 Task: Add a timeline in the project AgileJump for the epic 'Website redesign' from 2023/05/24 to 2025/11/05. Add a timeline in the project AgileJump for the epic 'Virtual desktop infrastructure (VDI) implementation' from 2023/04/20 to 2024/08/05. Add a timeline in the project AgileJump for the epic 'Cybersecurity enhancement' from 2023/06/14 to 2024/11/17
Action: Mouse moved to (227, 63)
Screenshot: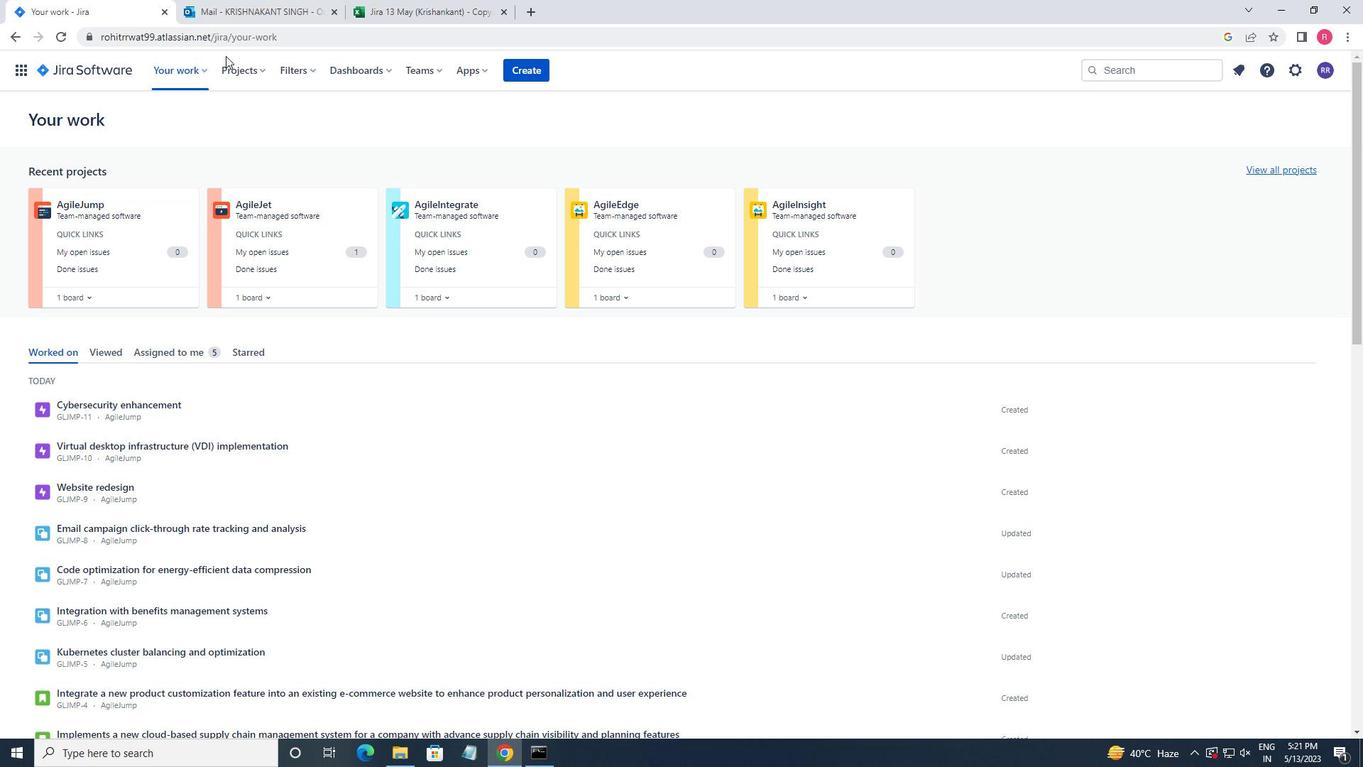 
Action: Mouse pressed left at (227, 63)
Screenshot: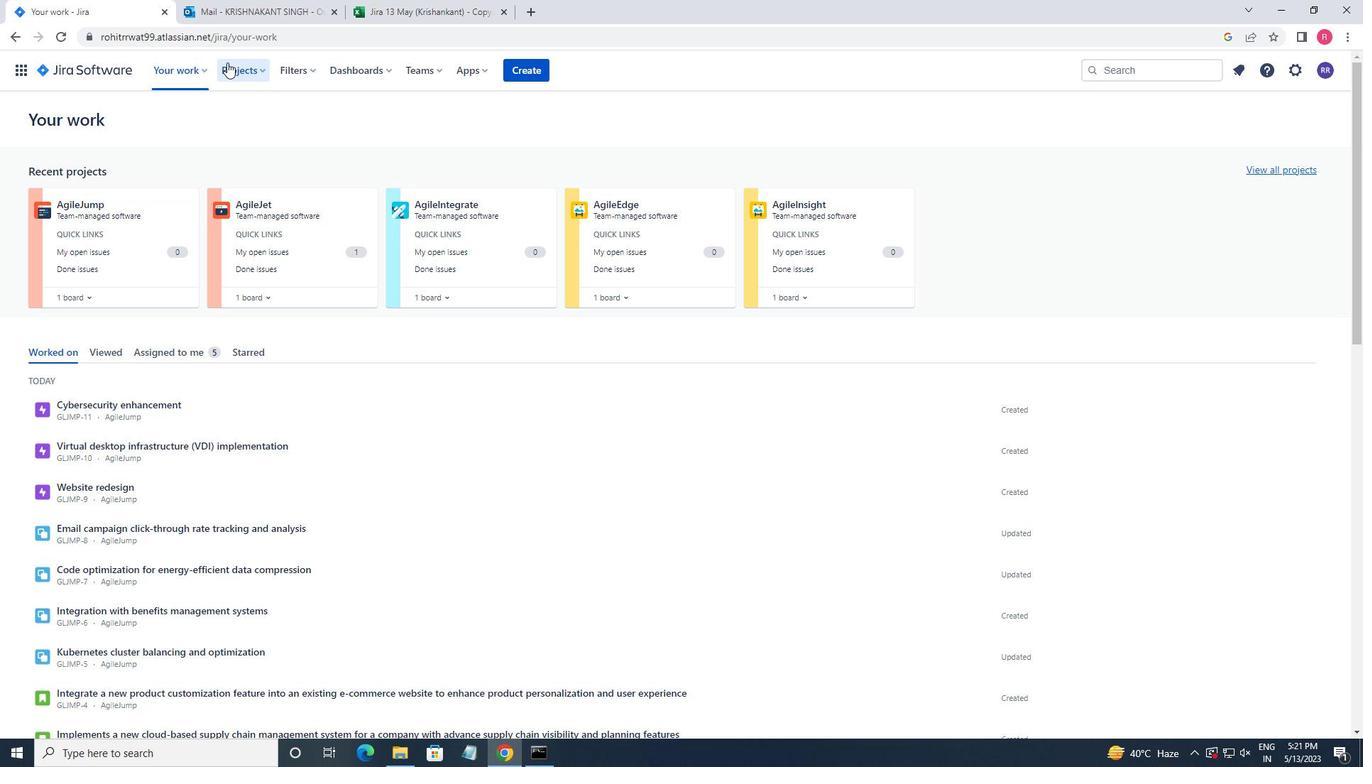 
Action: Mouse moved to (248, 134)
Screenshot: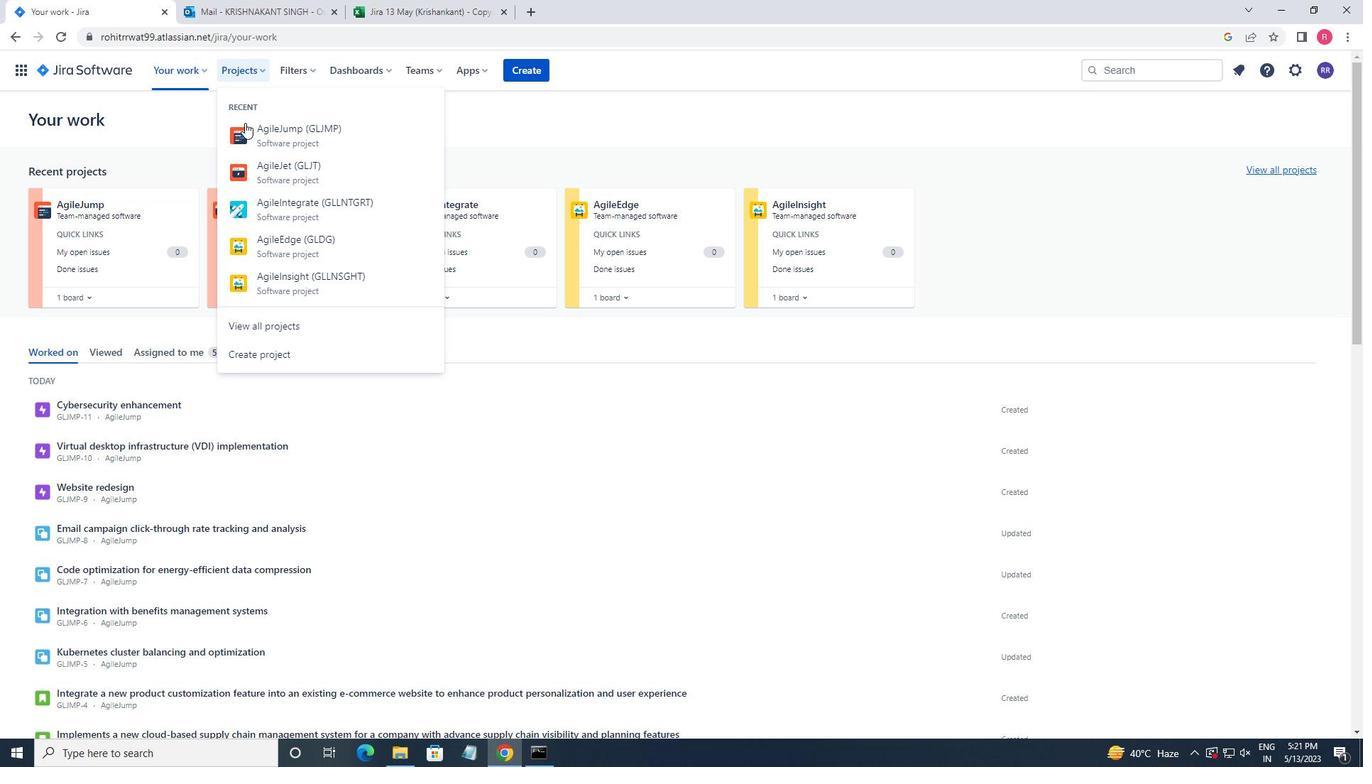 
Action: Mouse pressed left at (248, 134)
Screenshot: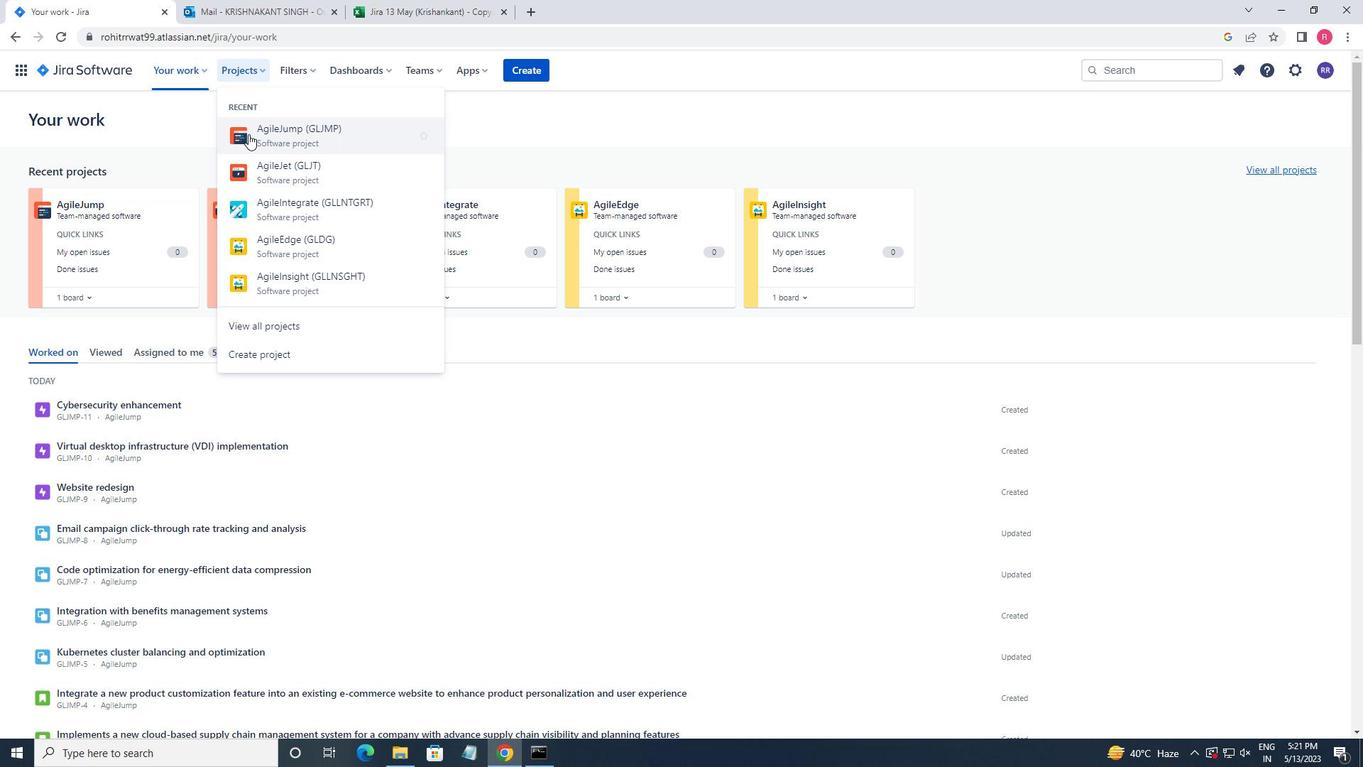 
Action: Mouse moved to (61, 223)
Screenshot: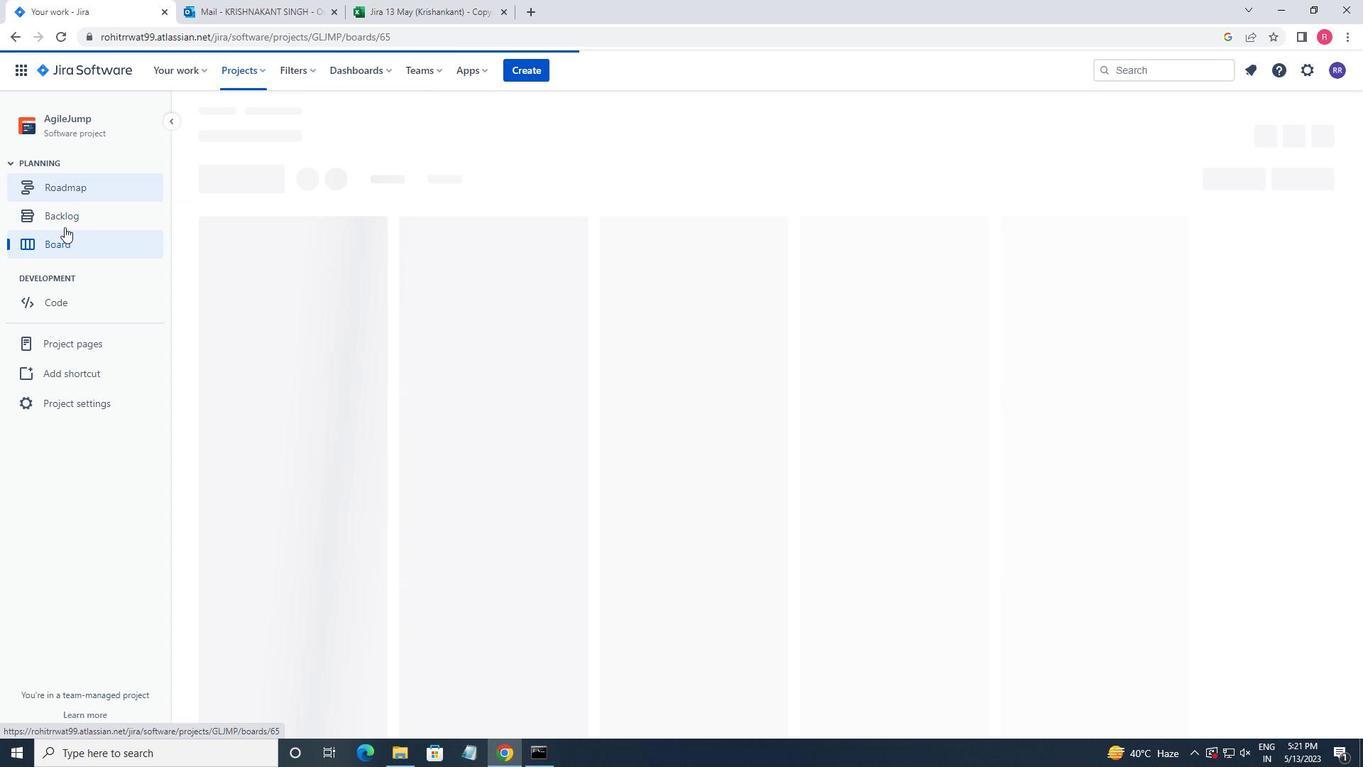 
Action: Mouse pressed left at (61, 223)
Screenshot: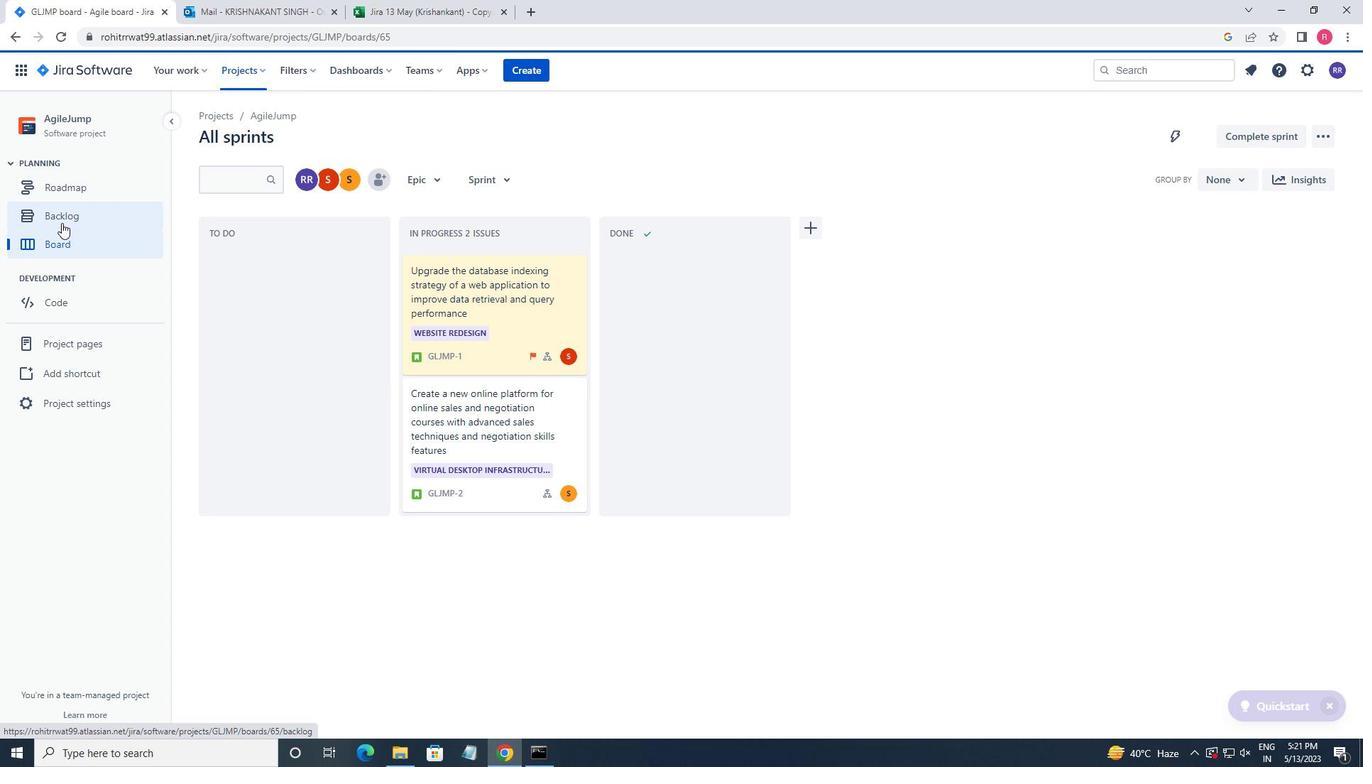 
Action: Mouse moved to (213, 289)
Screenshot: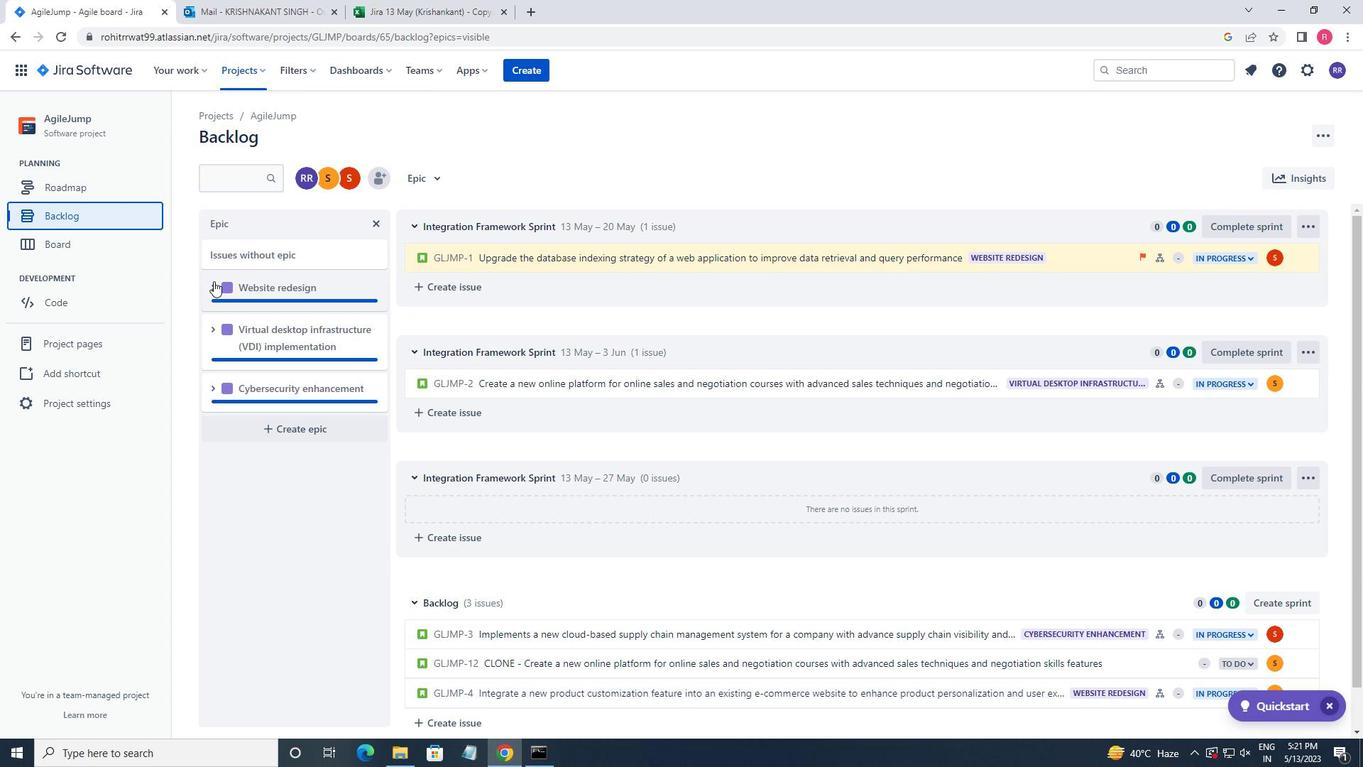 
Action: Mouse pressed left at (213, 289)
Screenshot: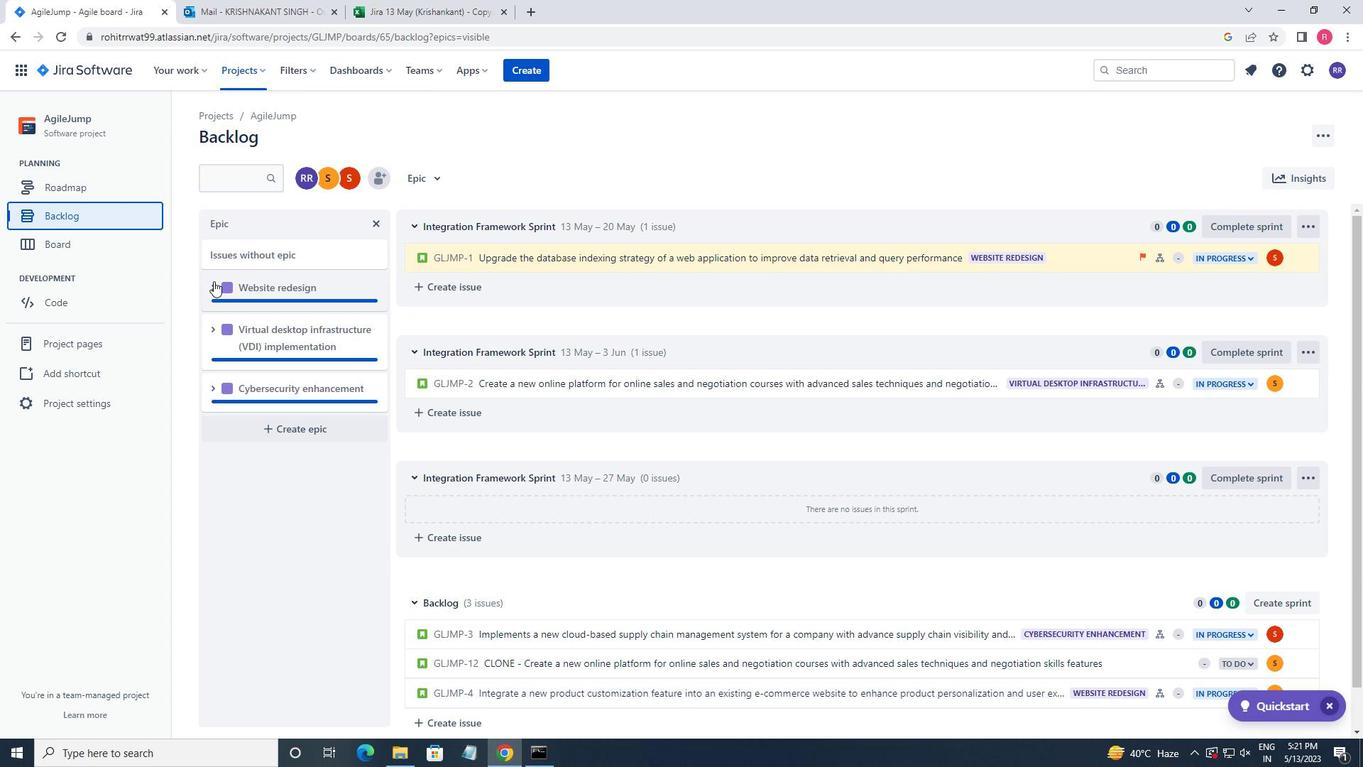 
Action: Mouse moved to (277, 392)
Screenshot: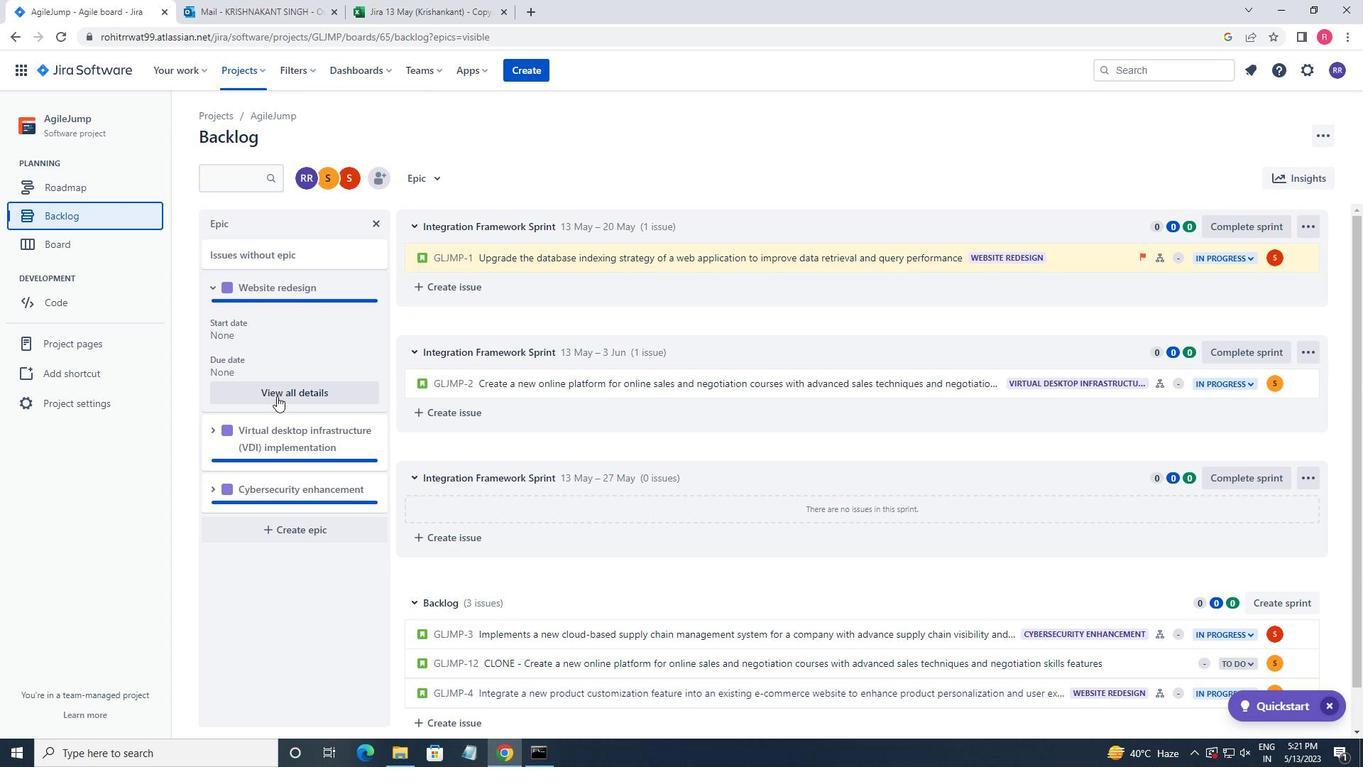 
Action: Mouse pressed left at (277, 392)
Screenshot: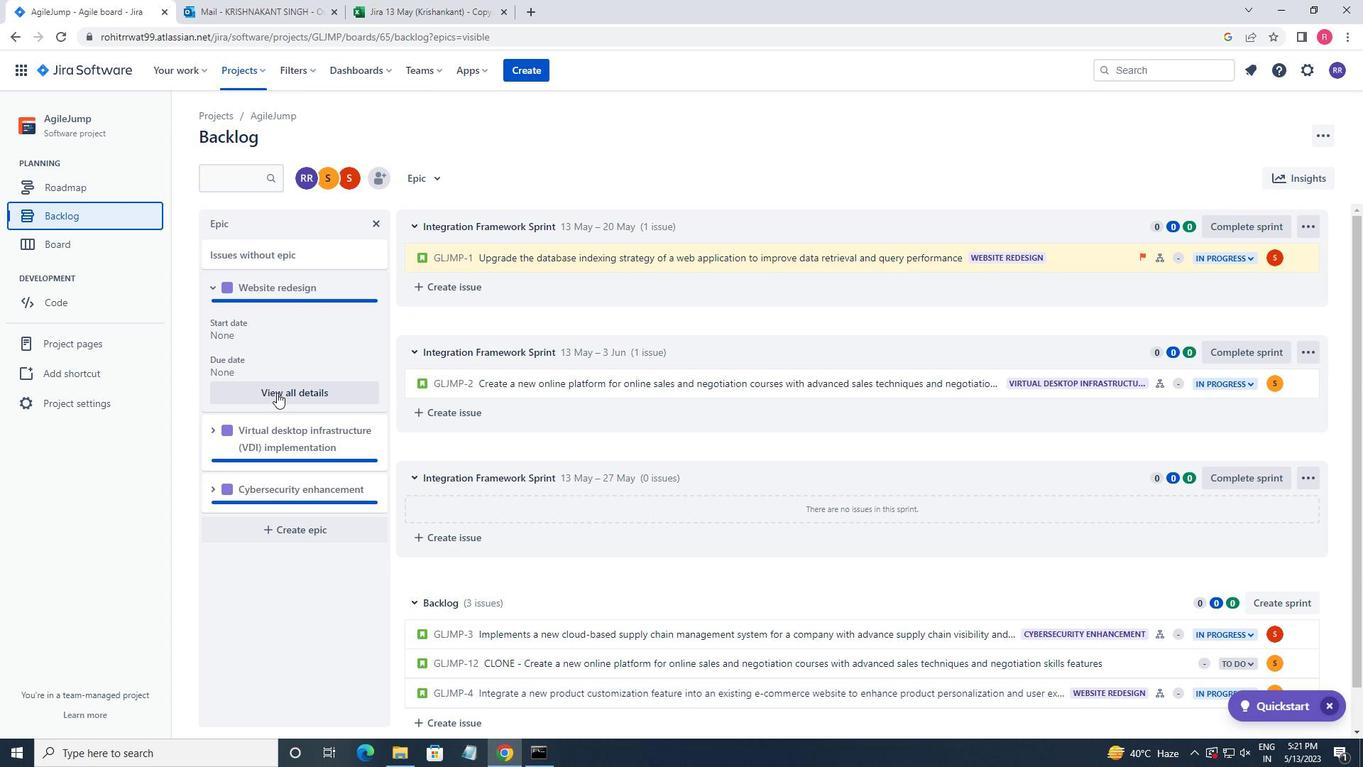 
Action: Mouse moved to (860, 510)
Screenshot: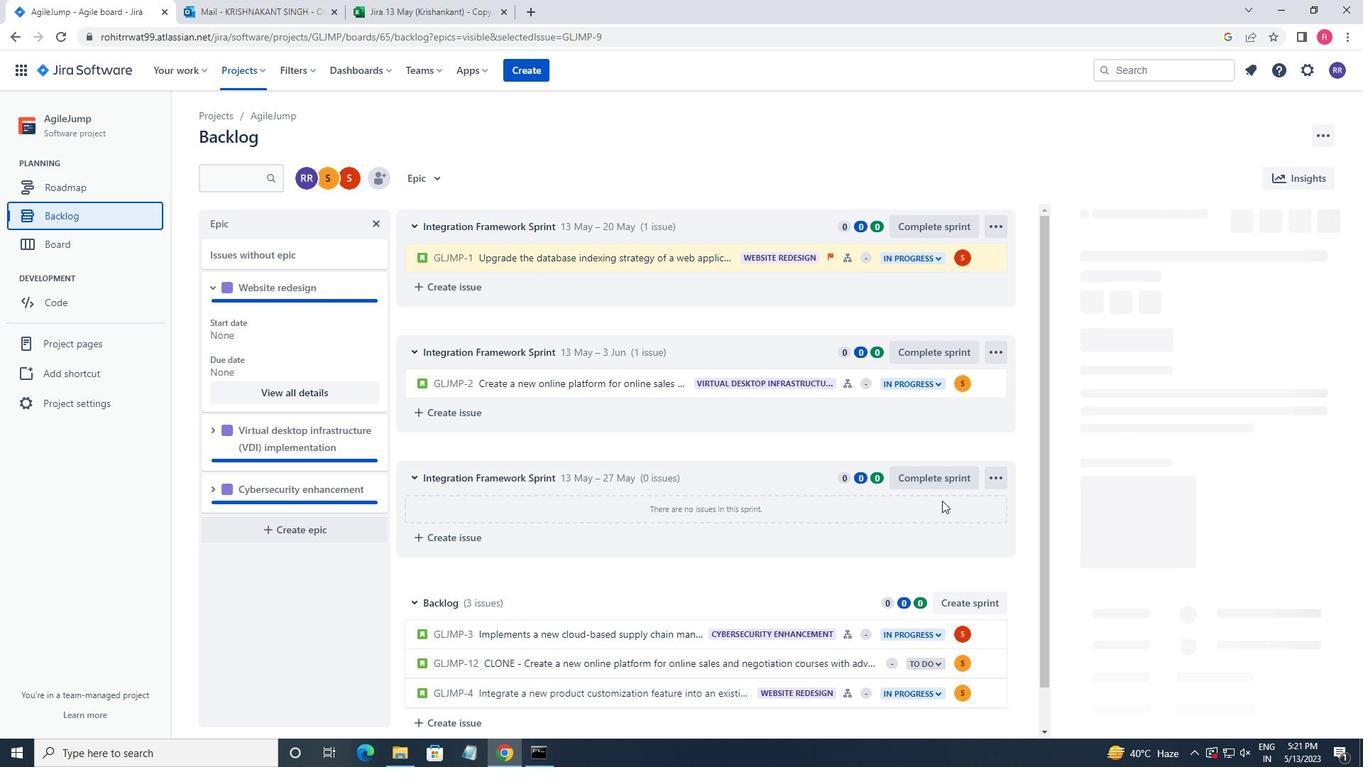 
Action: Mouse scrolled (860, 509) with delta (0, 0)
Screenshot: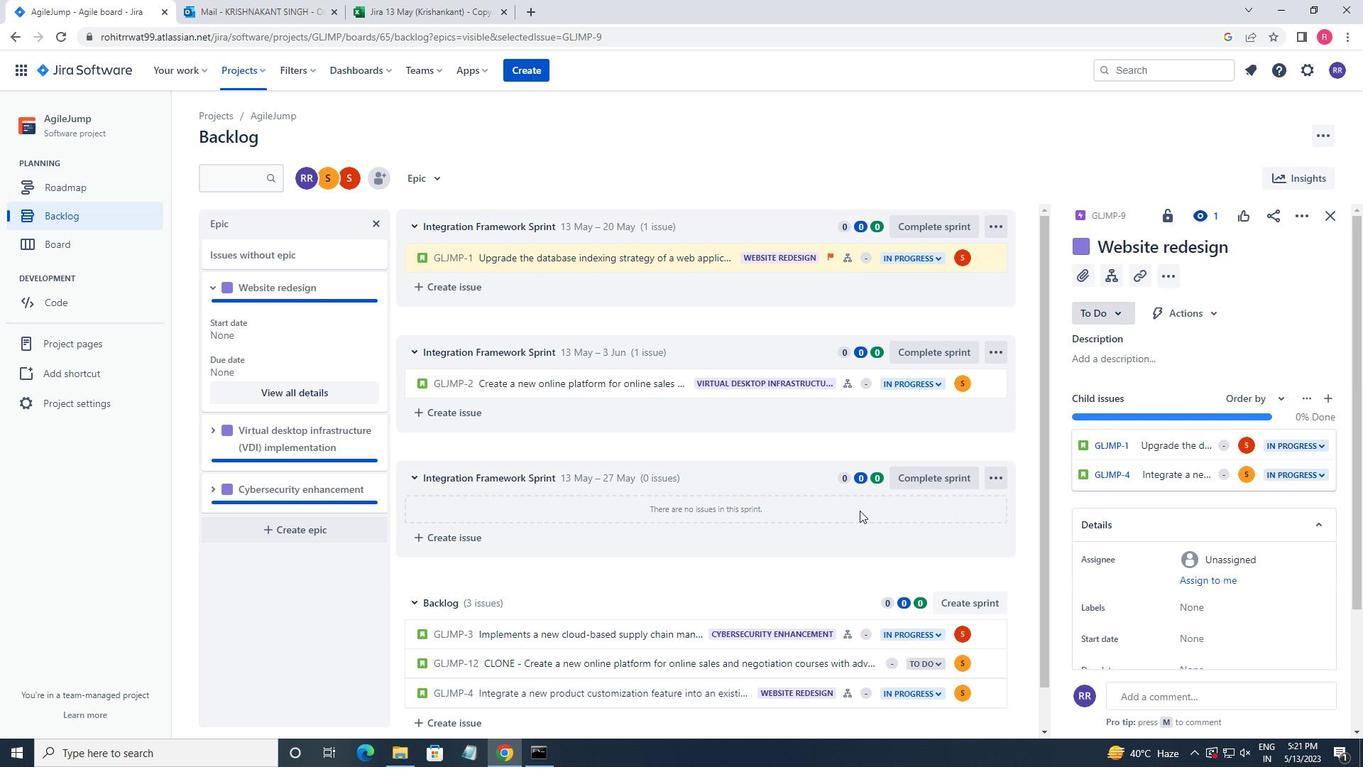 
Action: Mouse moved to (929, 519)
Screenshot: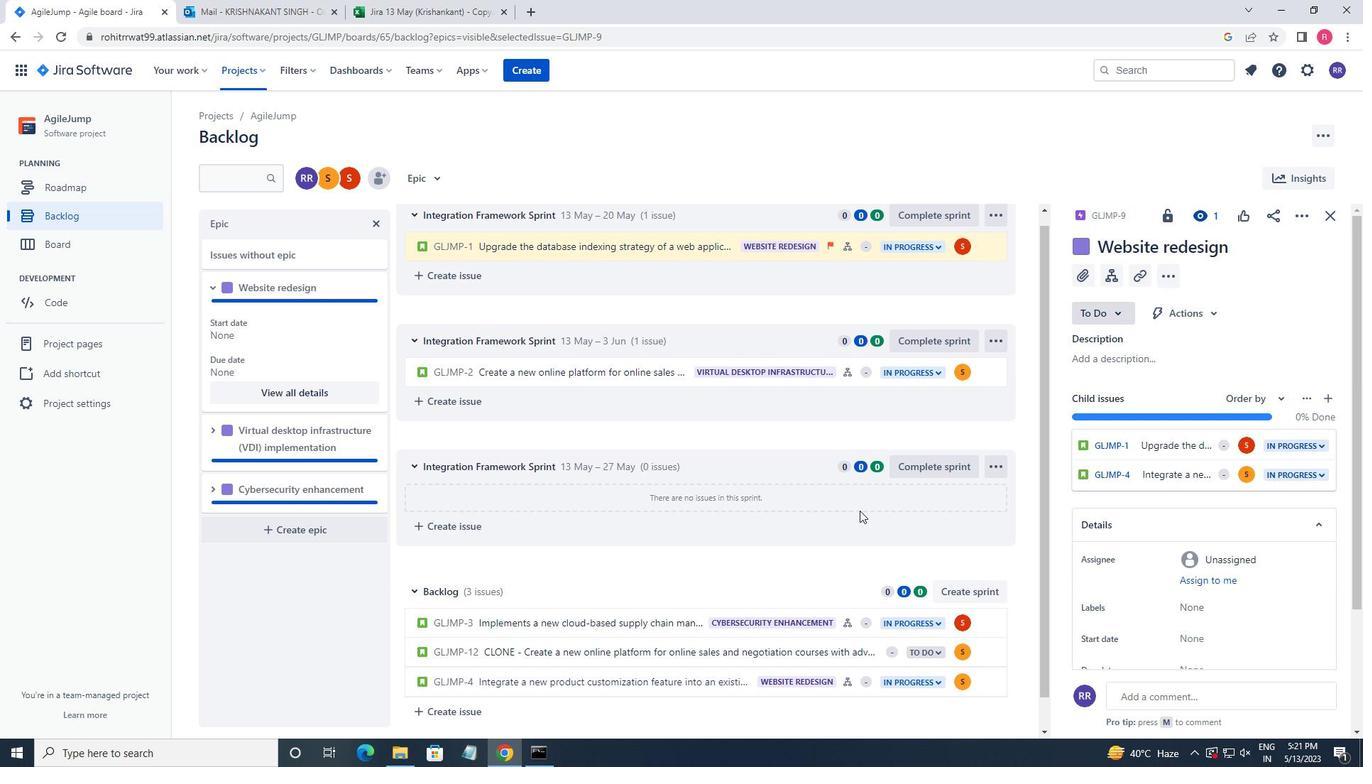 
Action: Mouse scrolled (929, 519) with delta (0, 0)
Screenshot: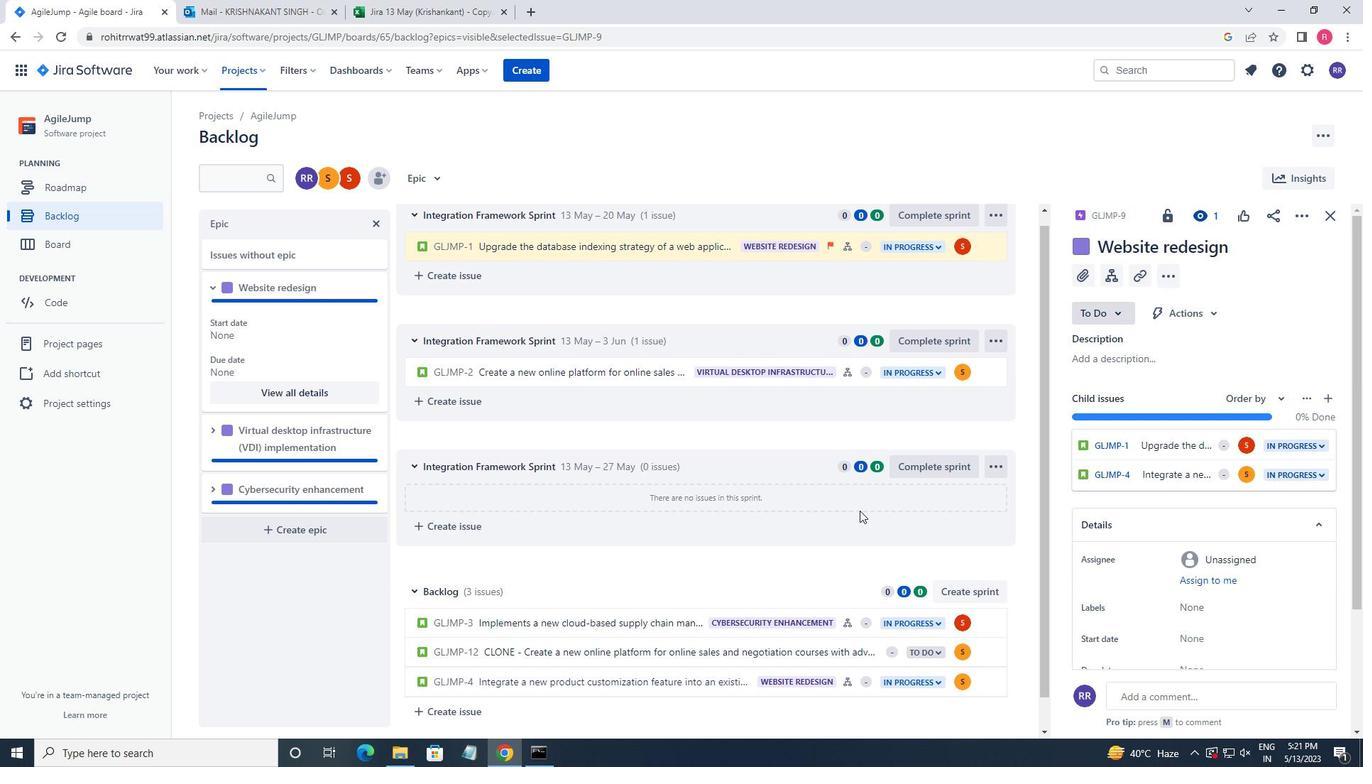 
Action: Mouse moved to (1276, 588)
Screenshot: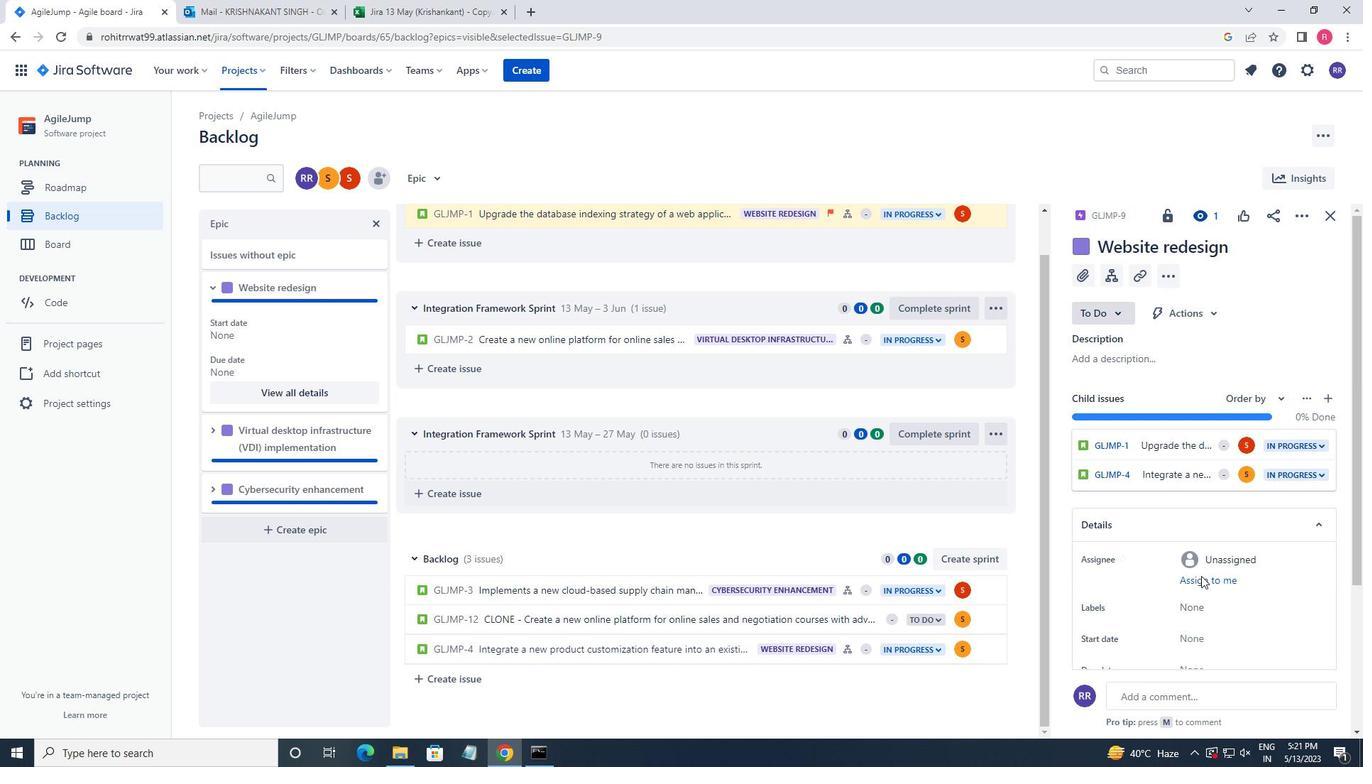
Action: Mouse scrolled (1276, 588) with delta (0, 0)
Screenshot: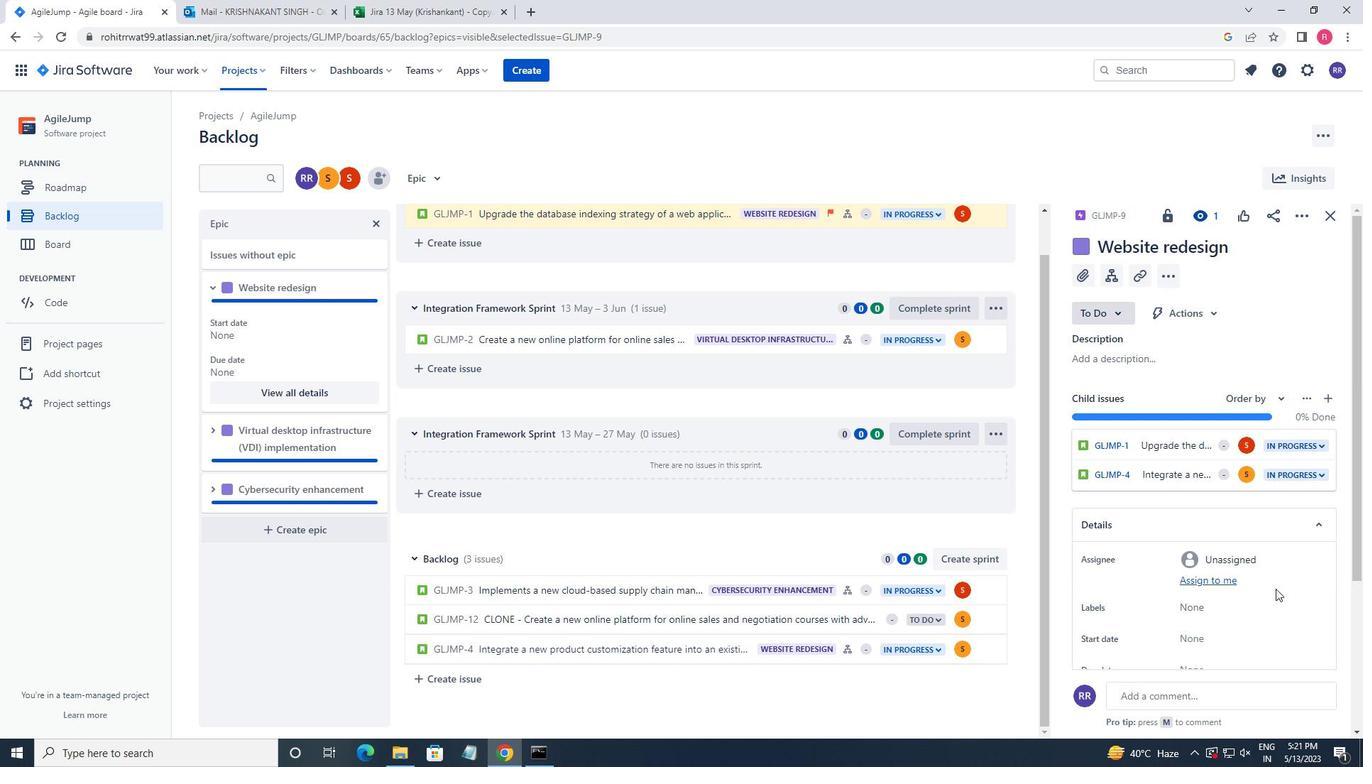 
Action: Mouse scrolled (1276, 588) with delta (0, 0)
Screenshot: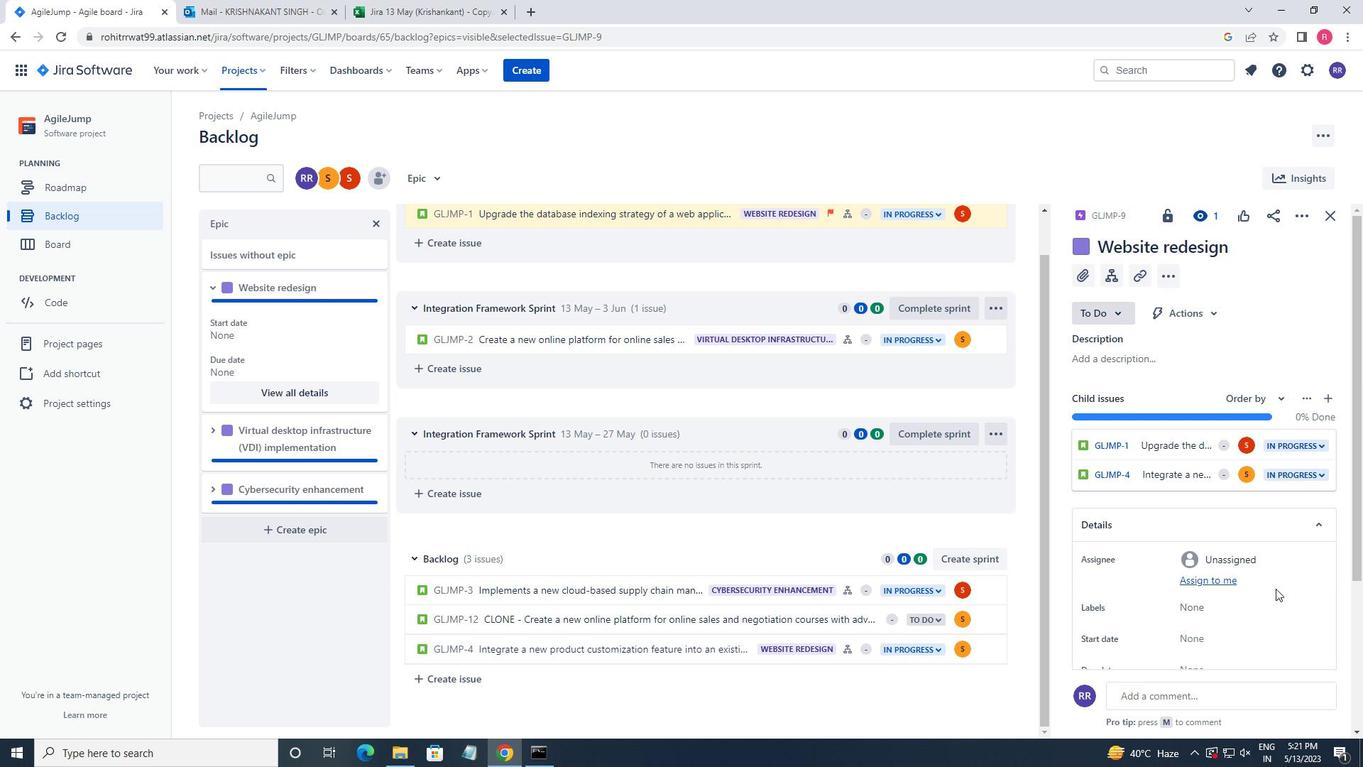
Action: Mouse moved to (1275, 589)
Screenshot: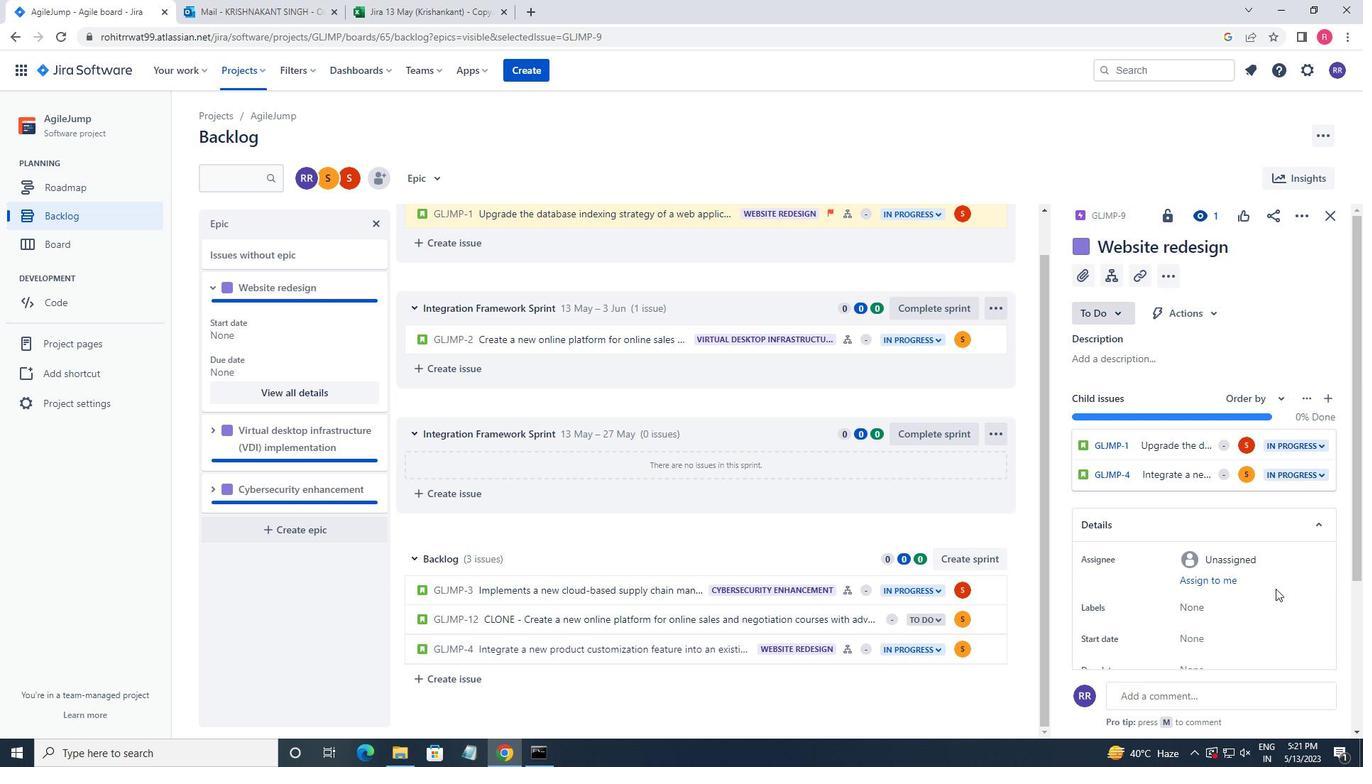 
Action: Mouse scrolled (1275, 588) with delta (0, 0)
Screenshot: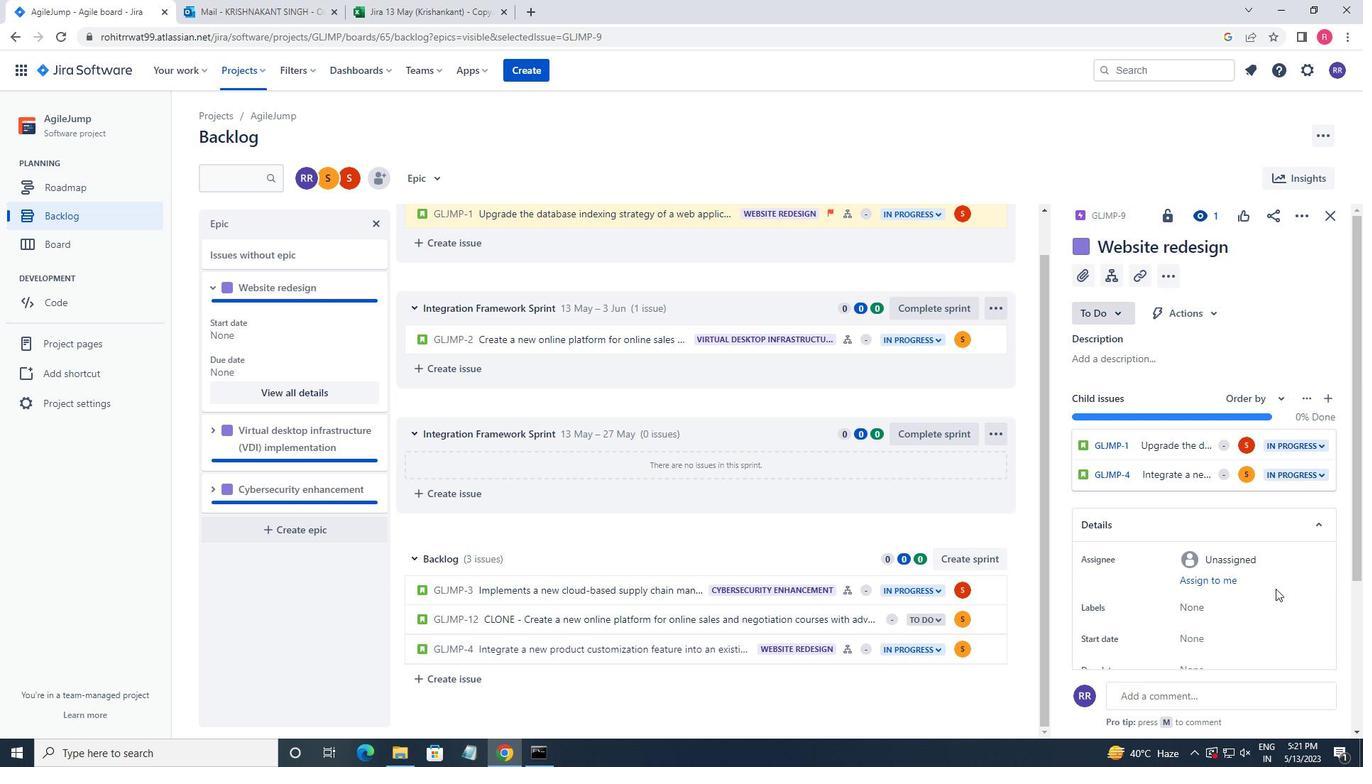 
Action: Mouse moved to (1215, 422)
Screenshot: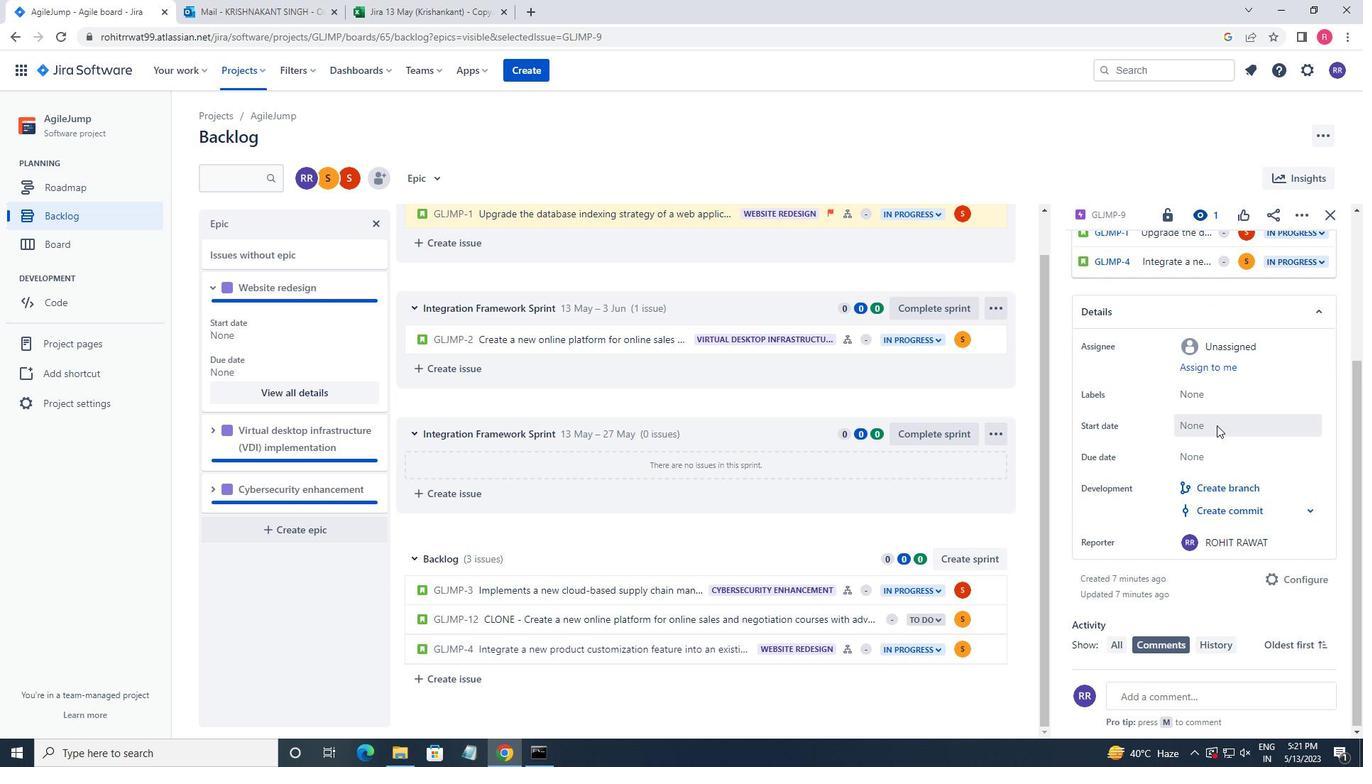 
Action: Mouse pressed left at (1215, 422)
Screenshot: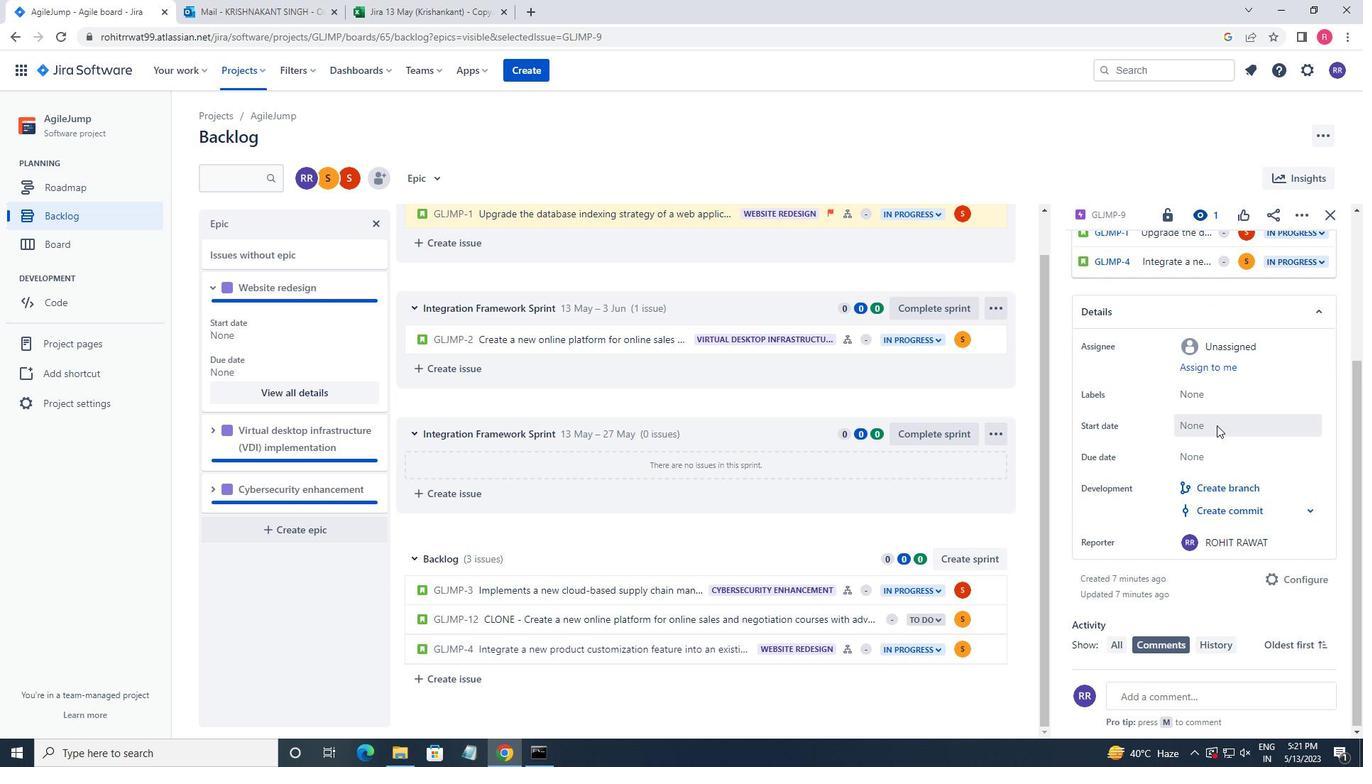 
Action: Mouse moved to (1341, 473)
Screenshot: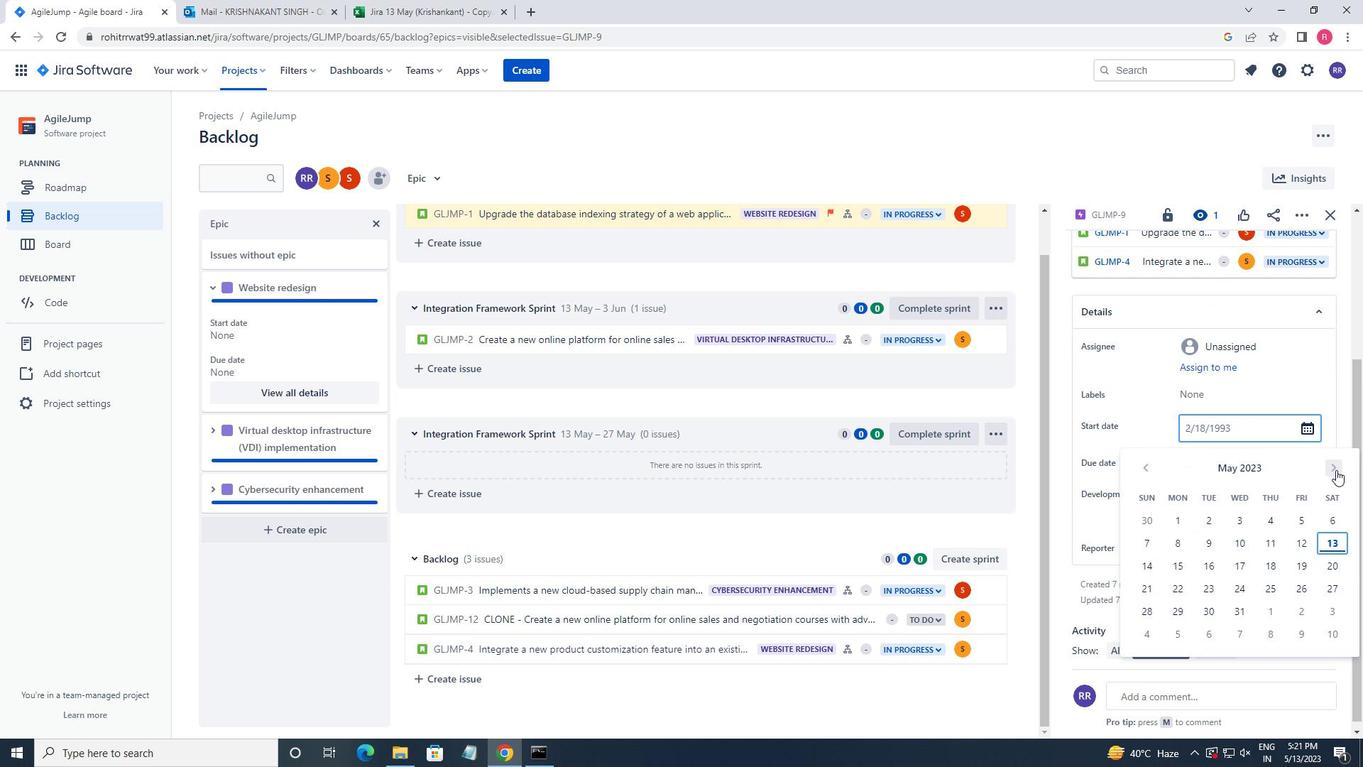 
Action: Mouse pressed left at (1341, 473)
Screenshot: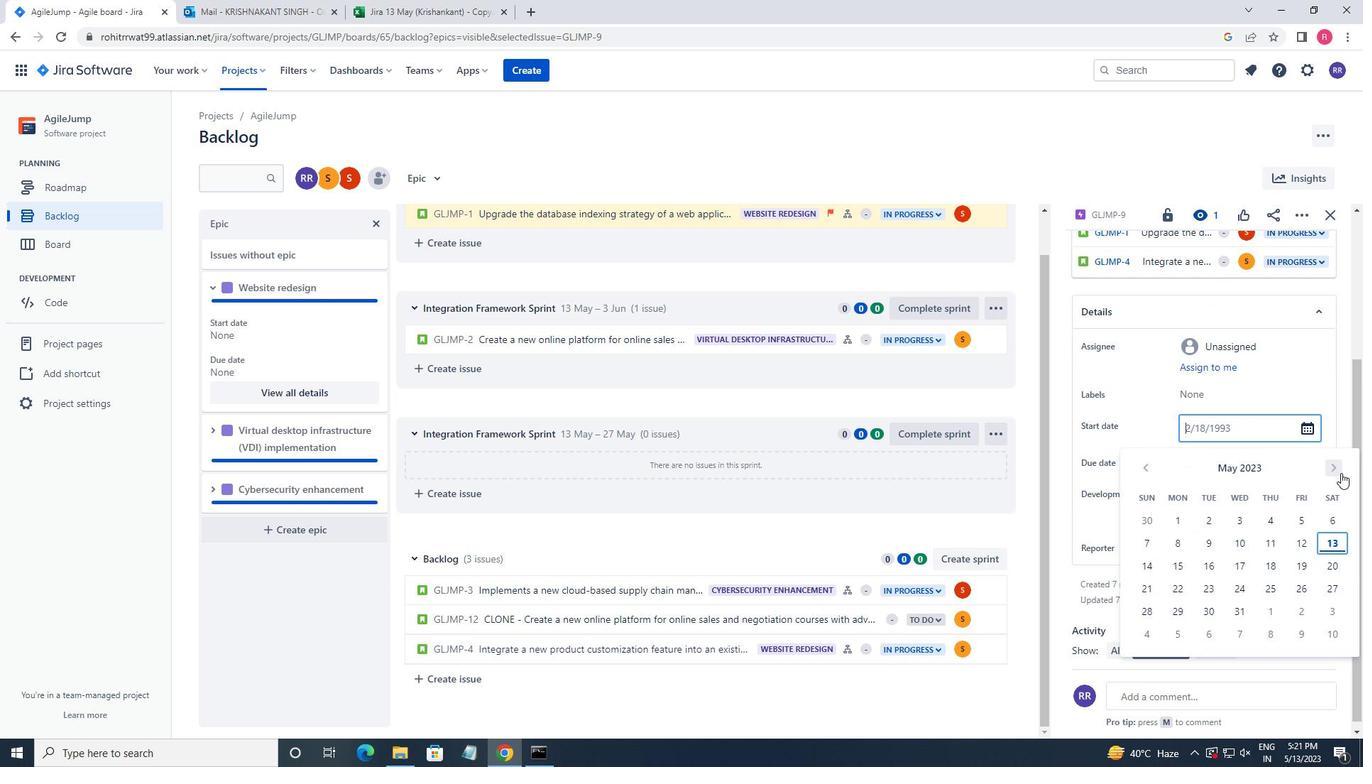 
Action: Mouse pressed left at (1341, 473)
Screenshot: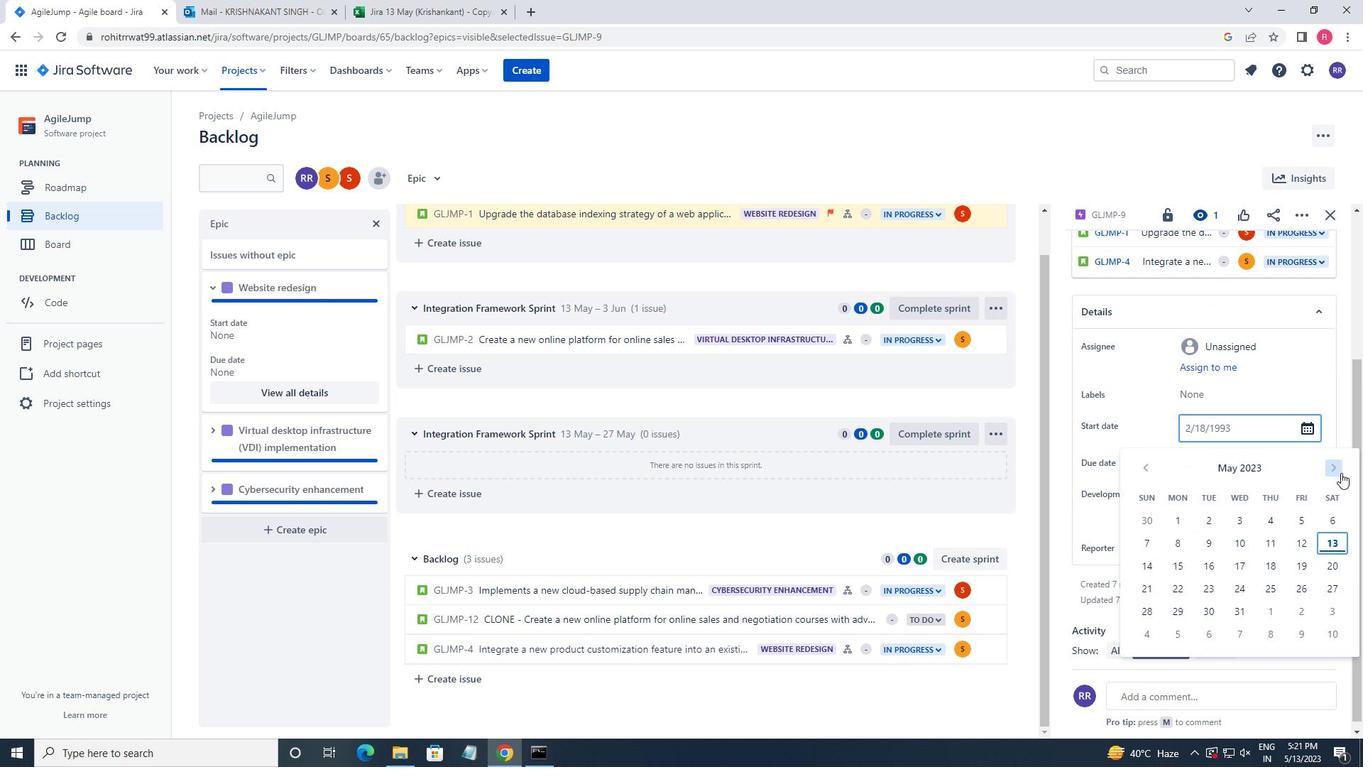
Action: Mouse moved to (1147, 476)
Screenshot: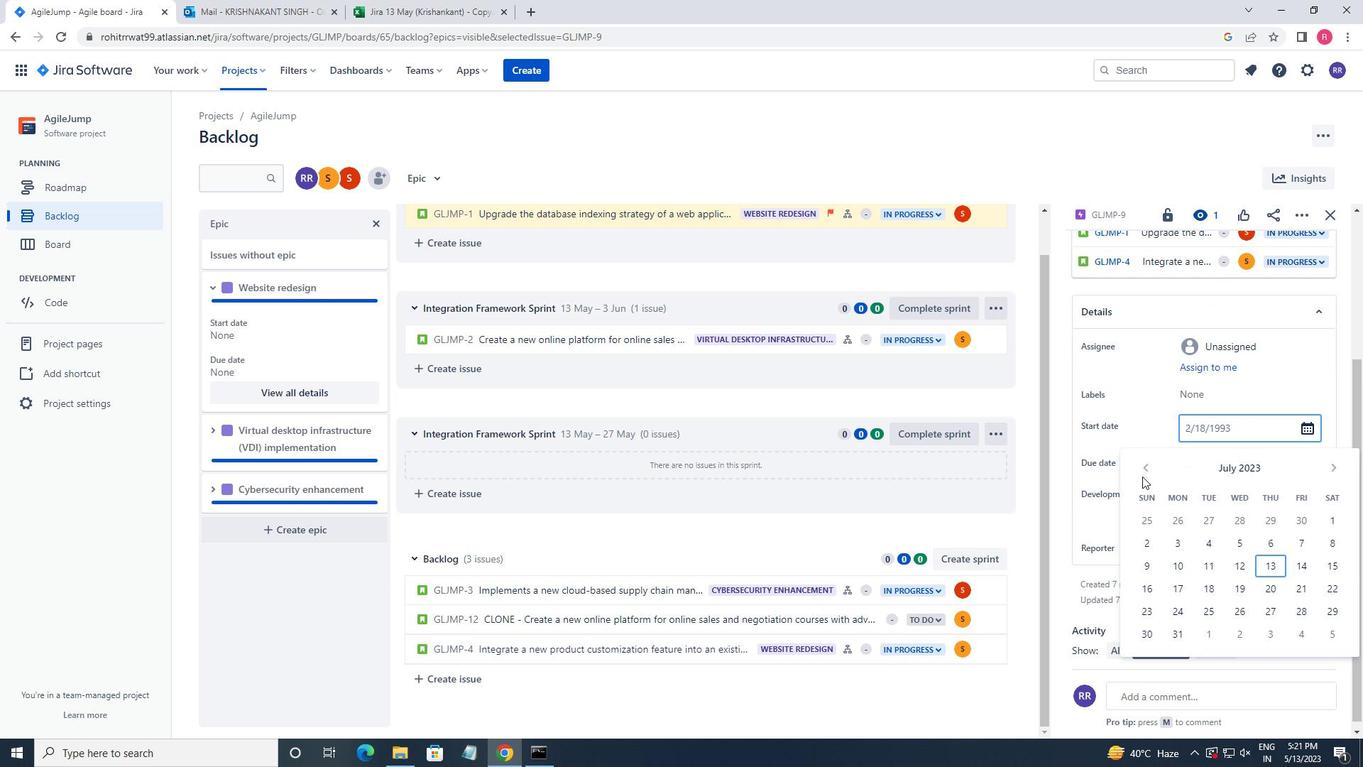
Action: Mouse pressed left at (1147, 476)
Screenshot: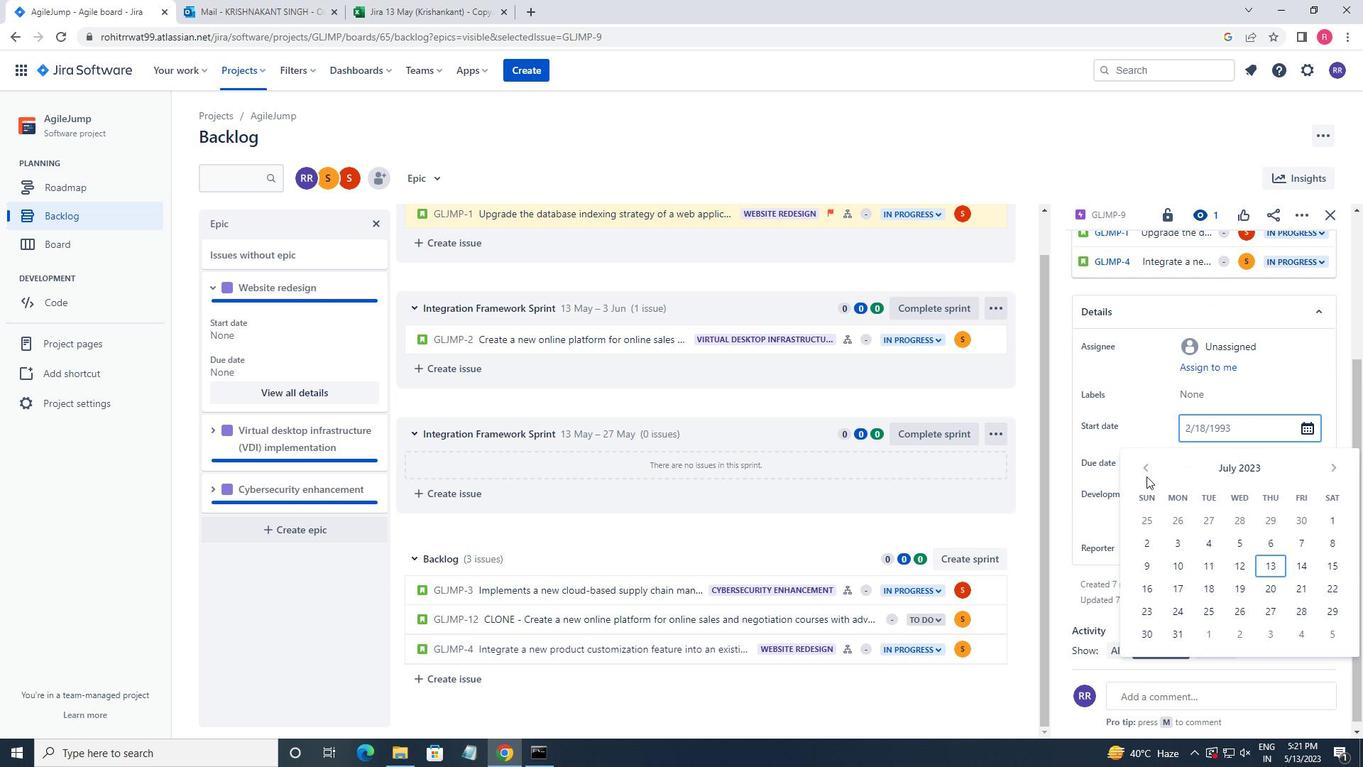 
Action: Mouse moved to (1147, 470)
Screenshot: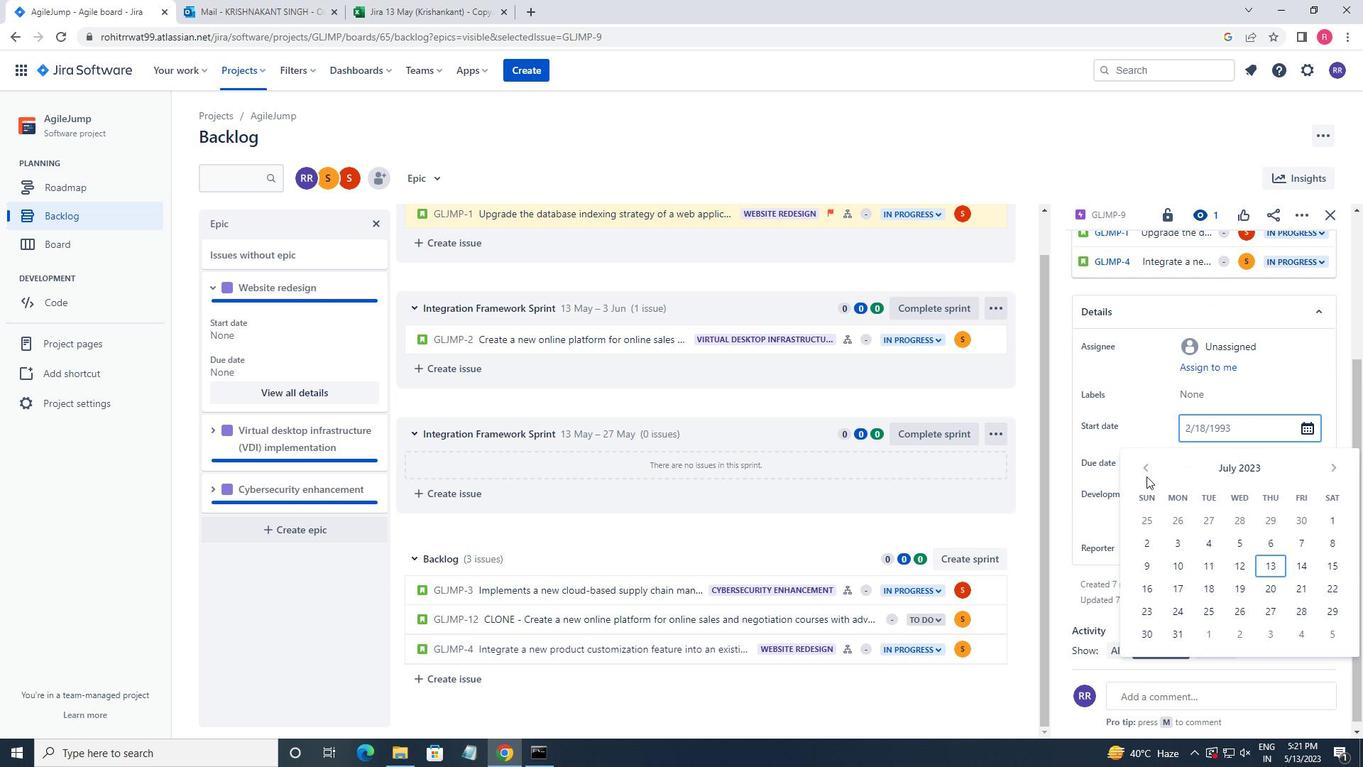 
Action: Mouse pressed left at (1147, 470)
Screenshot: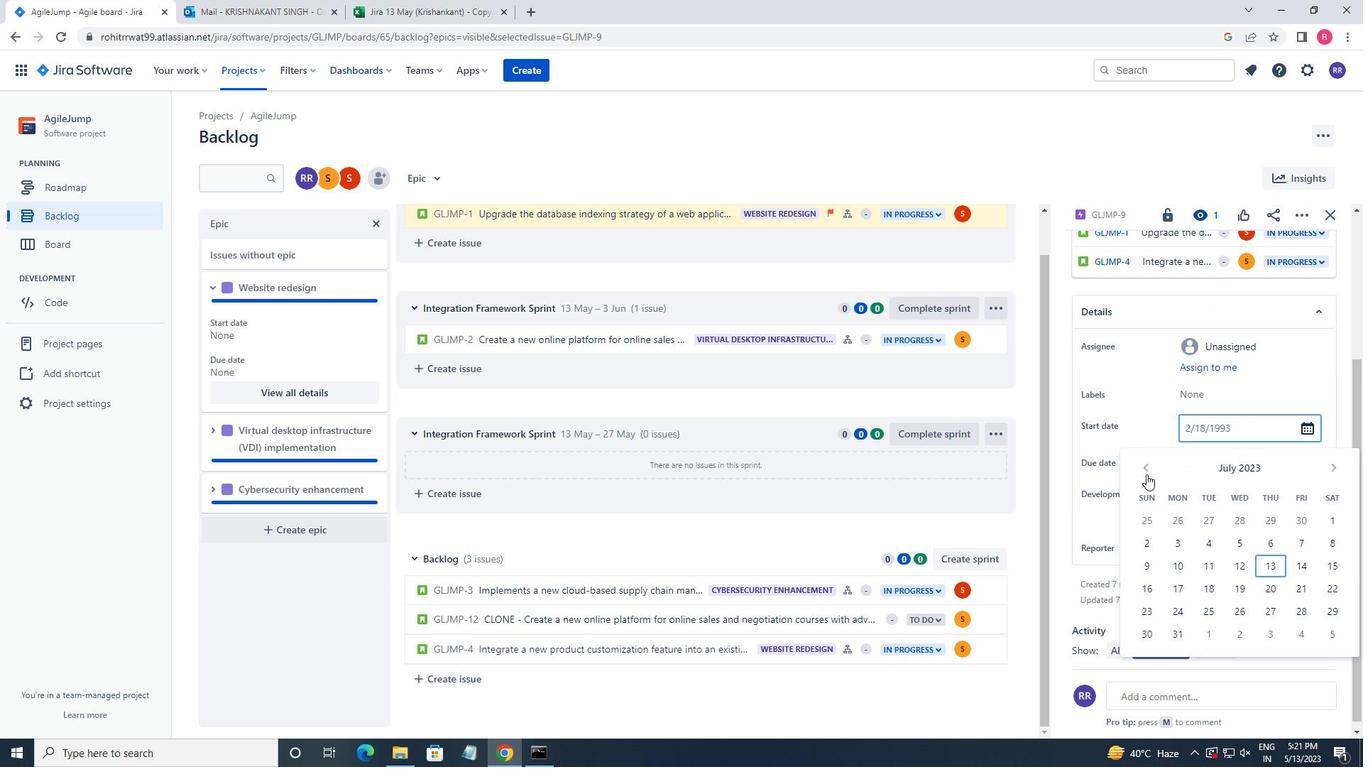 
Action: Mouse pressed left at (1147, 470)
Screenshot: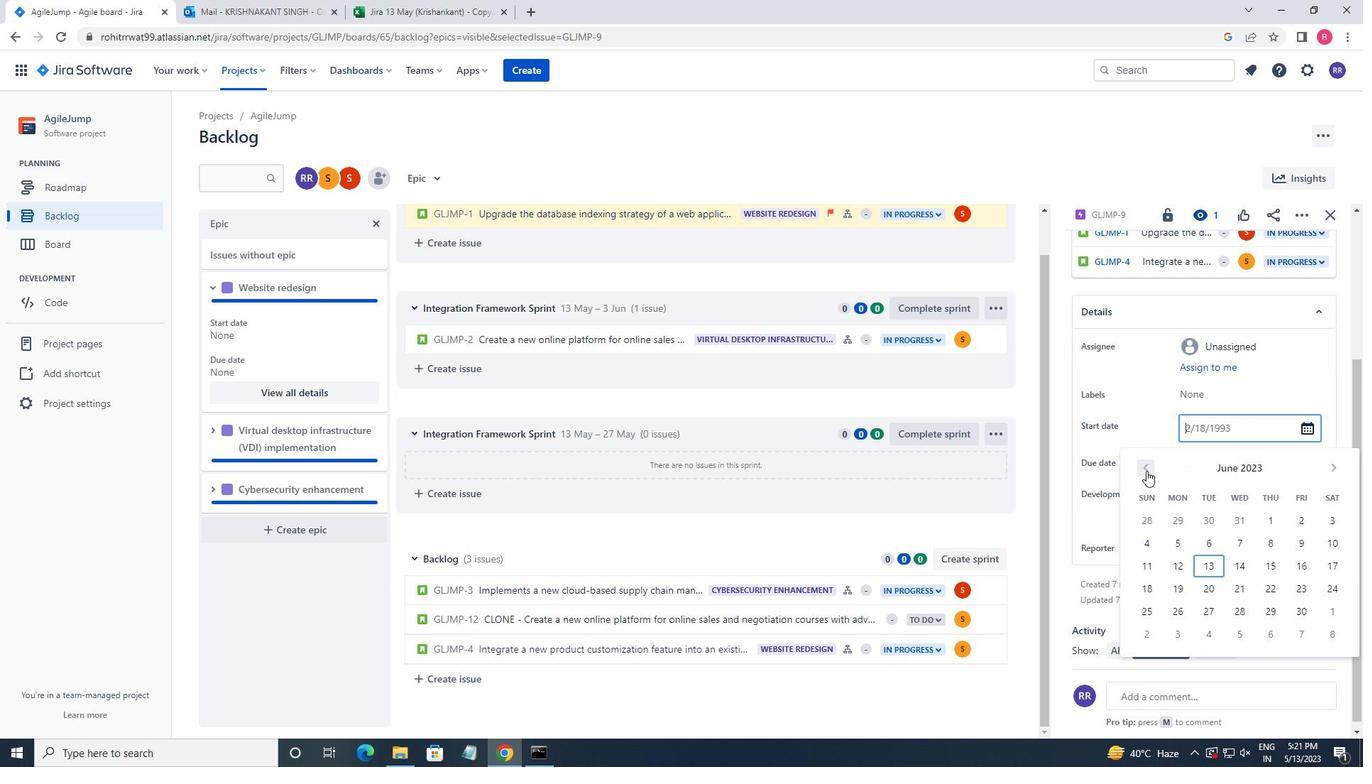 
Action: Mouse moved to (1240, 595)
Screenshot: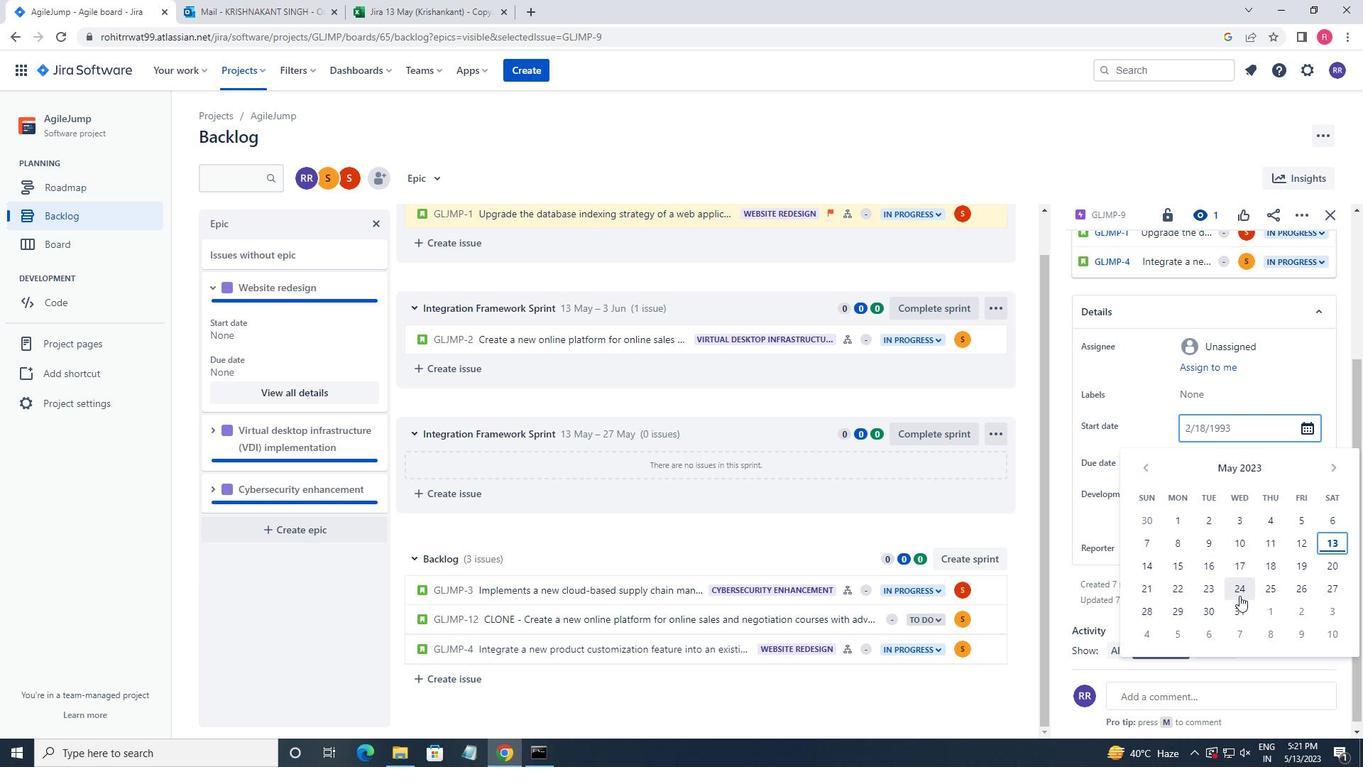 
Action: Mouse pressed left at (1240, 595)
Screenshot: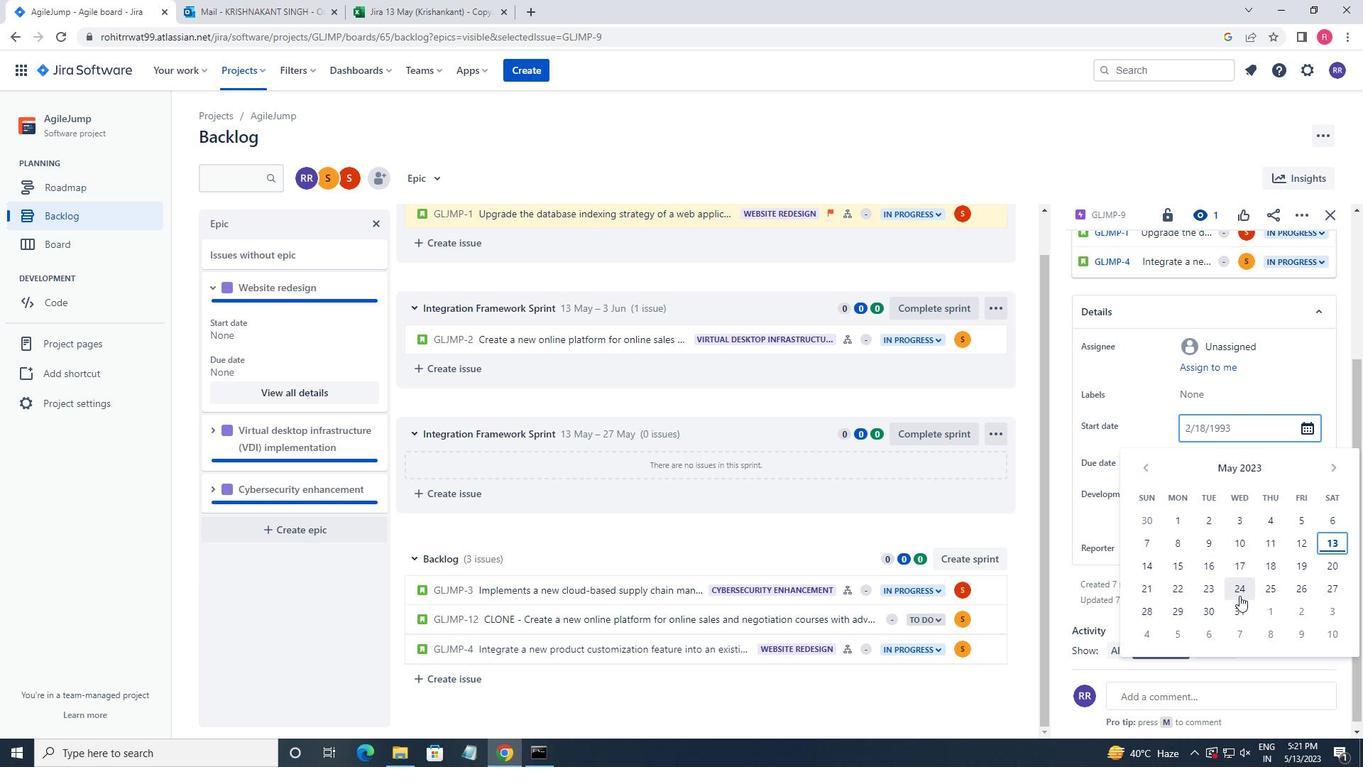 
Action: Mouse moved to (1245, 453)
Screenshot: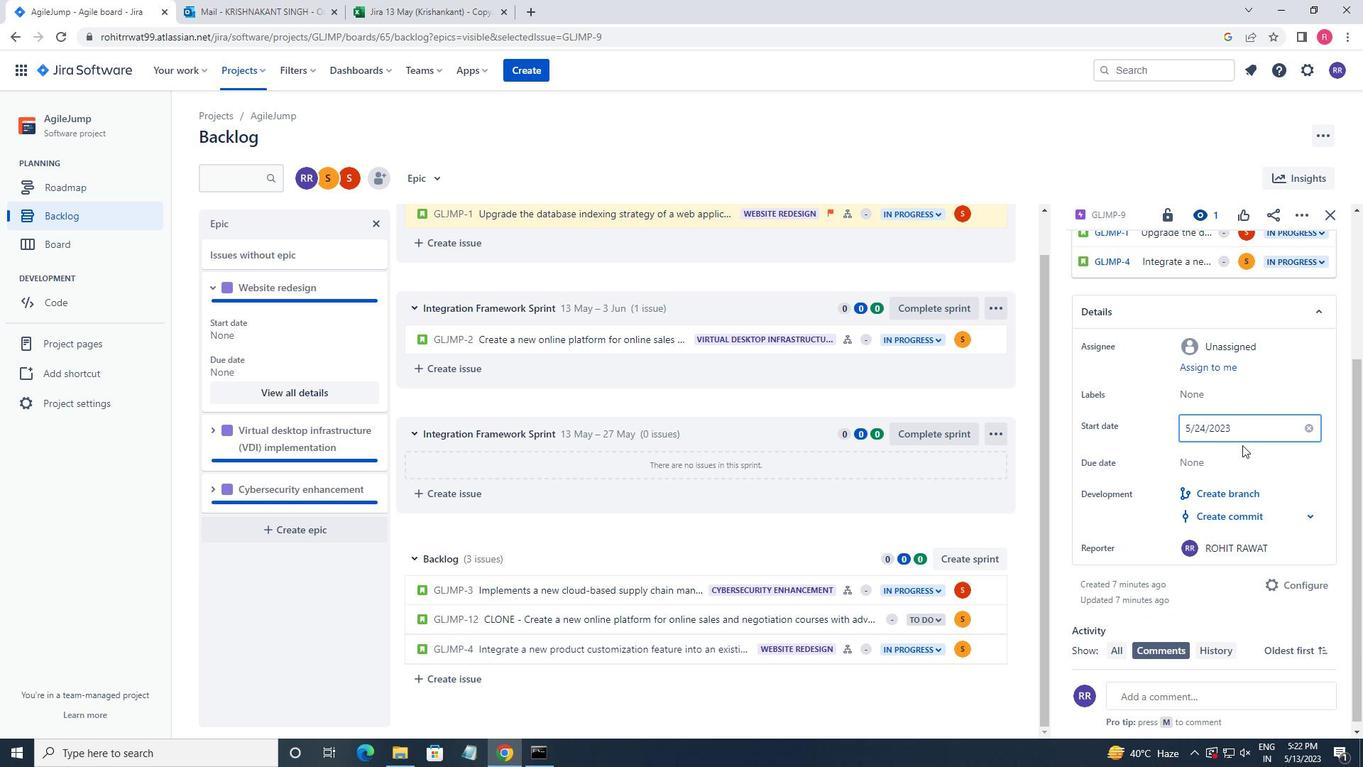 
Action: Mouse pressed left at (1245, 453)
Screenshot: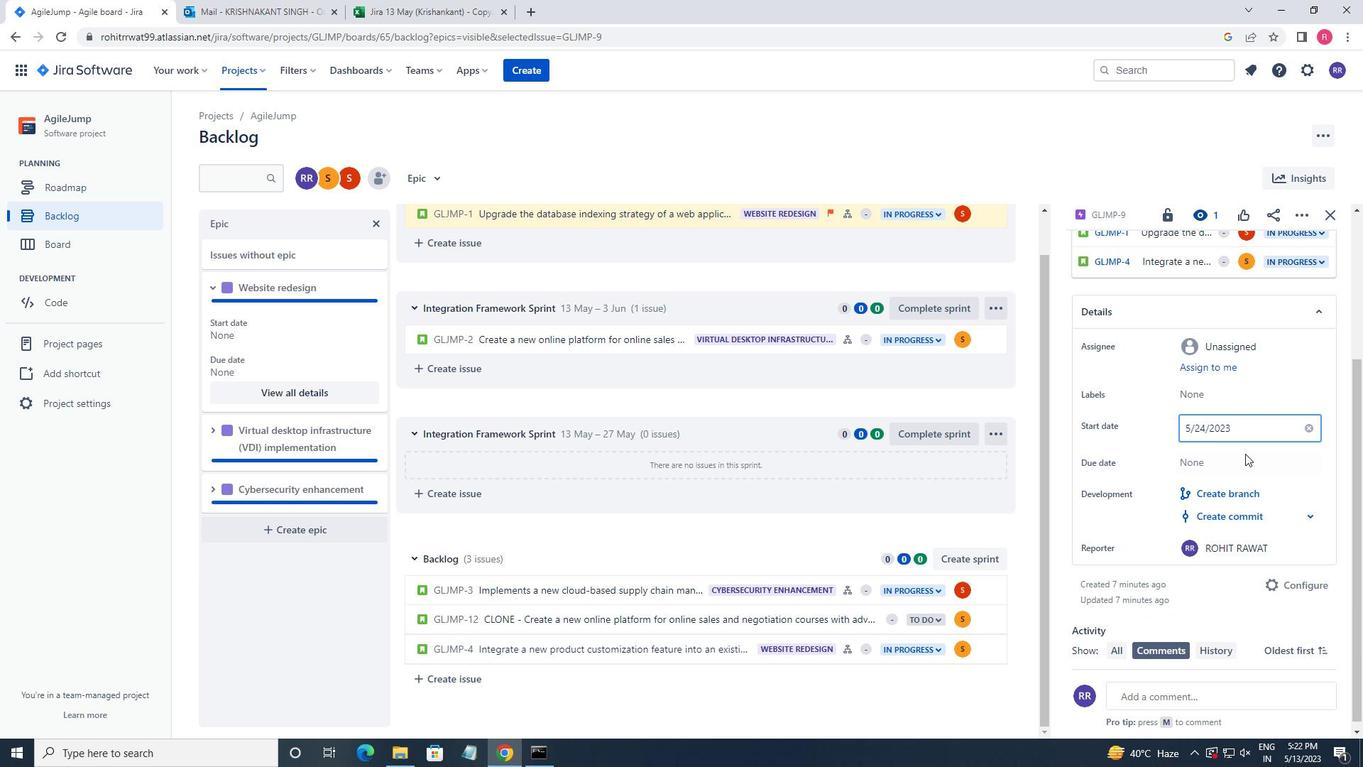 
Action: Mouse moved to (1336, 504)
Screenshot: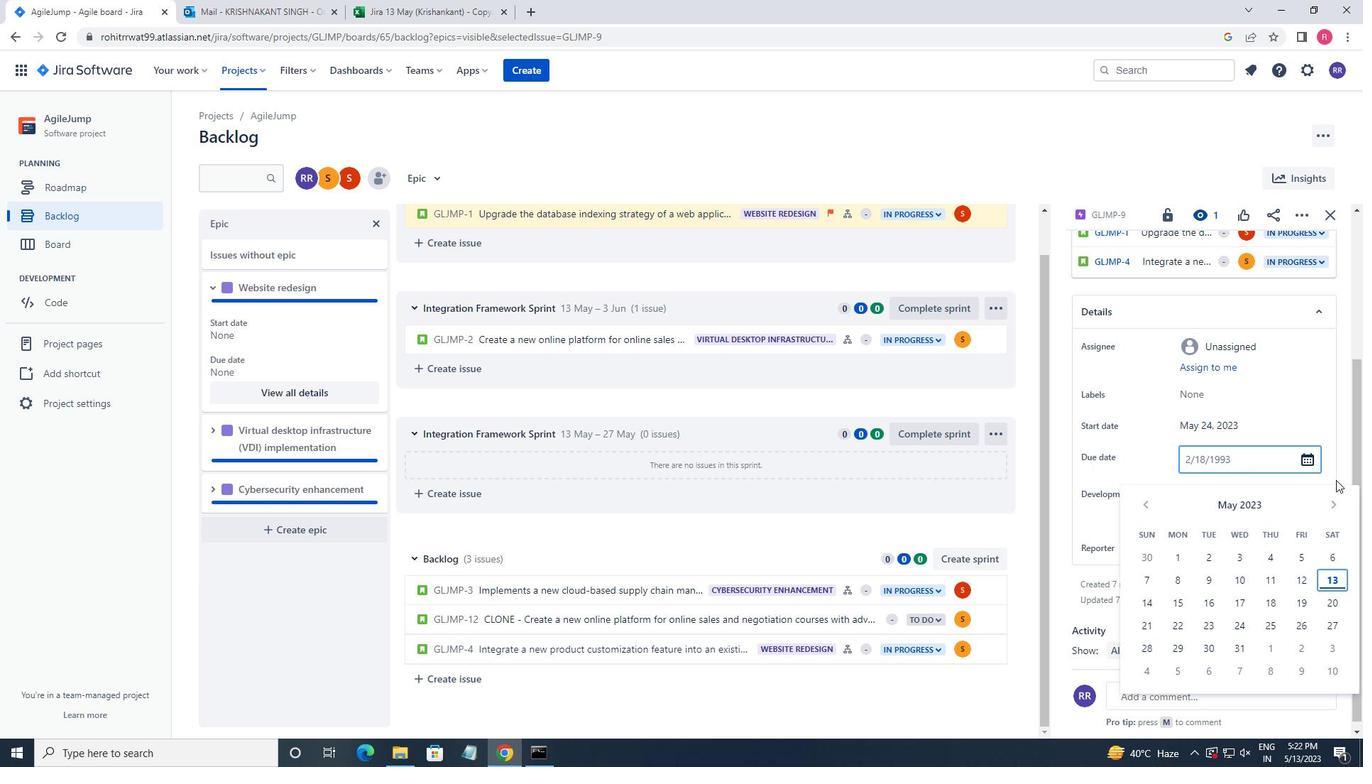 
Action: Mouse pressed left at (1336, 504)
Screenshot: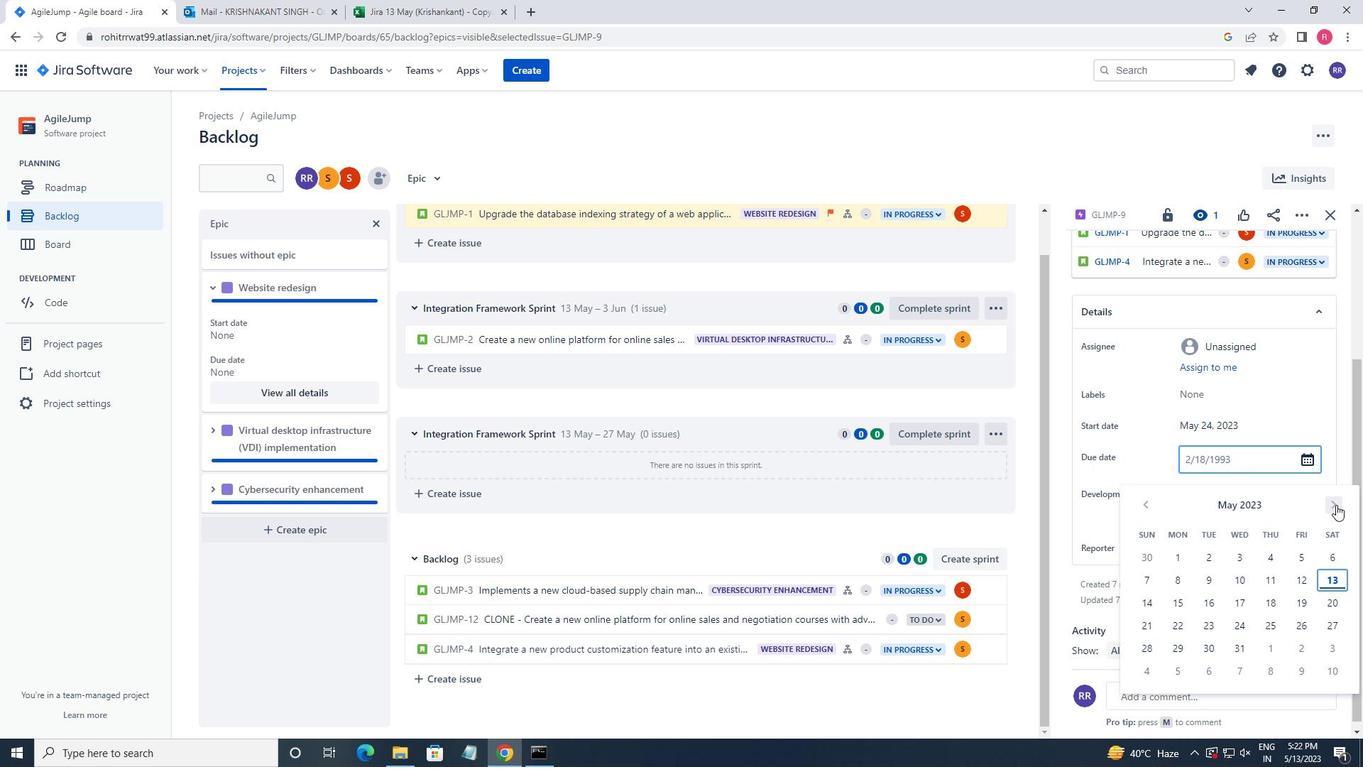 
Action: Mouse pressed left at (1336, 504)
Screenshot: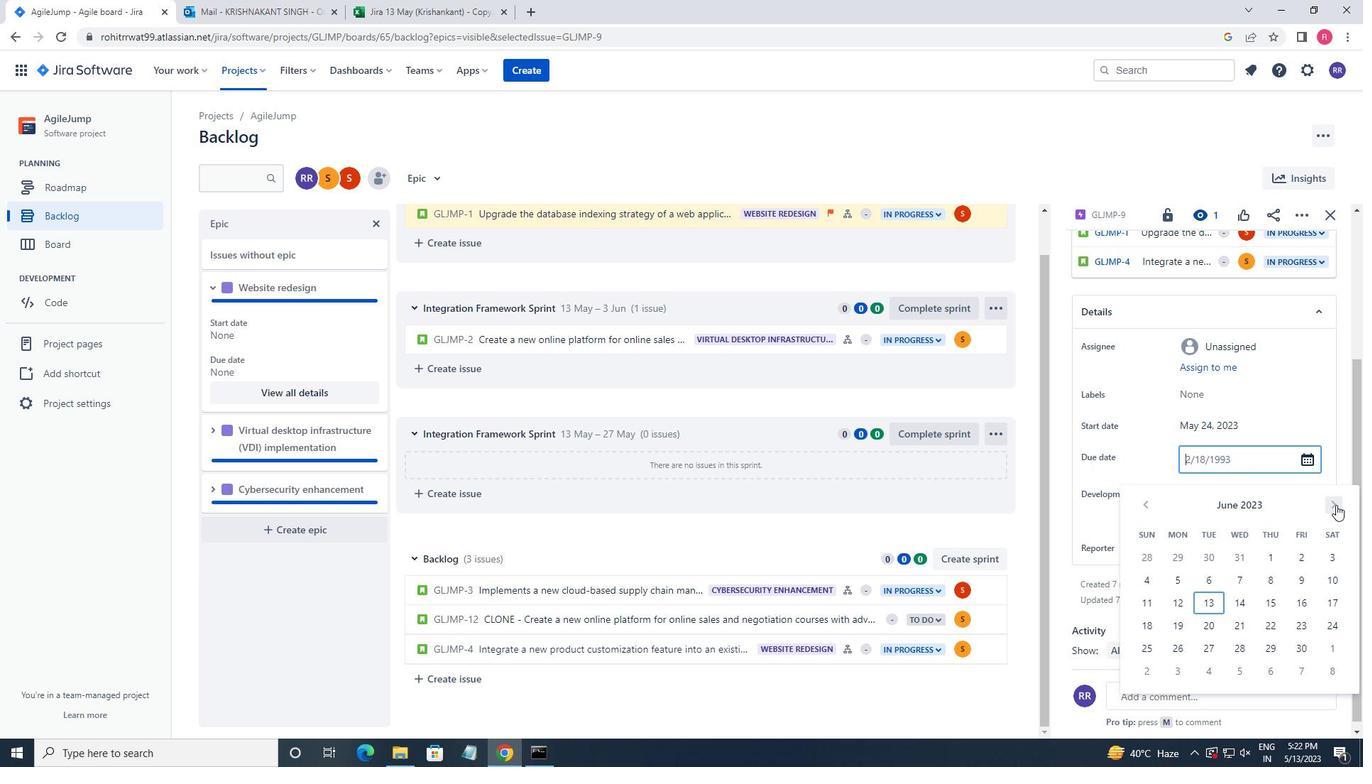 
Action: Mouse pressed left at (1336, 504)
Screenshot: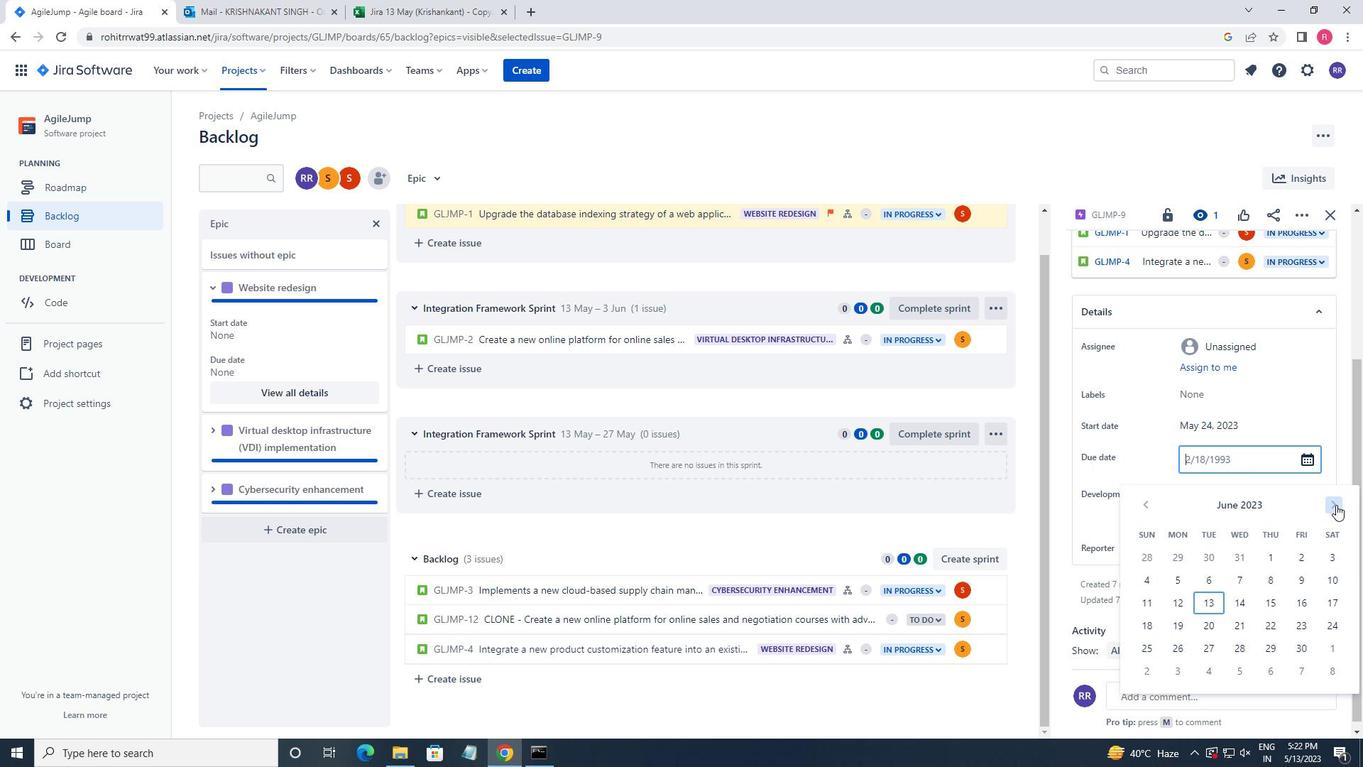 
Action: Mouse pressed left at (1336, 504)
Screenshot: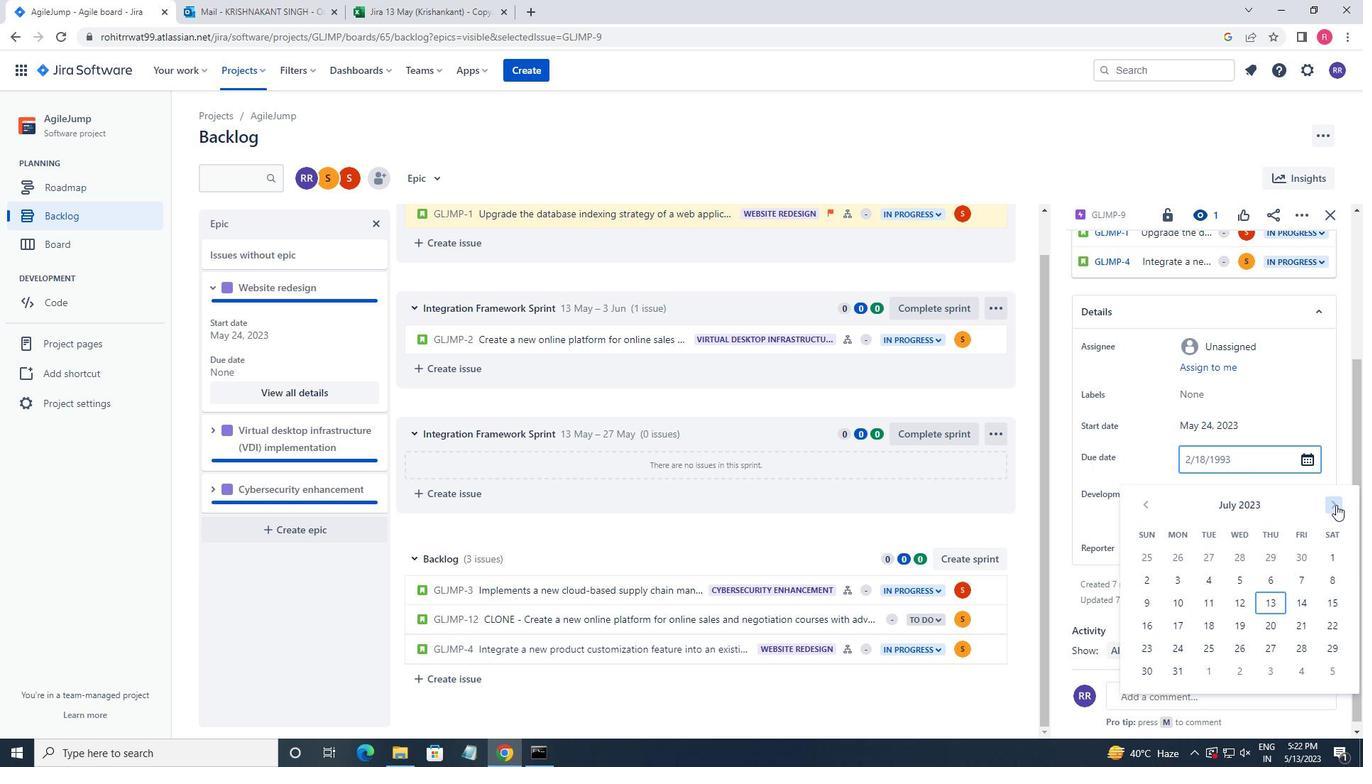 
Action: Mouse pressed left at (1336, 504)
Screenshot: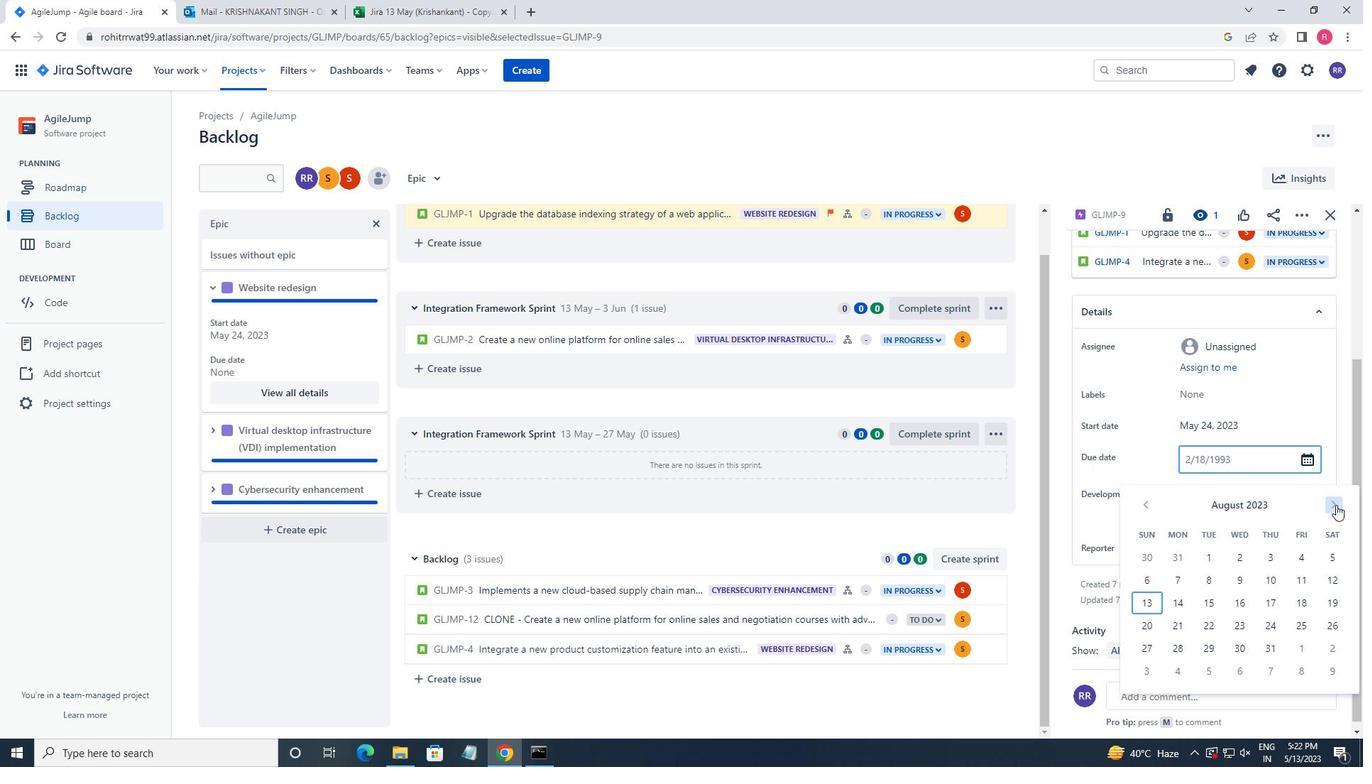 
Action: Mouse pressed left at (1336, 504)
Screenshot: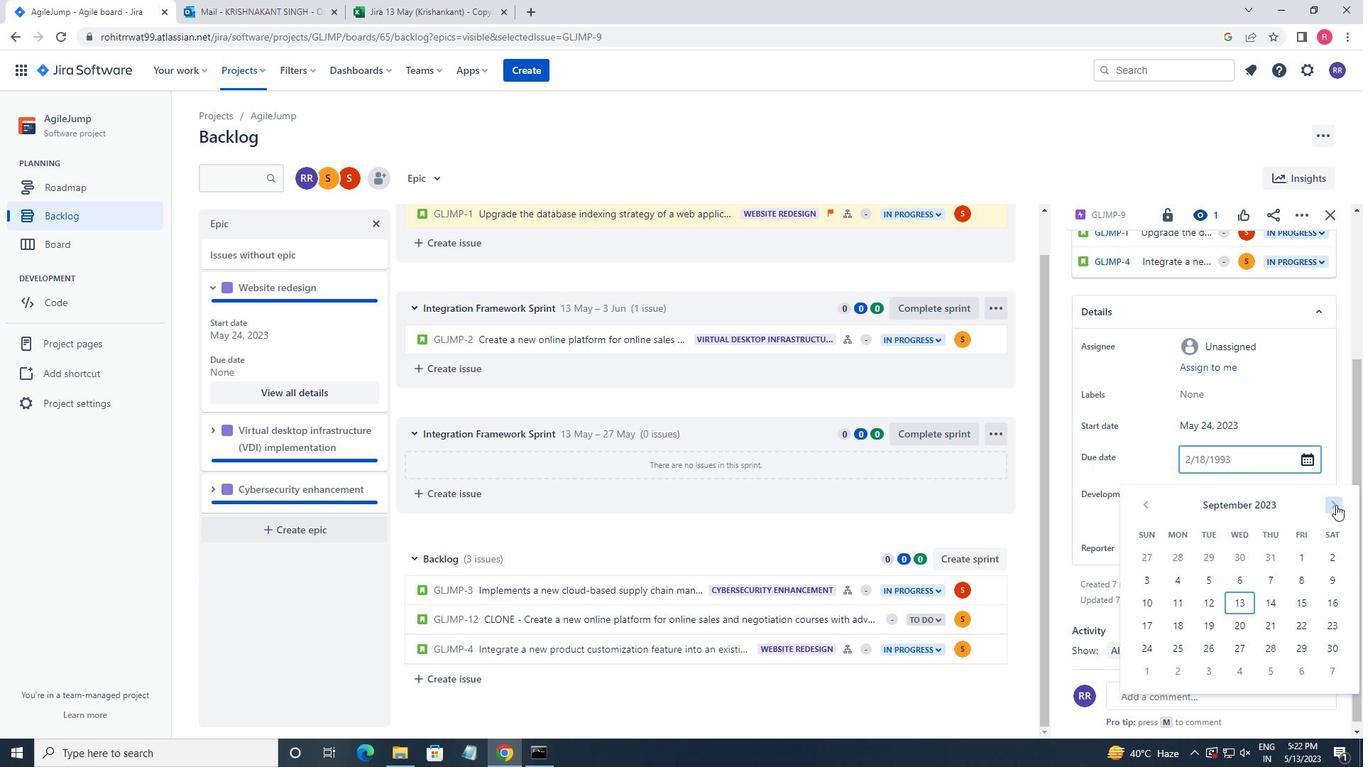 
Action: Mouse pressed left at (1336, 504)
Screenshot: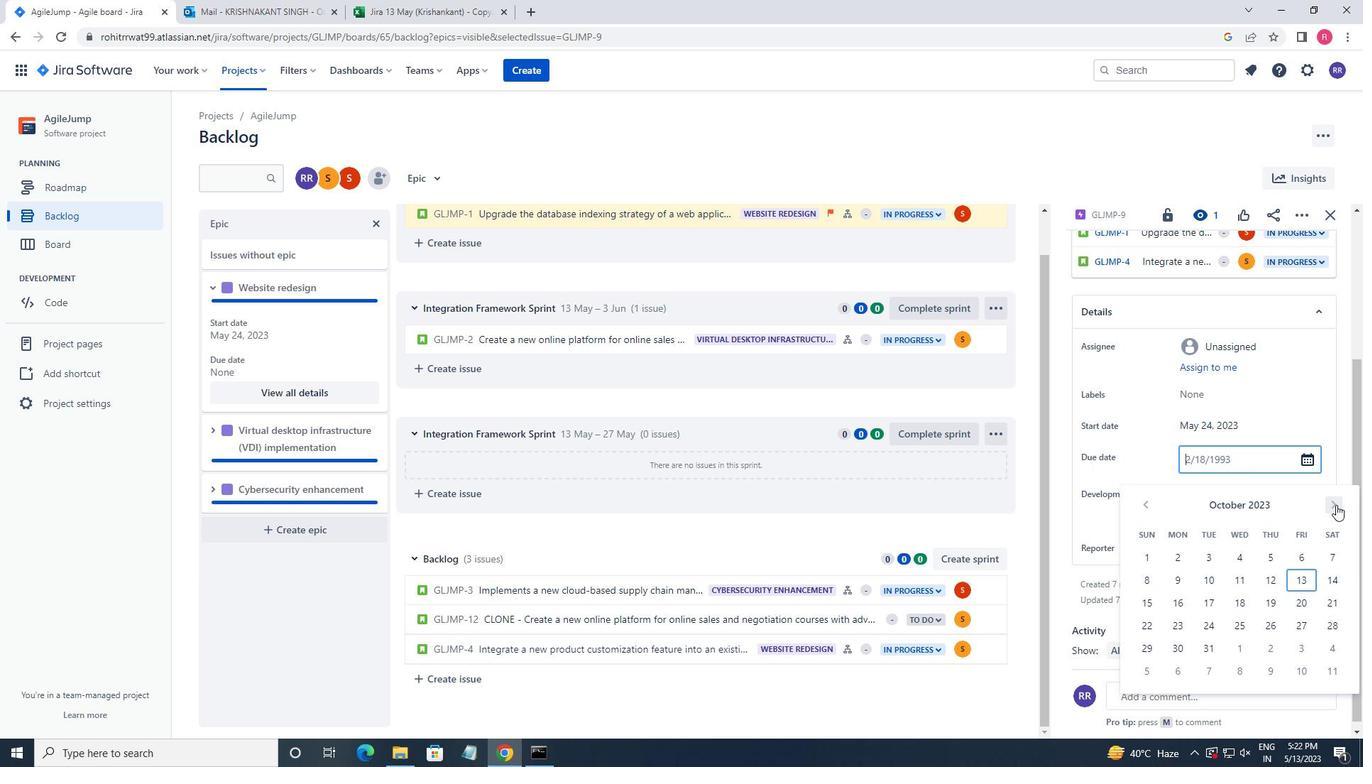 
Action: Mouse pressed left at (1336, 504)
Screenshot: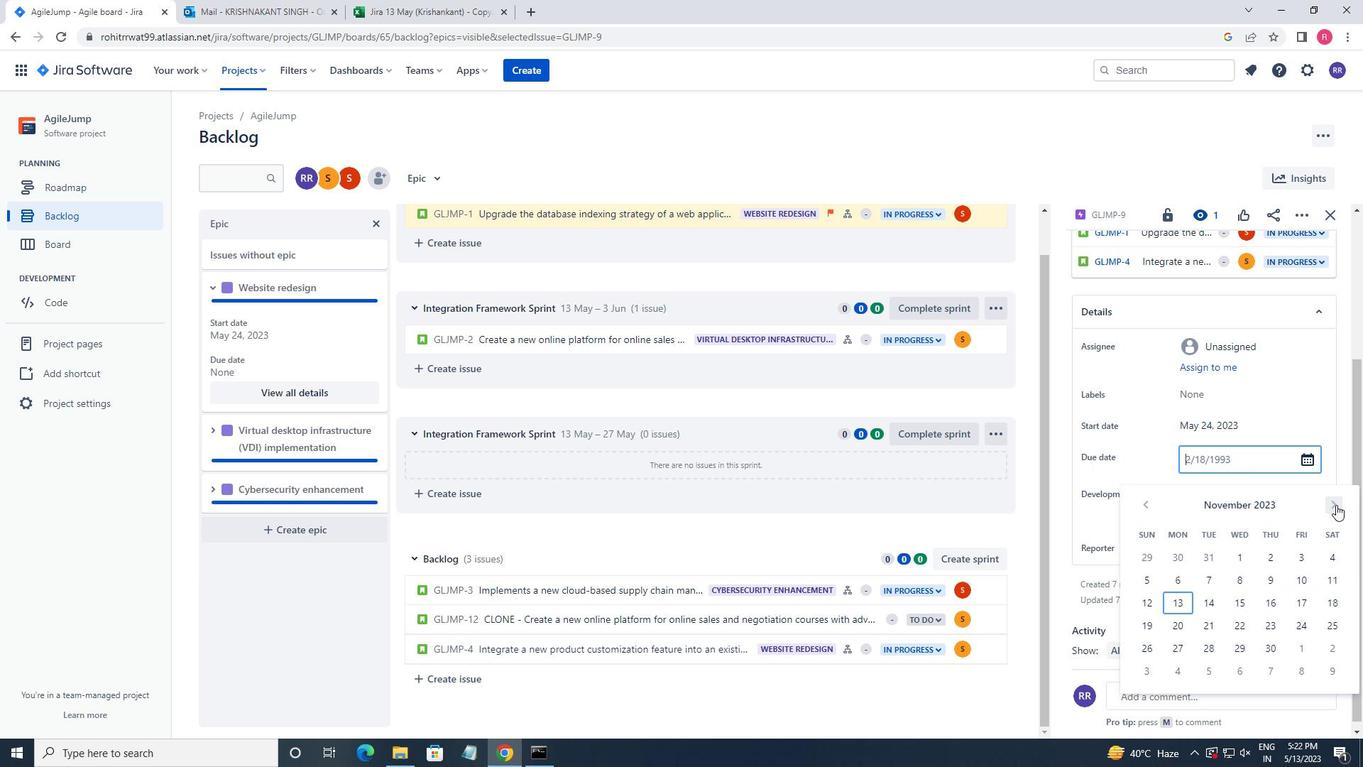 
Action: Mouse pressed left at (1336, 504)
Screenshot: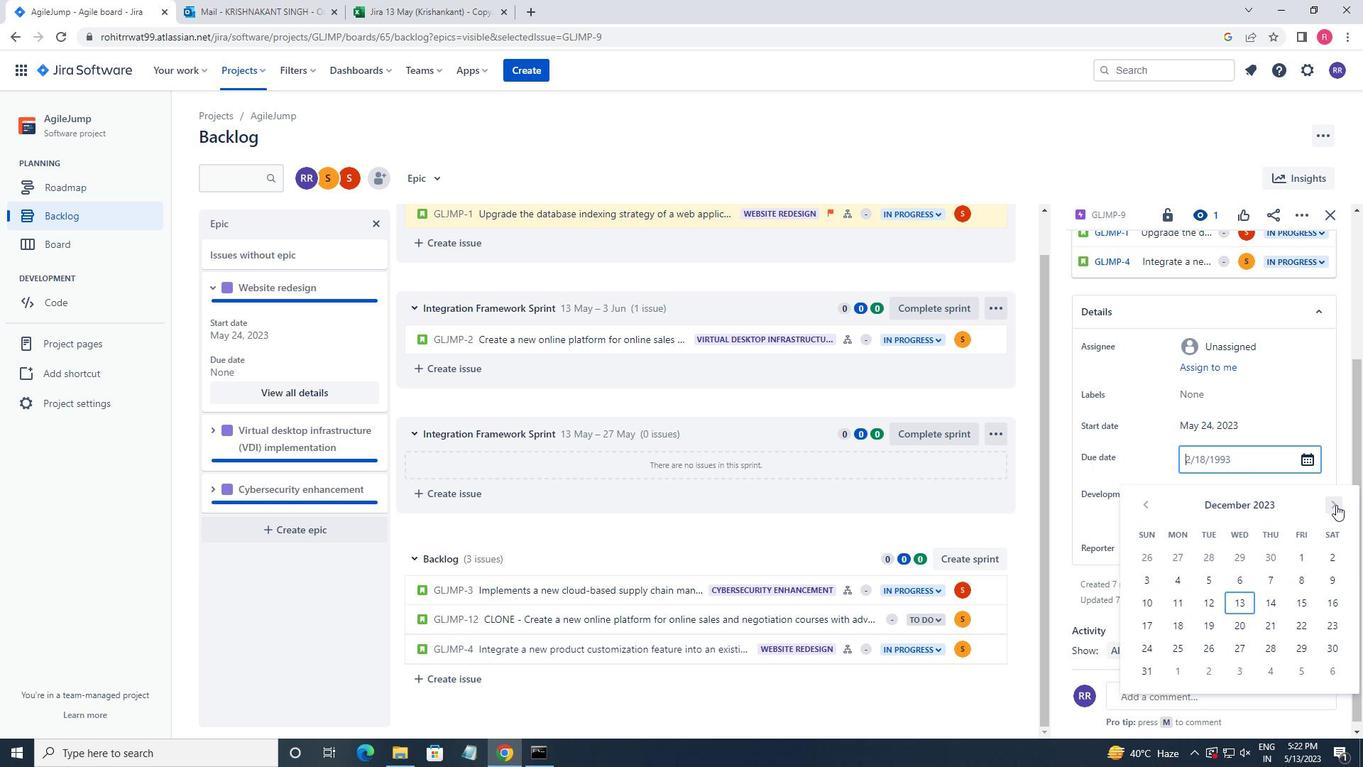 
Action: Mouse pressed left at (1336, 504)
Screenshot: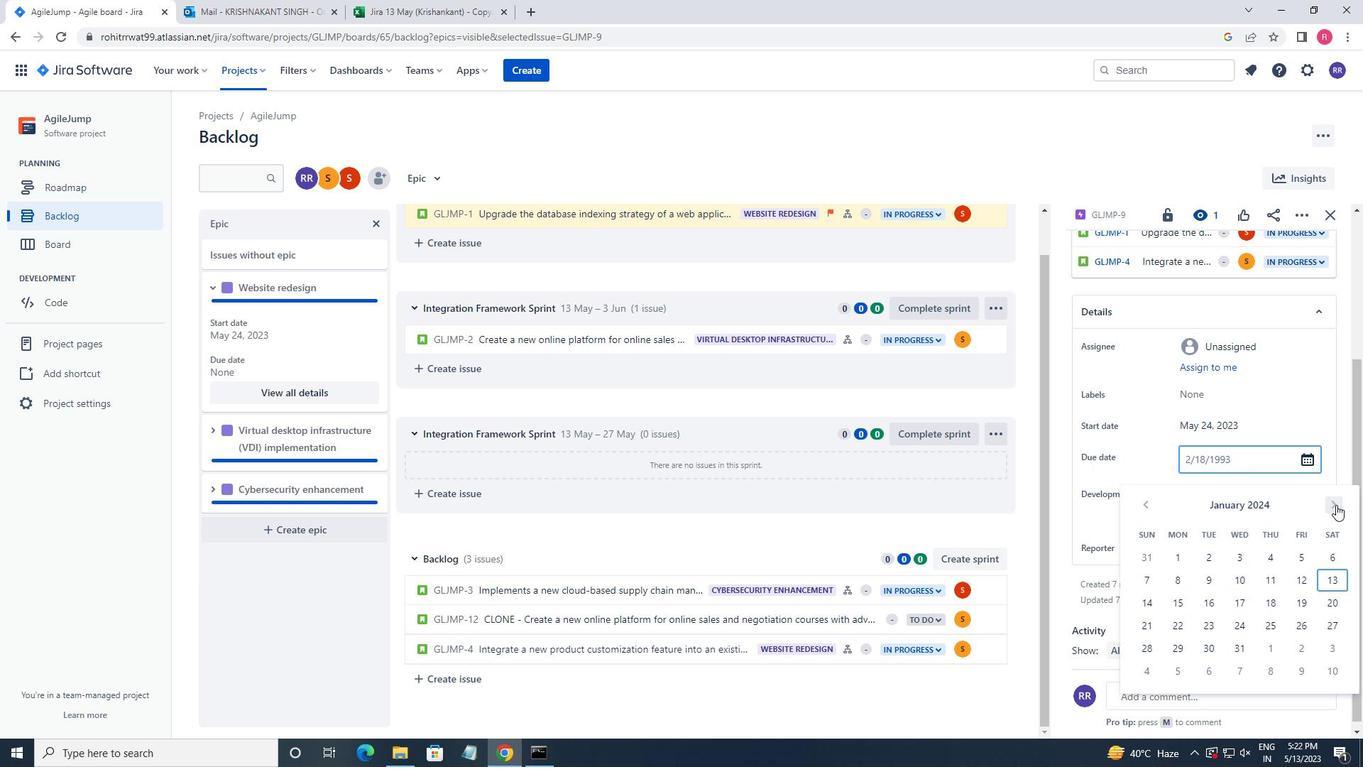 
Action: Mouse pressed left at (1336, 504)
Screenshot: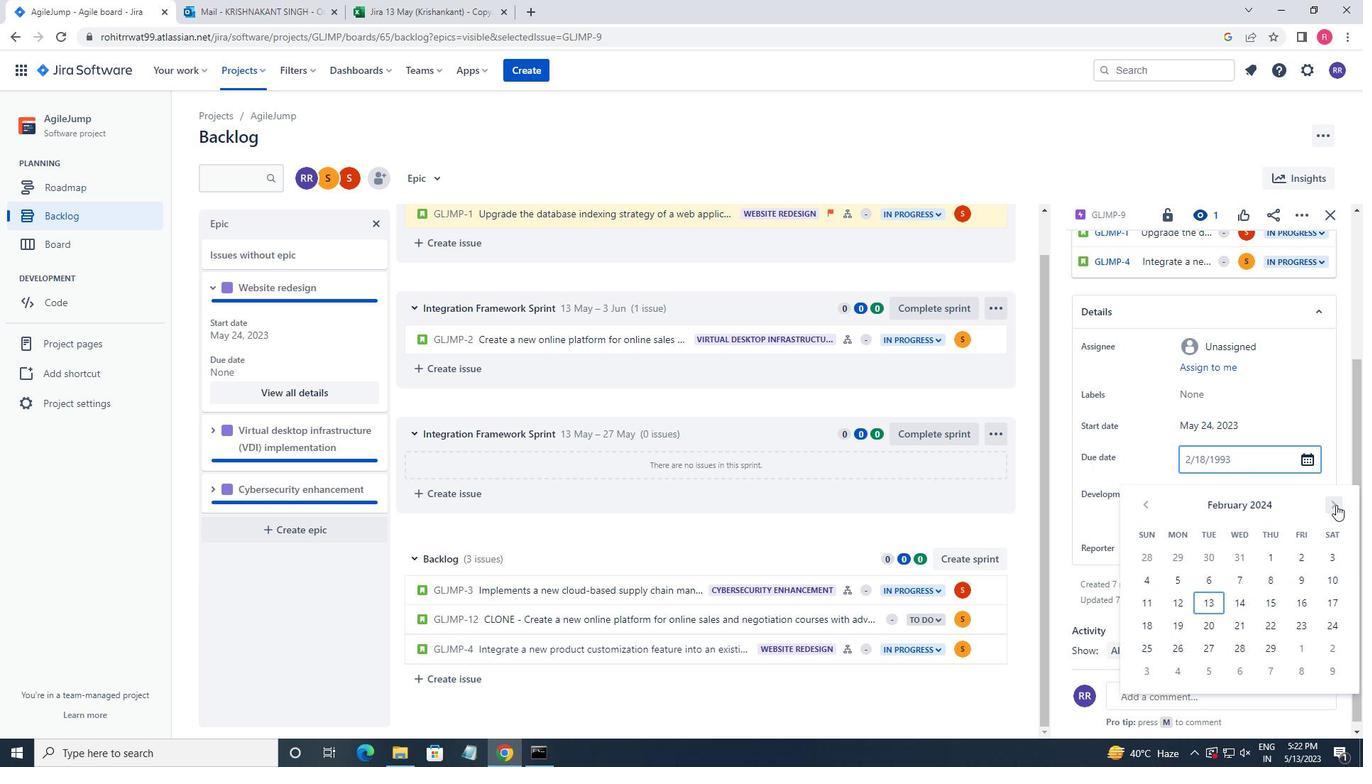 
Action: Mouse pressed left at (1336, 504)
Screenshot: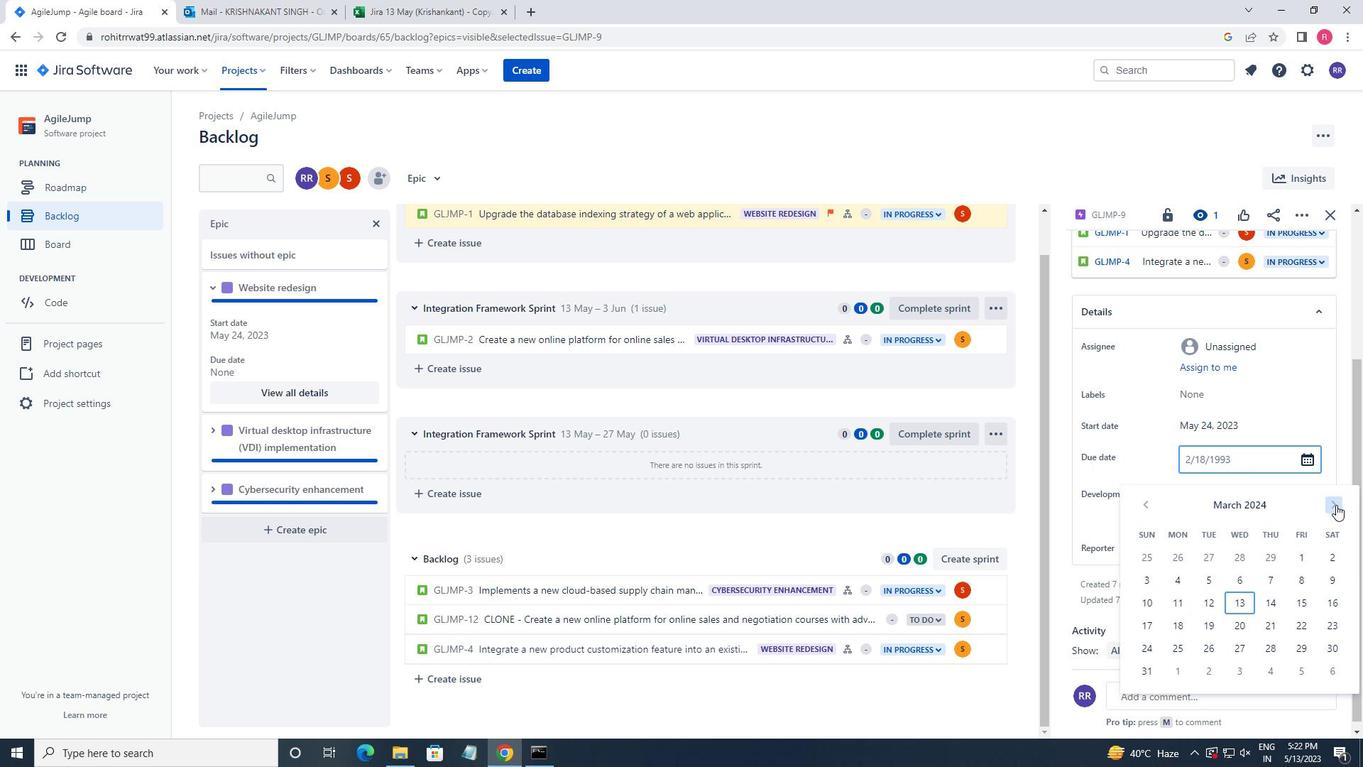 
Action: Mouse pressed left at (1336, 504)
Screenshot: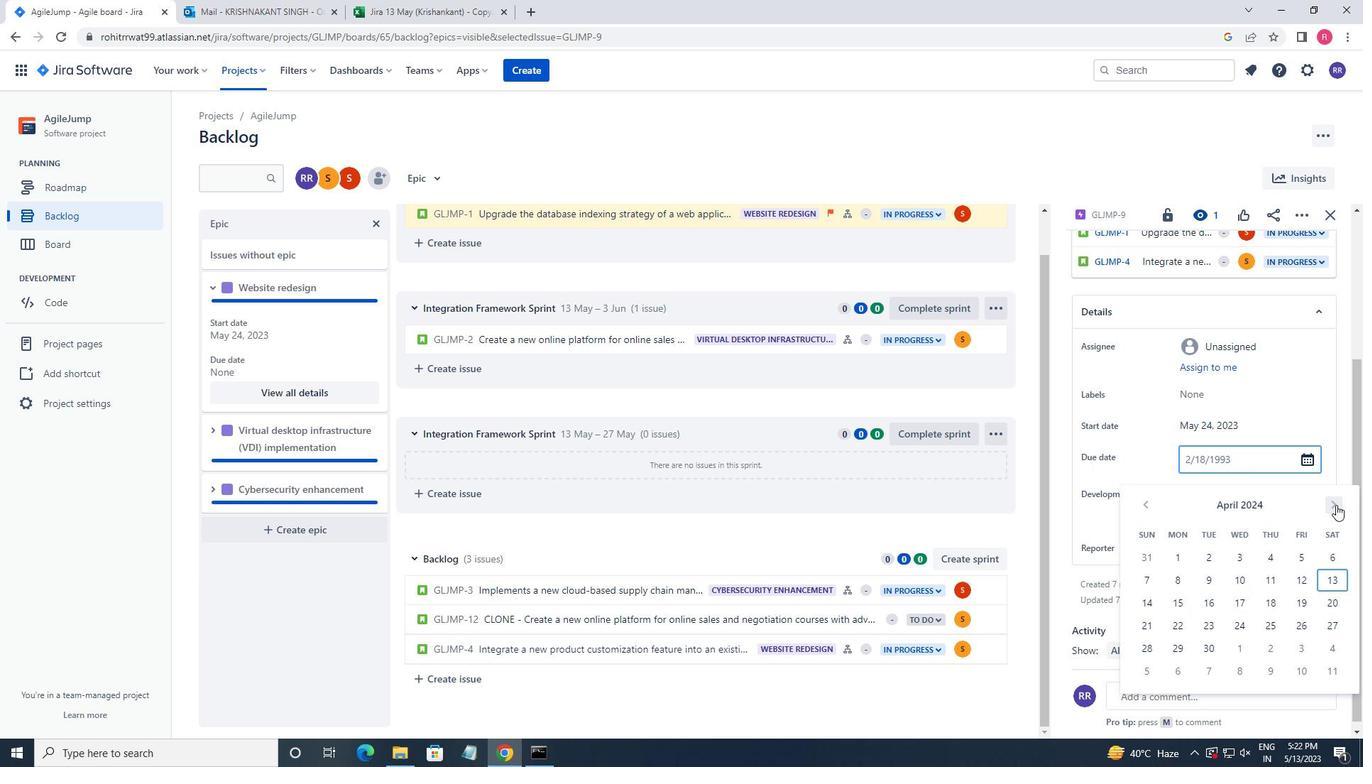 
Action: Mouse pressed left at (1336, 504)
Screenshot: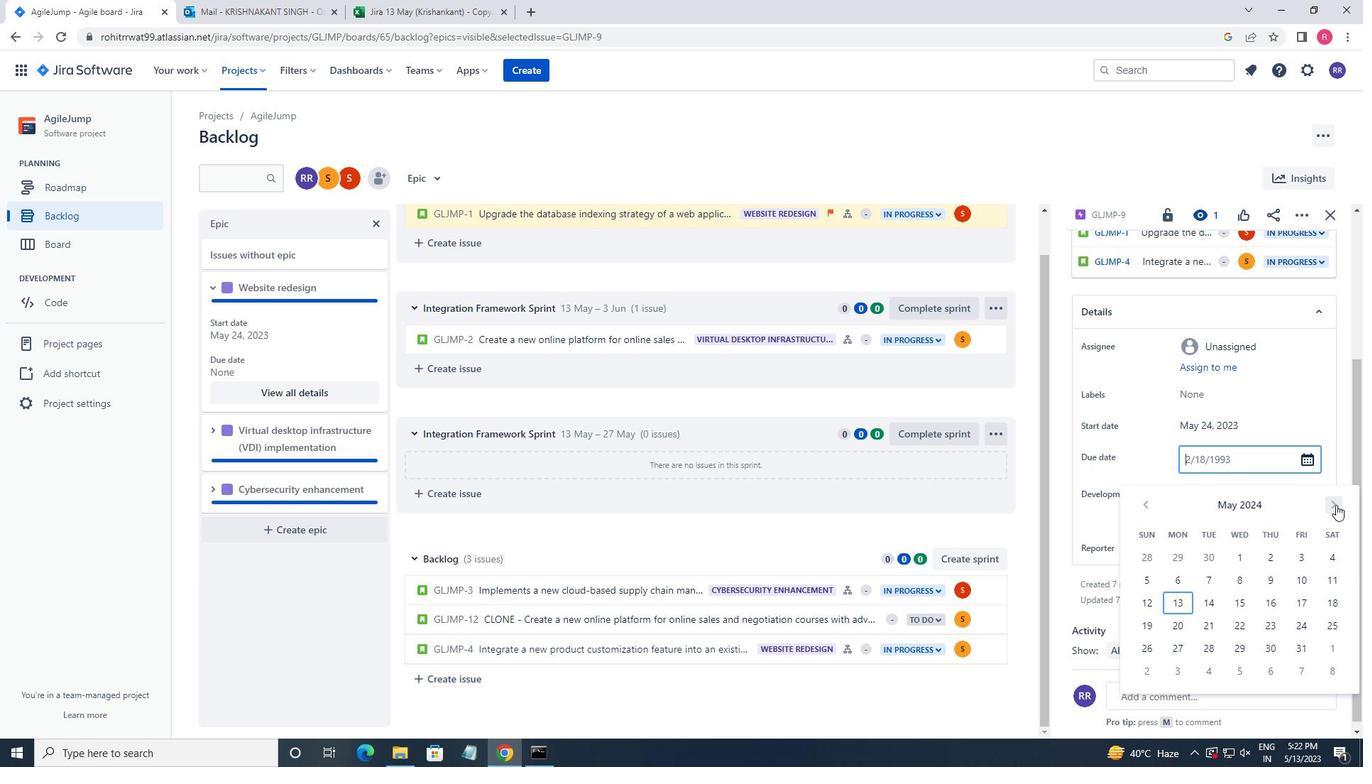 
Action: Mouse pressed left at (1336, 504)
Screenshot: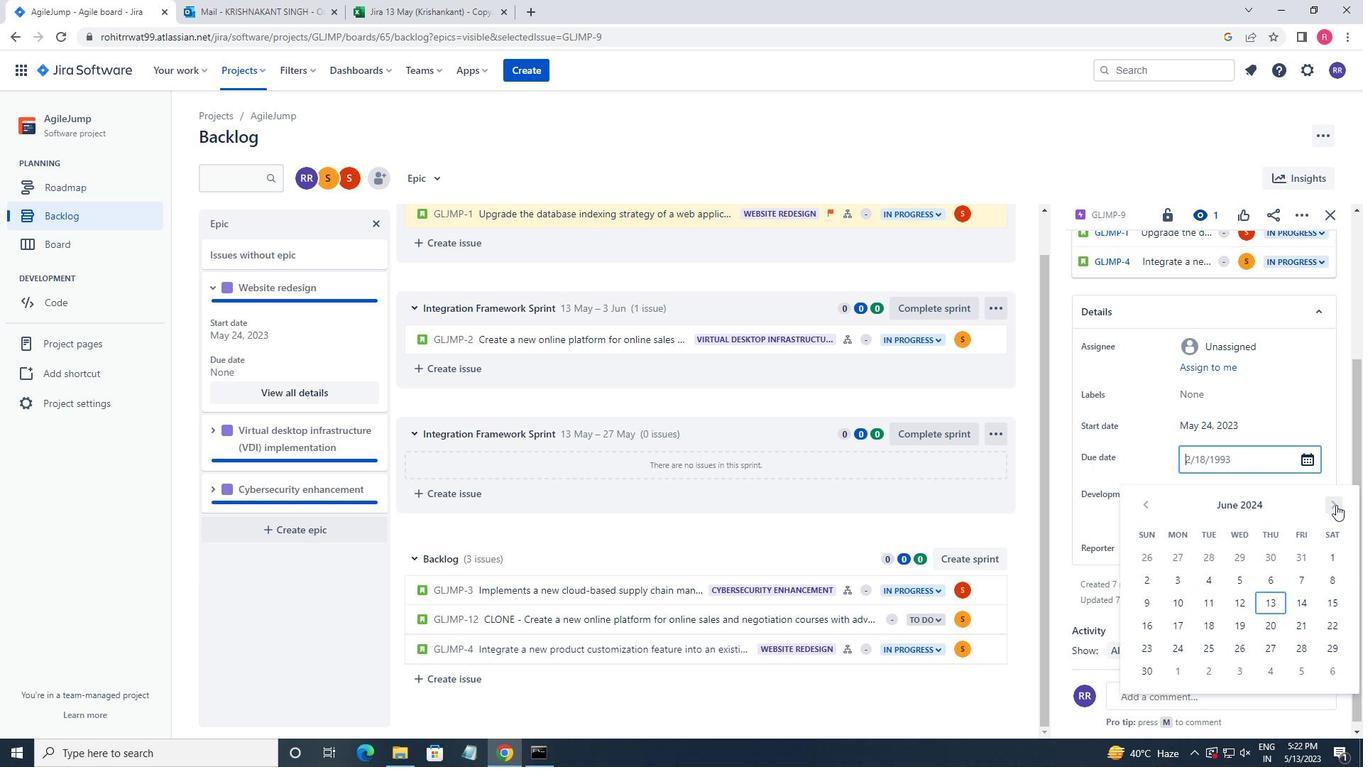 
Action: Mouse pressed left at (1336, 504)
Screenshot: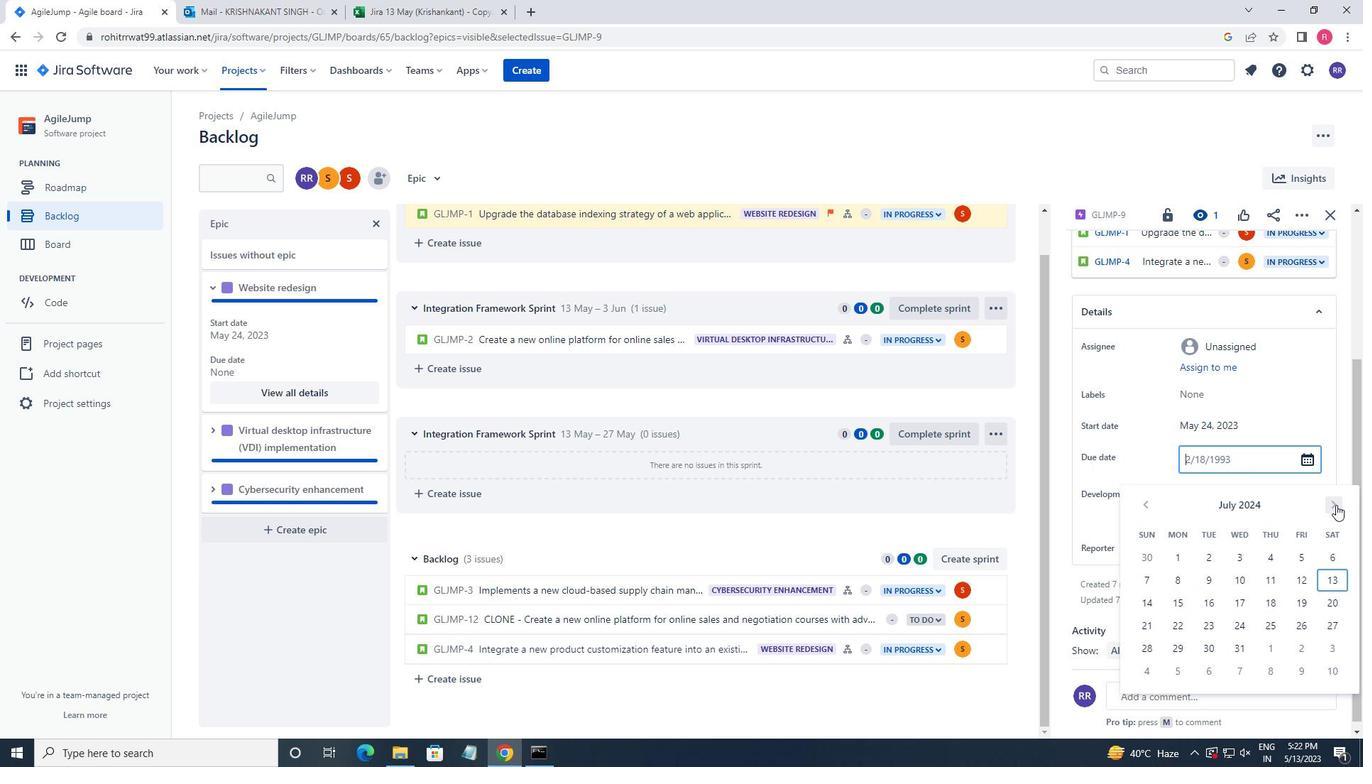 
Action: Mouse pressed left at (1336, 504)
Screenshot: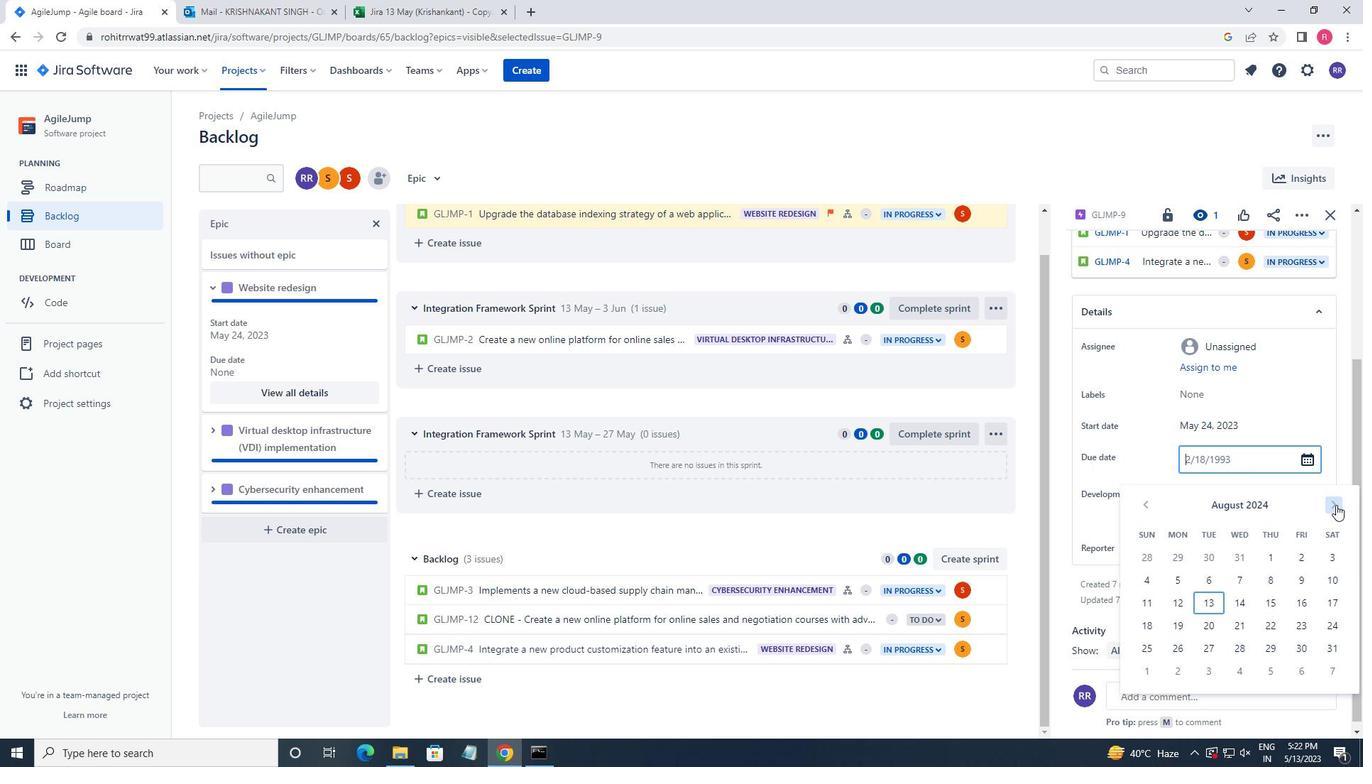 
Action: Mouse pressed left at (1336, 504)
Screenshot: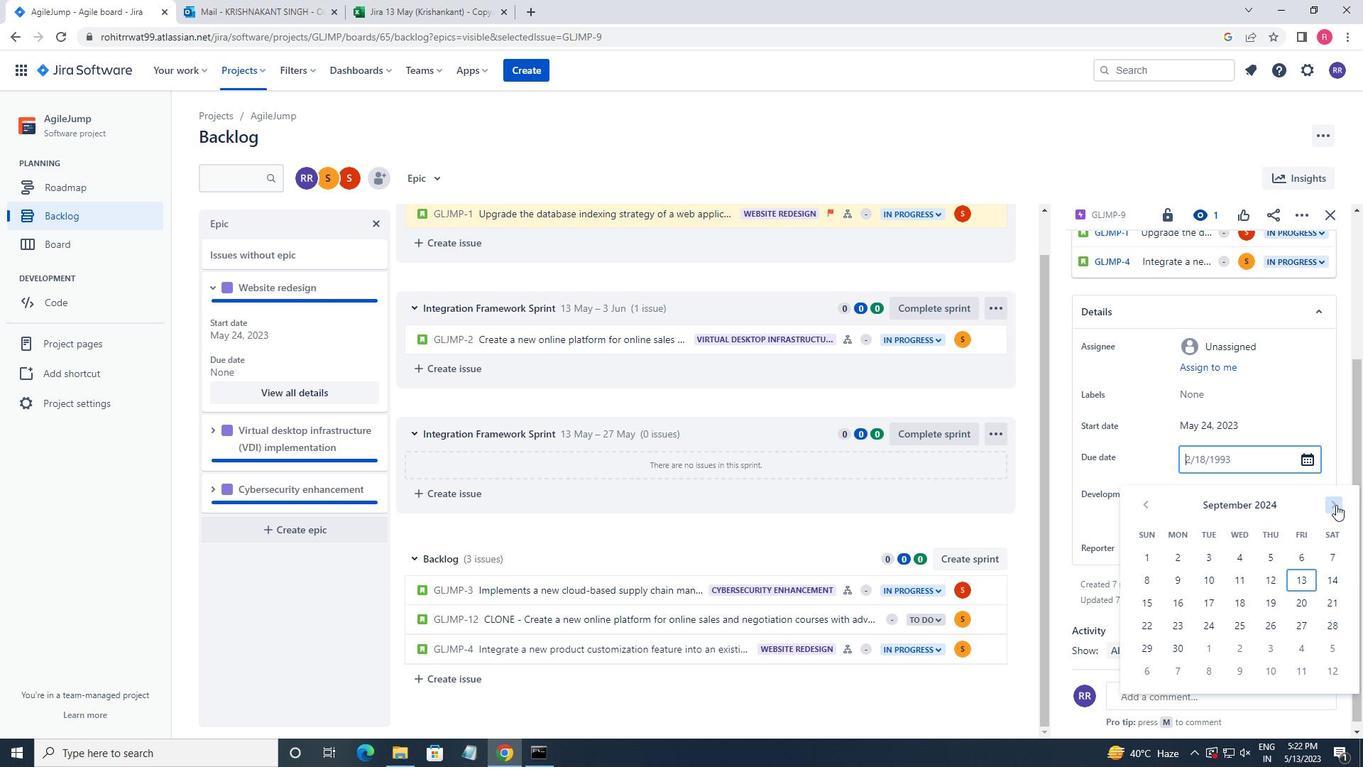 
Action: Mouse pressed left at (1336, 504)
Screenshot: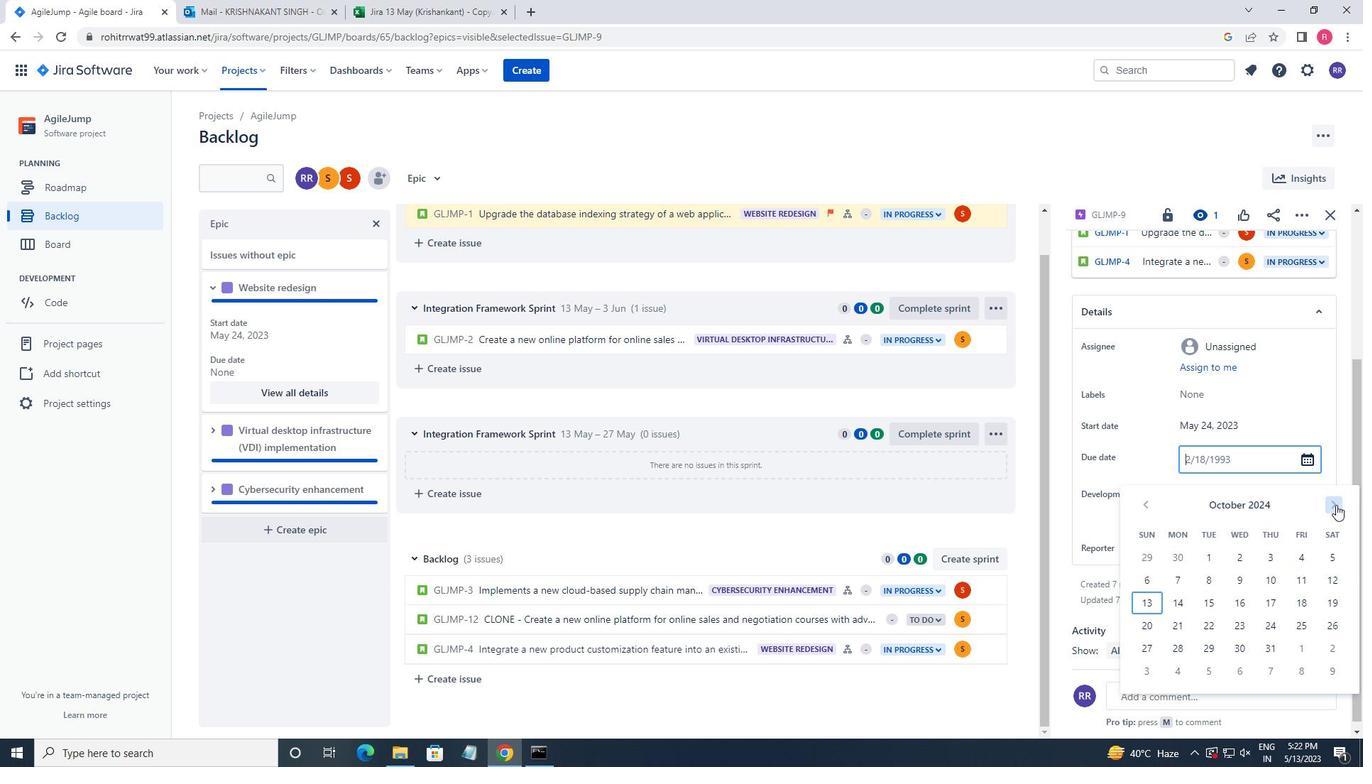 
Action: Mouse pressed left at (1336, 504)
Screenshot: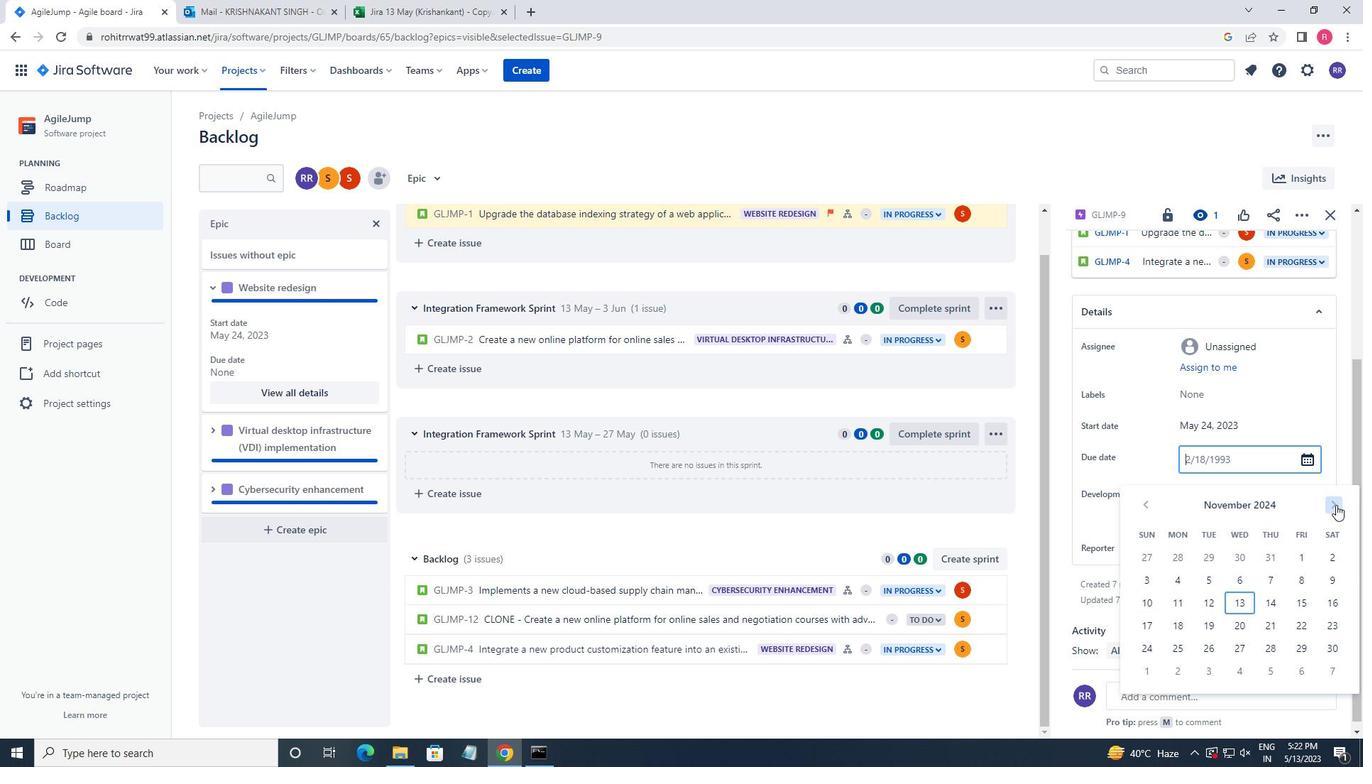 
Action: Mouse pressed left at (1336, 504)
Screenshot: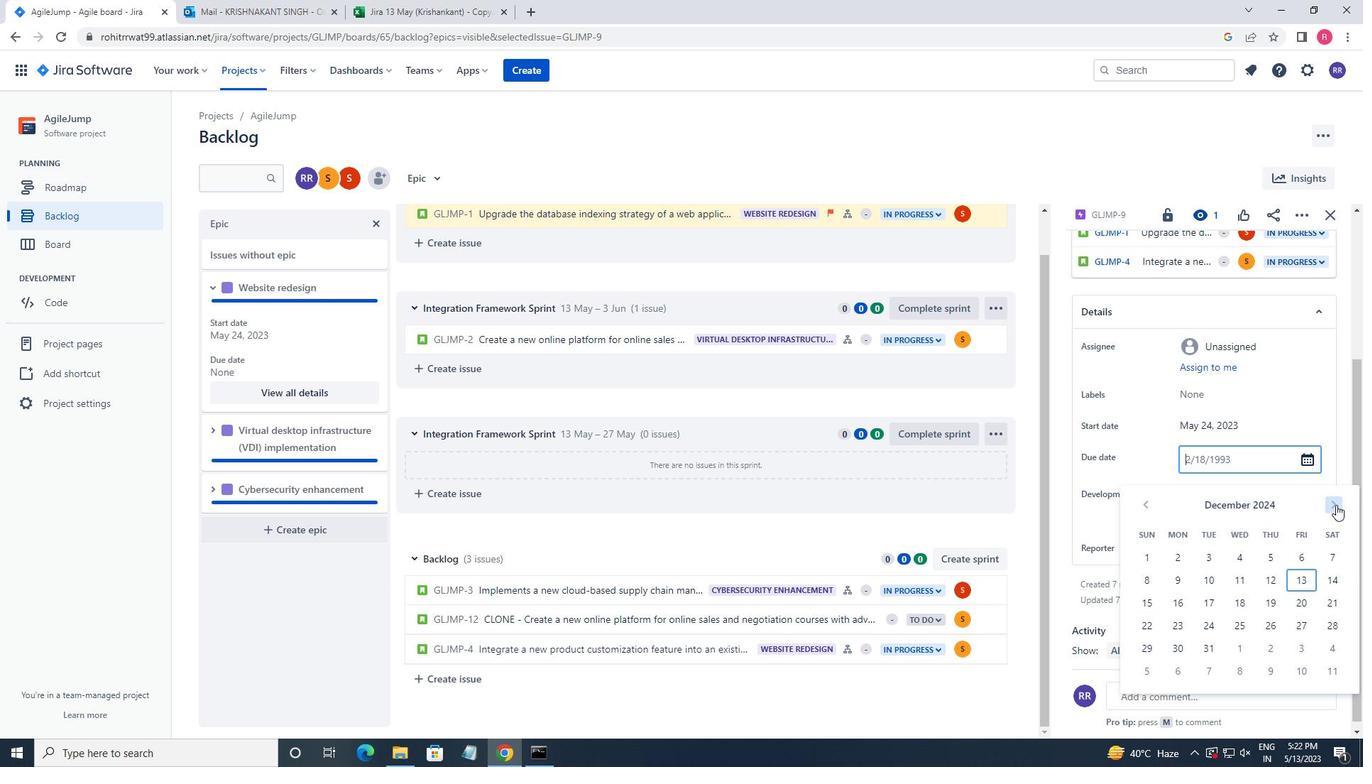 
Action: Mouse pressed left at (1336, 504)
Screenshot: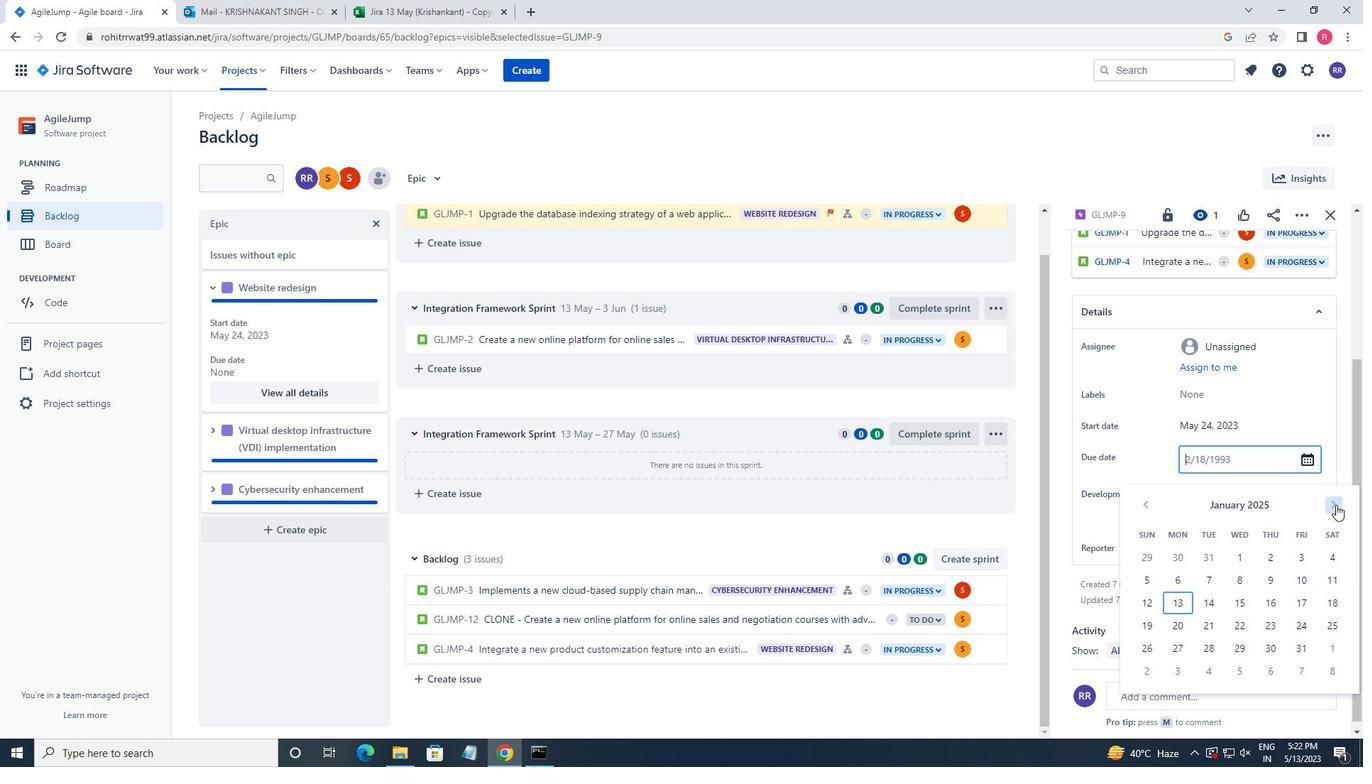 
Action: Mouse pressed left at (1336, 504)
Screenshot: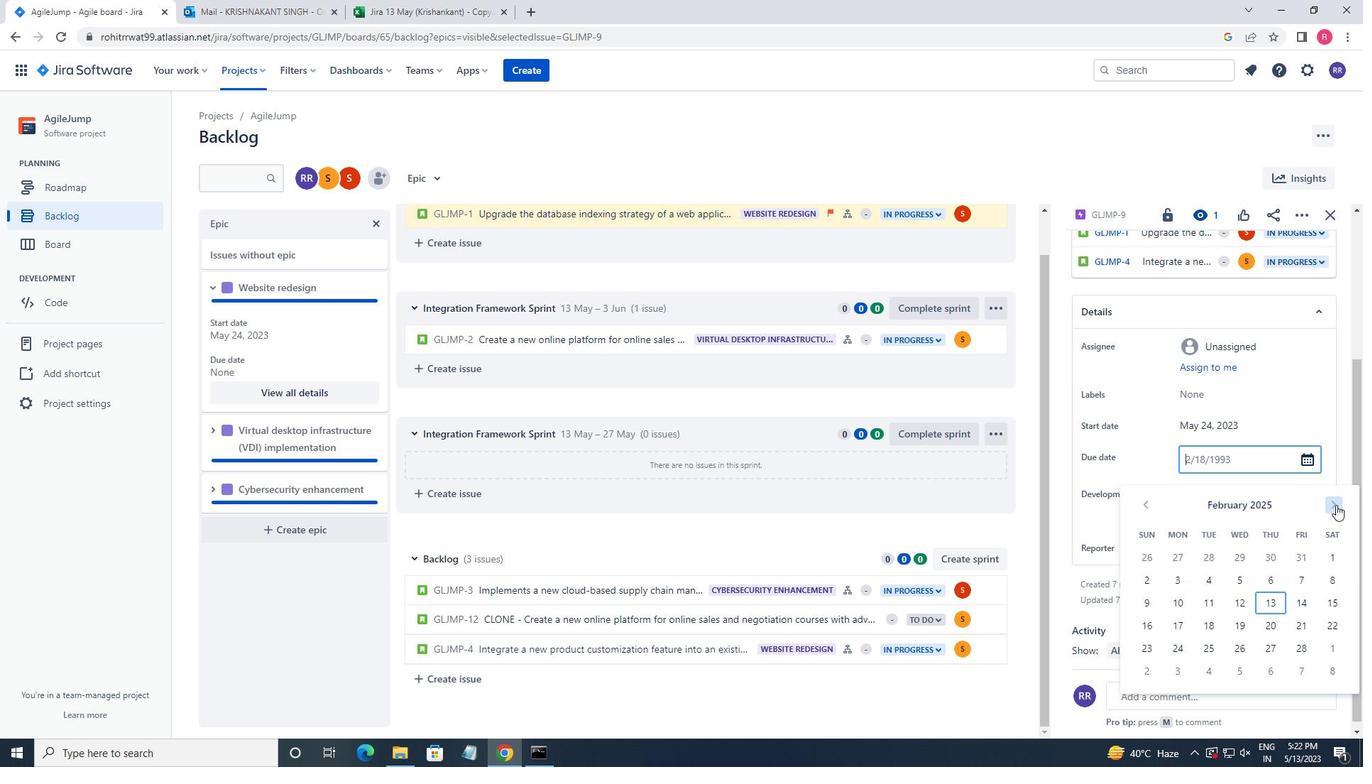 
Action: Mouse pressed left at (1336, 504)
Screenshot: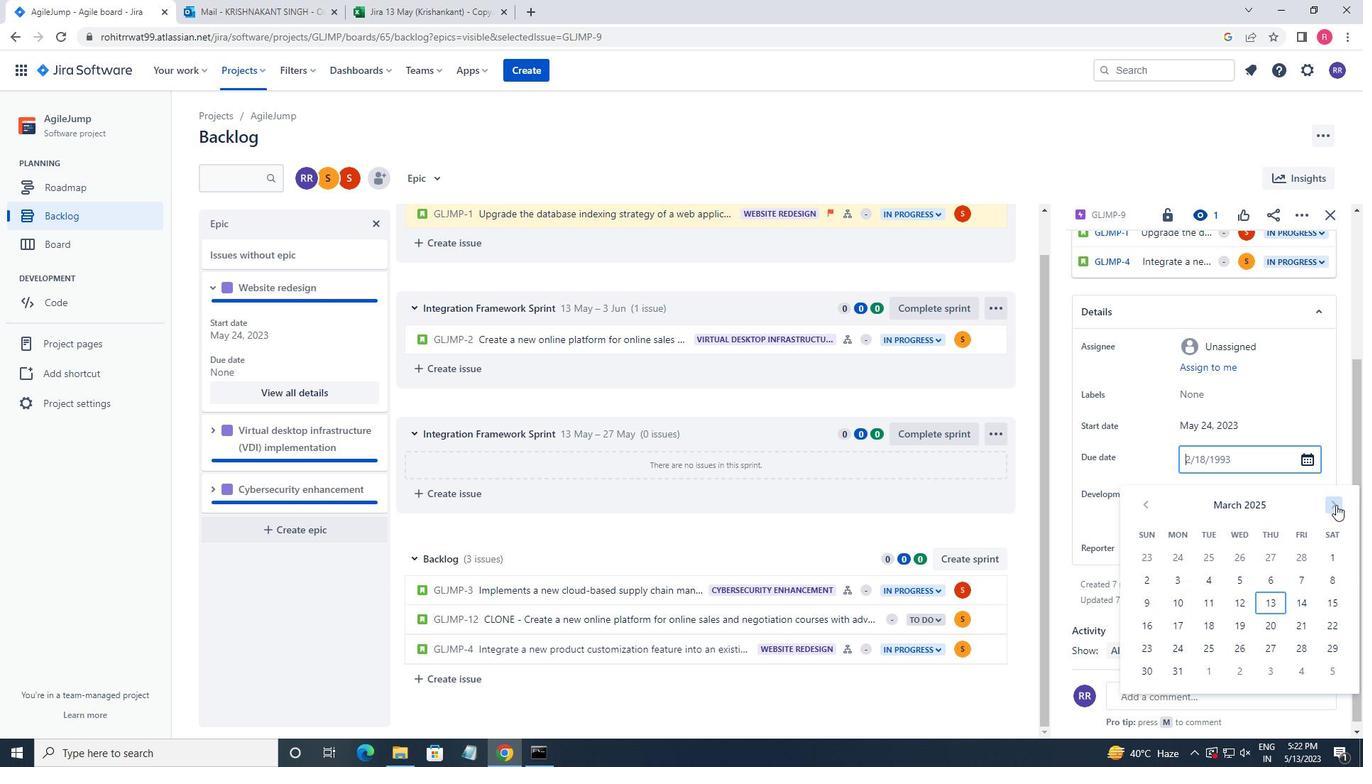 
Action: Mouse pressed left at (1336, 504)
Screenshot: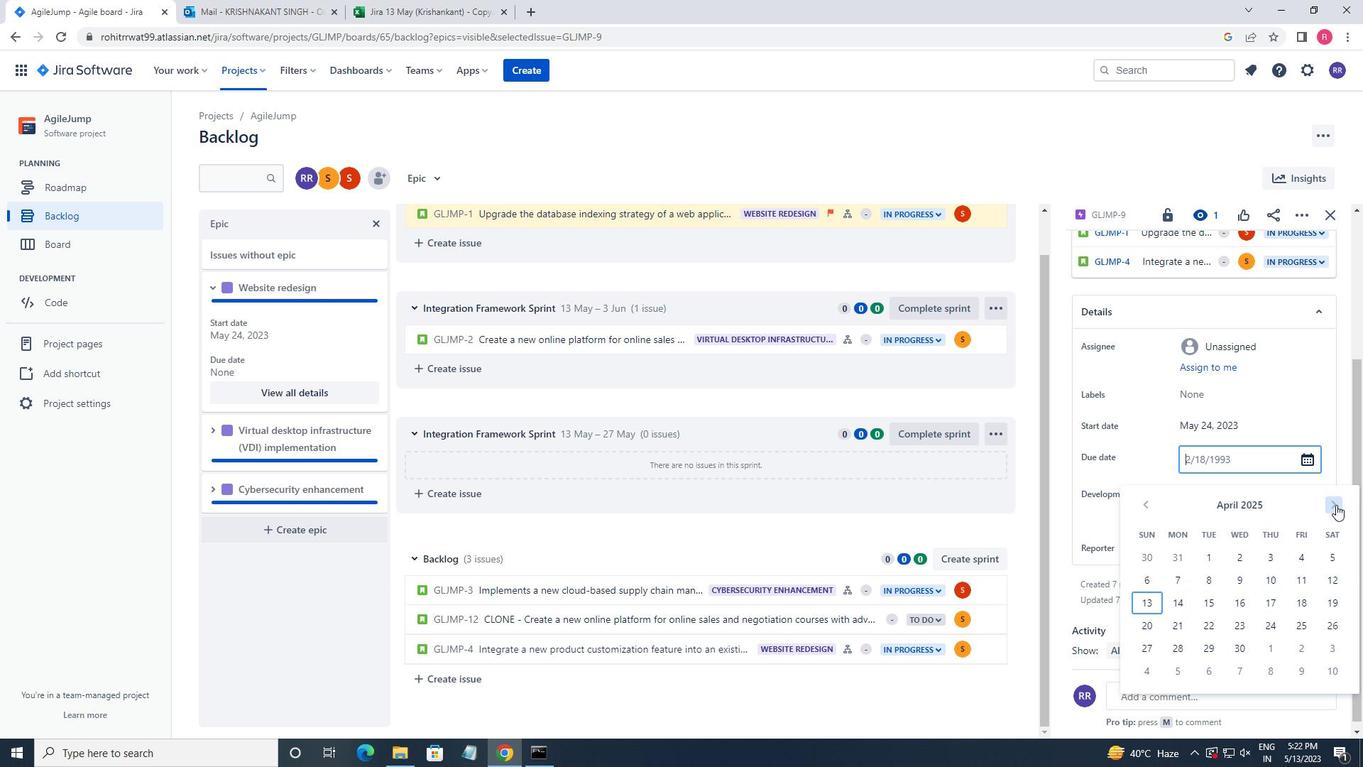 
Action: Mouse pressed left at (1336, 504)
Screenshot: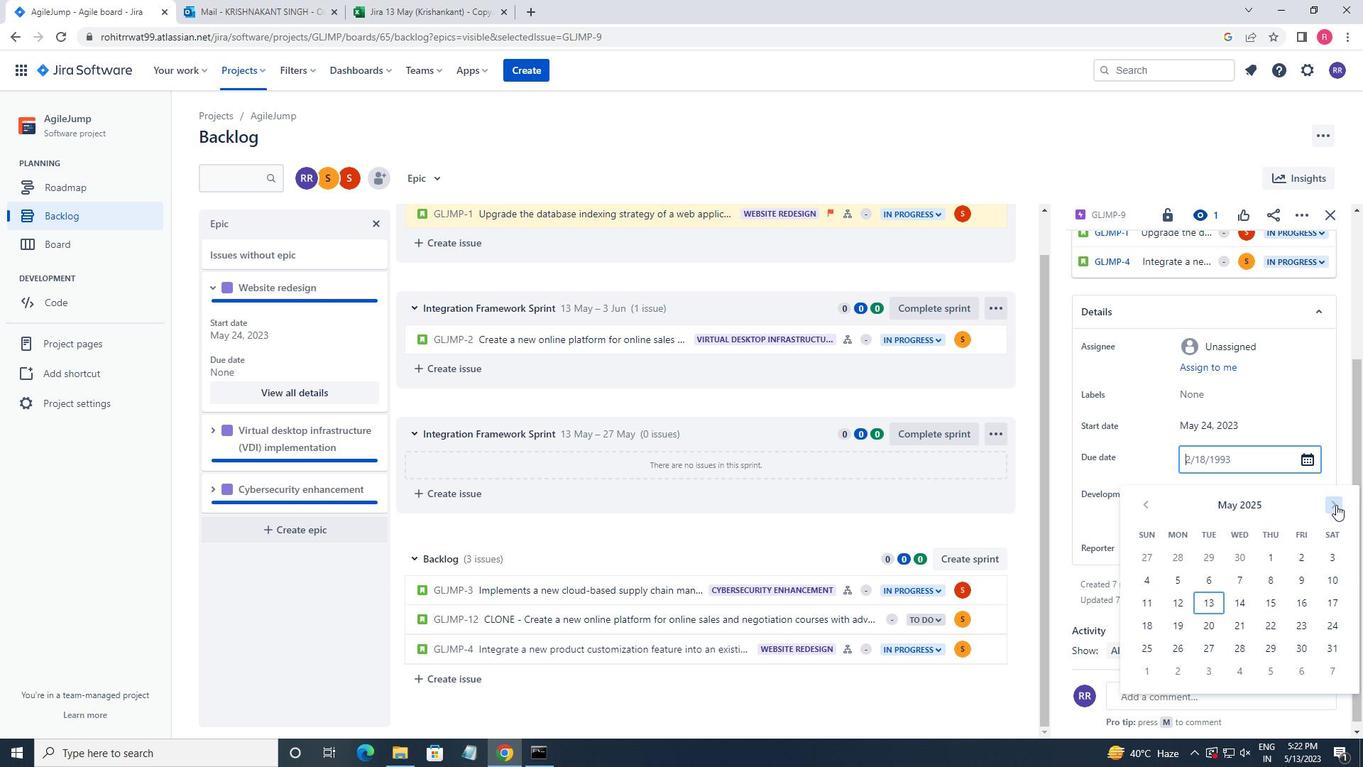 
Action: Mouse pressed left at (1336, 504)
Screenshot: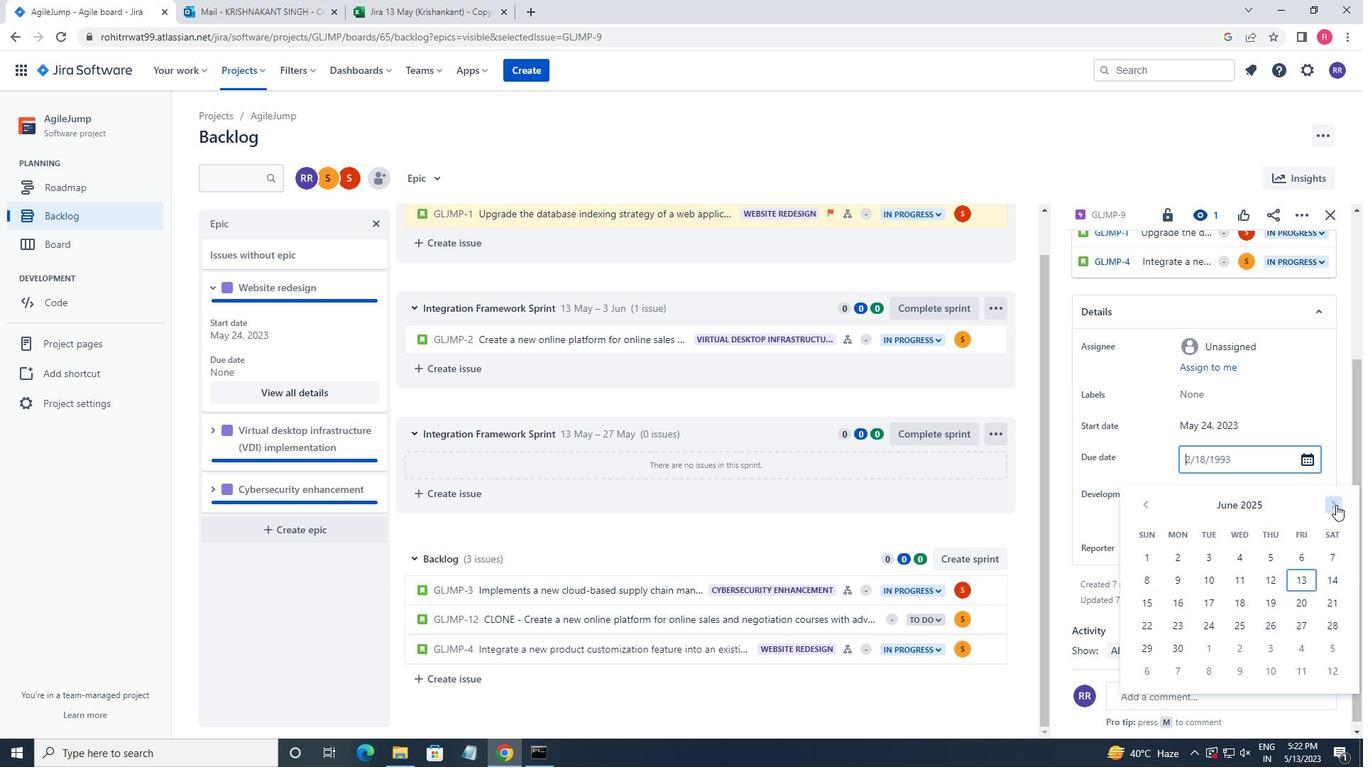 
Action: Mouse pressed left at (1336, 504)
Screenshot: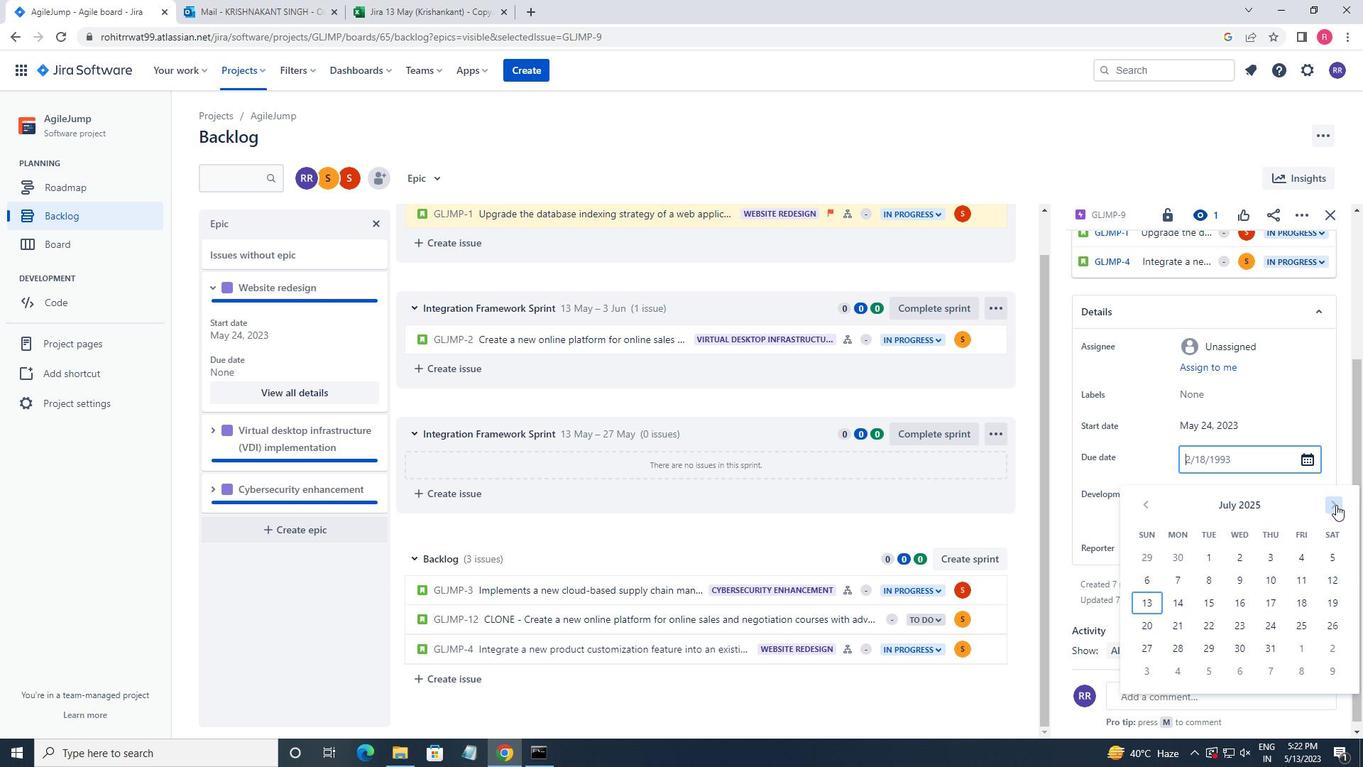 
Action: Mouse pressed left at (1336, 504)
Screenshot: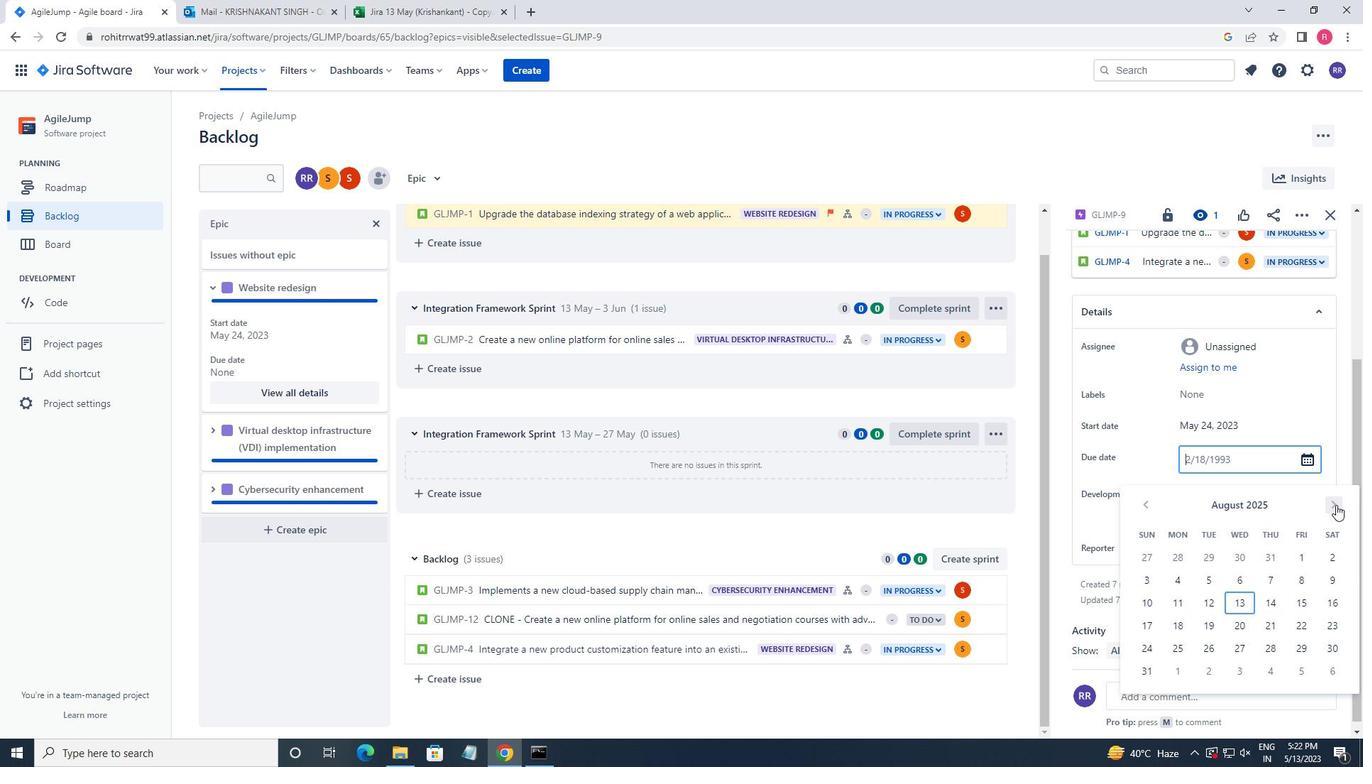 
Action: Mouse pressed left at (1336, 504)
Screenshot: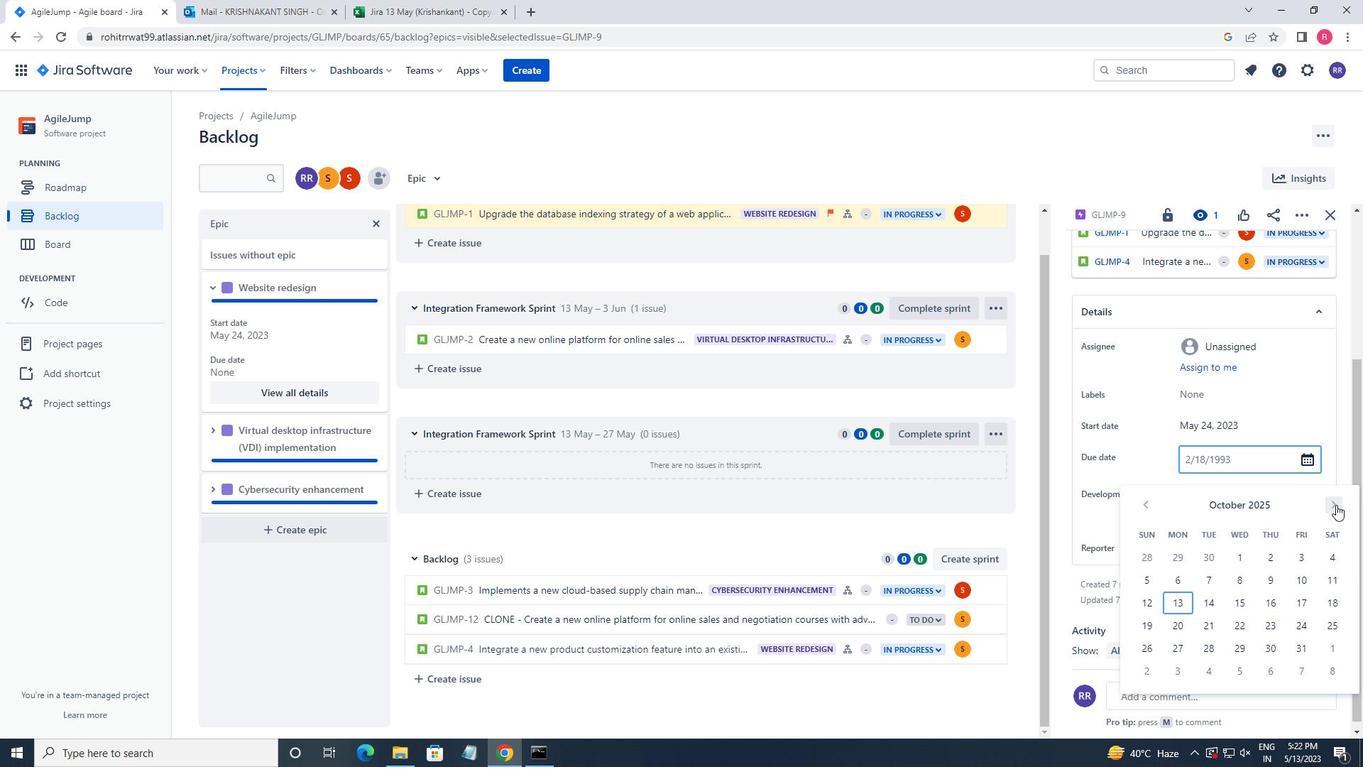 
Action: Mouse moved to (1253, 584)
Screenshot: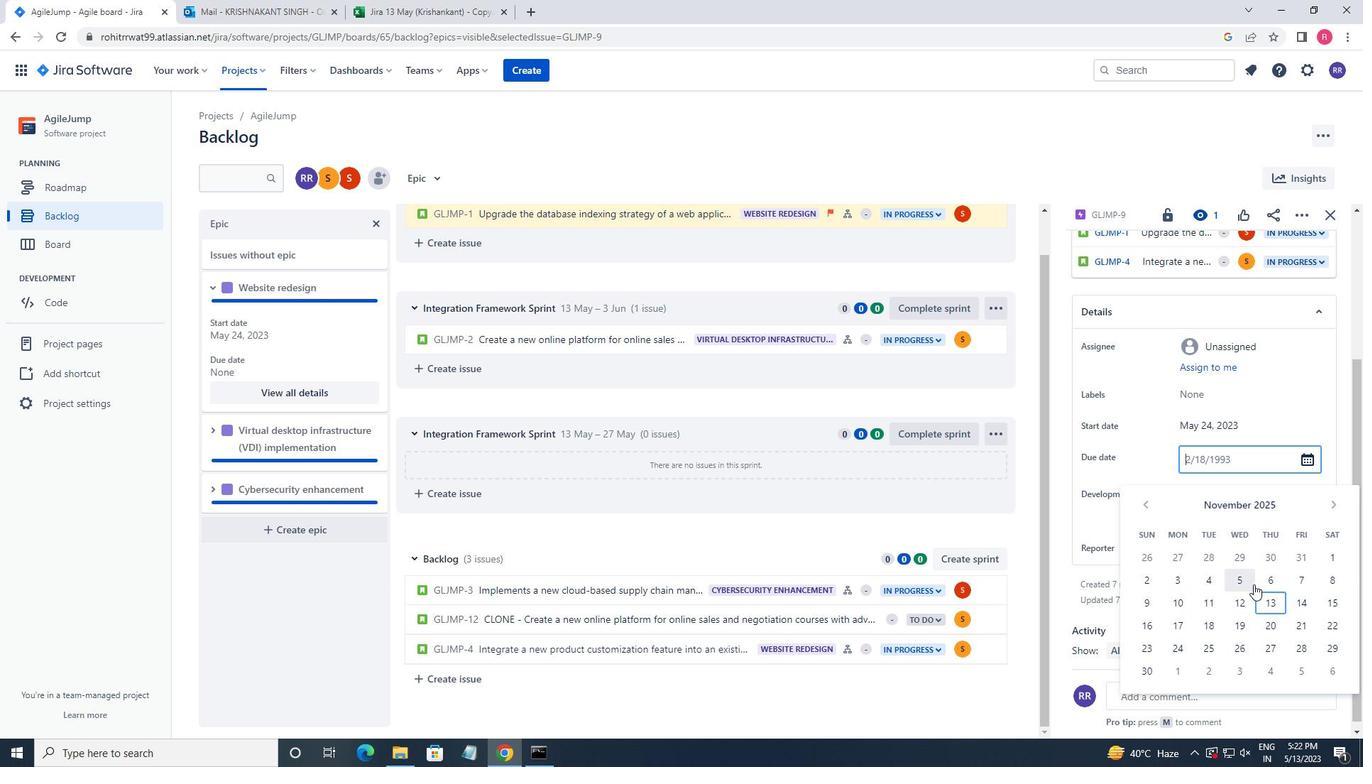 
Action: Mouse pressed left at (1253, 584)
Screenshot: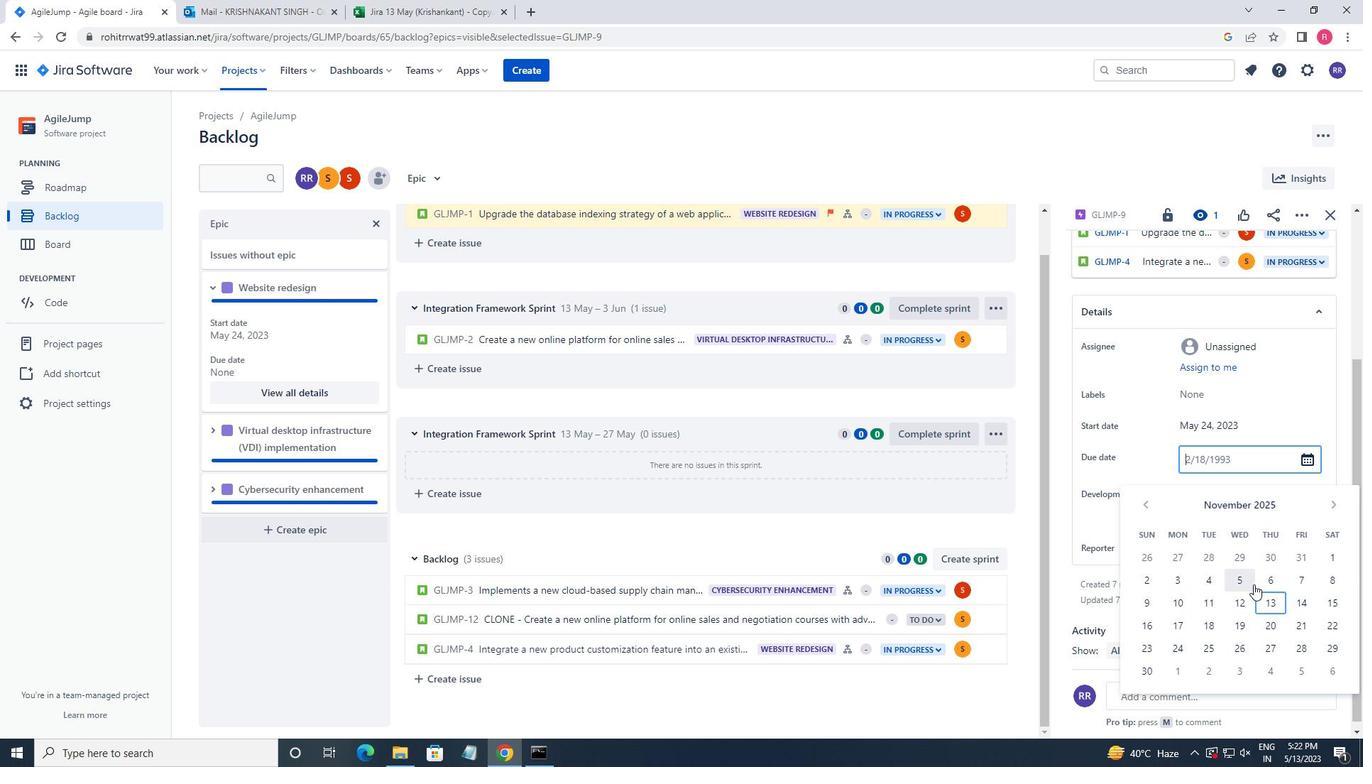 
Action: Mouse moved to (1280, 614)
Screenshot: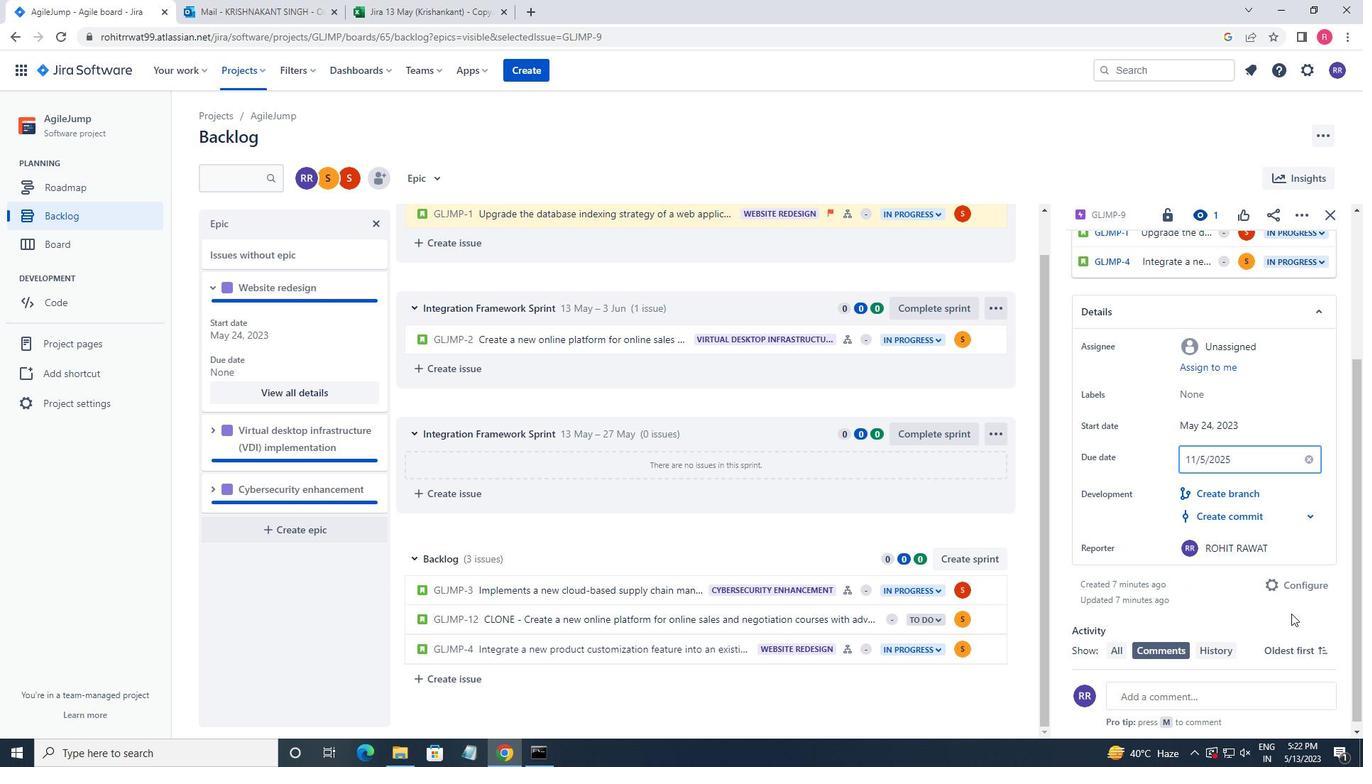 
Action: Mouse pressed left at (1280, 614)
Screenshot: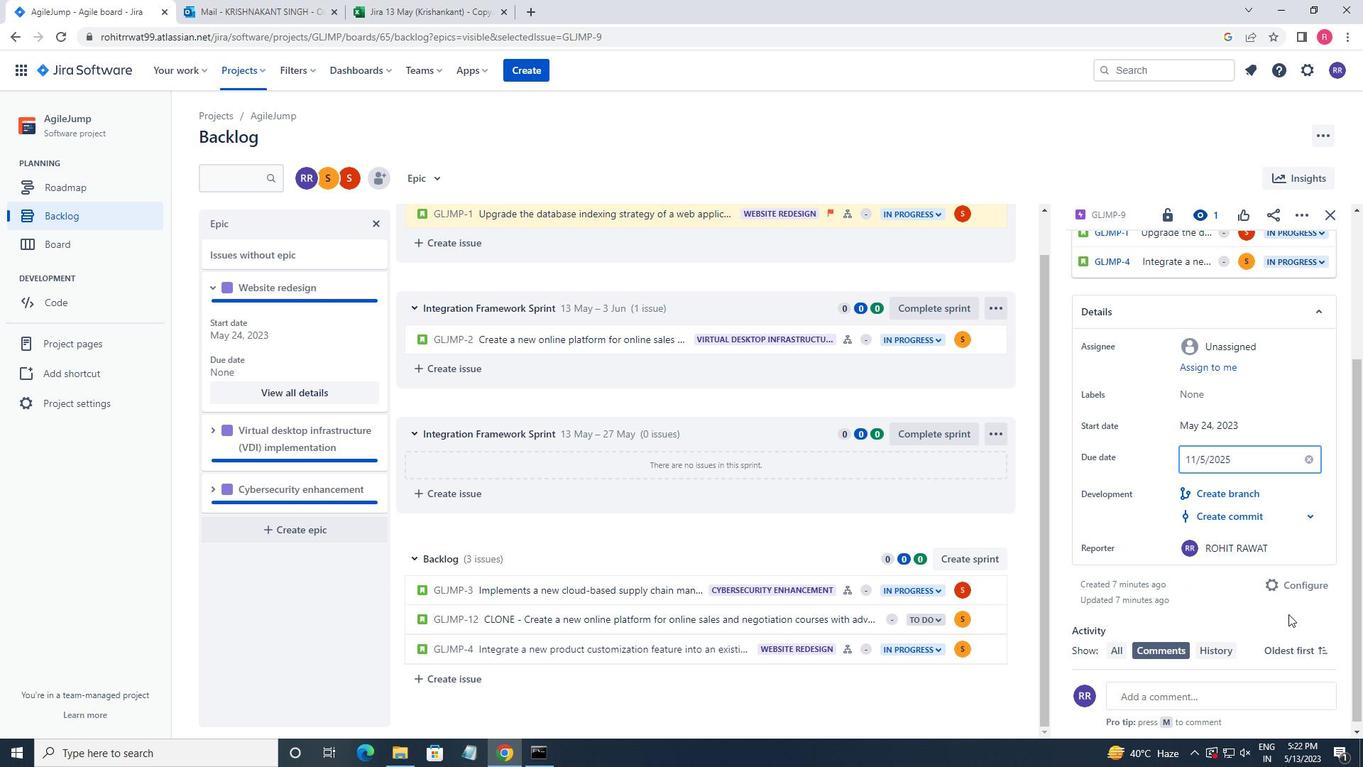 
Action: Mouse moved to (215, 426)
Screenshot: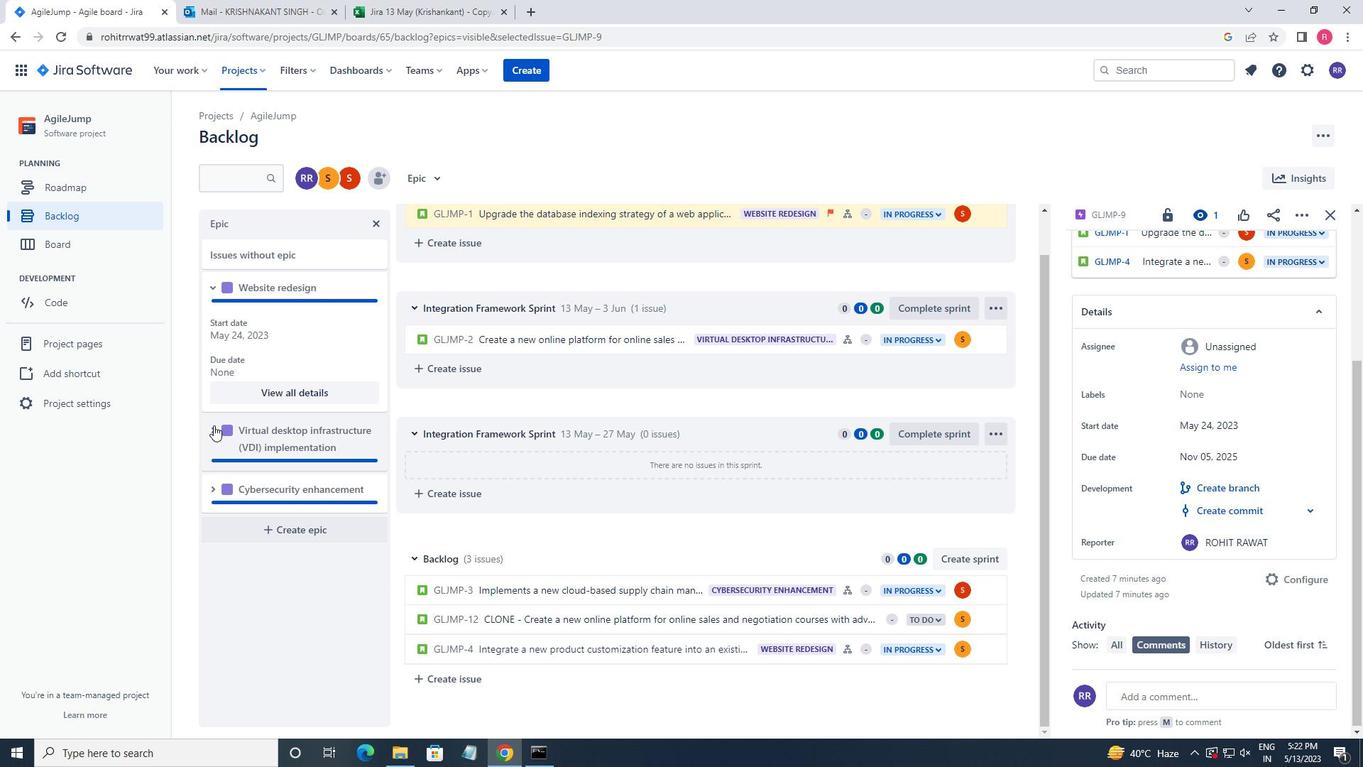 
Action: Mouse pressed left at (215, 426)
Screenshot: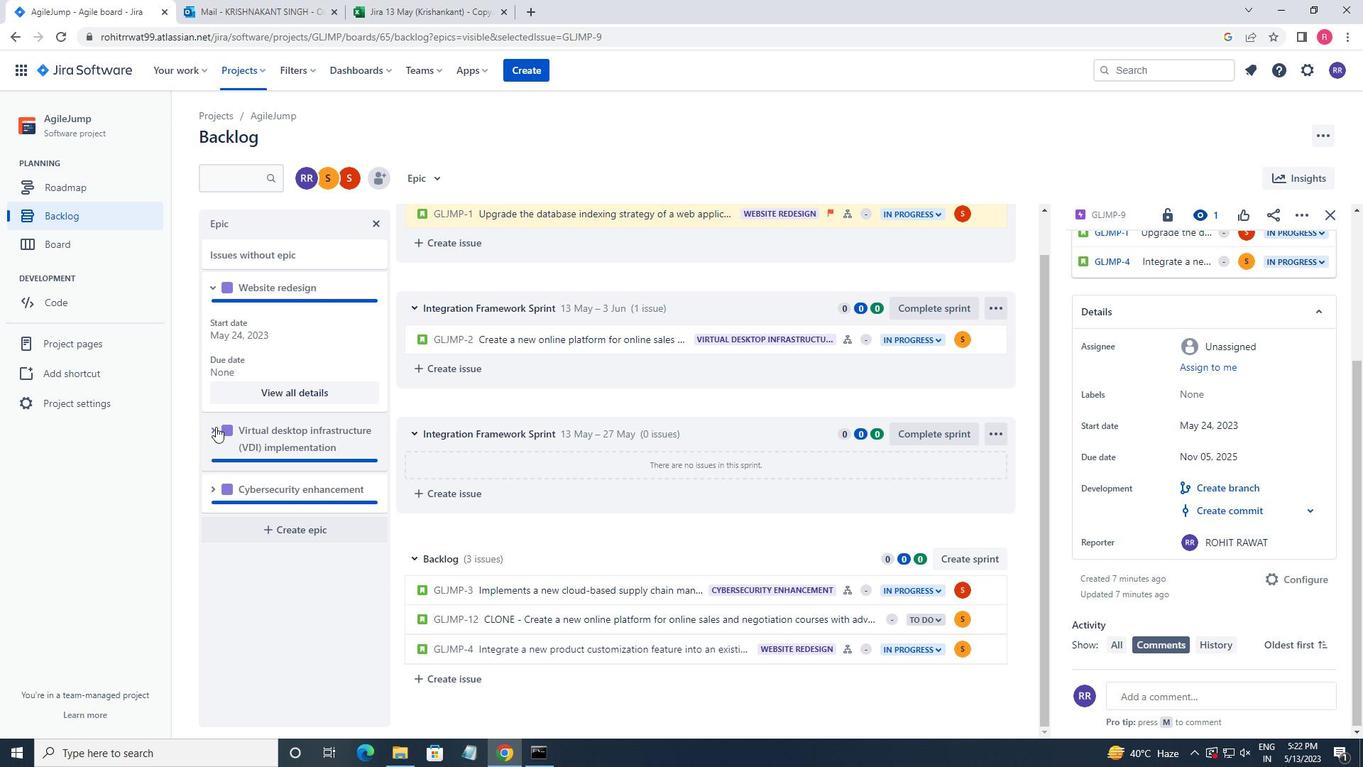 
Action: Mouse moved to (211, 436)
Screenshot: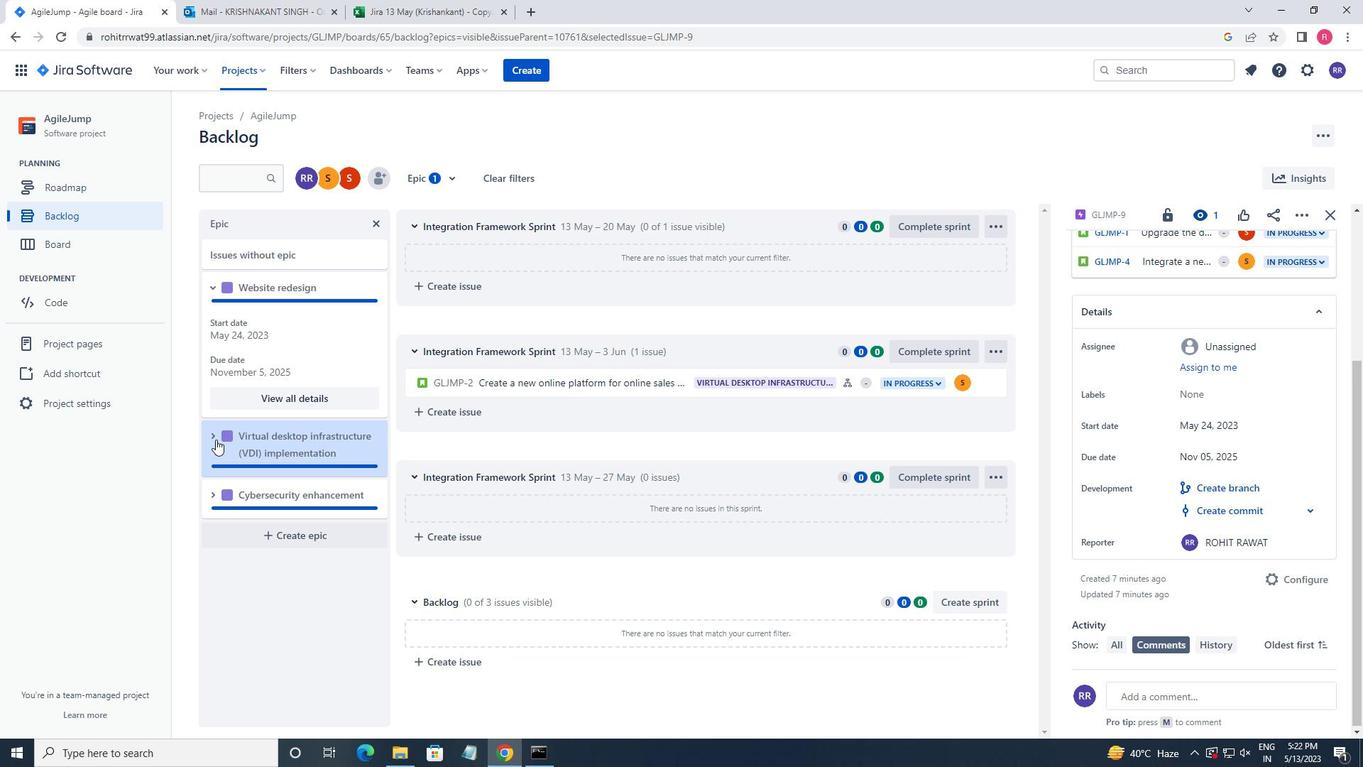 
Action: Mouse pressed left at (211, 436)
Screenshot: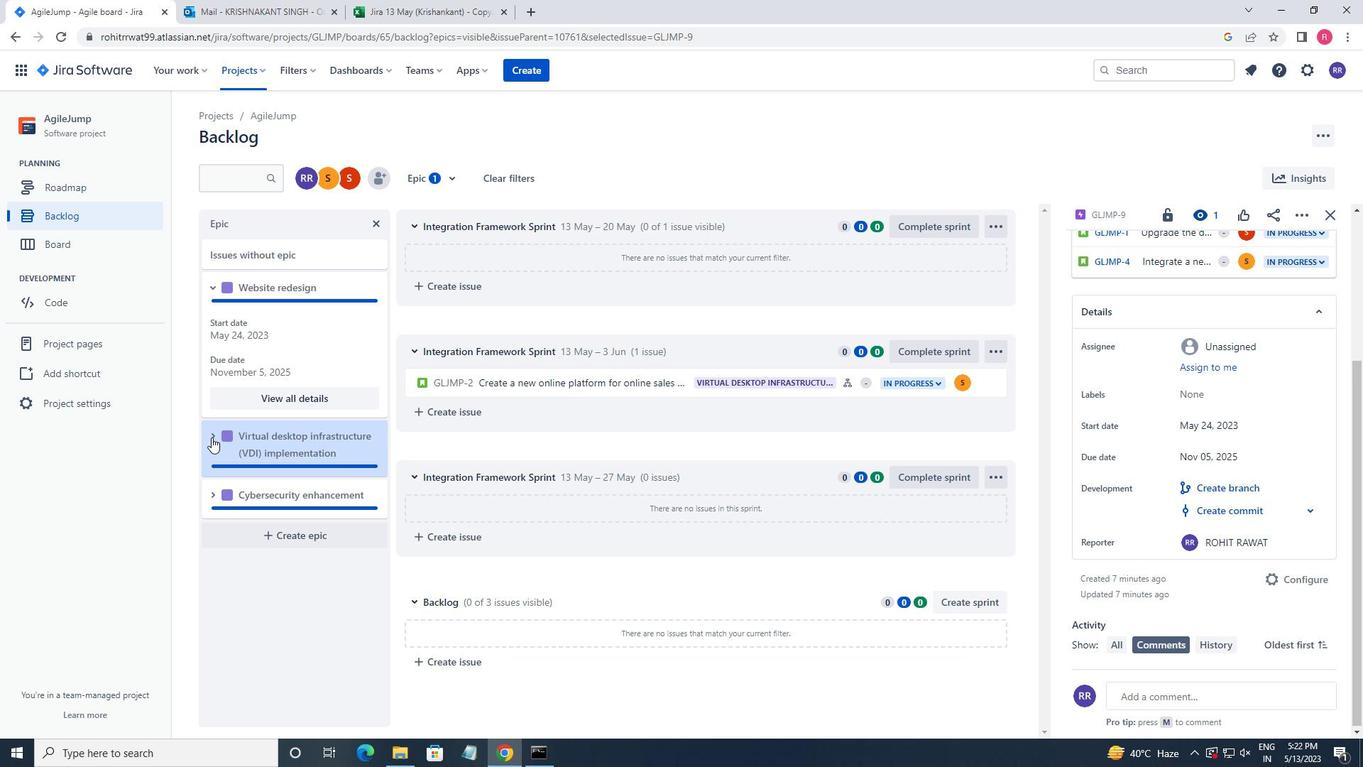 
Action: Mouse moved to (284, 552)
Screenshot: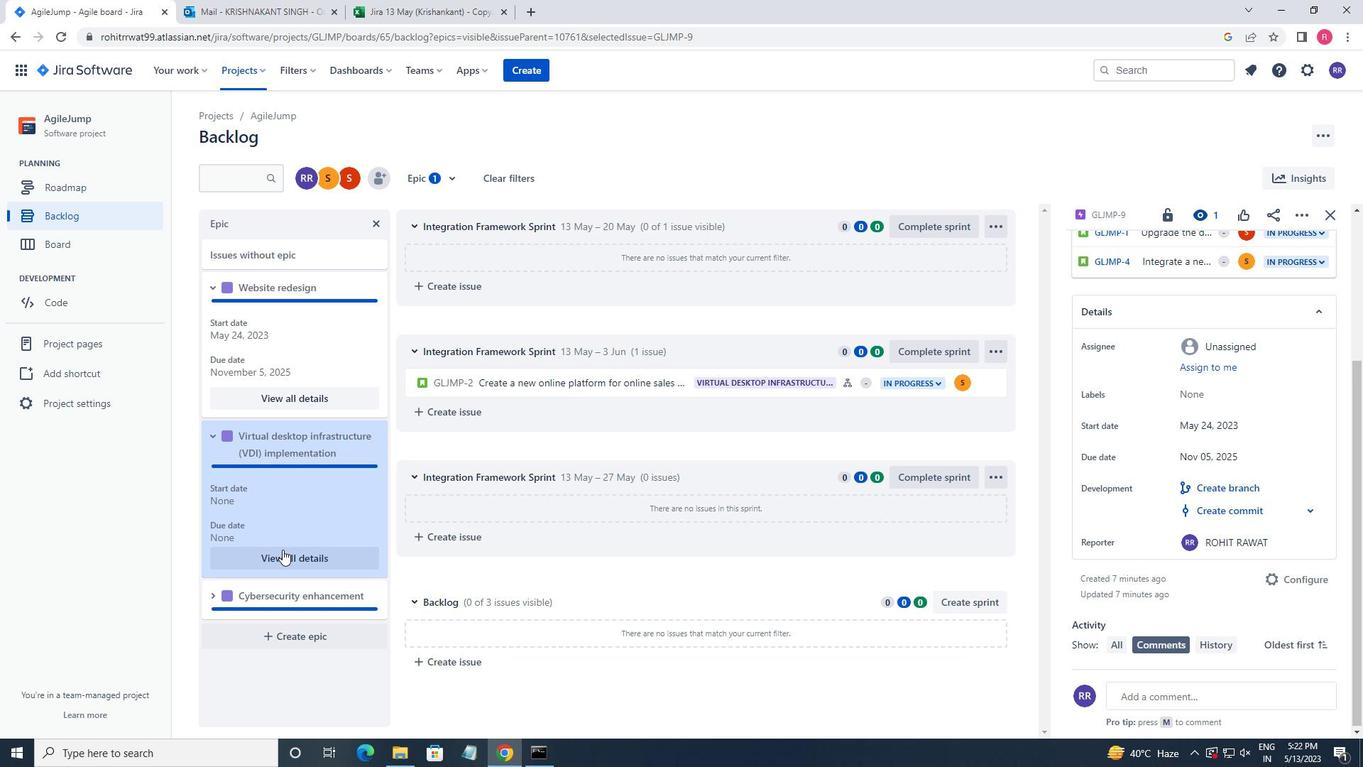 
Action: Mouse pressed left at (284, 552)
Screenshot: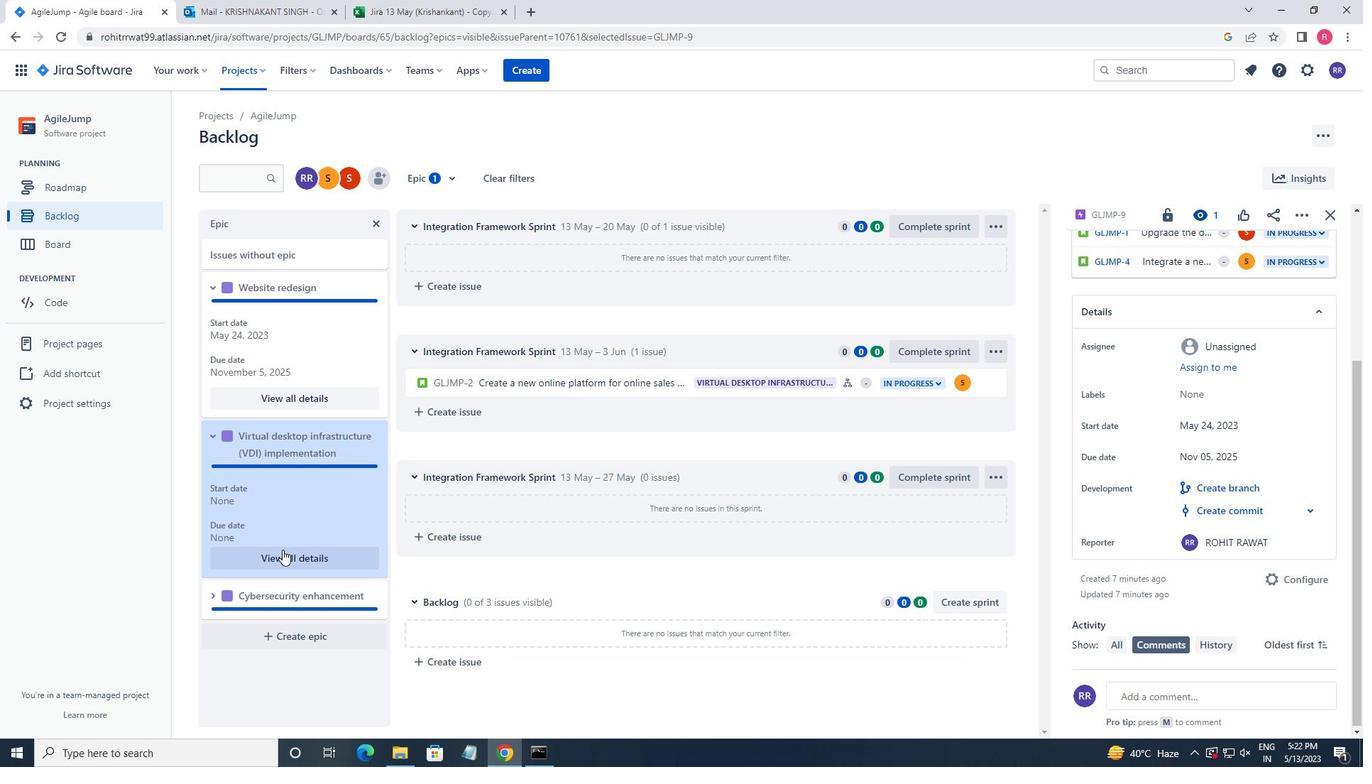 
Action: Mouse moved to (1176, 625)
Screenshot: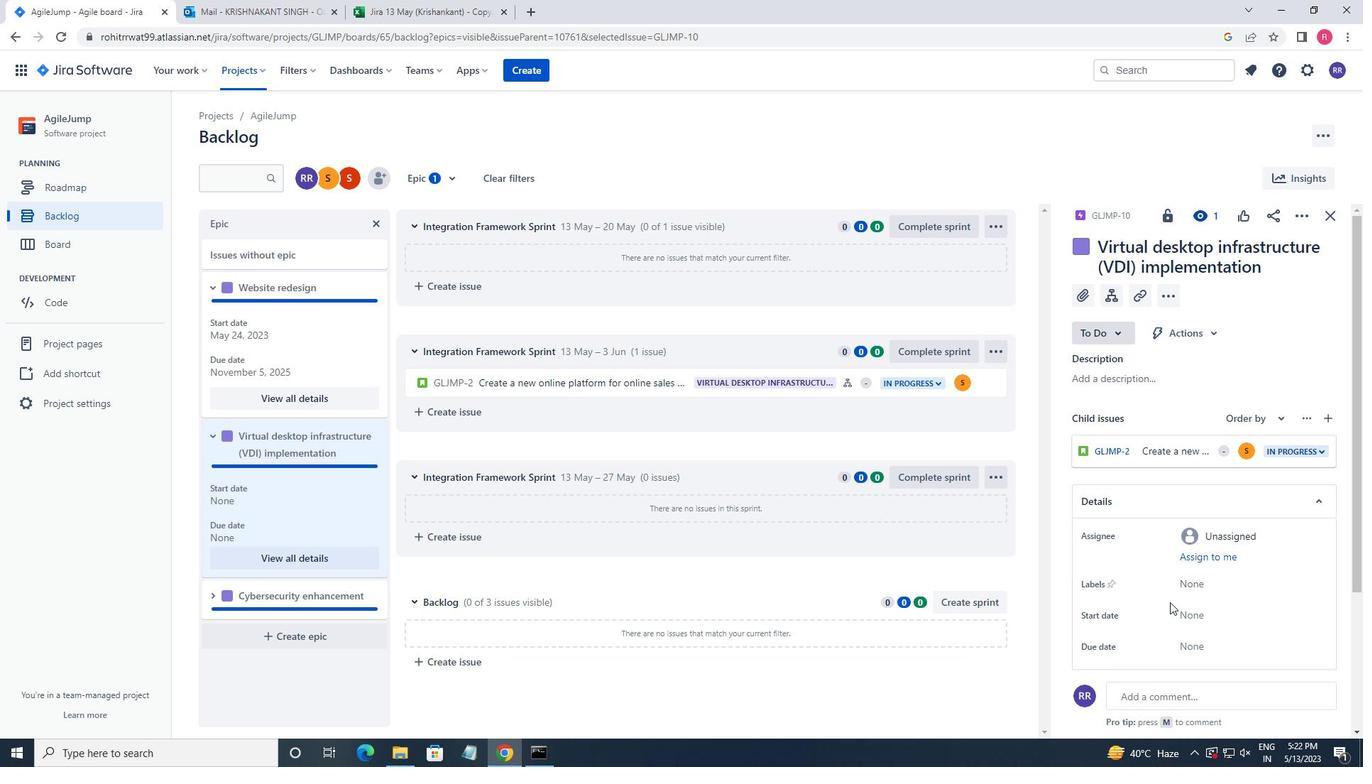 
Action: Mouse scrolled (1176, 624) with delta (0, 0)
Screenshot: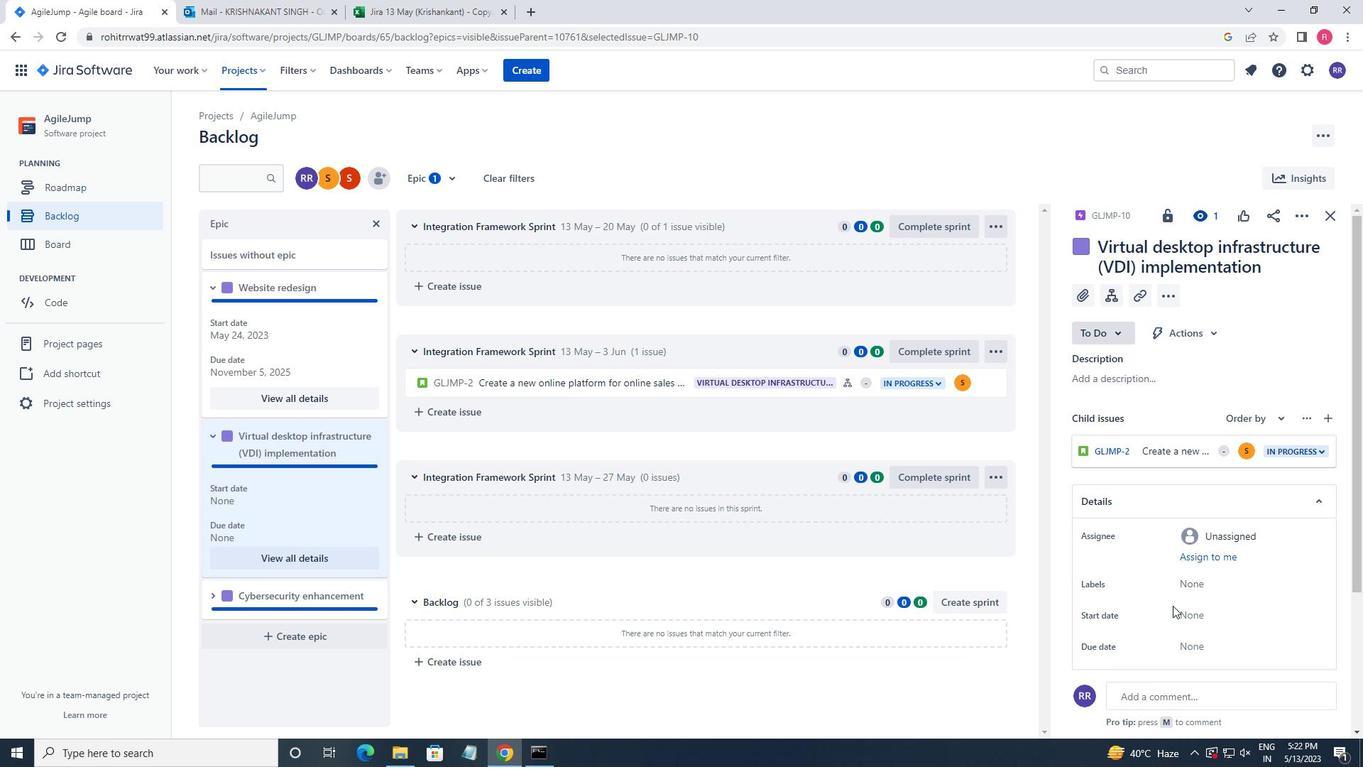 
Action: Mouse scrolled (1176, 624) with delta (0, 0)
Screenshot: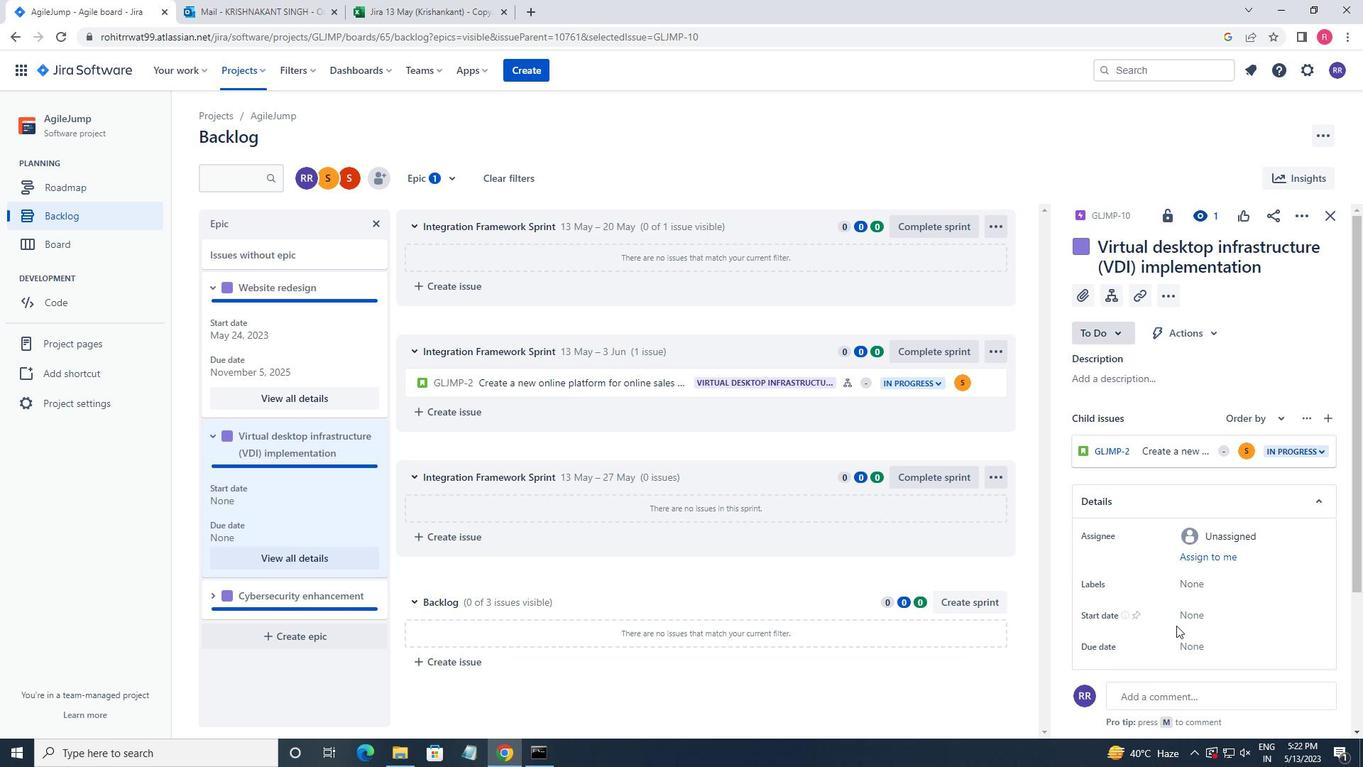 
Action: Mouse moved to (1211, 475)
Screenshot: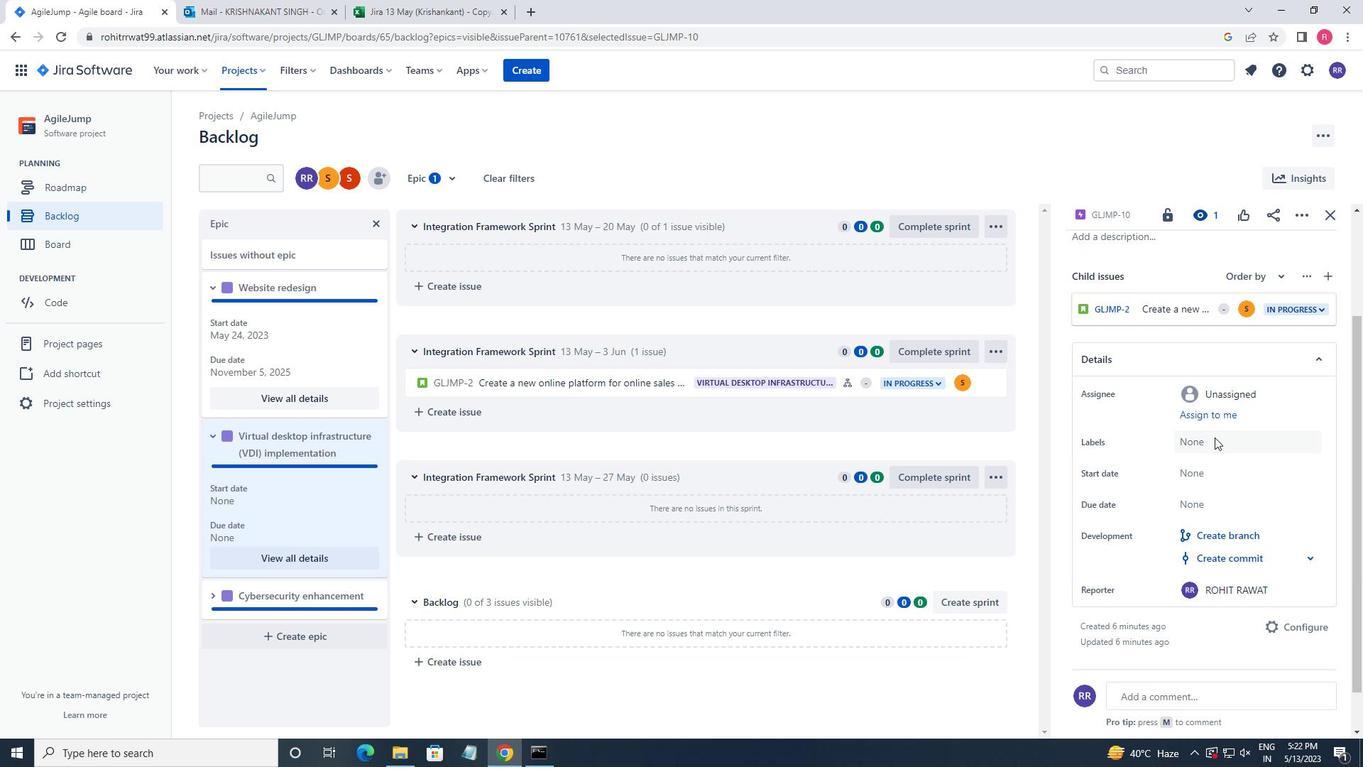 
Action: Mouse pressed left at (1211, 475)
Screenshot: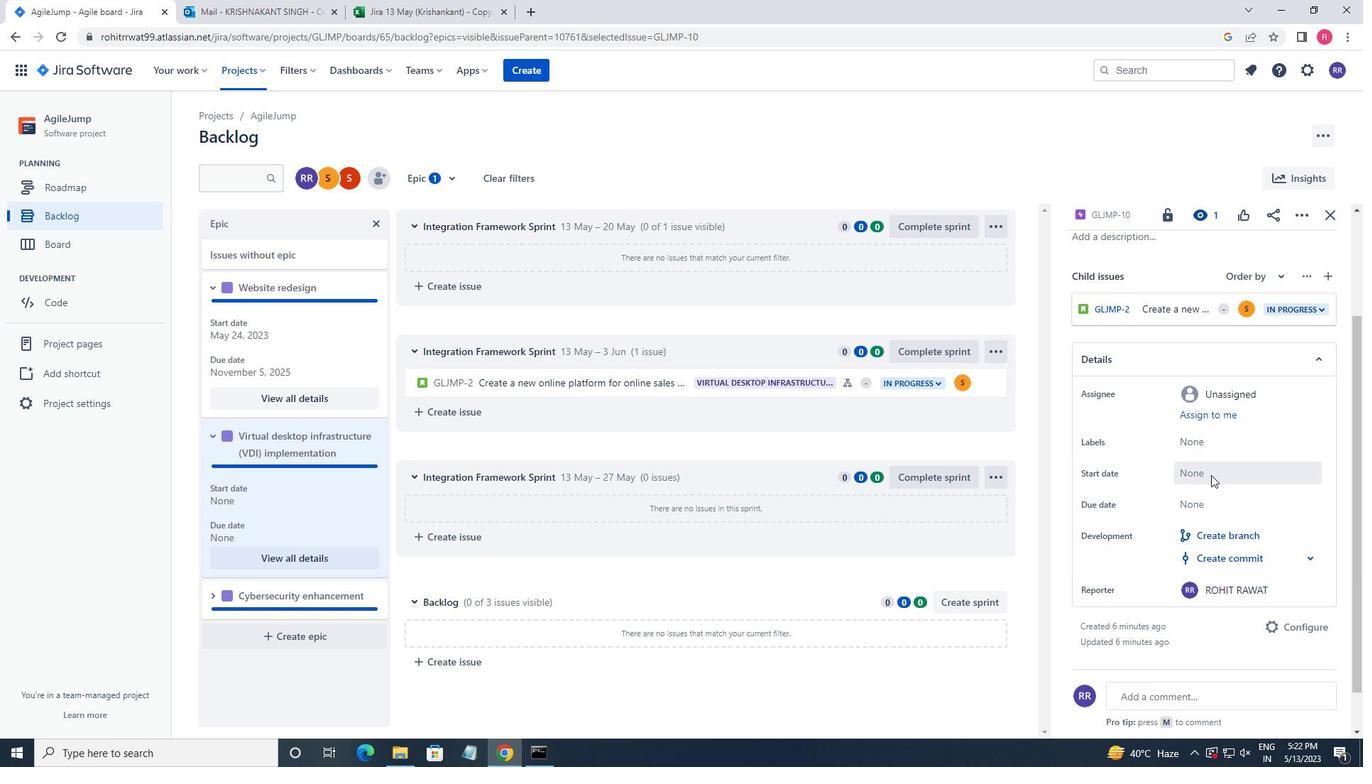 
Action: Mouse moved to (1148, 517)
Screenshot: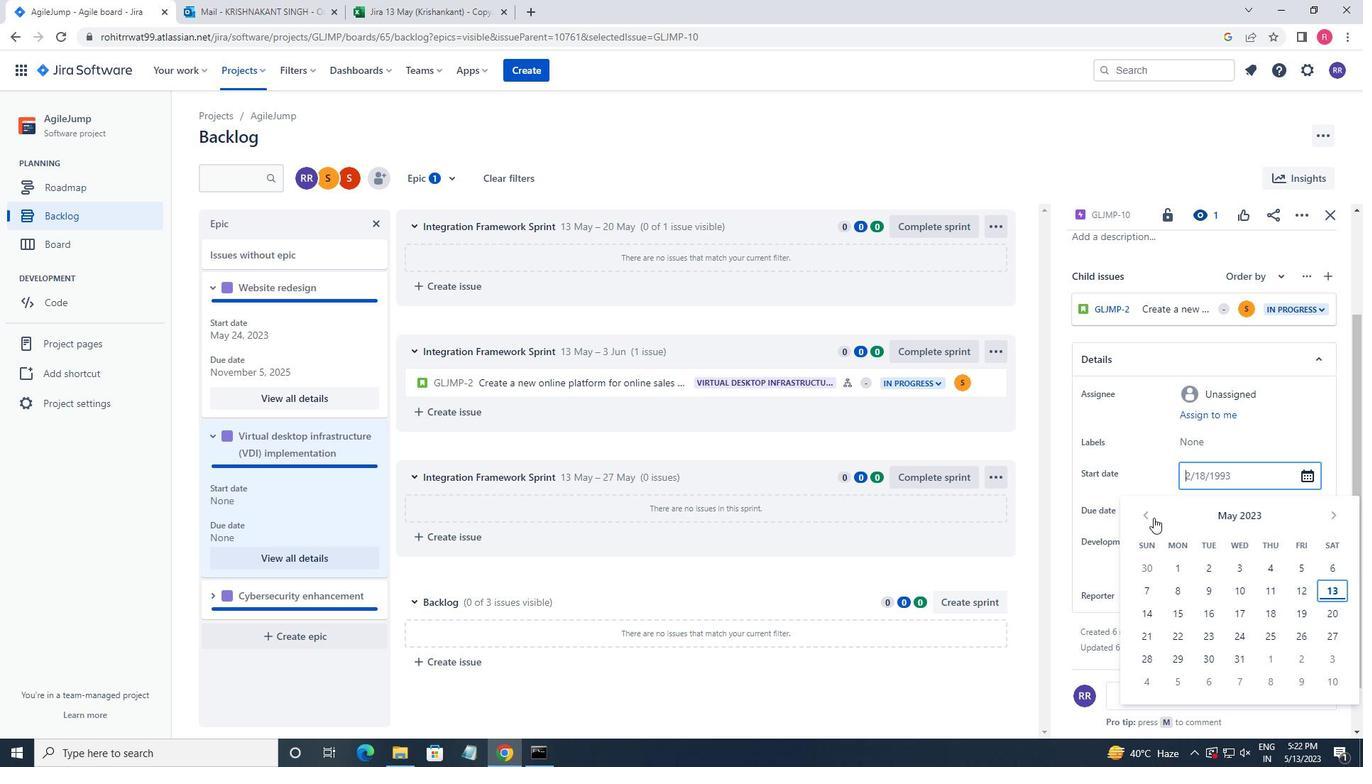 
Action: Mouse pressed left at (1148, 517)
Screenshot: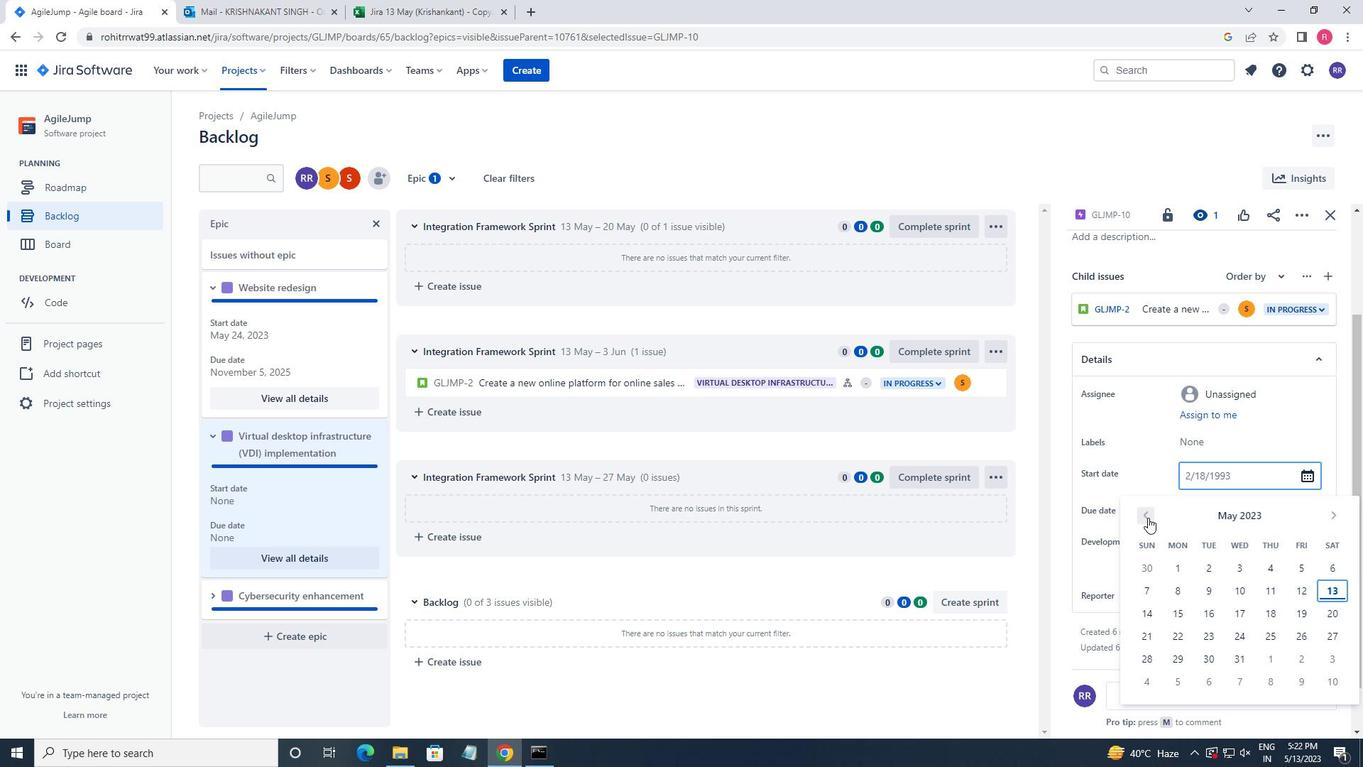 
Action: Mouse moved to (1279, 637)
Screenshot: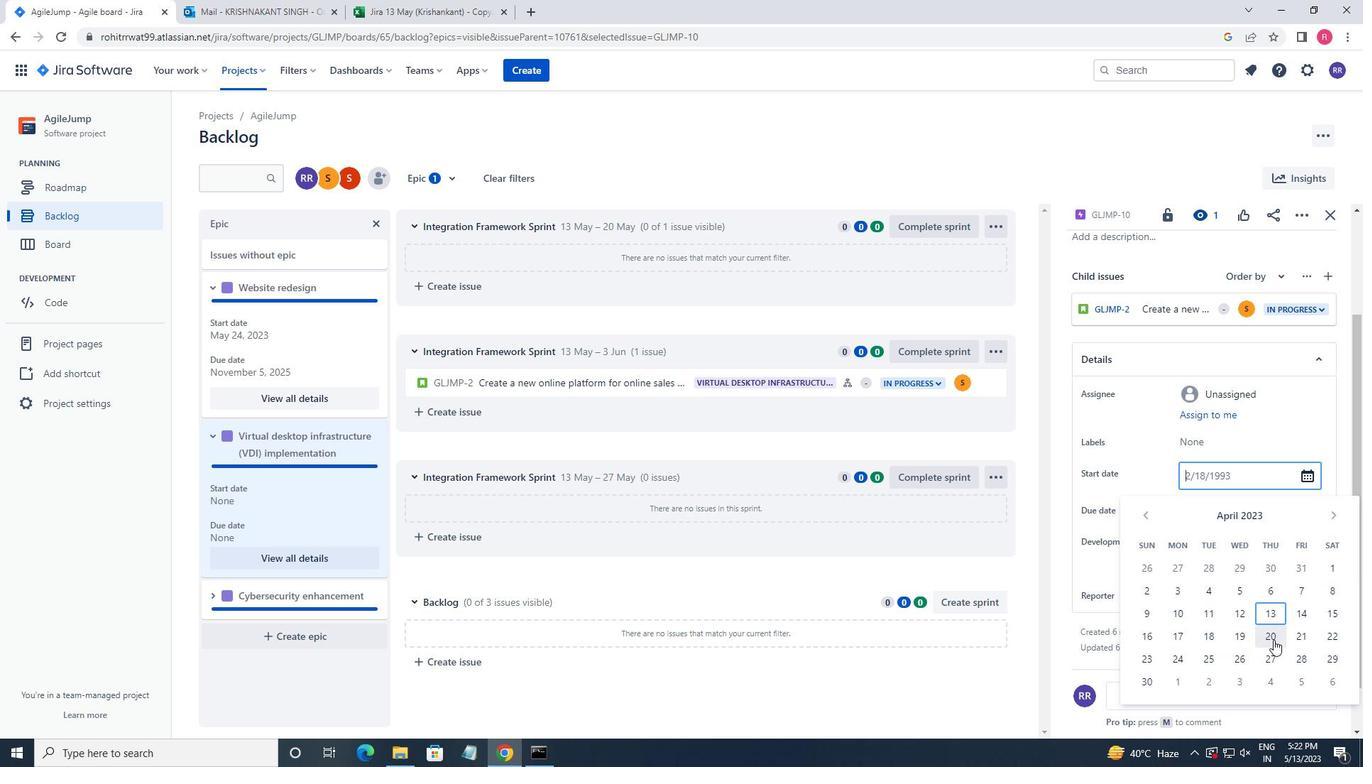 
Action: Mouse pressed left at (1279, 637)
Screenshot: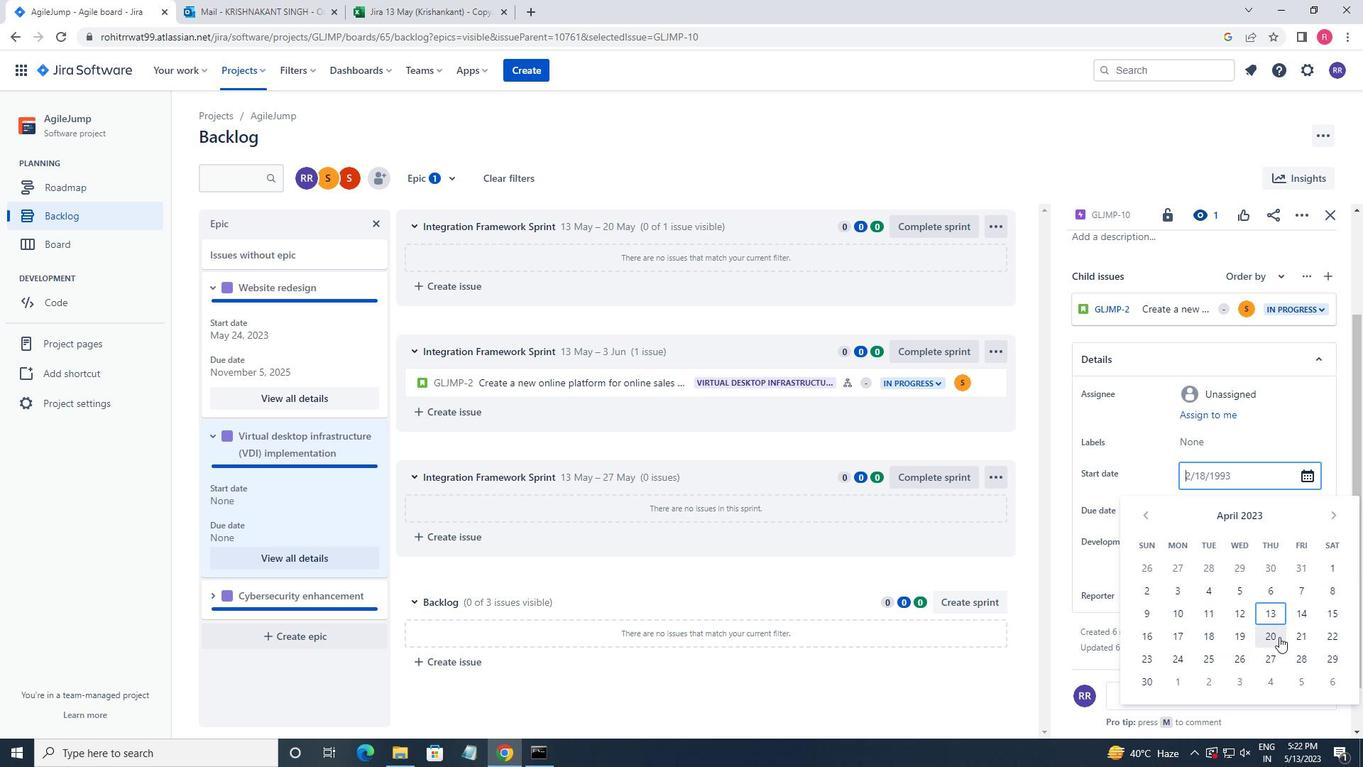 
Action: Mouse moved to (1189, 516)
Screenshot: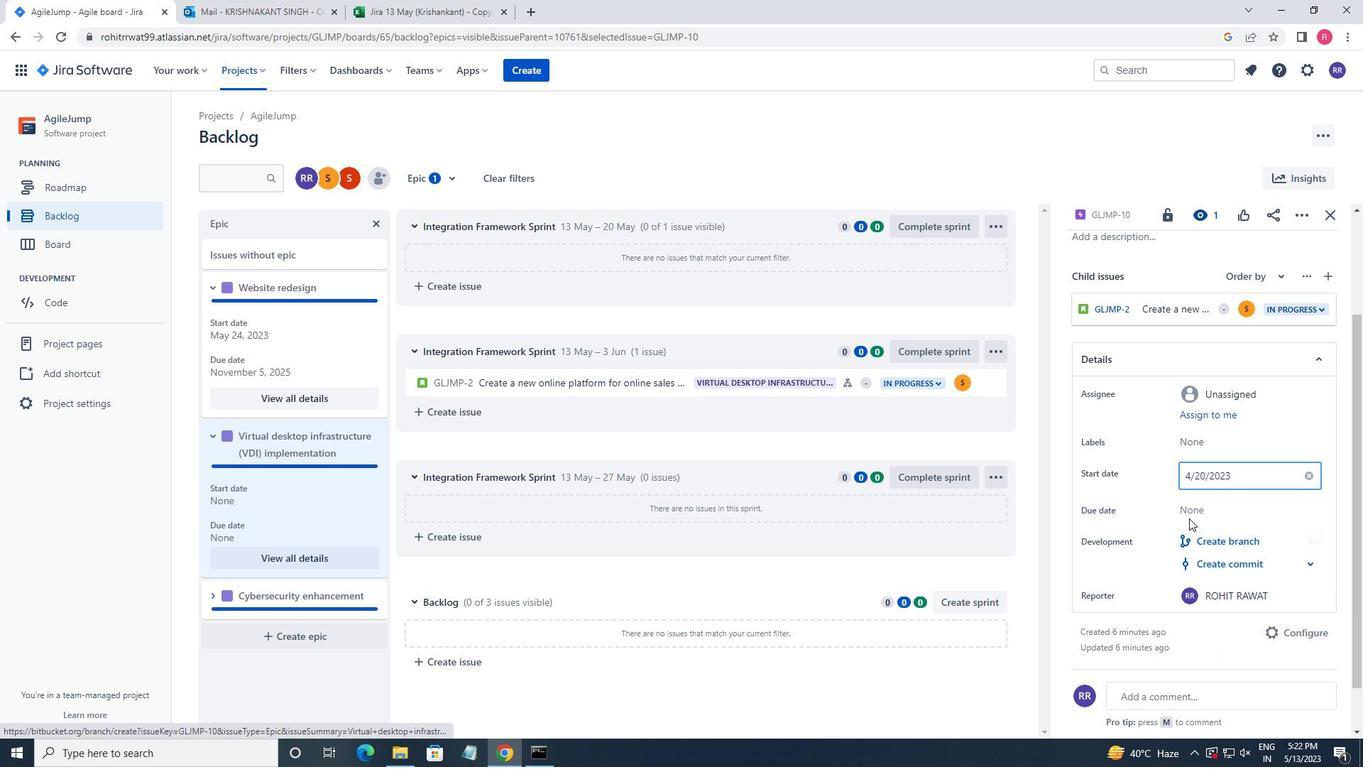 
Action: Mouse pressed left at (1189, 516)
Screenshot: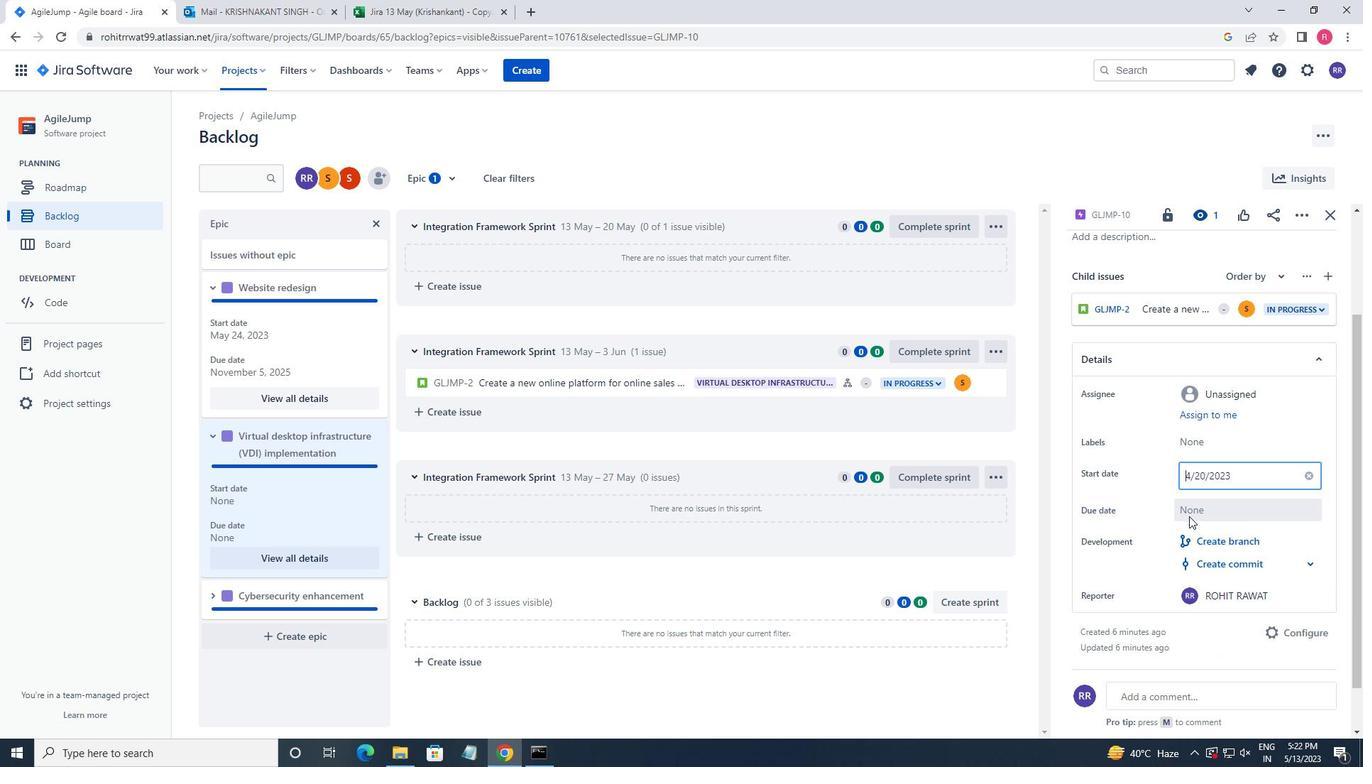 
Action: Mouse moved to (1328, 307)
Screenshot: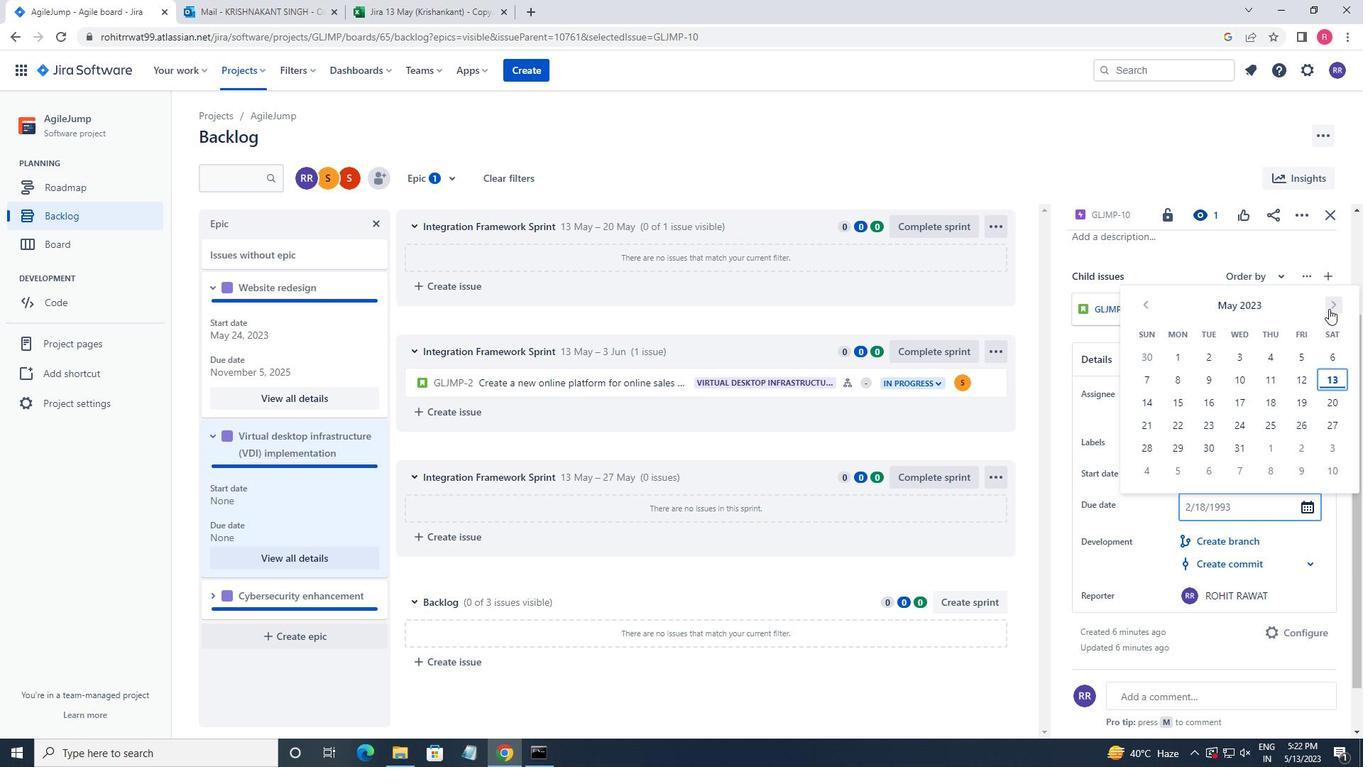 
Action: Mouse pressed left at (1328, 307)
Screenshot: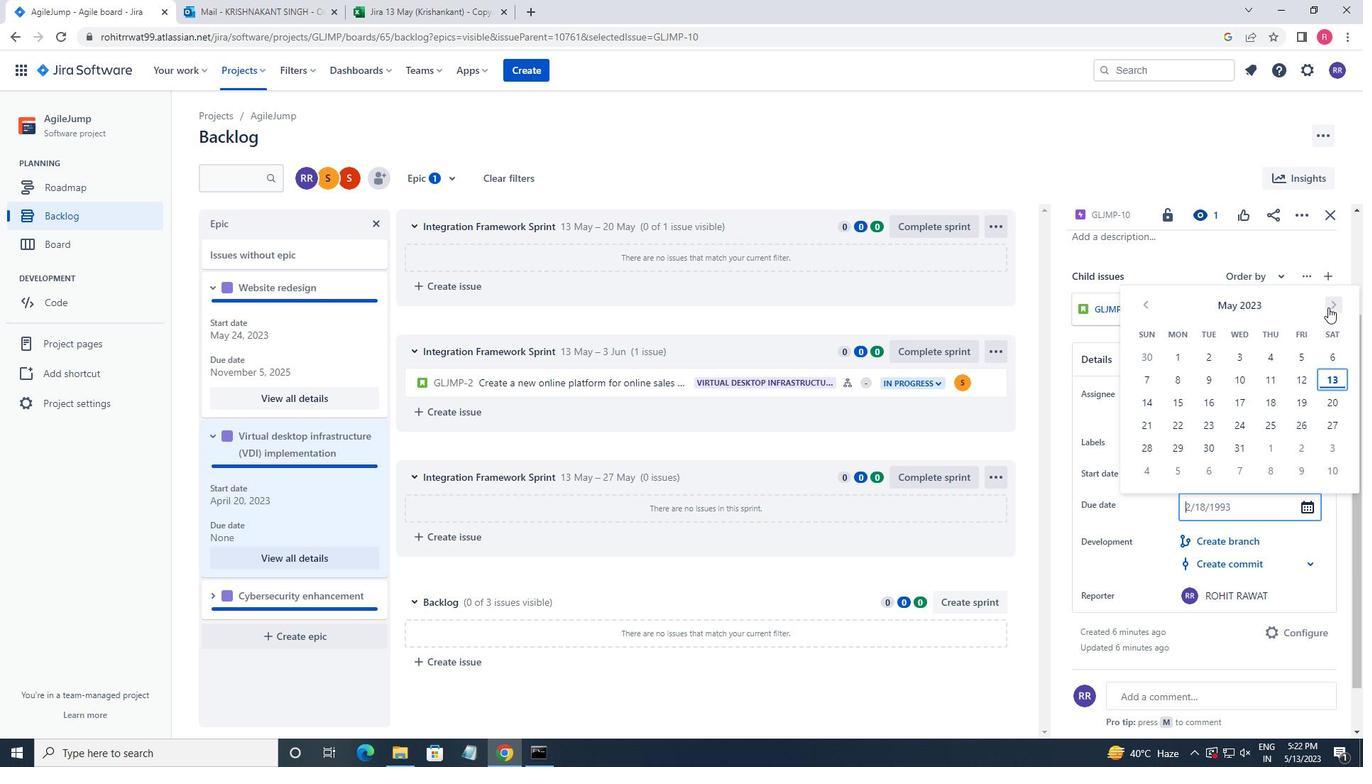 
Action: Mouse pressed left at (1328, 307)
Screenshot: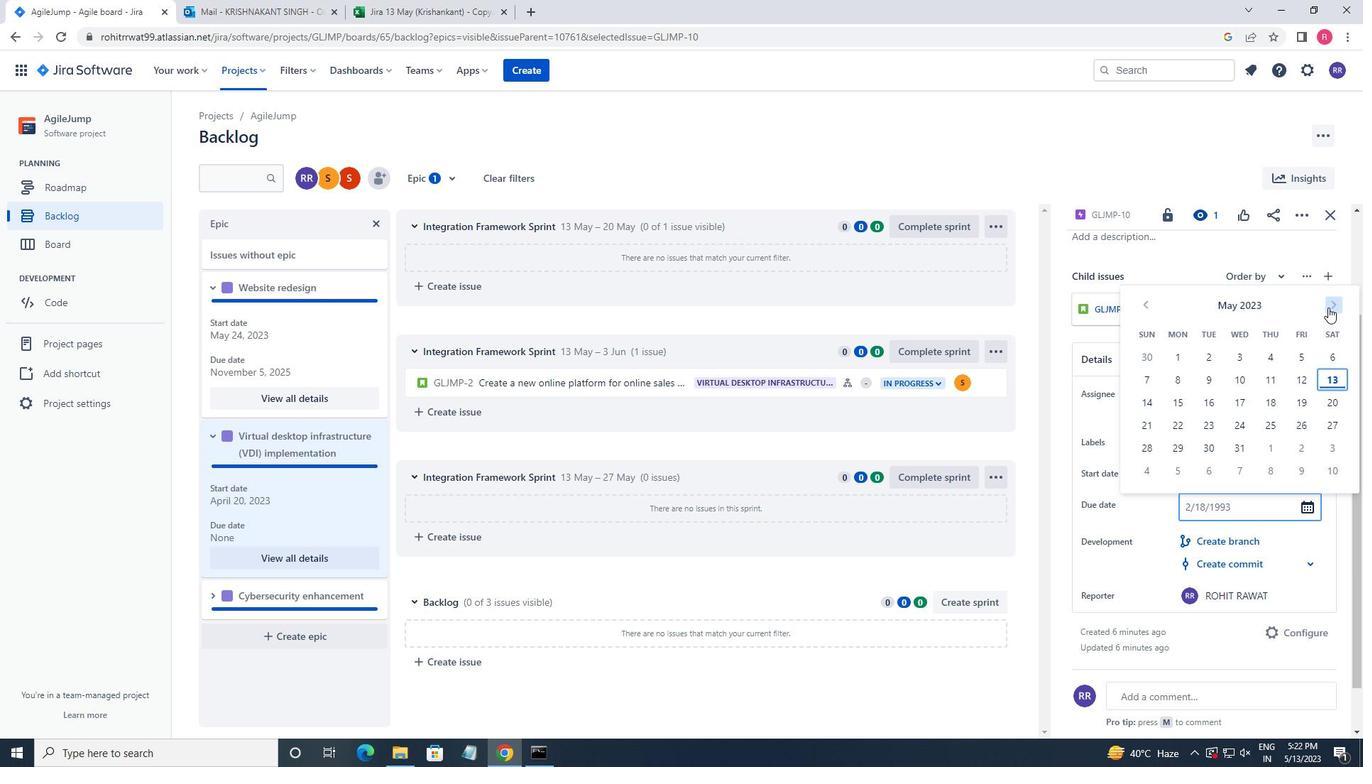 
Action: Mouse pressed left at (1328, 307)
Screenshot: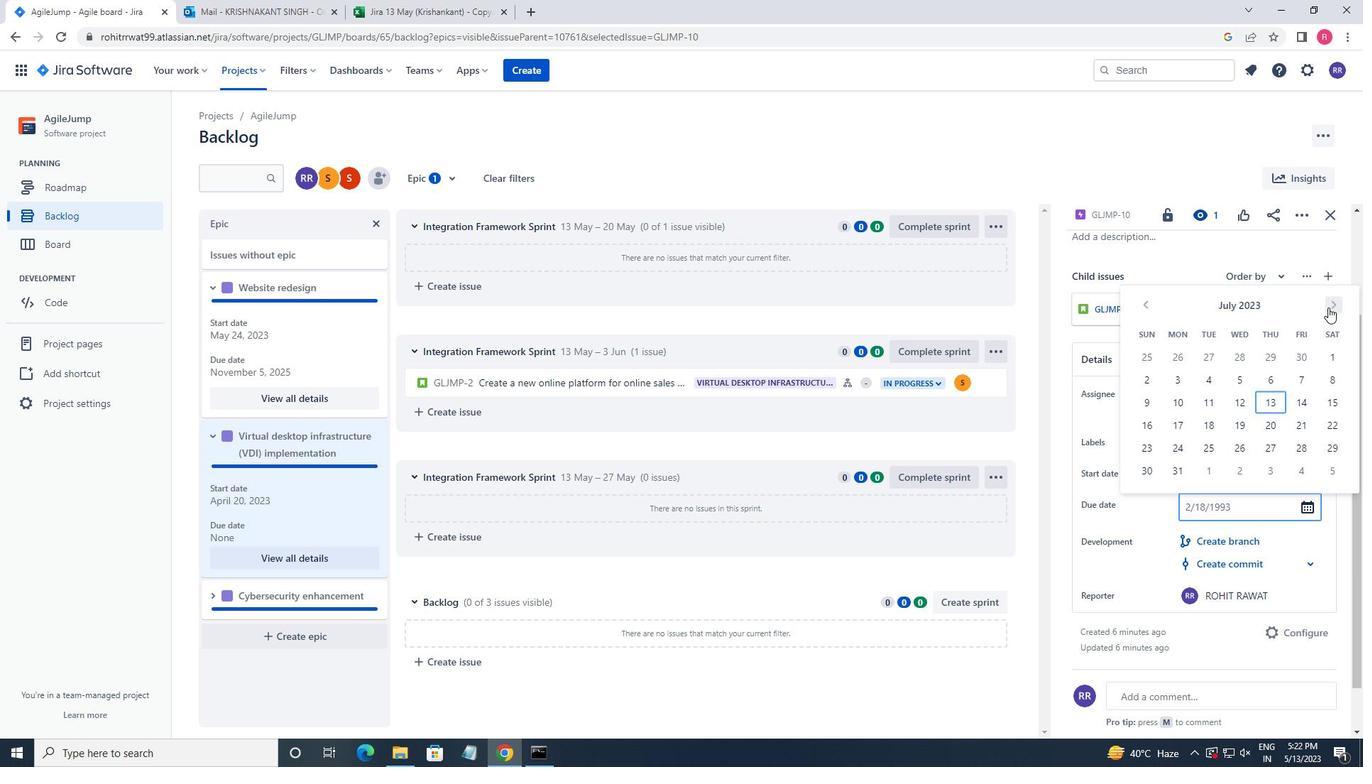 
Action: Mouse pressed left at (1328, 307)
Screenshot: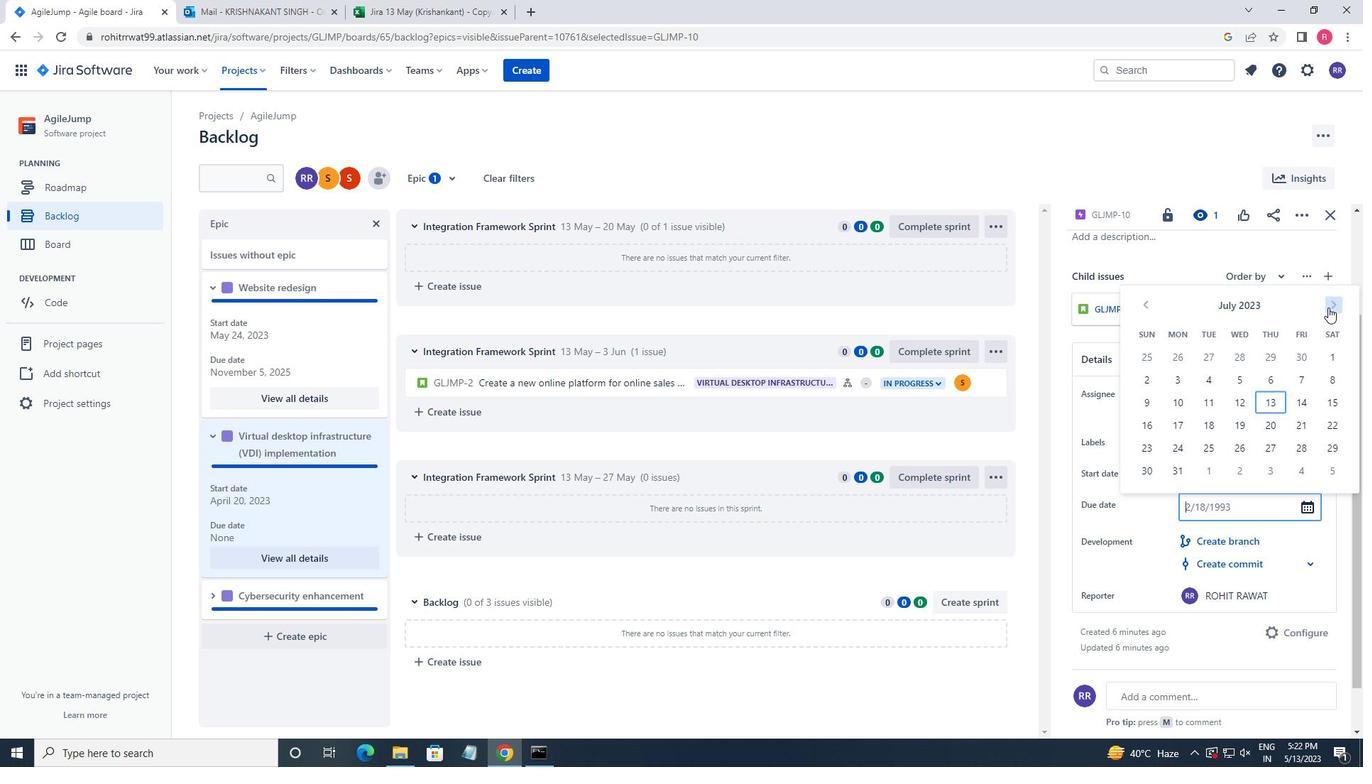 
Action: Mouse pressed left at (1328, 307)
Screenshot: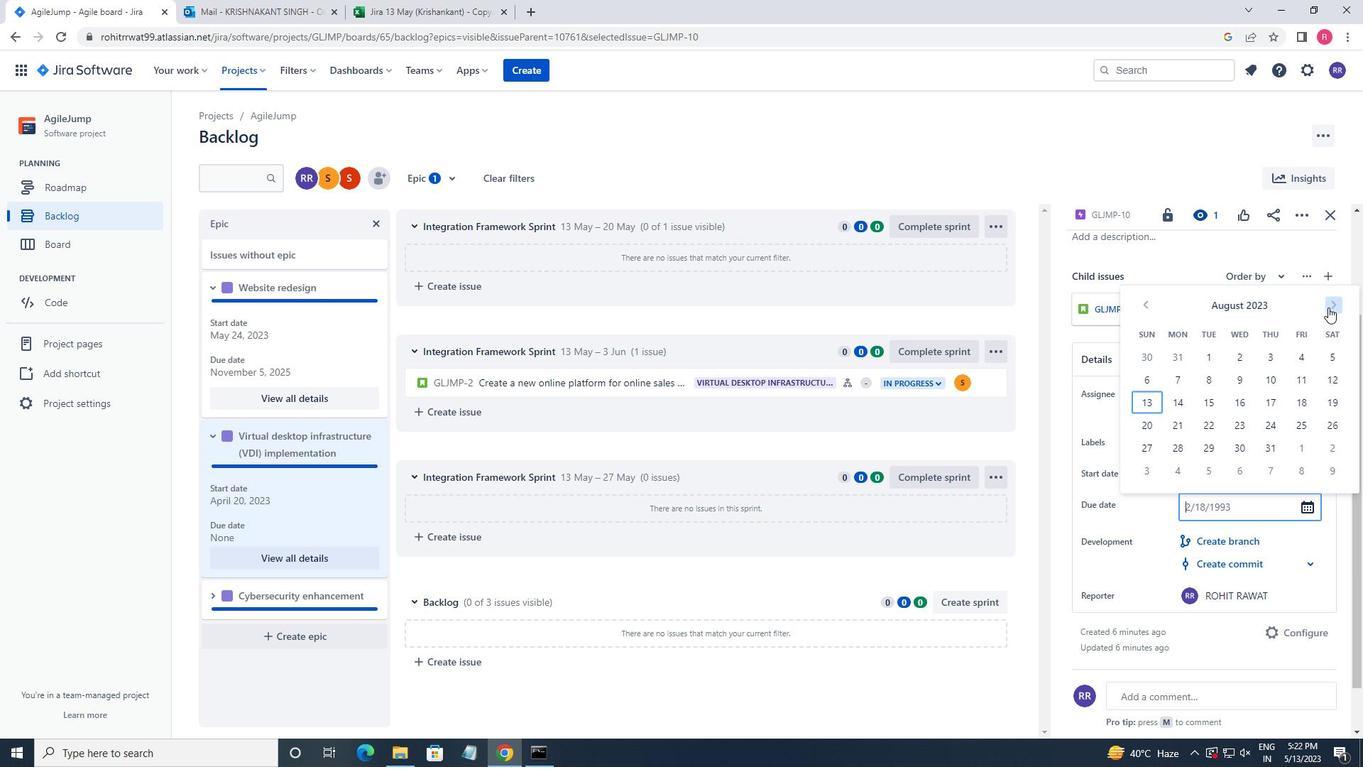 
Action: Mouse pressed left at (1328, 307)
Screenshot: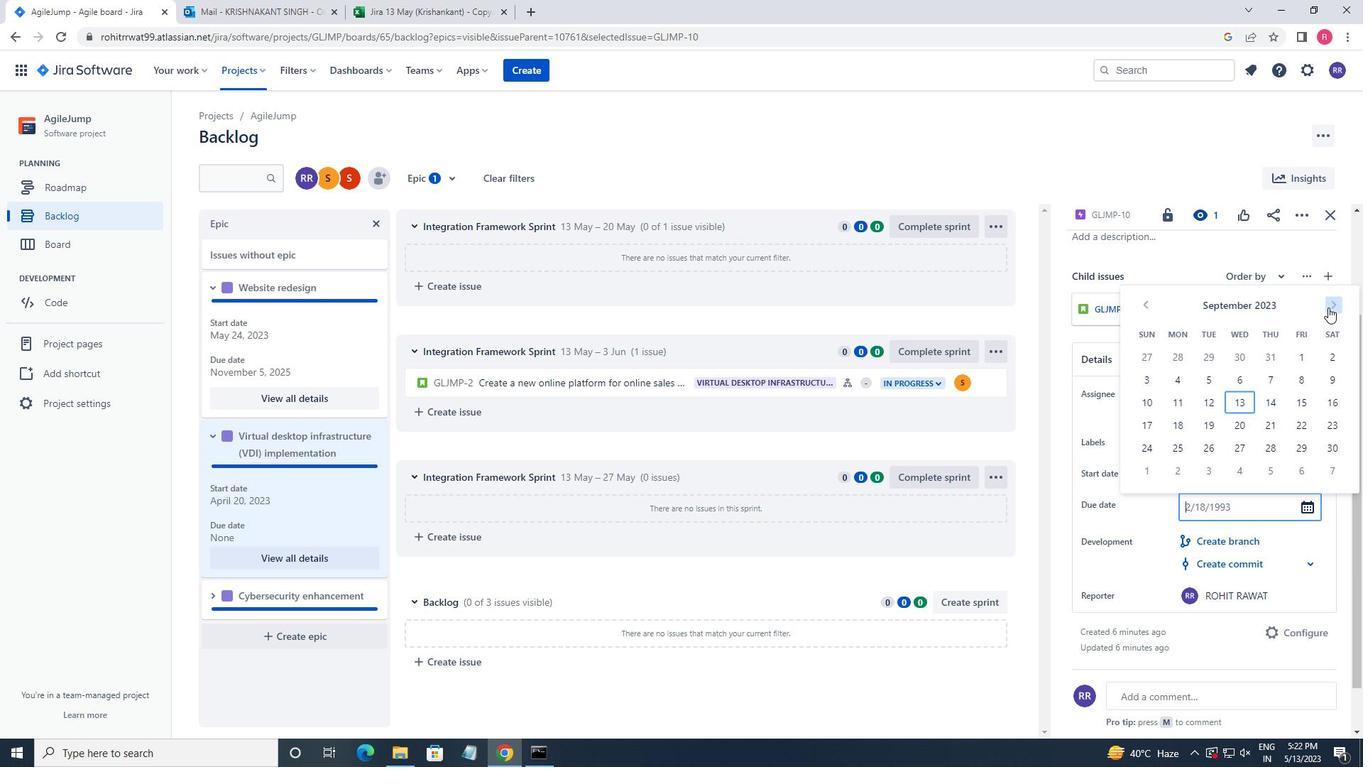 
Action: Mouse pressed left at (1328, 307)
Screenshot: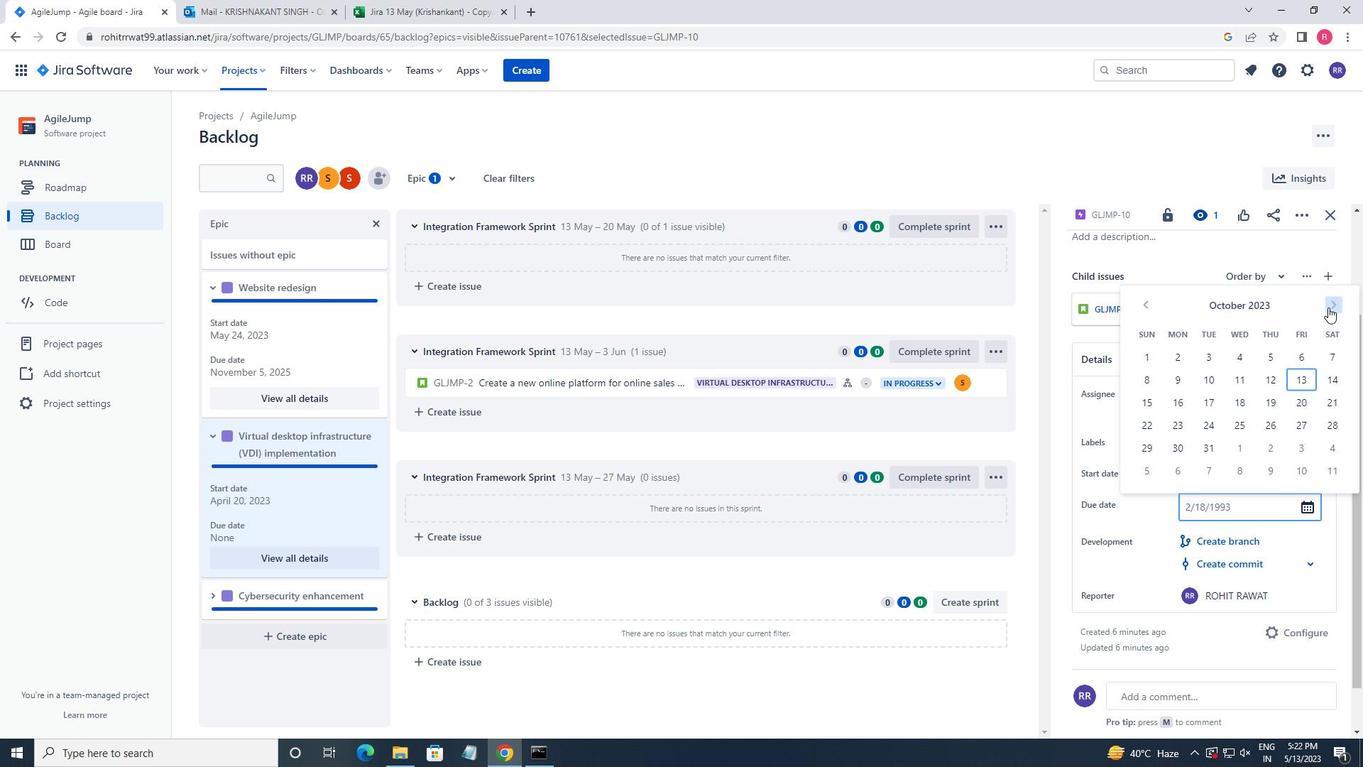 
Action: Mouse pressed left at (1328, 307)
Screenshot: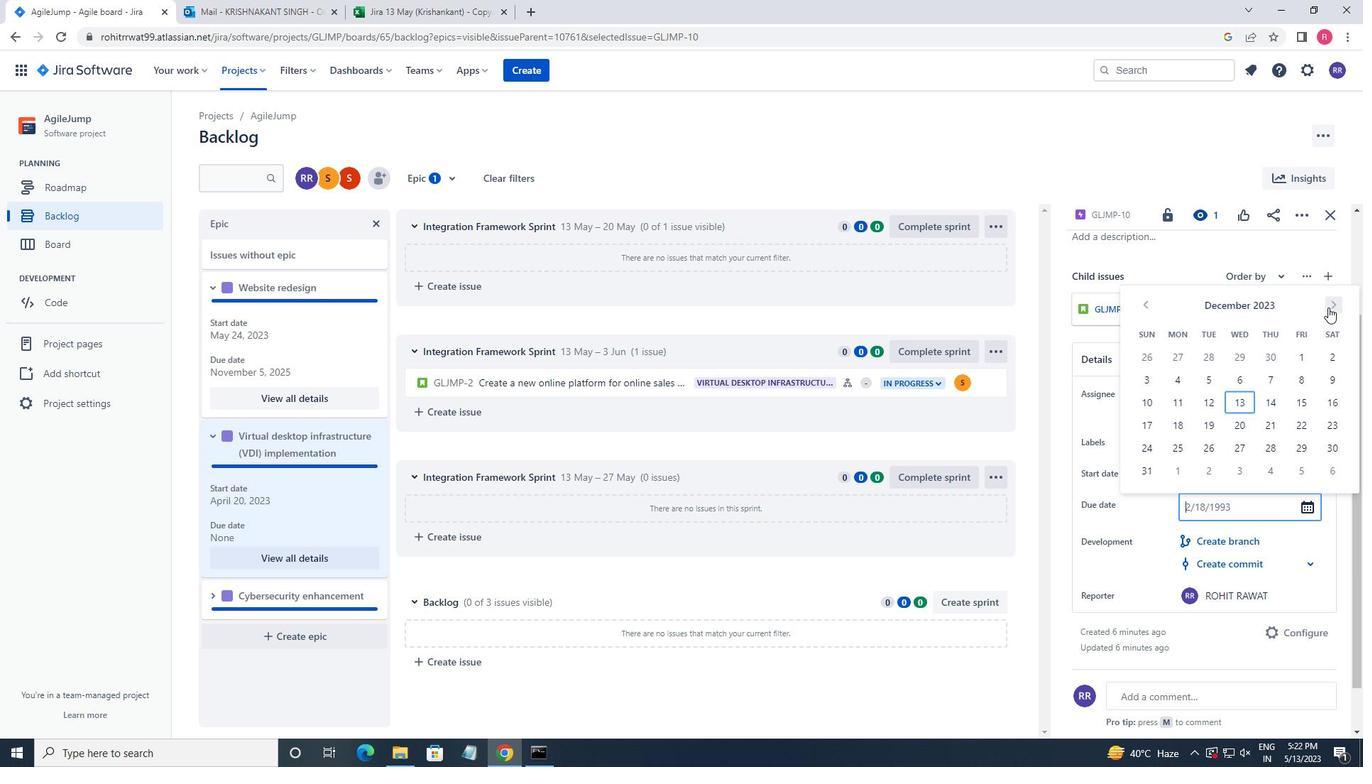 
Action: Mouse pressed left at (1328, 307)
Screenshot: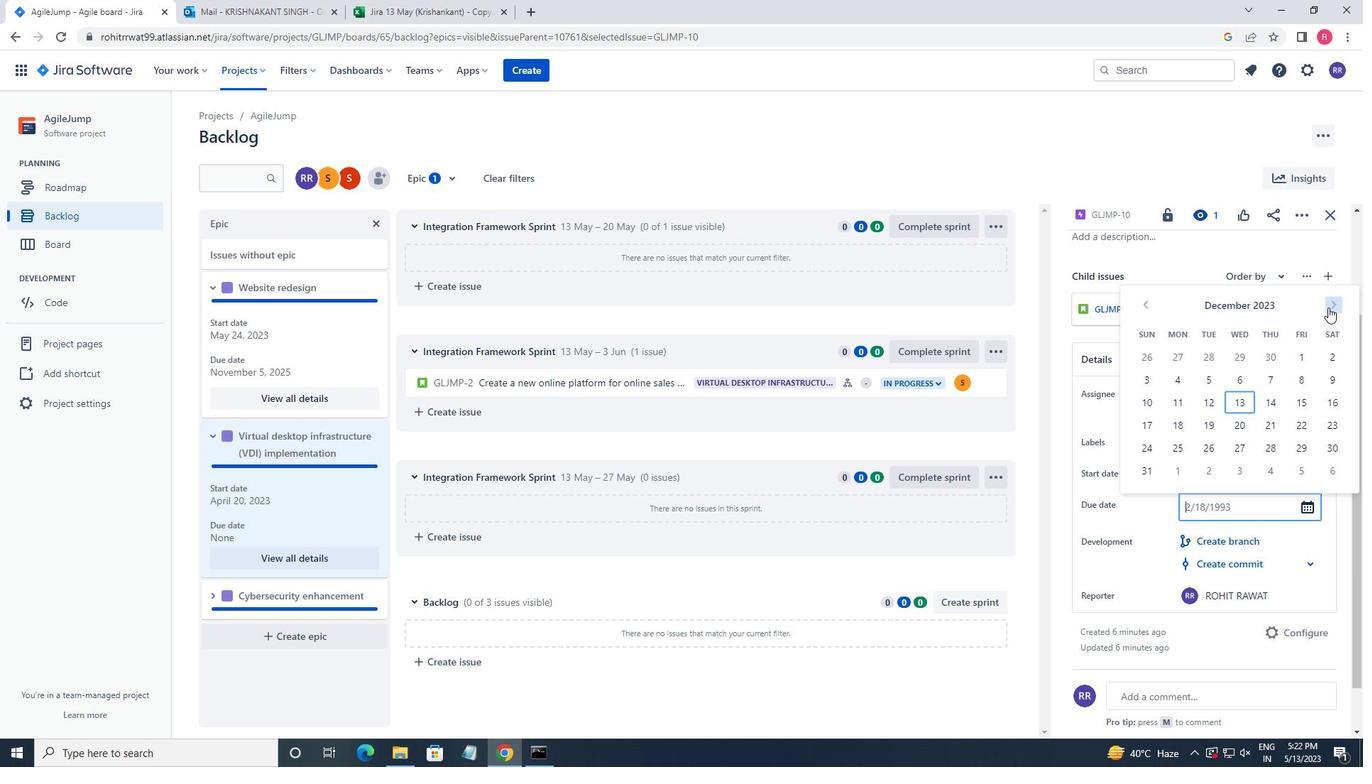 
Action: Mouse pressed left at (1328, 307)
Screenshot: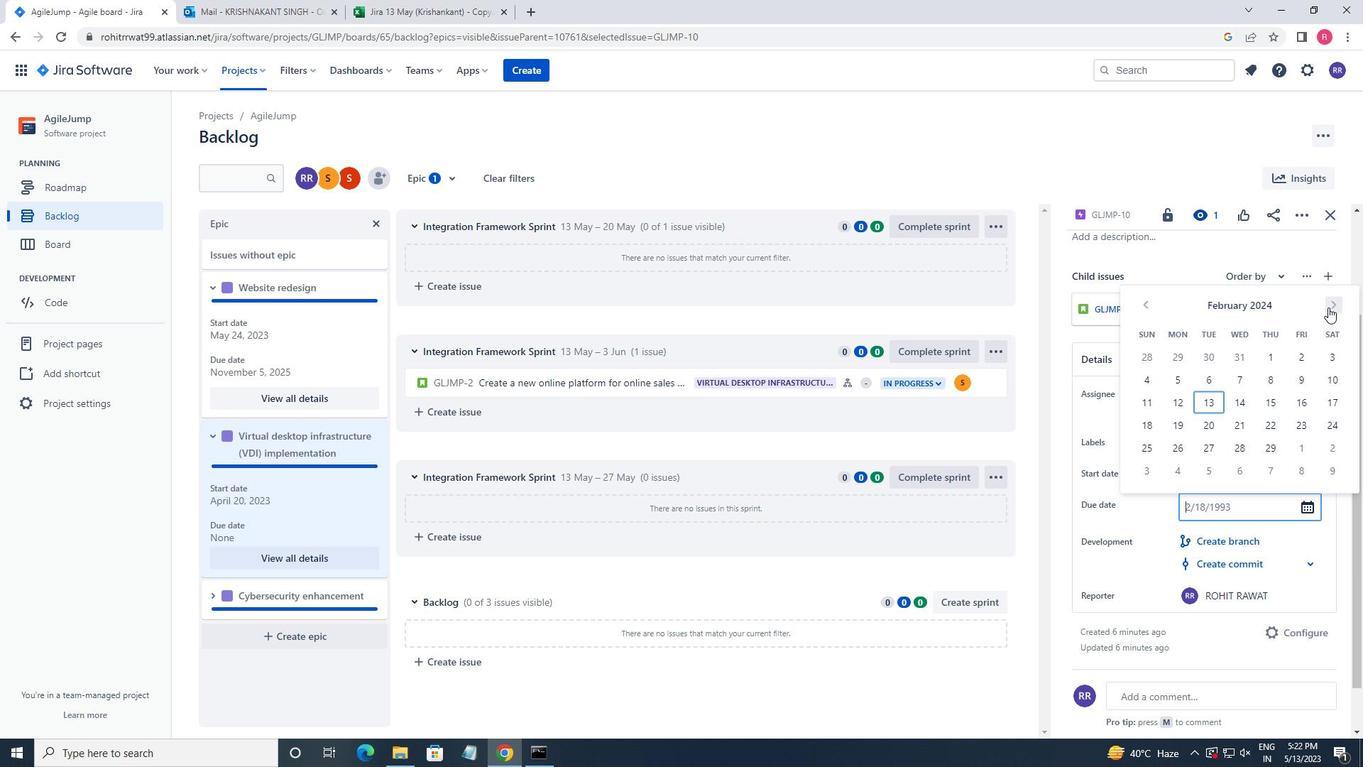 
Action: Mouse pressed left at (1328, 307)
Screenshot: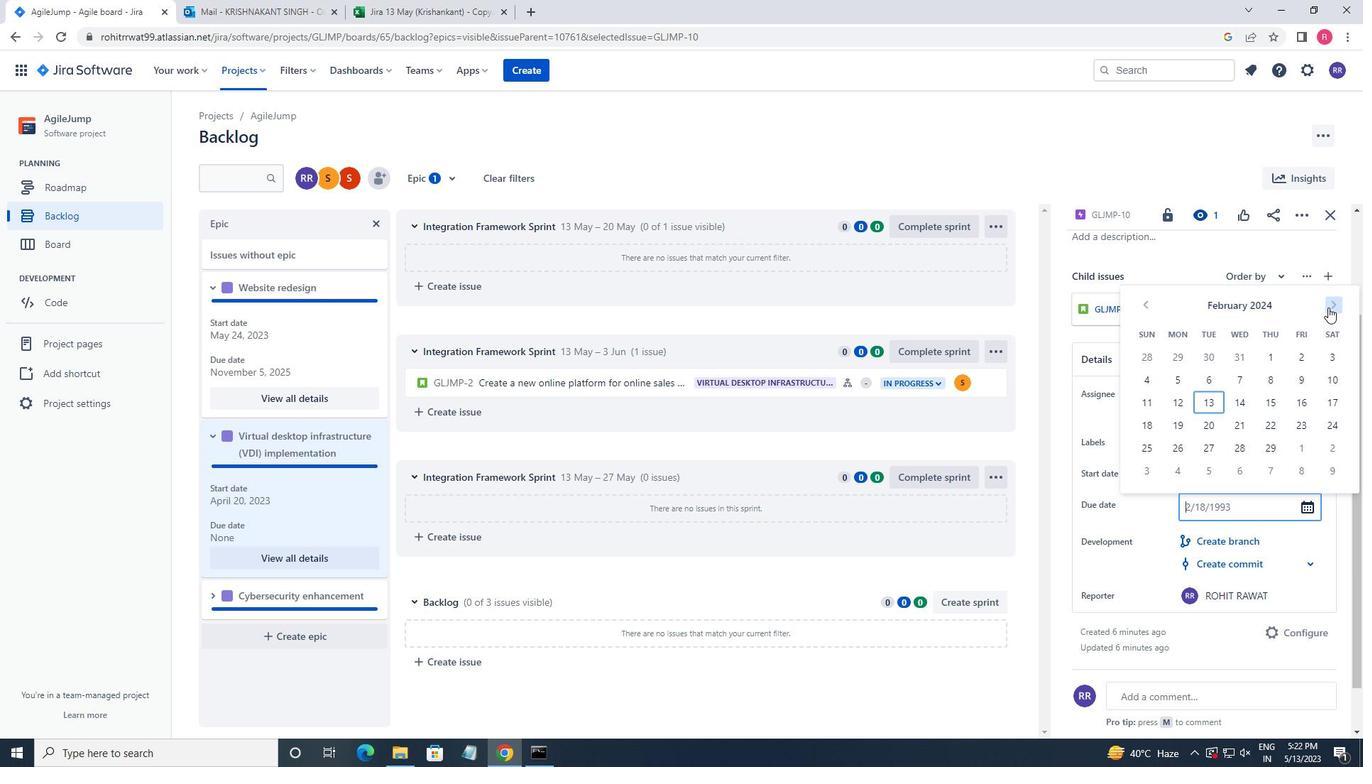 
Action: Mouse pressed left at (1328, 307)
Screenshot: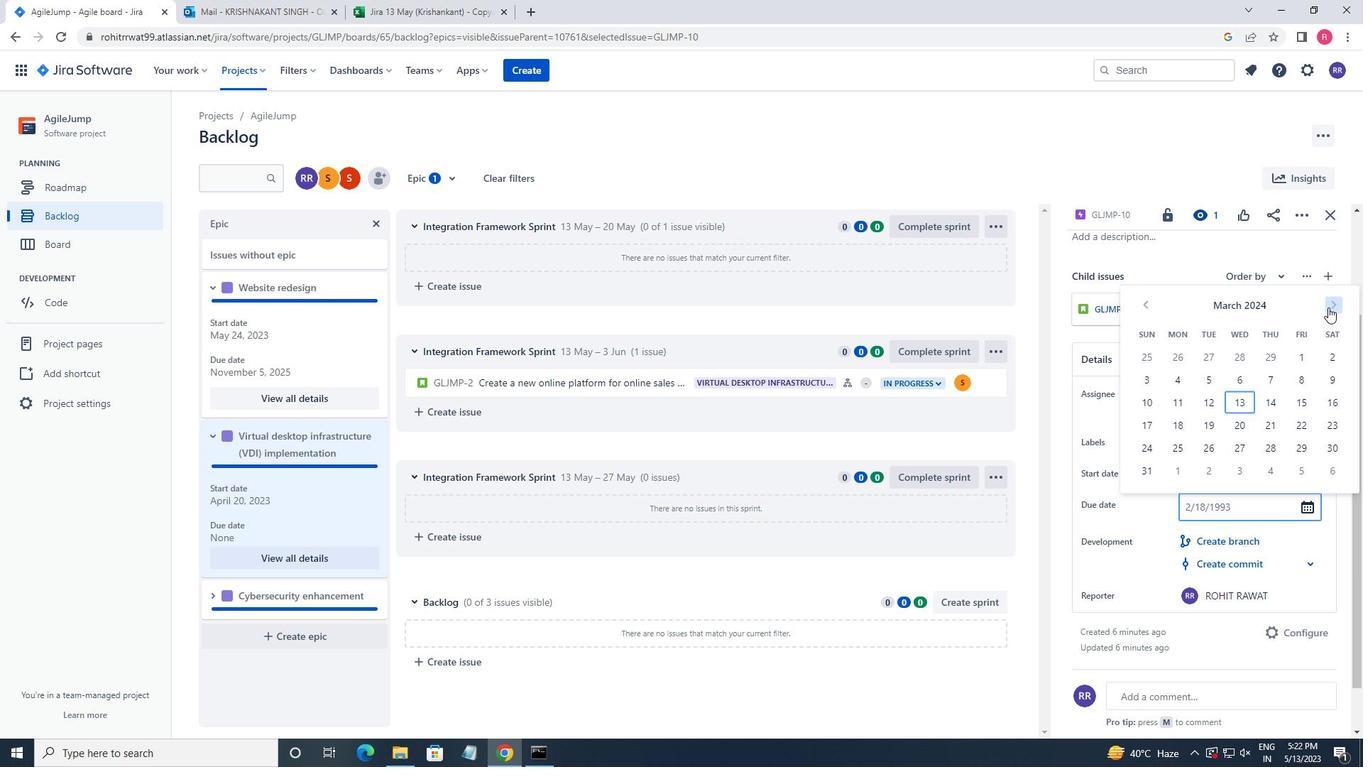 
Action: Mouse pressed left at (1328, 307)
Screenshot: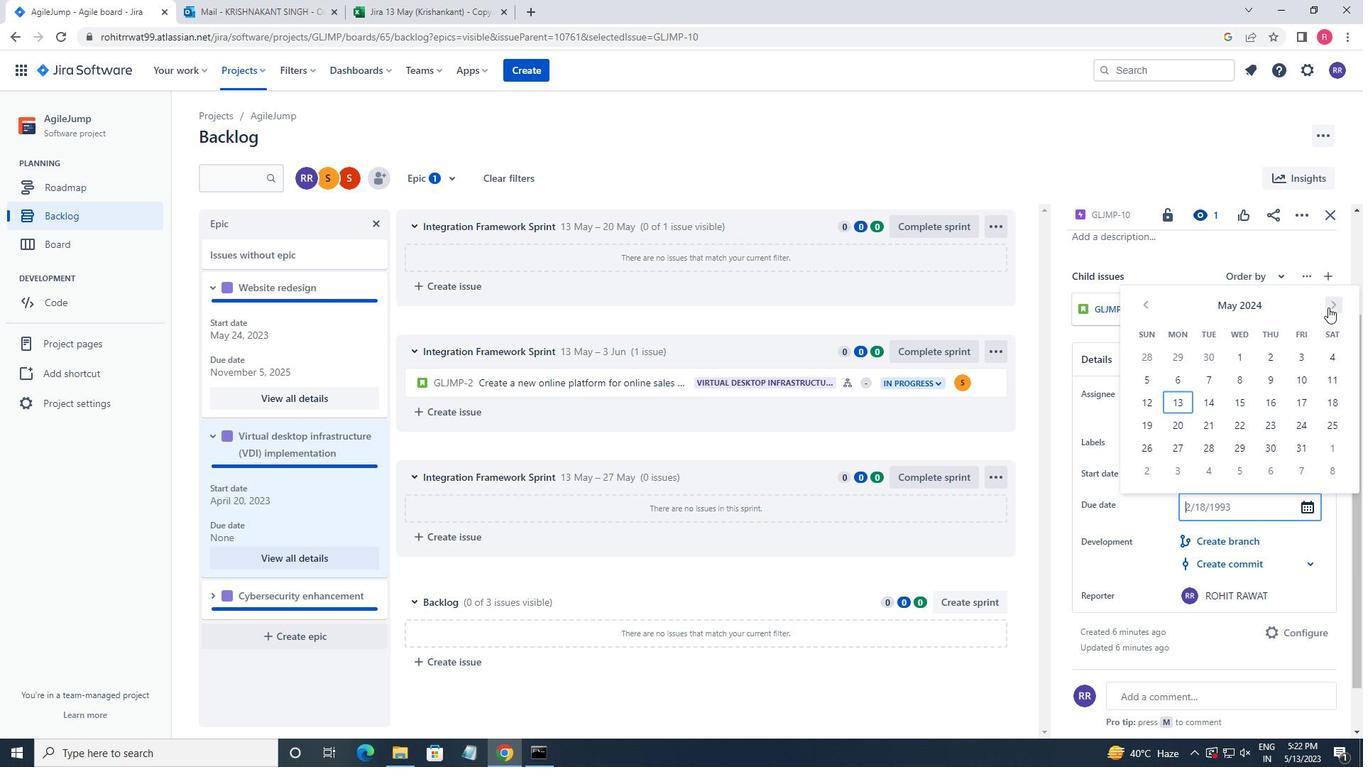 
Action: Mouse pressed left at (1328, 307)
Screenshot: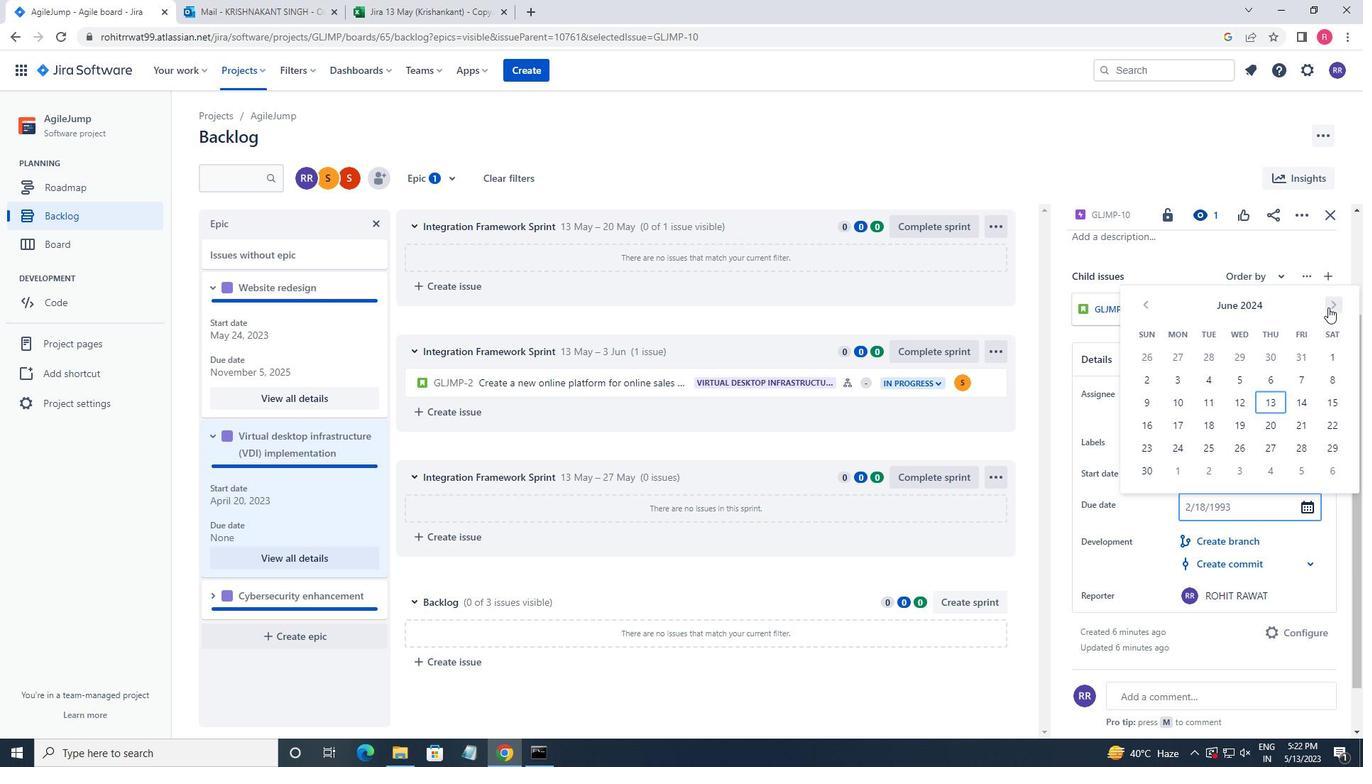 
Action: Mouse pressed left at (1328, 307)
Screenshot: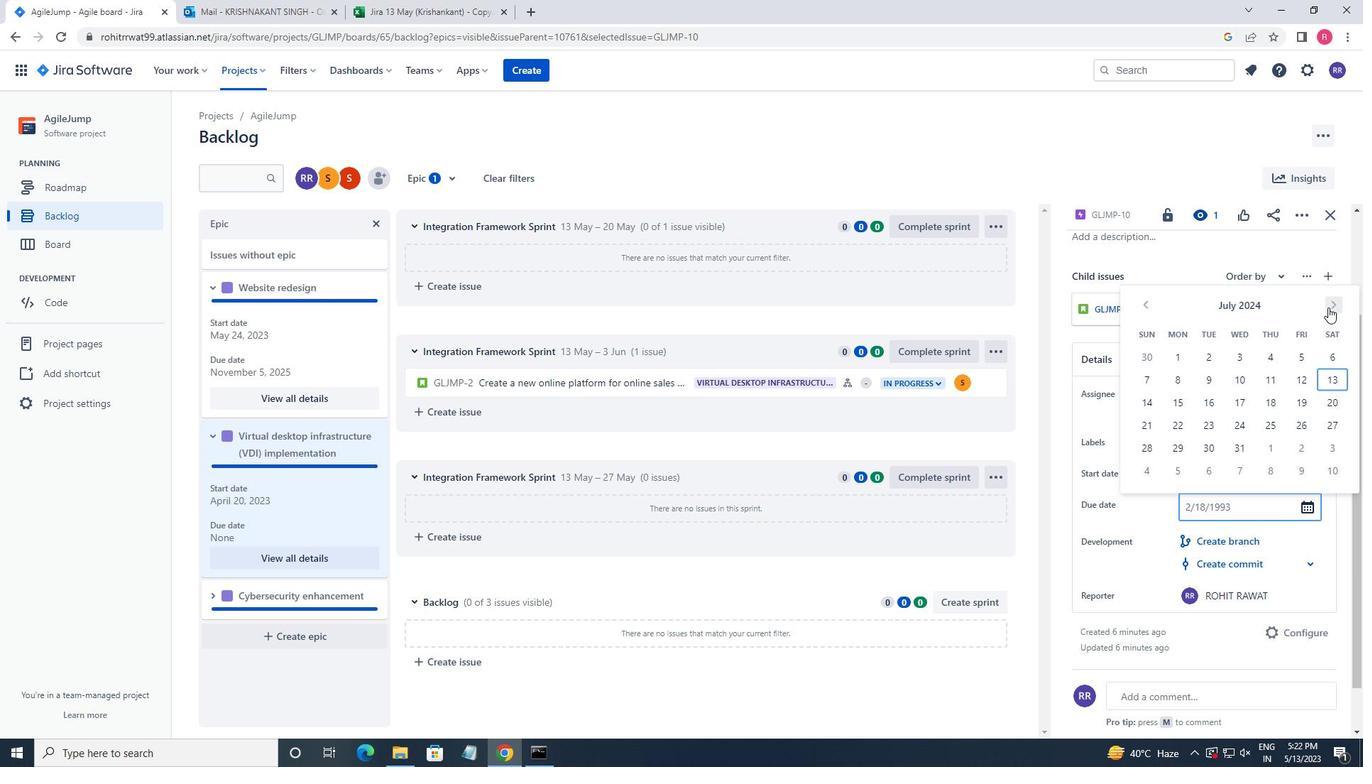 
Action: Mouse moved to (1185, 382)
Screenshot: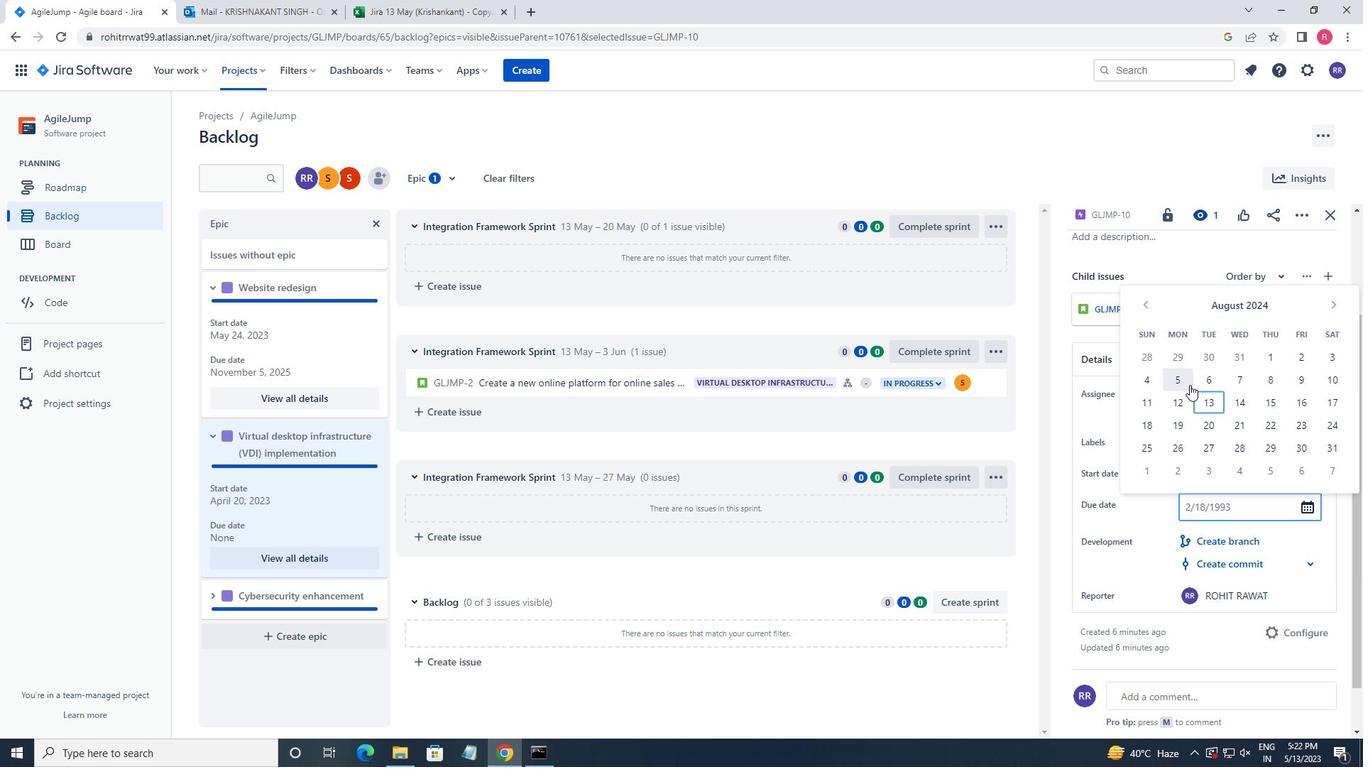 
Action: Mouse pressed left at (1185, 382)
Screenshot: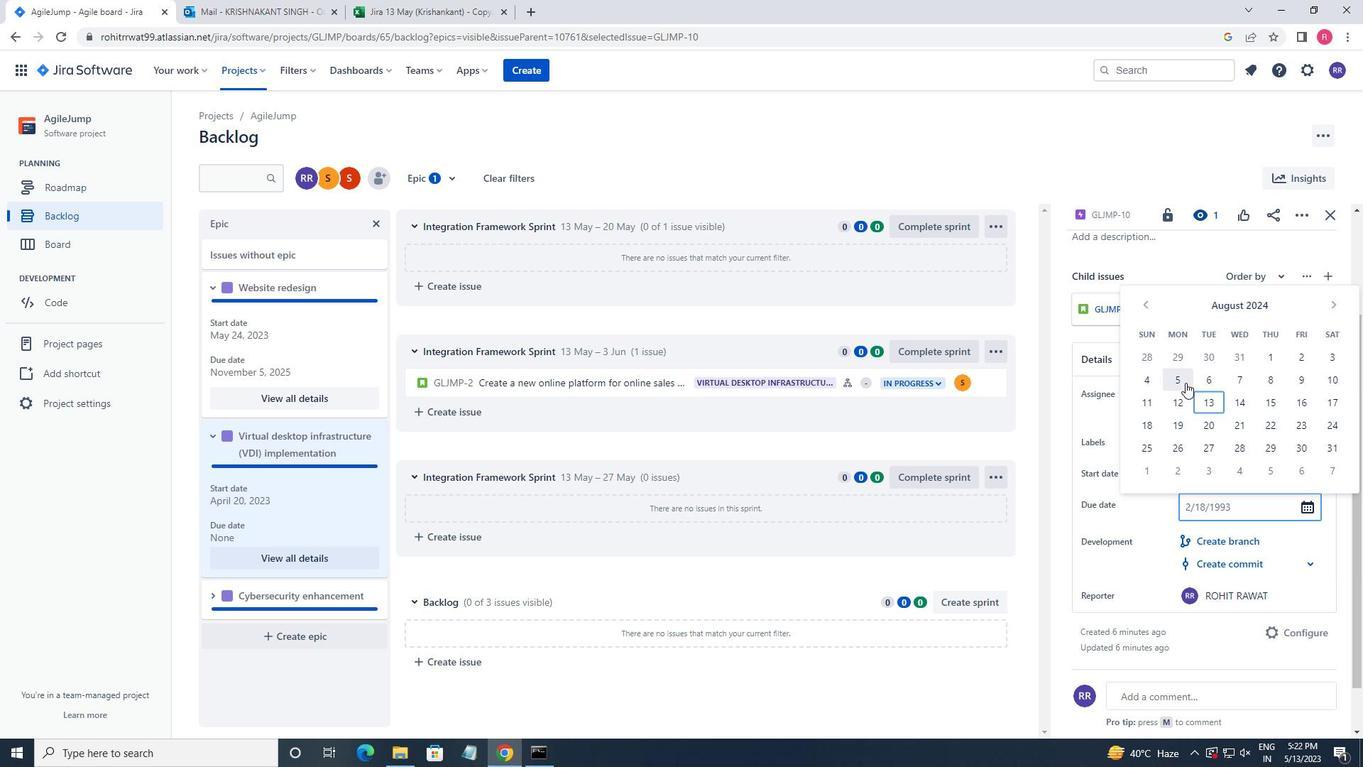
Action: Mouse moved to (1224, 650)
Screenshot: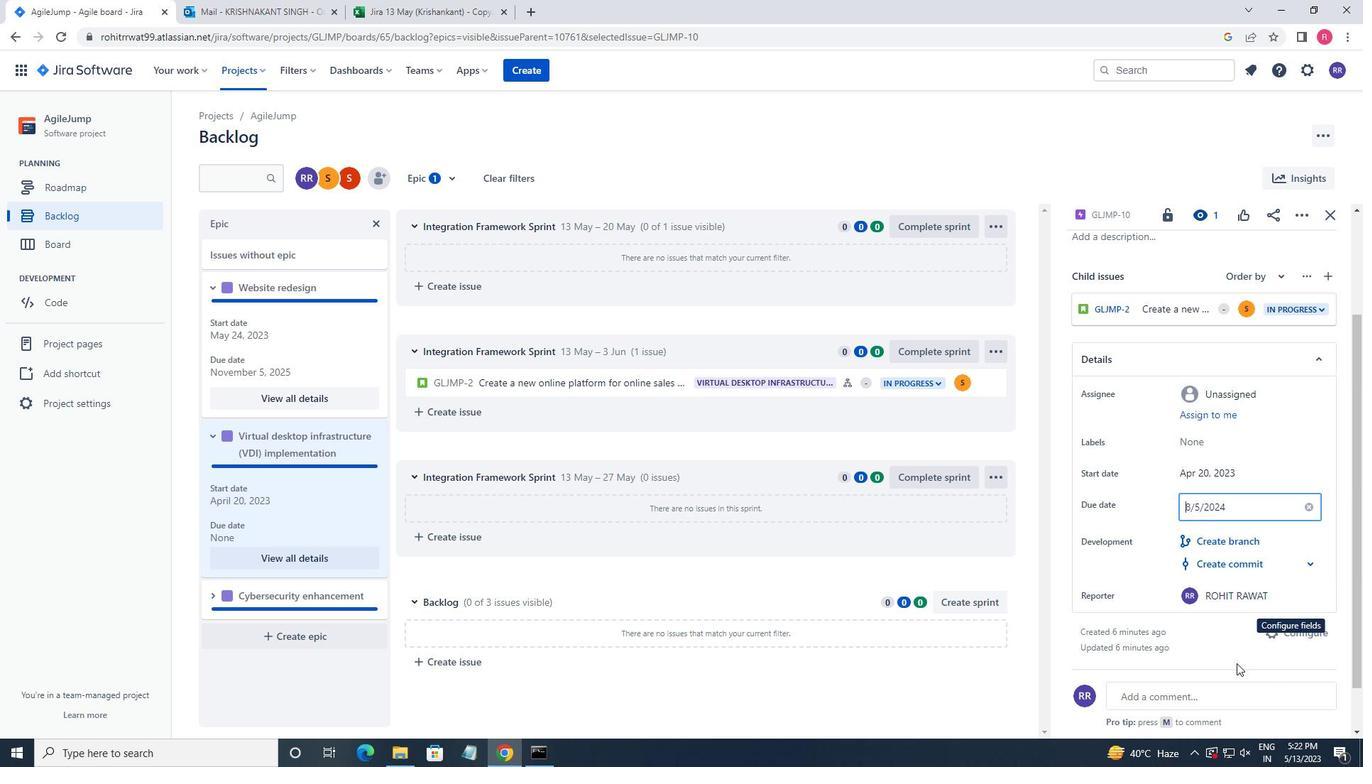 
Action: Mouse pressed left at (1224, 650)
Screenshot: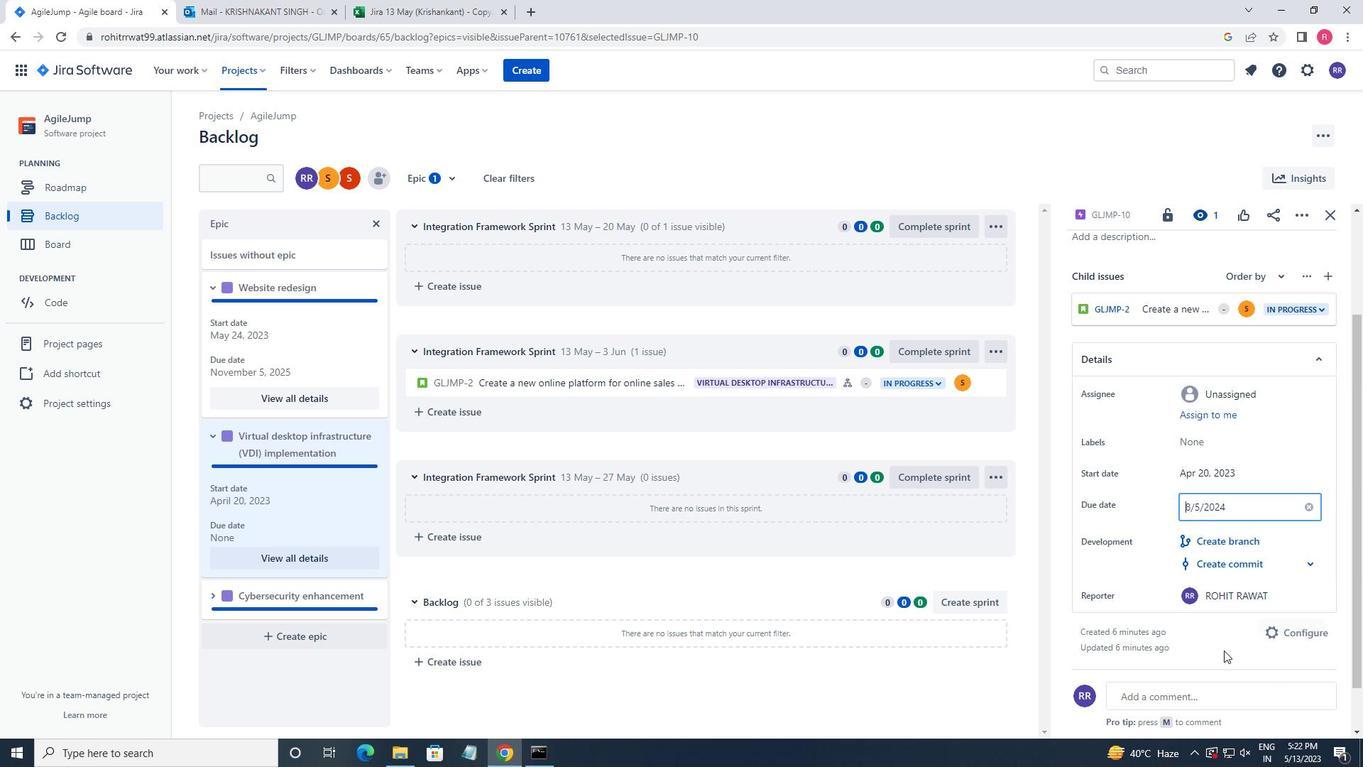 
Action: Mouse moved to (210, 595)
Screenshot: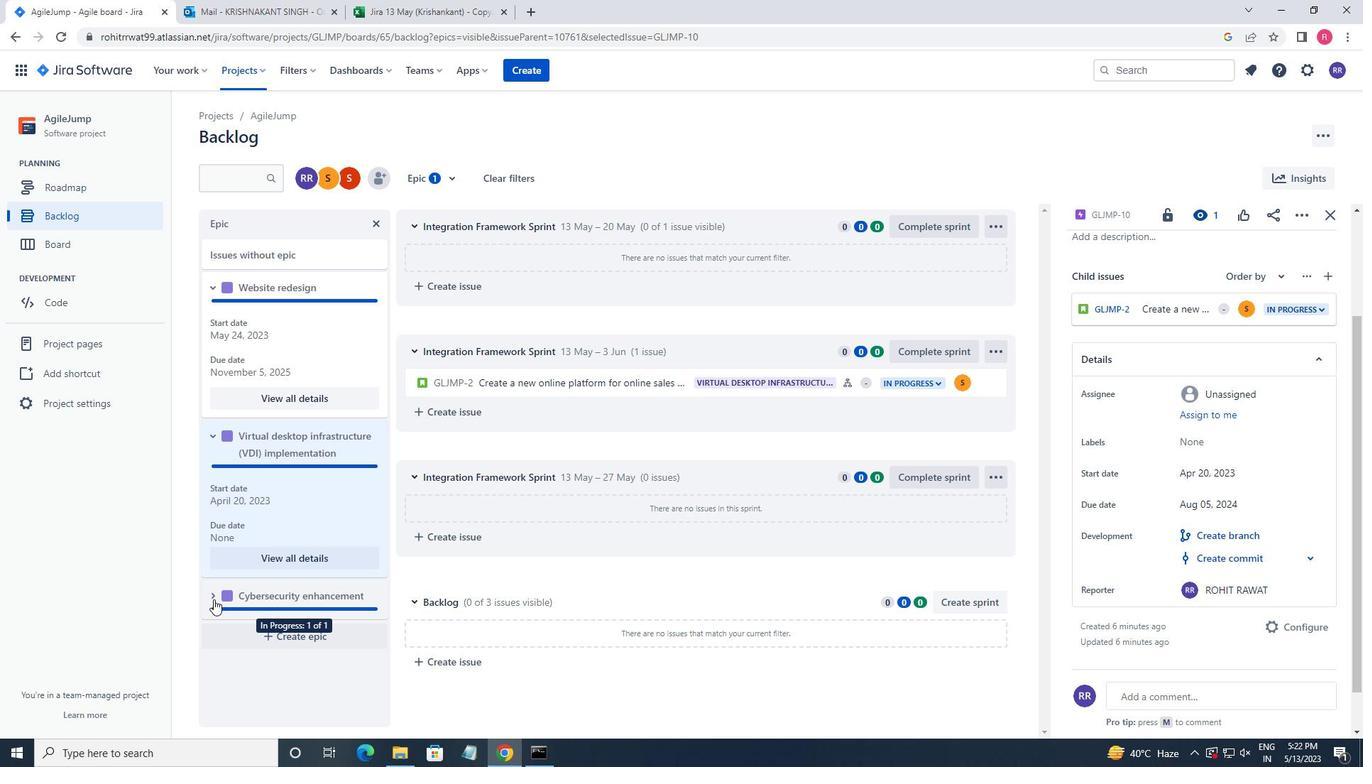 
Action: Mouse pressed left at (210, 595)
Screenshot: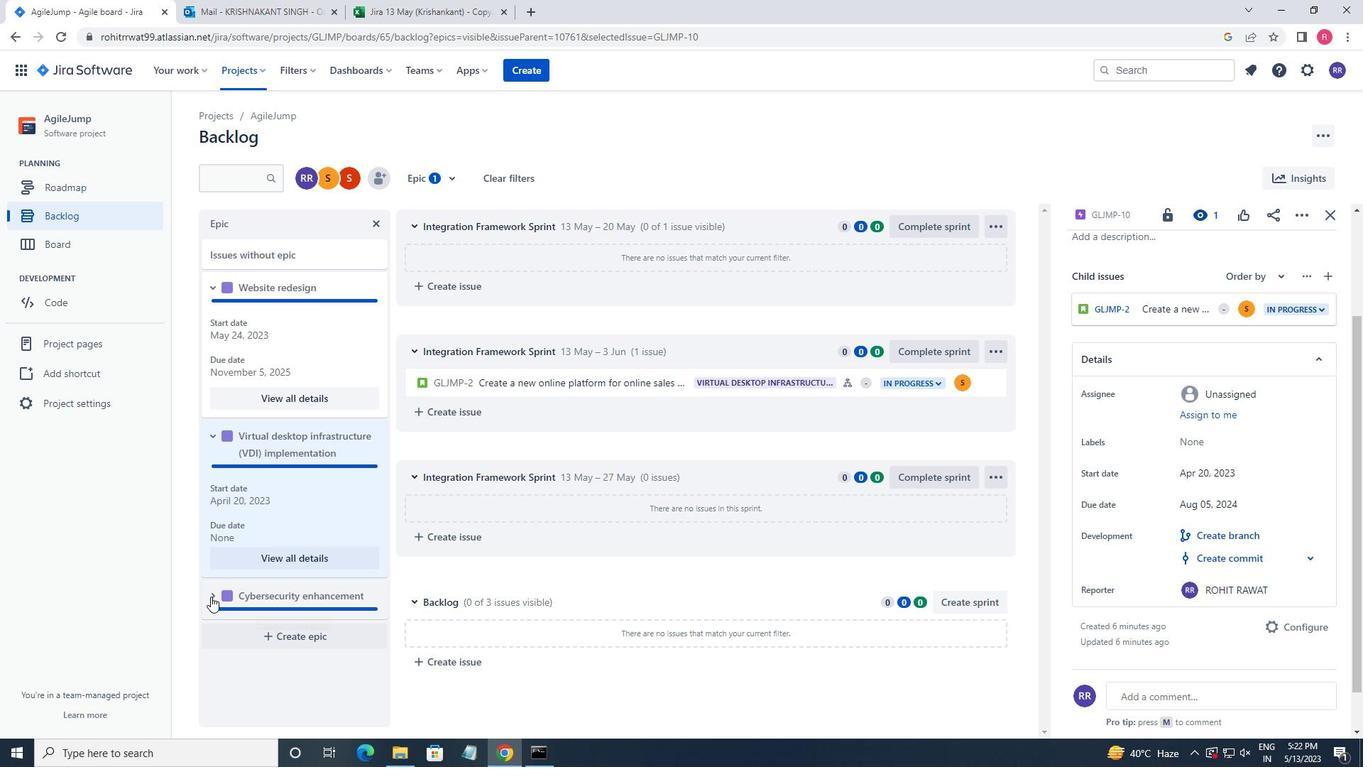 
Action: Mouse moved to (283, 627)
Screenshot: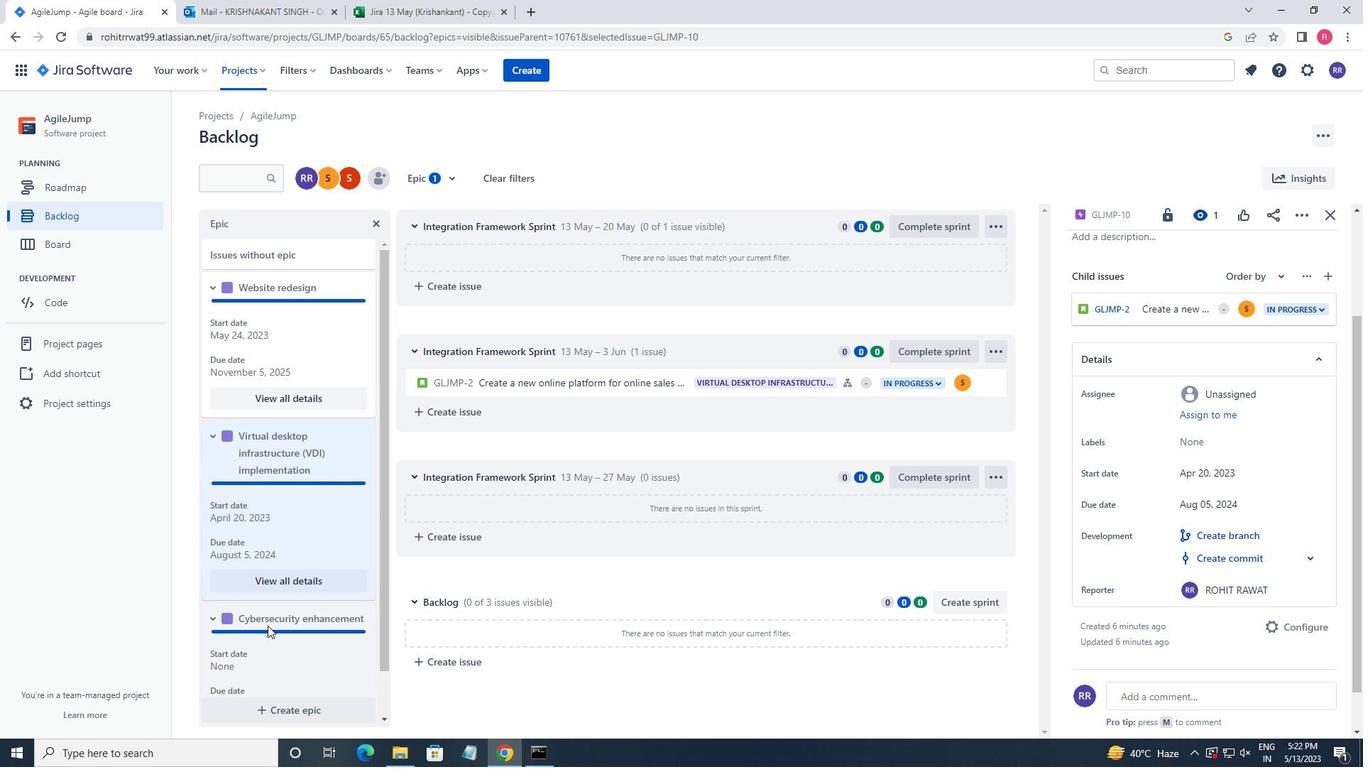 
Action: Mouse scrolled (283, 627) with delta (0, 0)
Screenshot: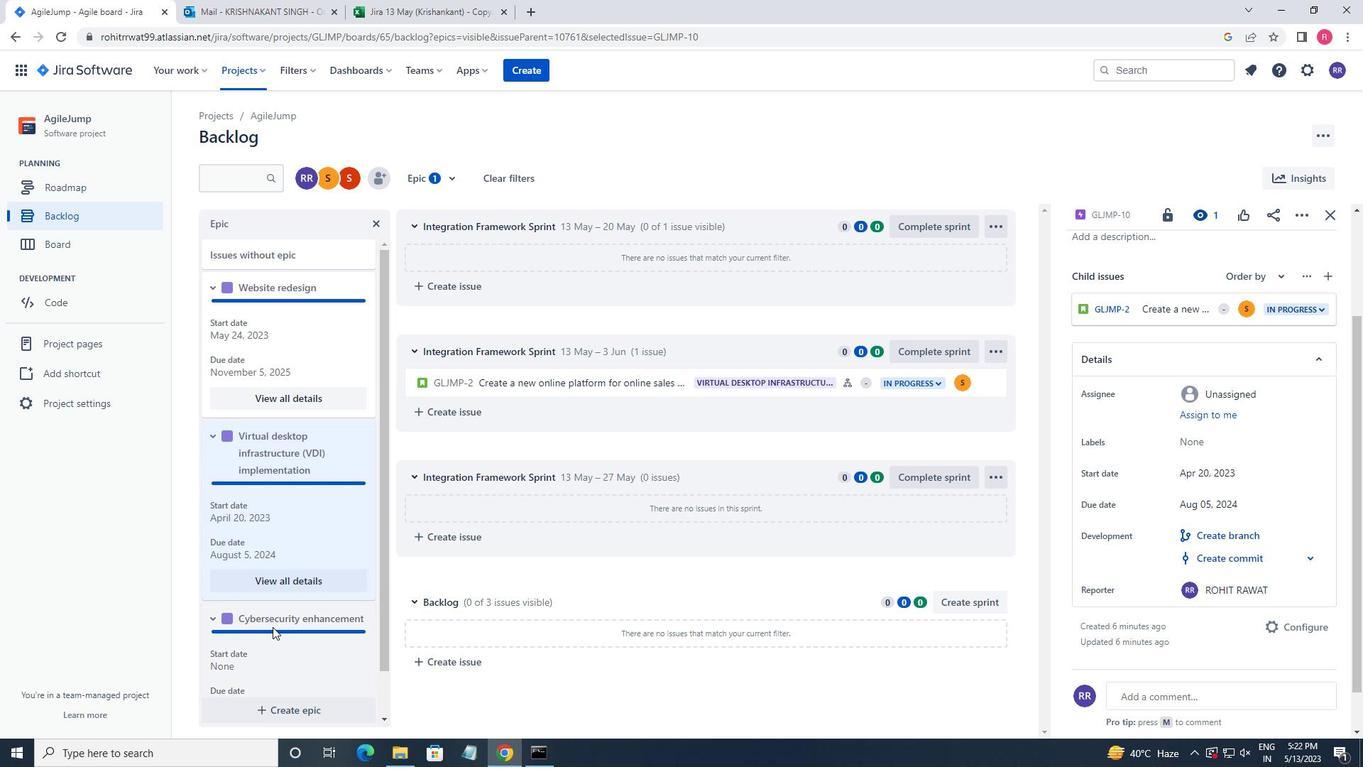 
Action: Mouse scrolled (283, 627) with delta (0, 0)
Screenshot: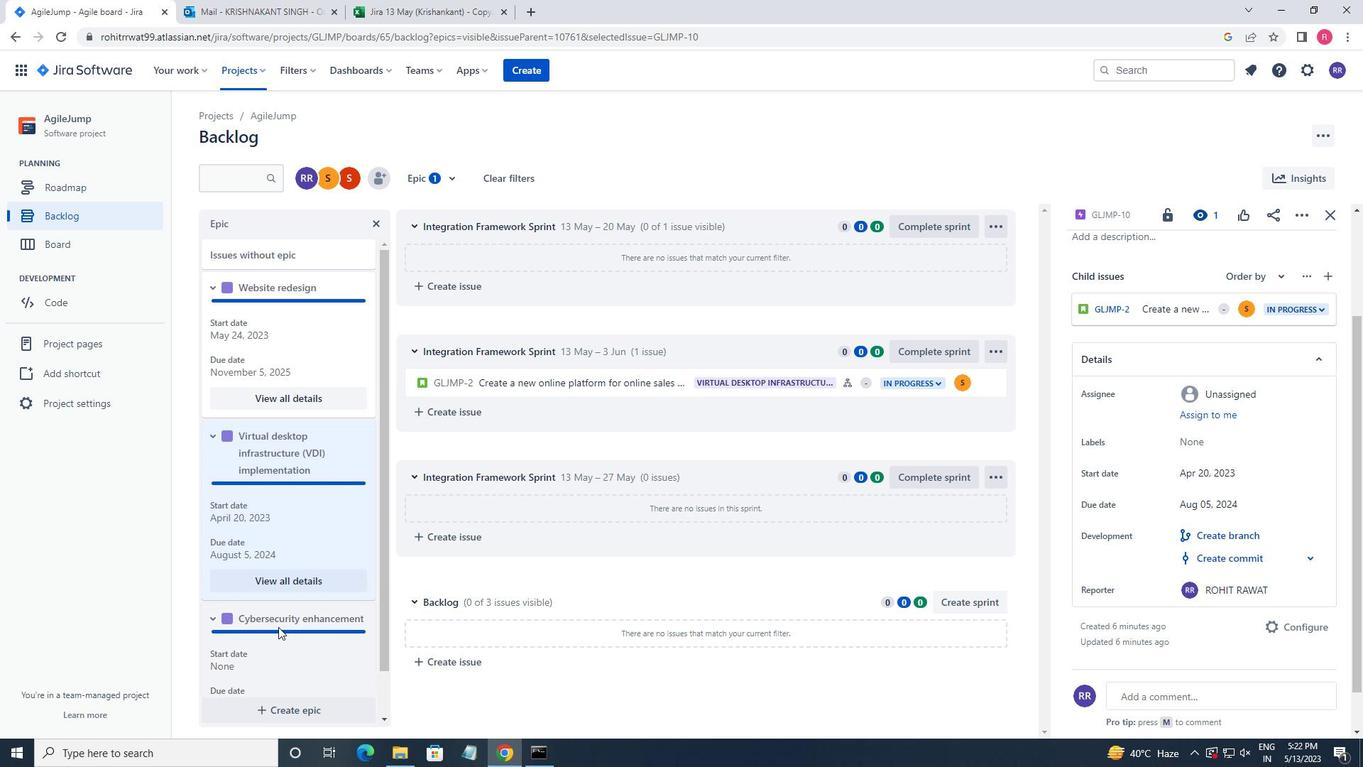 
Action: Mouse scrolled (283, 627) with delta (0, 0)
Screenshot: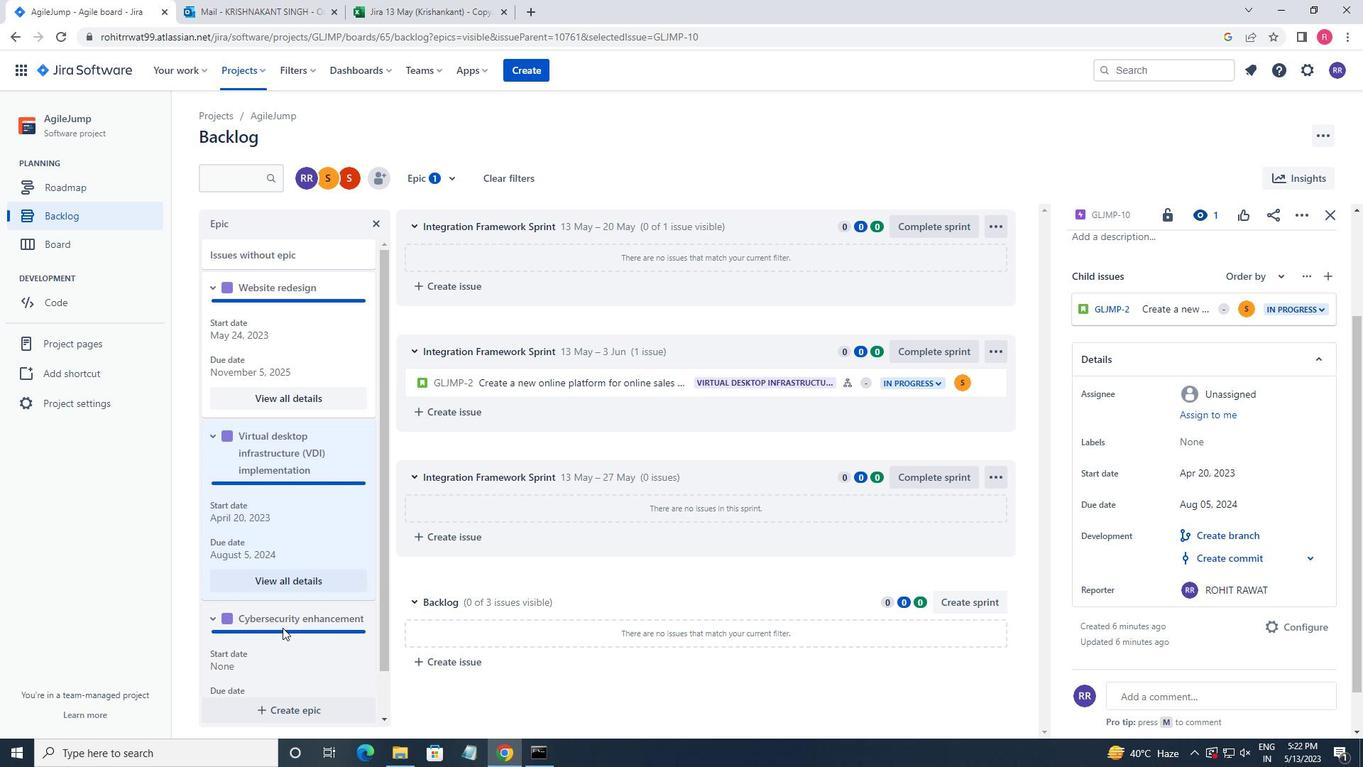 
Action: Mouse scrolled (283, 627) with delta (0, 0)
Screenshot: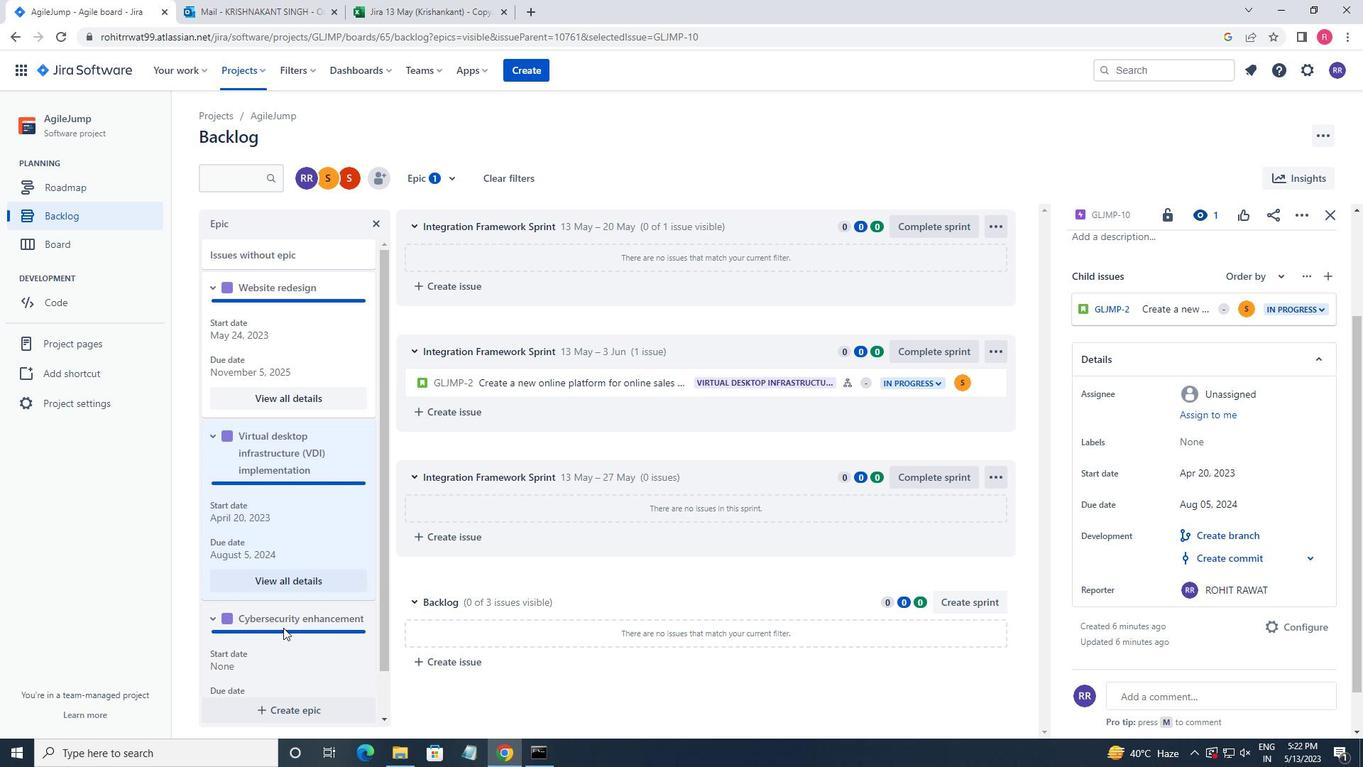 
Action: Mouse moved to (299, 674)
Screenshot: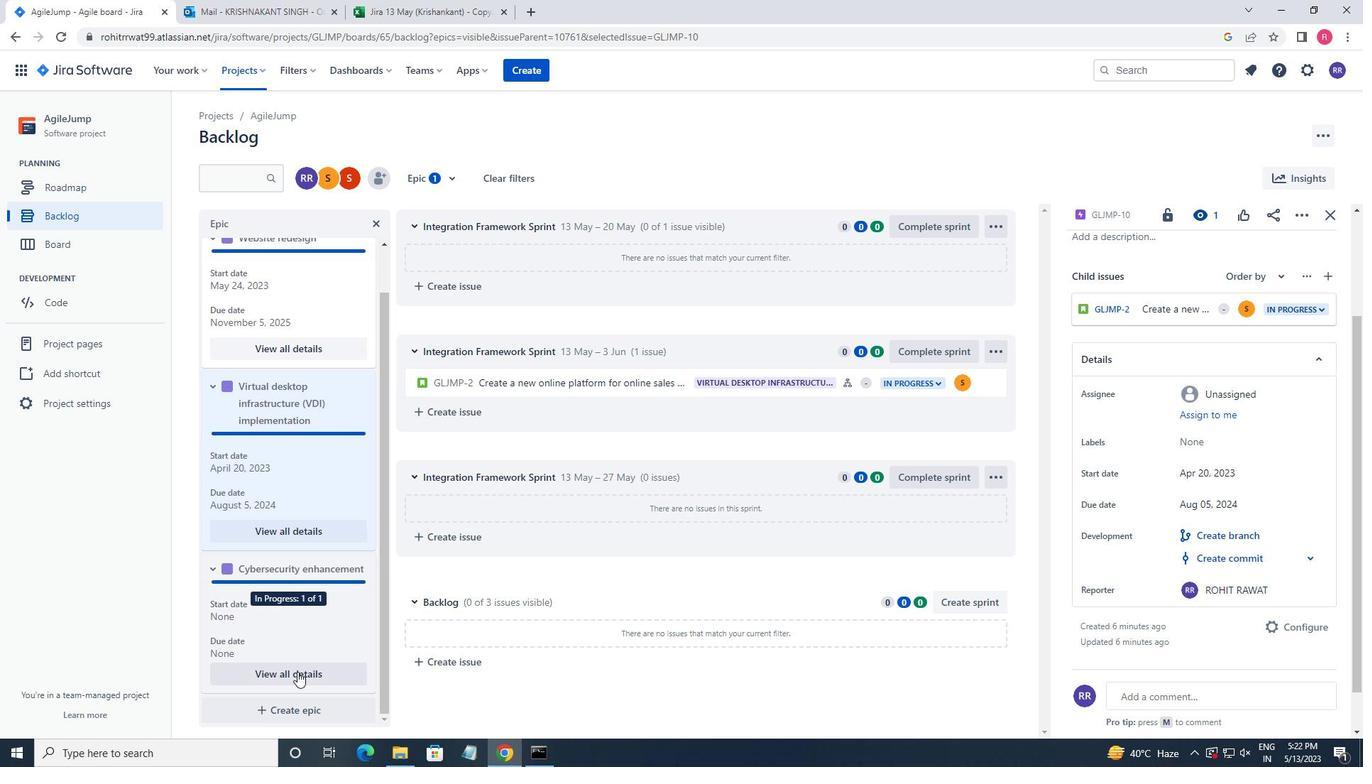 
Action: Mouse pressed left at (299, 674)
Screenshot: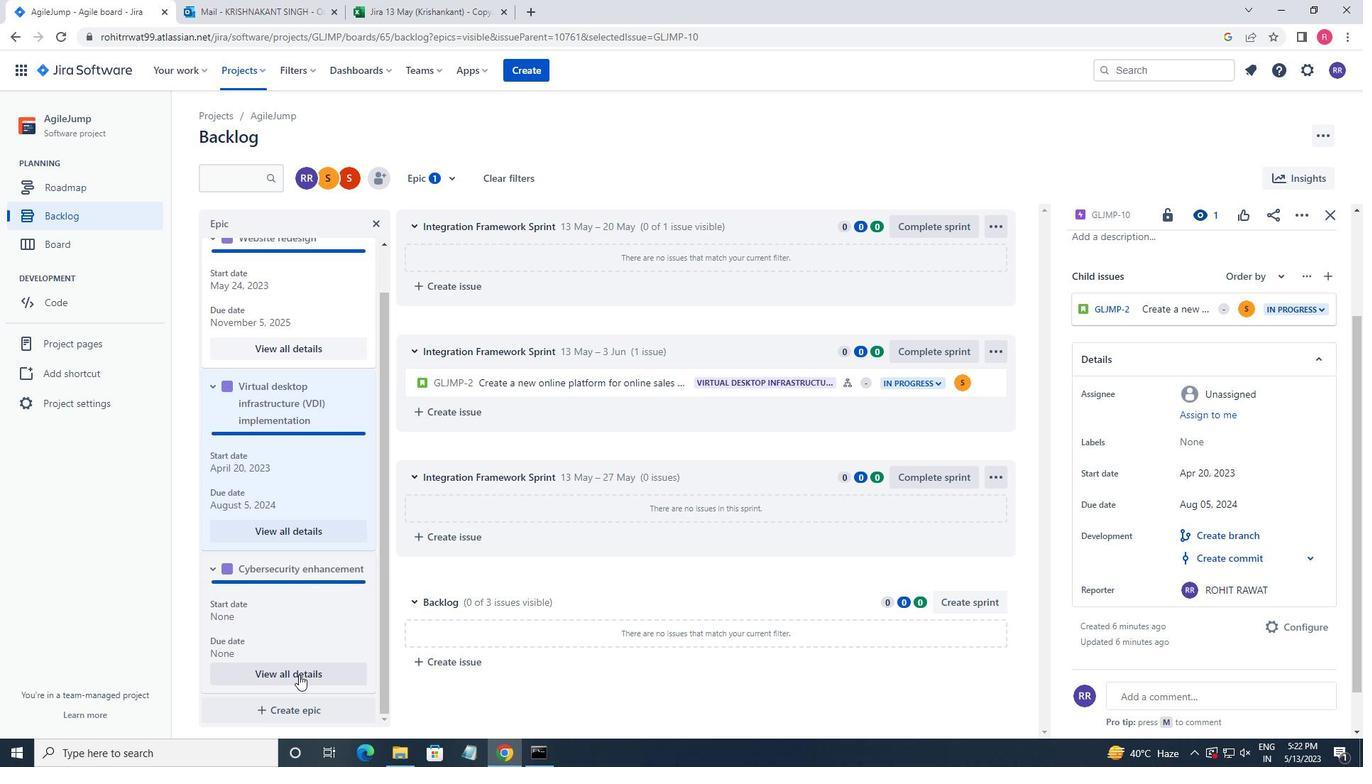 
Action: Mouse moved to (1203, 598)
Screenshot: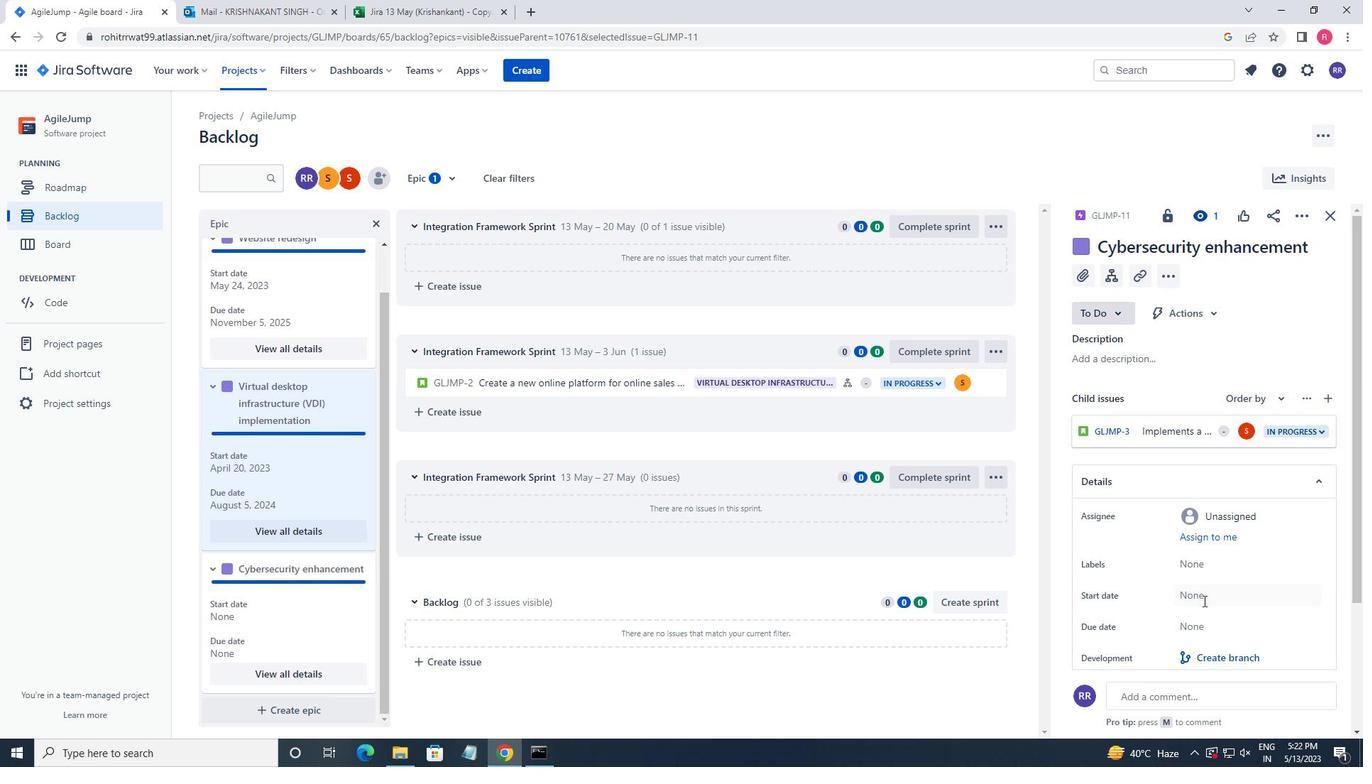 
Action: Mouse pressed left at (1203, 598)
Screenshot: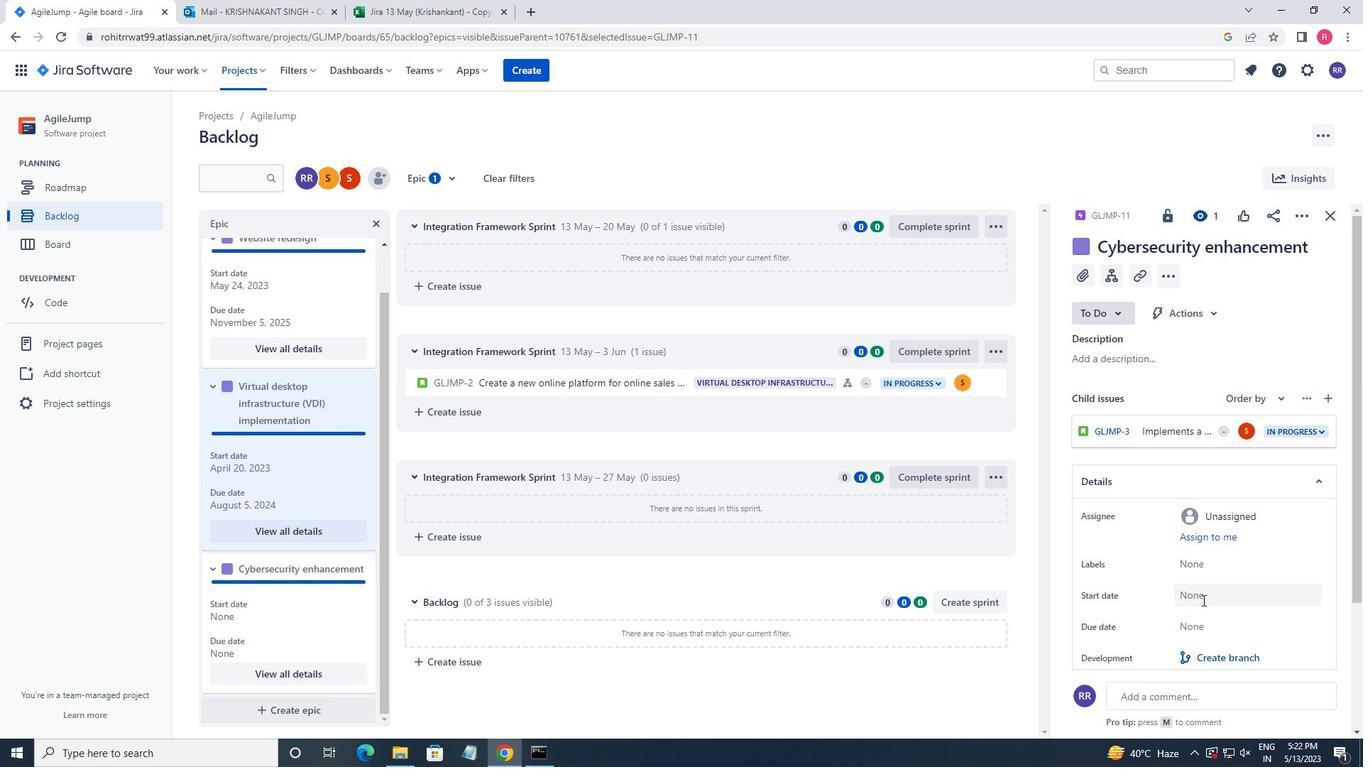 
Action: Mouse moved to (1327, 396)
Screenshot: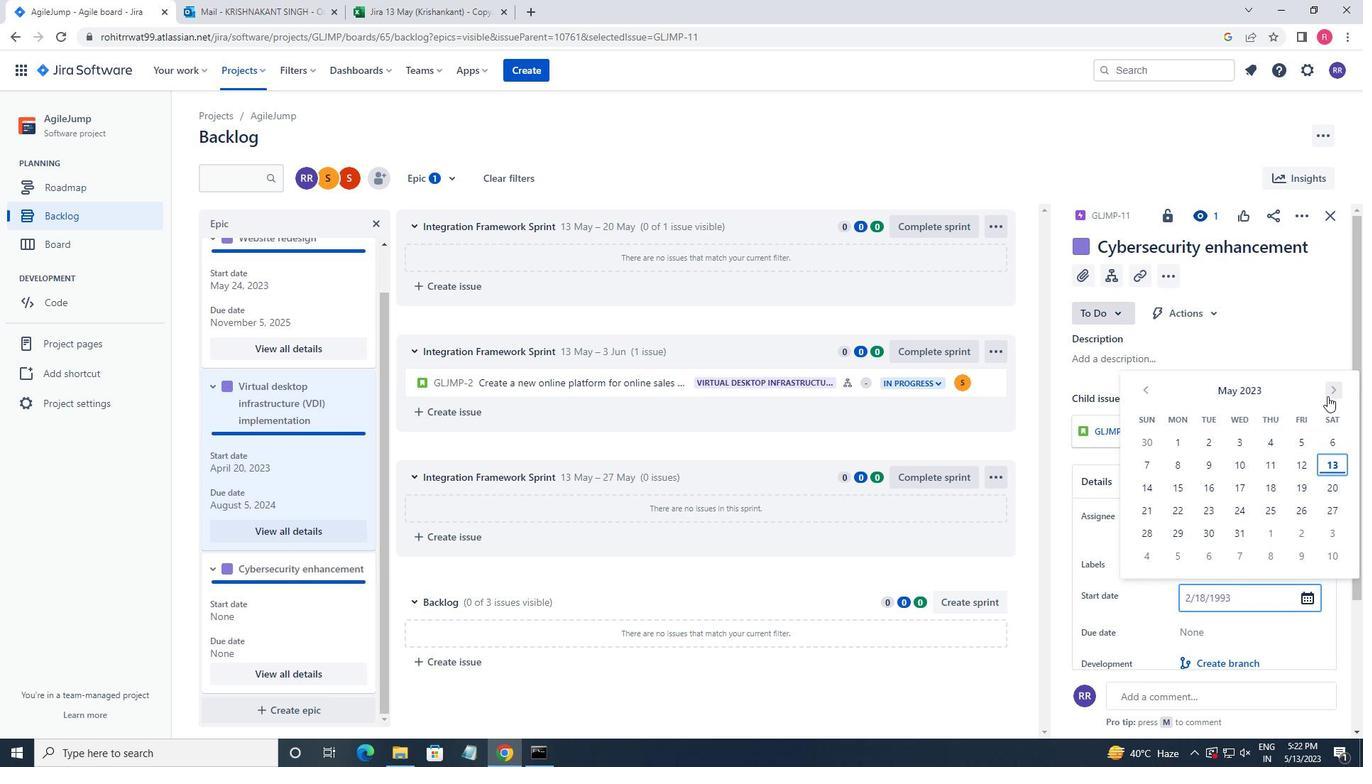 
Action: Mouse pressed left at (1327, 396)
Screenshot: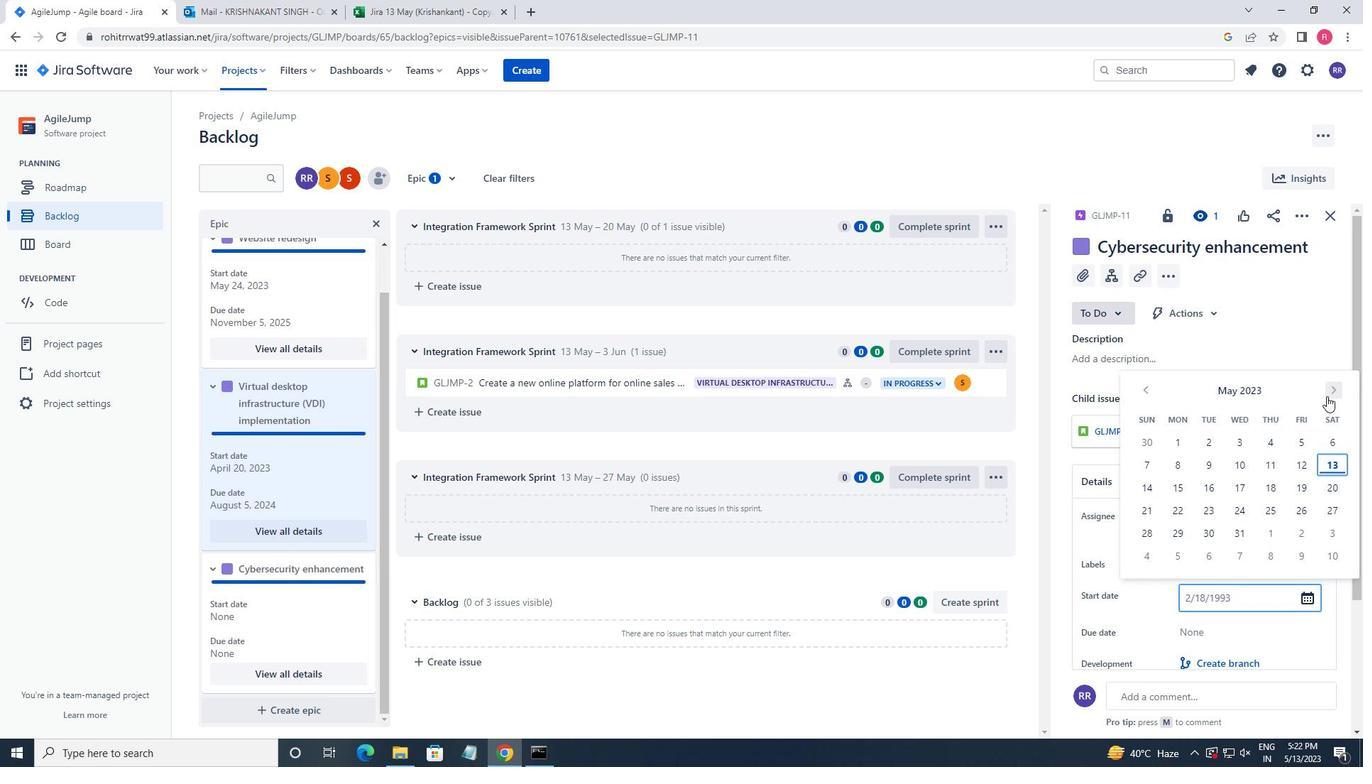 
Action: Mouse moved to (1235, 477)
Screenshot: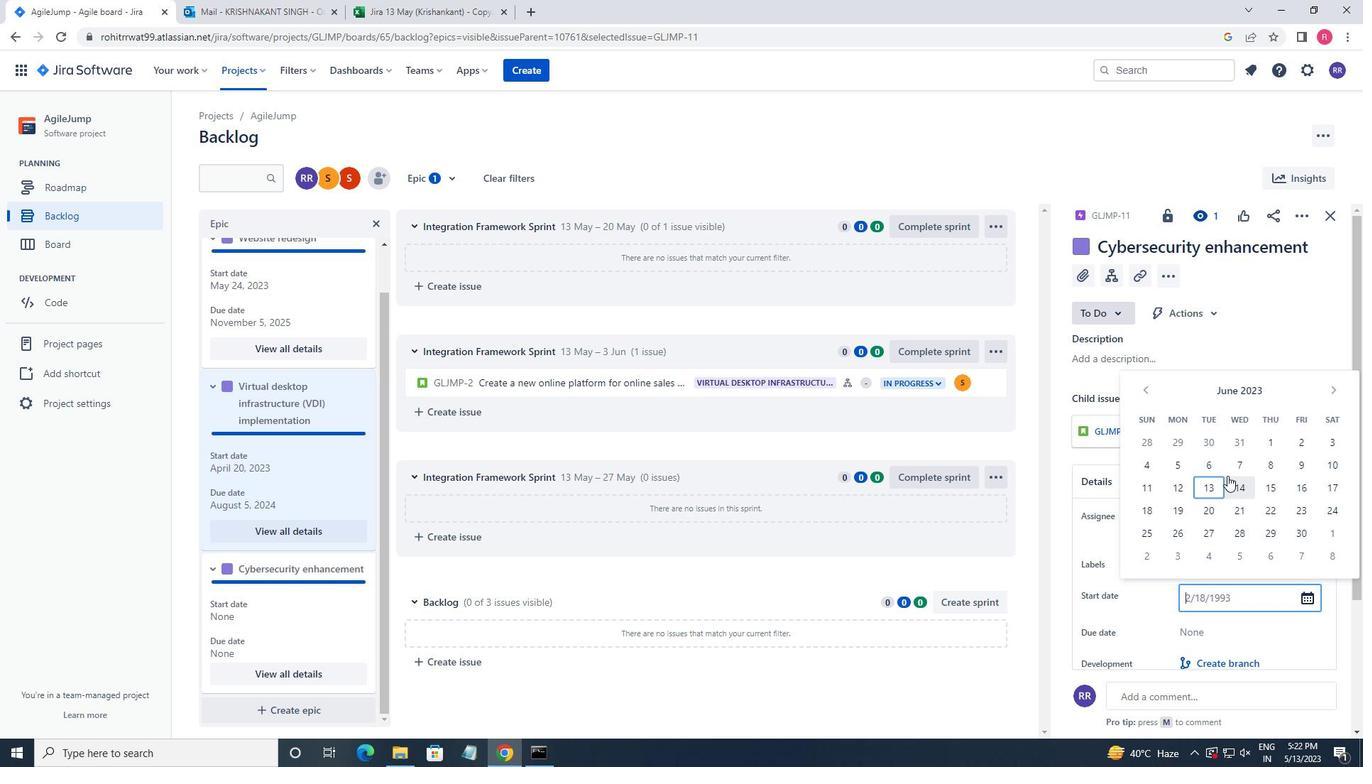 
Action: Mouse pressed left at (1235, 477)
Screenshot: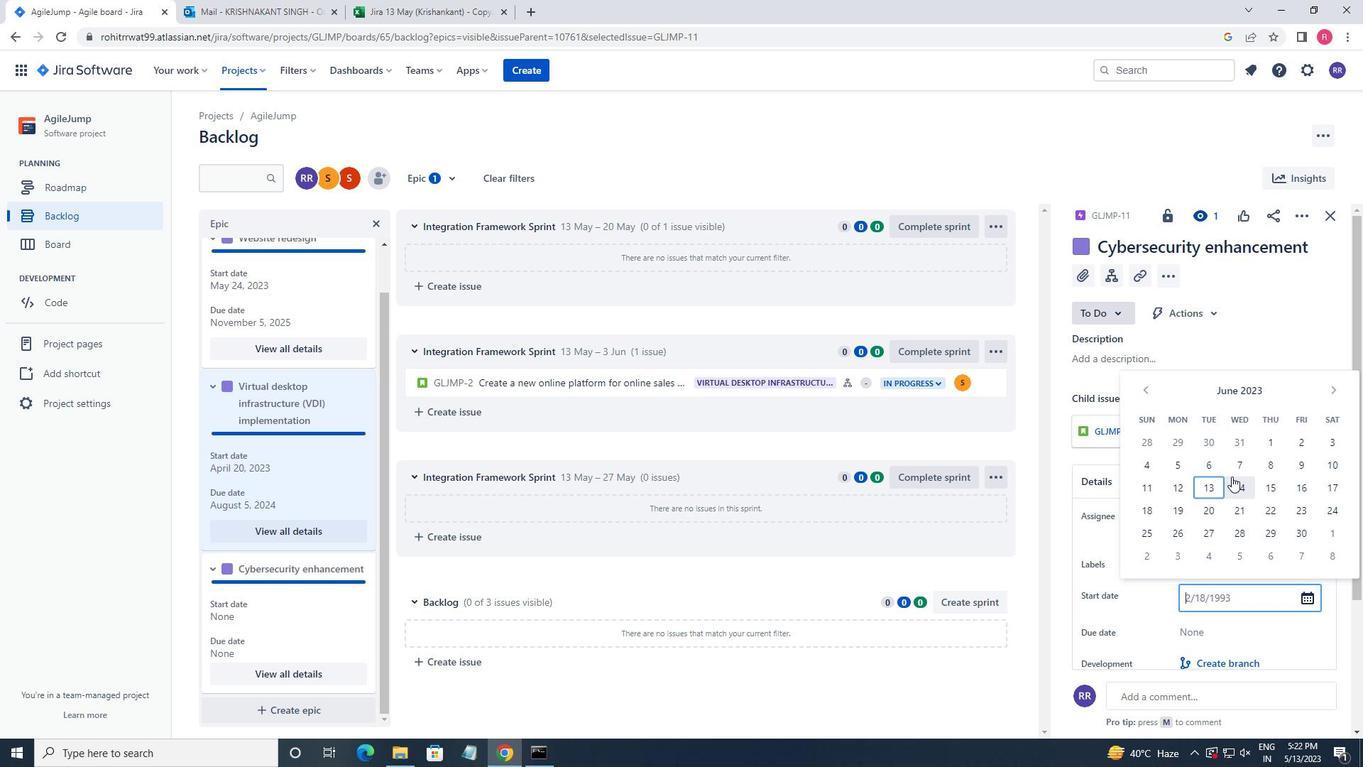 
Action: Mouse moved to (1266, 632)
Screenshot: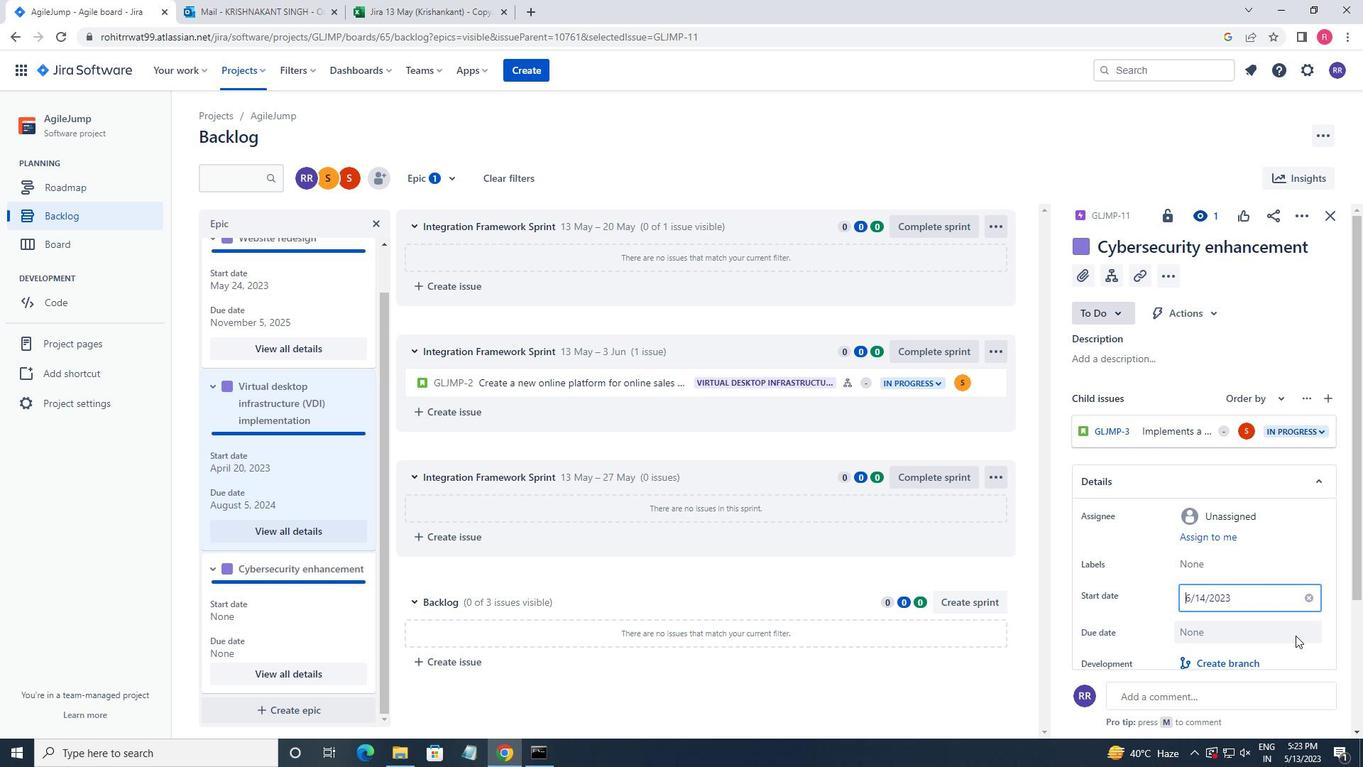 
Action: Mouse pressed left at (1266, 632)
Screenshot: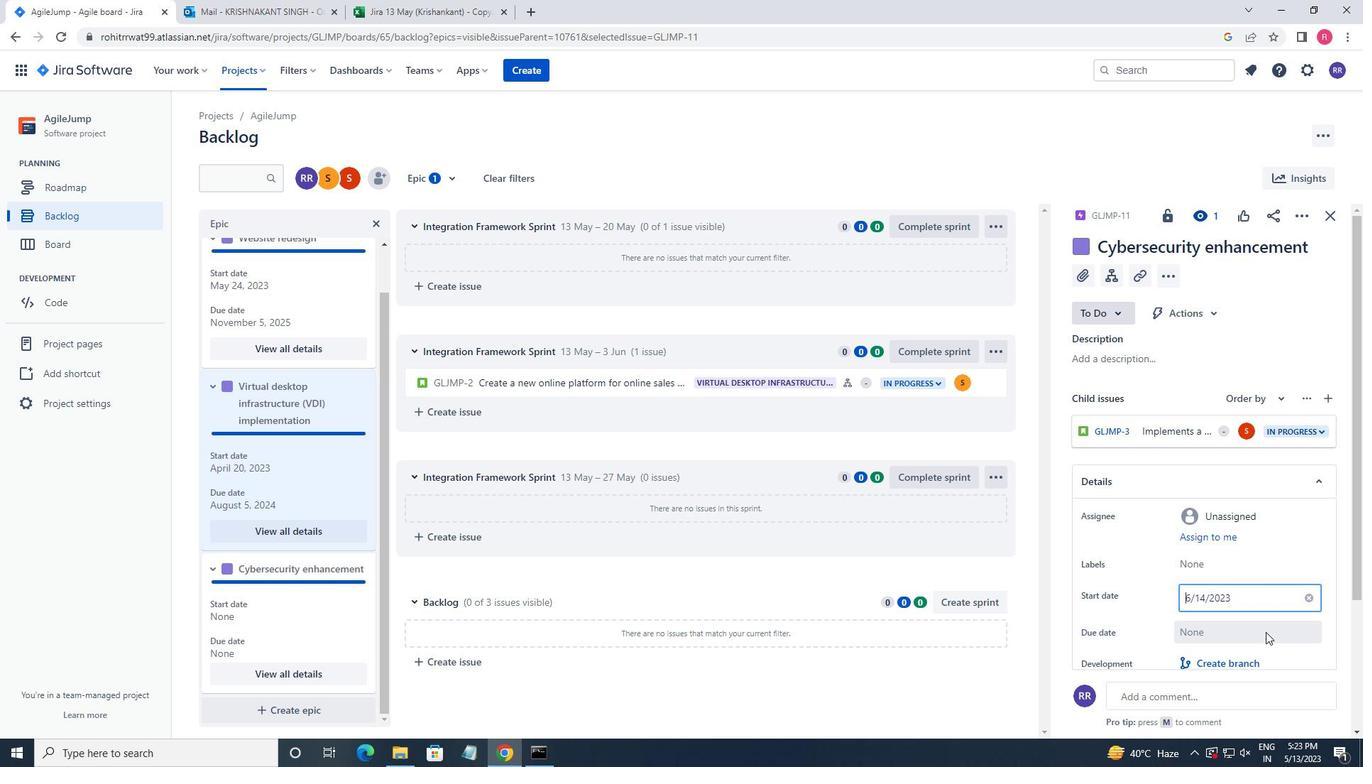 
Action: Mouse moved to (1328, 430)
Screenshot: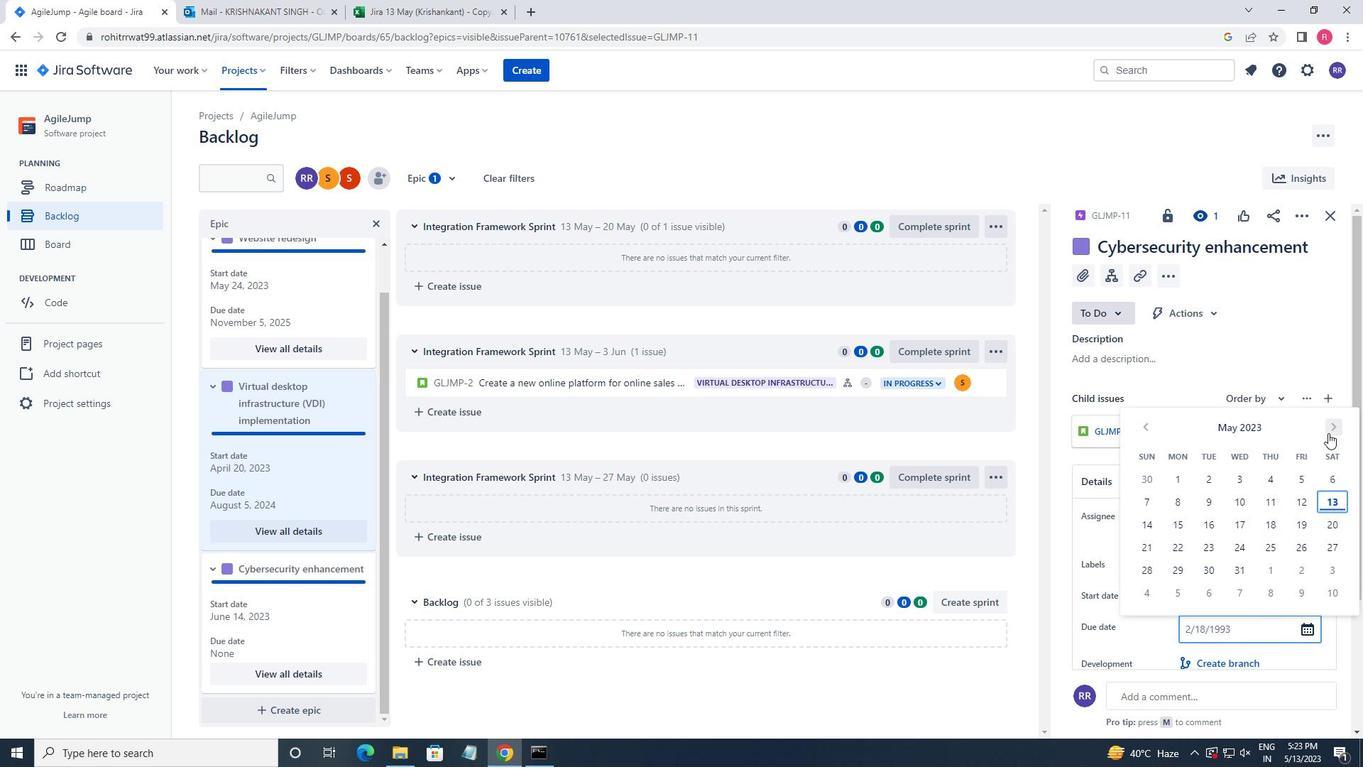 
Action: Mouse pressed left at (1328, 430)
Screenshot: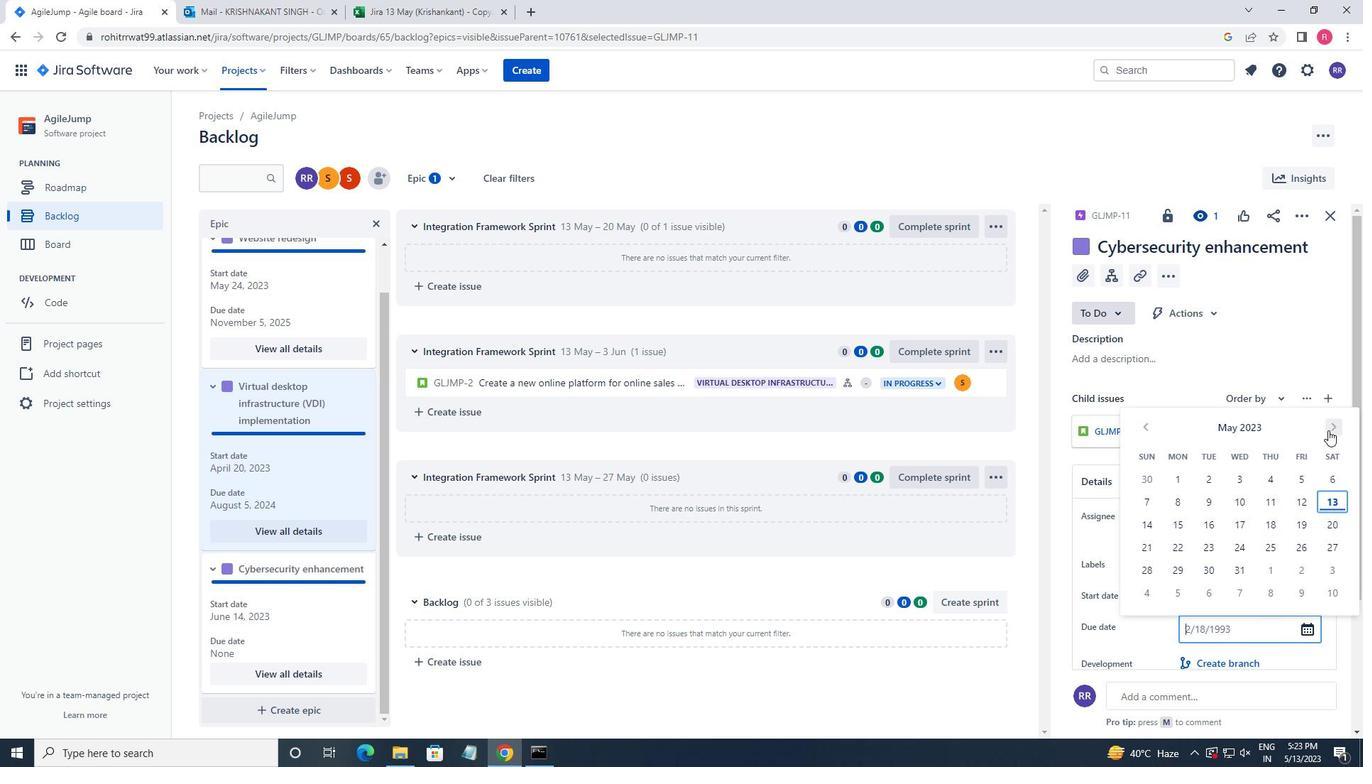 
Action: Mouse pressed left at (1328, 430)
Screenshot: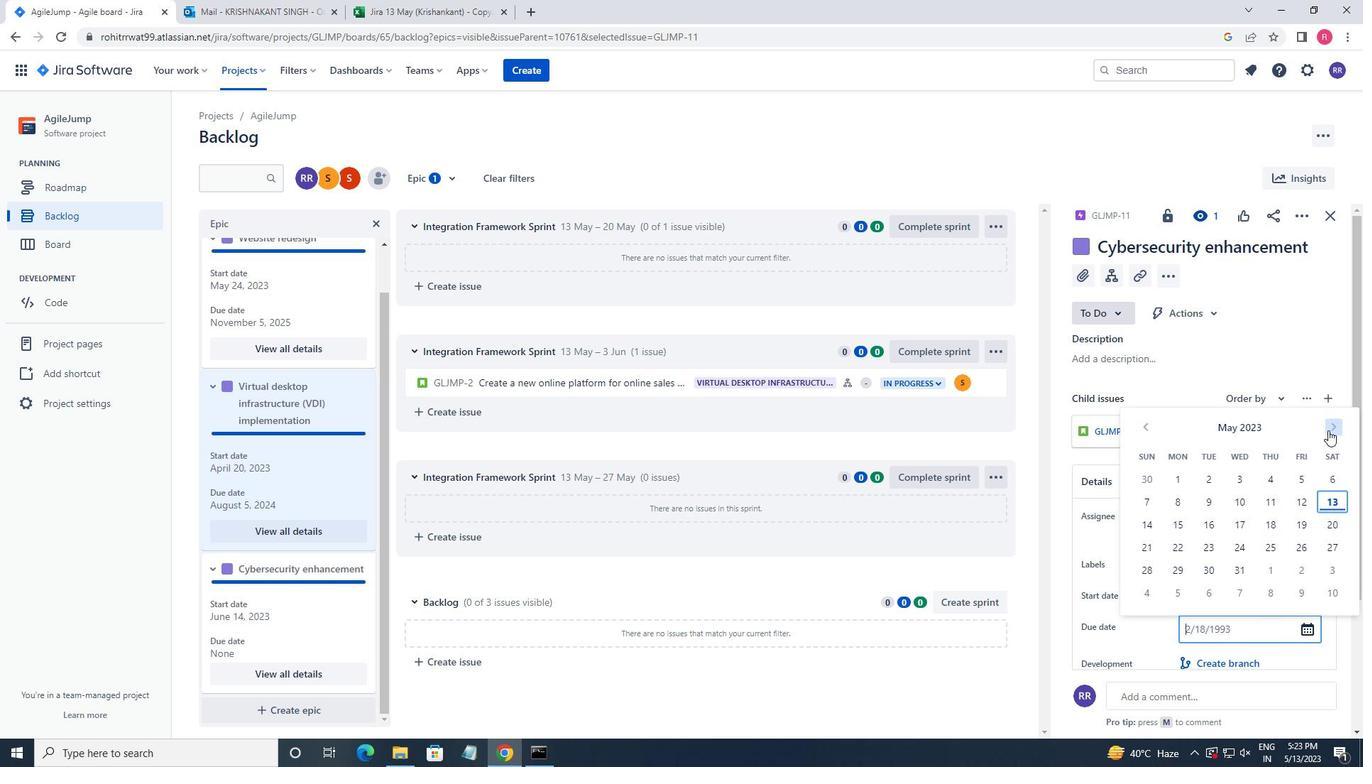 
Action: Mouse pressed left at (1328, 430)
Screenshot: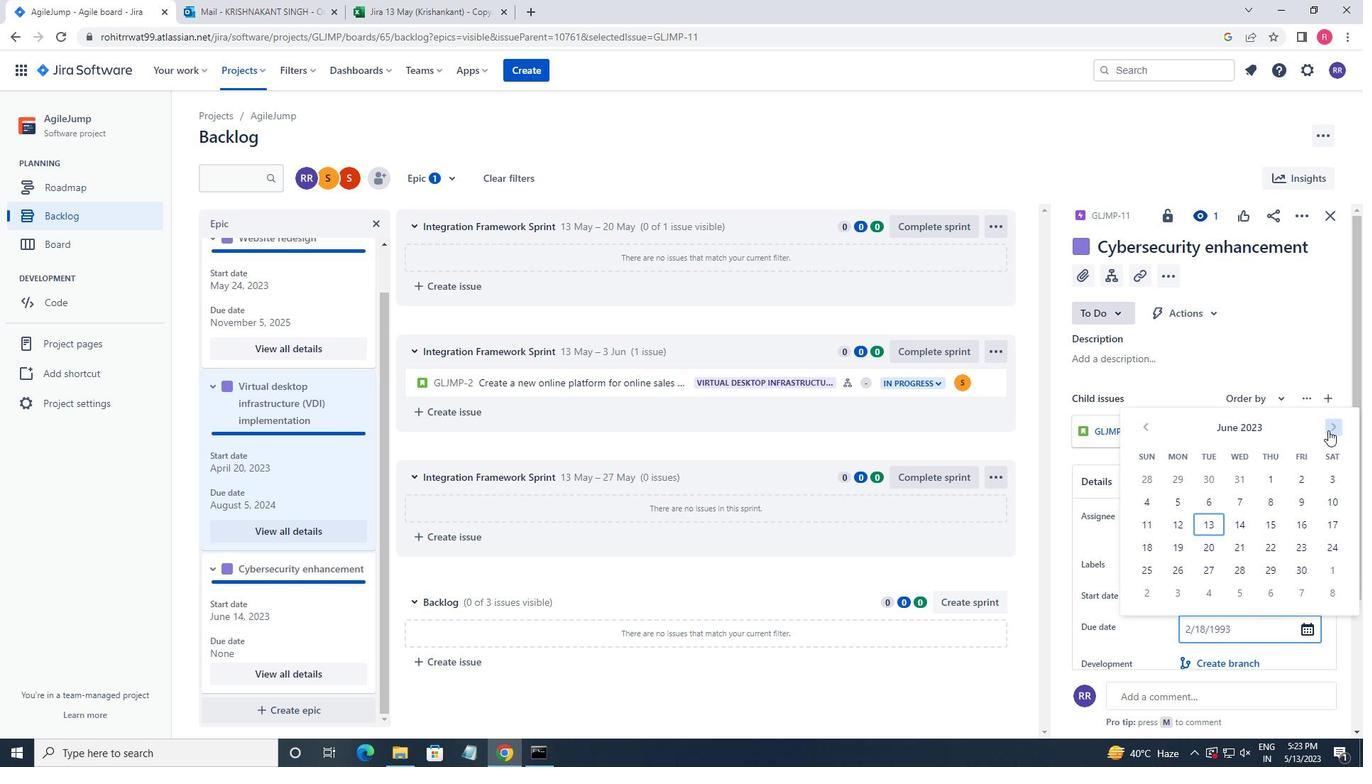 
Action: Mouse pressed left at (1328, 430)
Screenshot: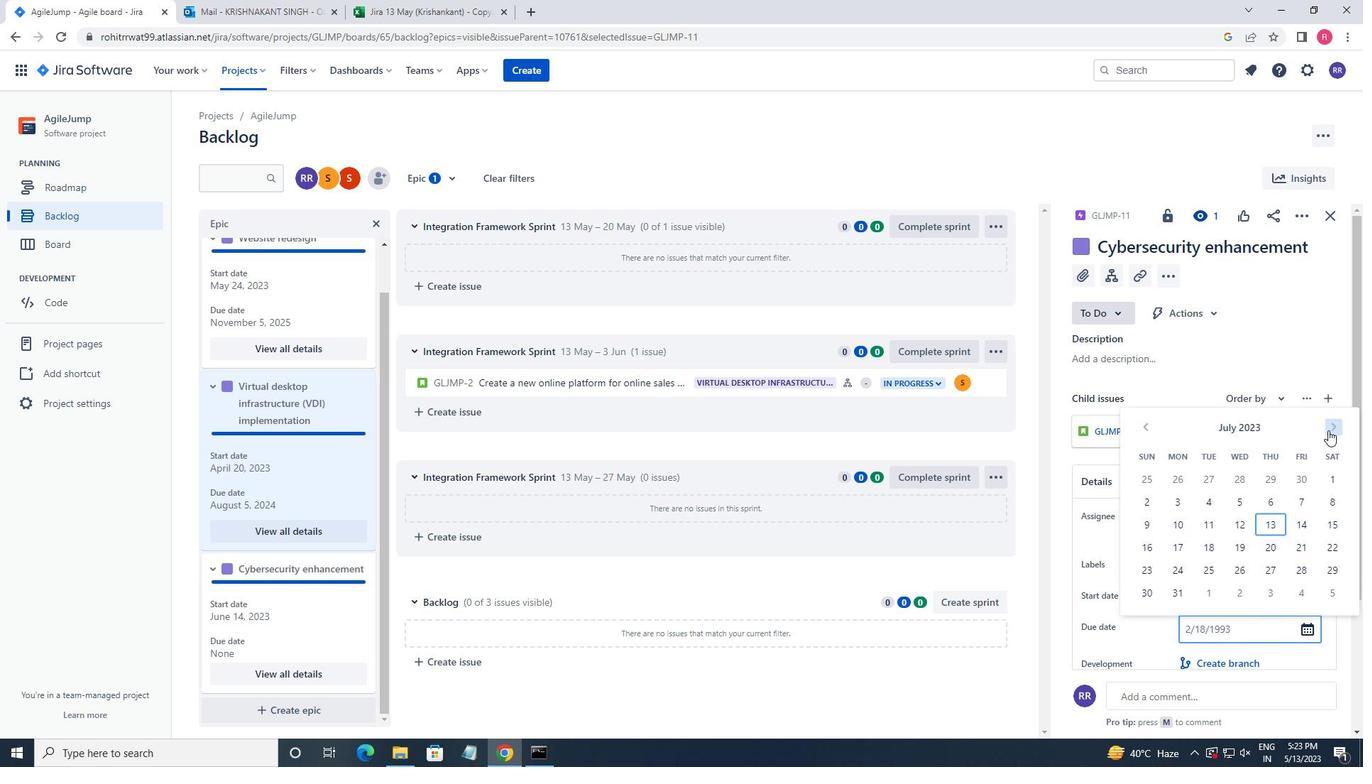 
Action: Mouse pressed left at (1328, 430)
Screenshot: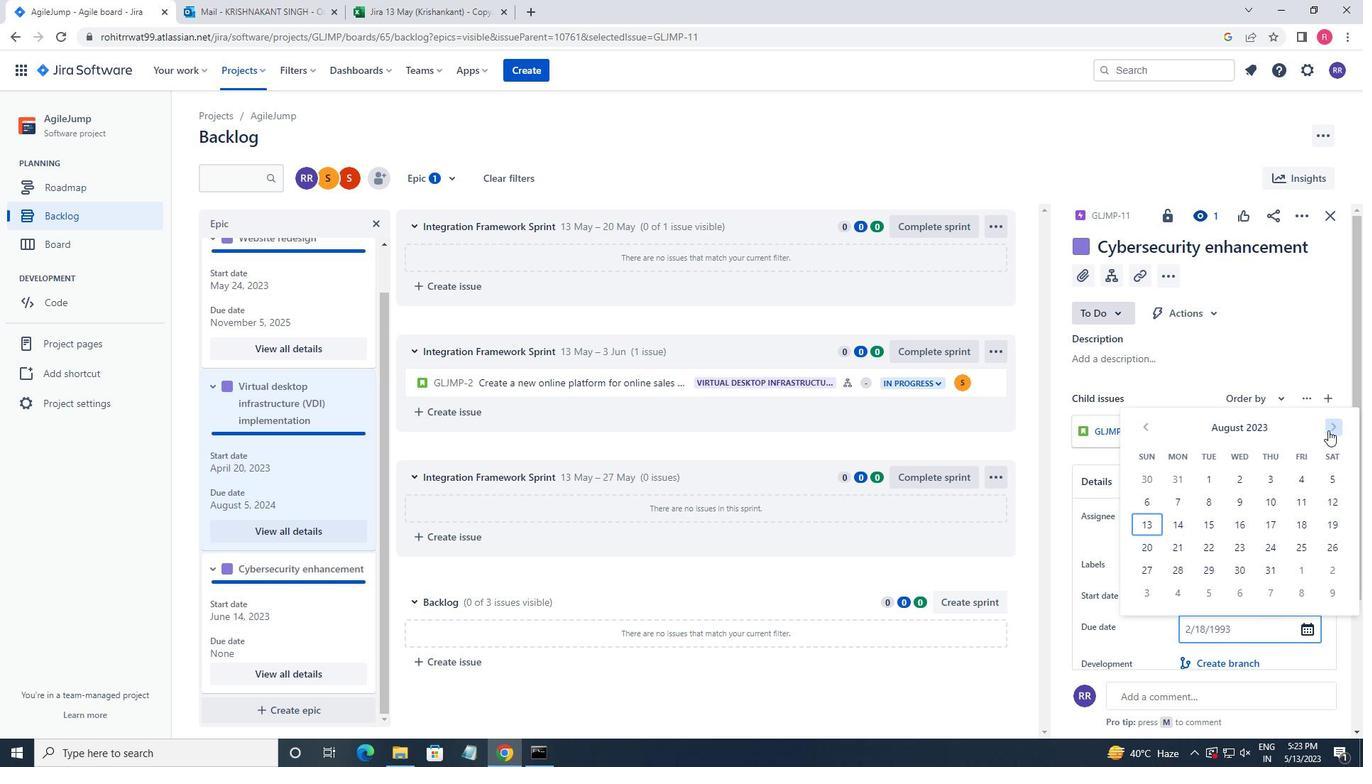
Action: Mouse pressed left at (1328, 430)
Screenshot: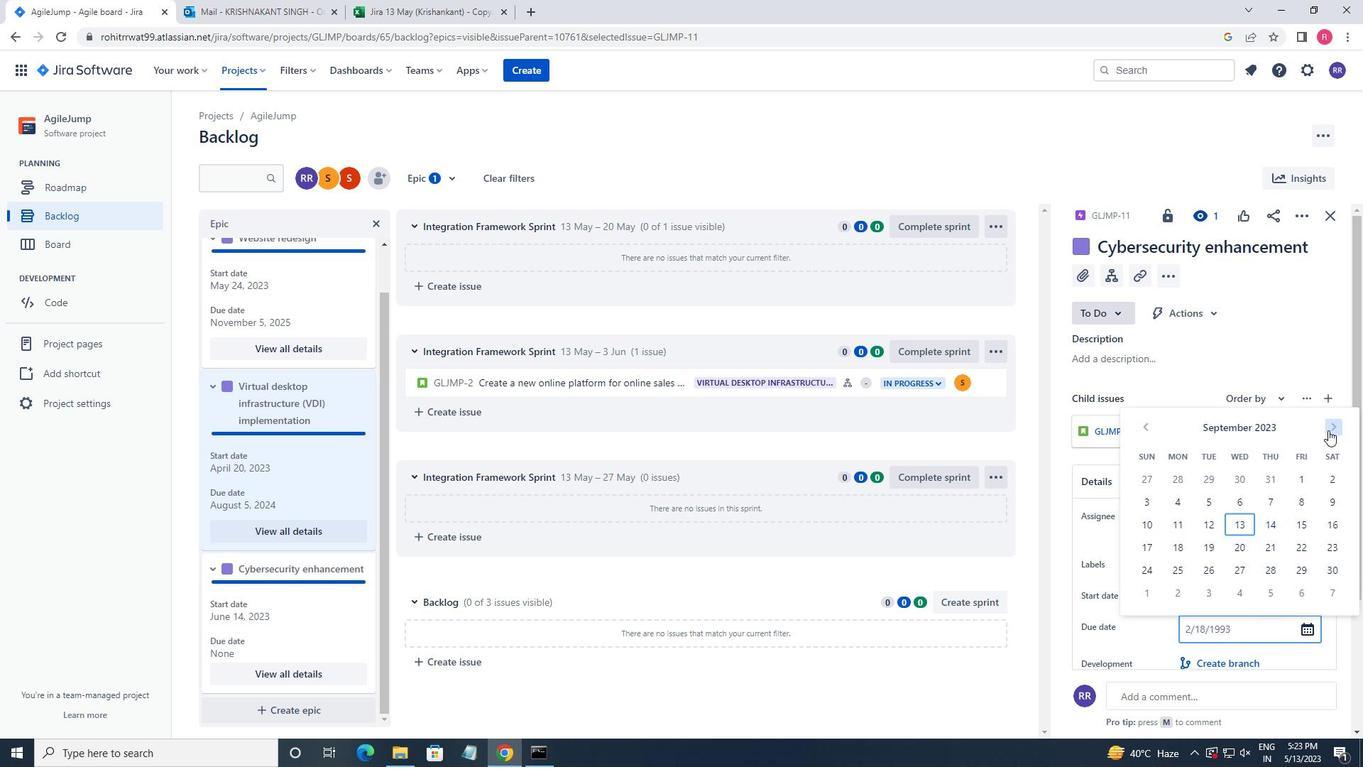 
Action: Mouse pressed left at (1328, 430)
Screenshot: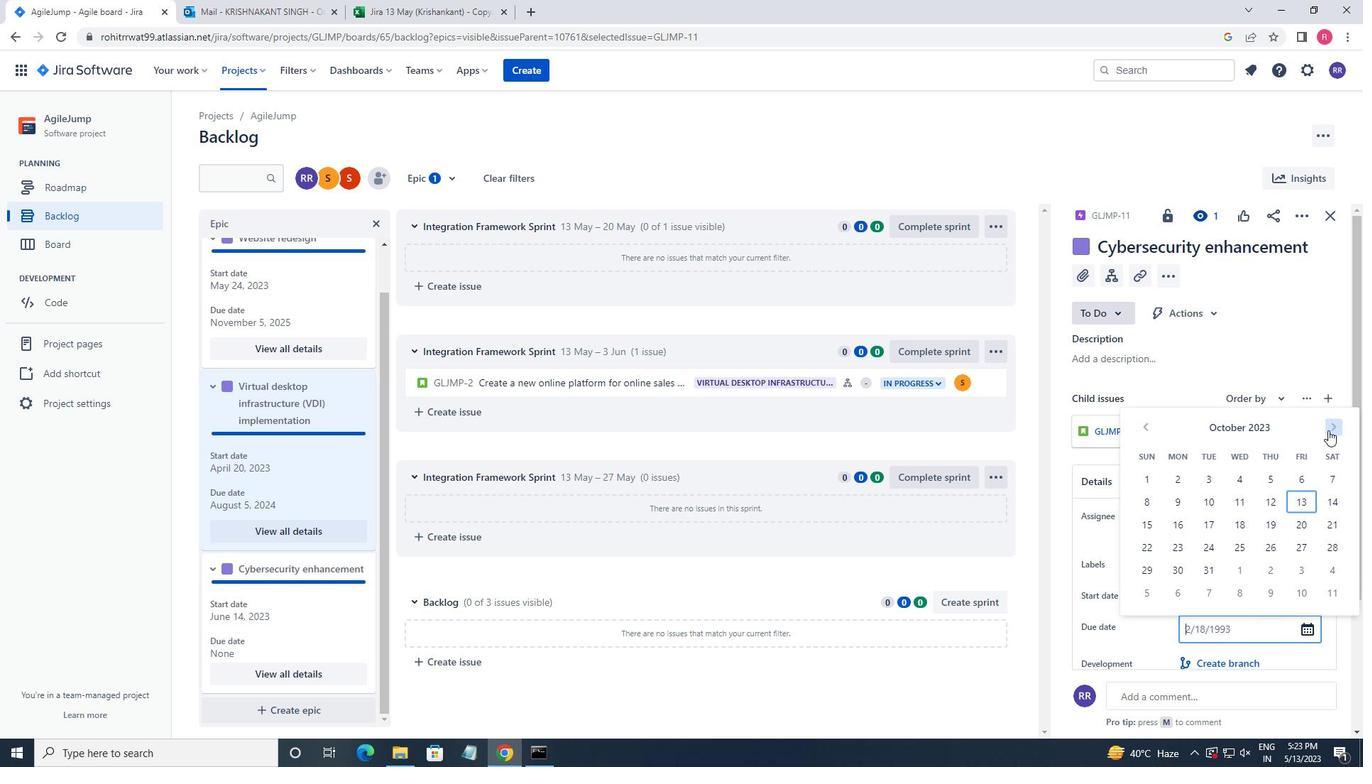 
Action: Mouse pressed left at (1328, 430)
Screenshot: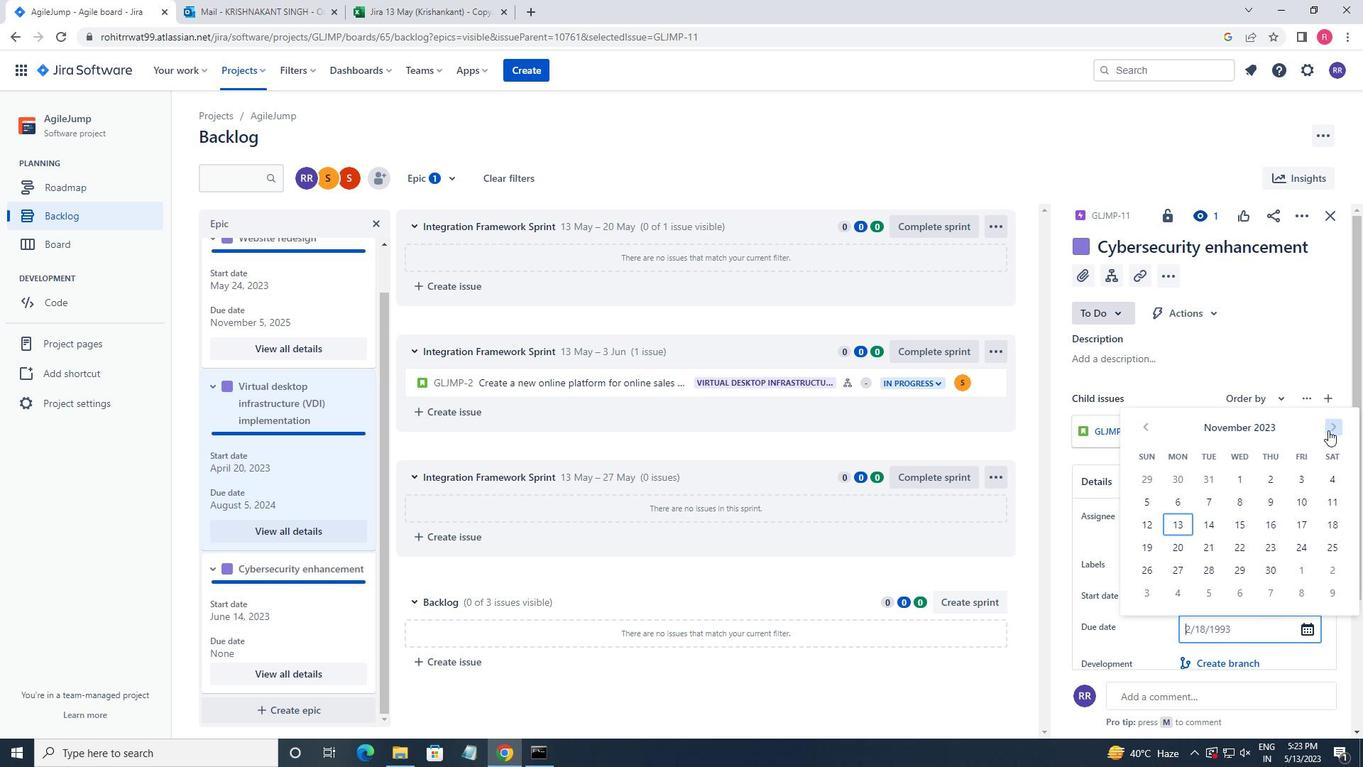 
Action: Mouse pressed left at (1328, 430)
Screenshot: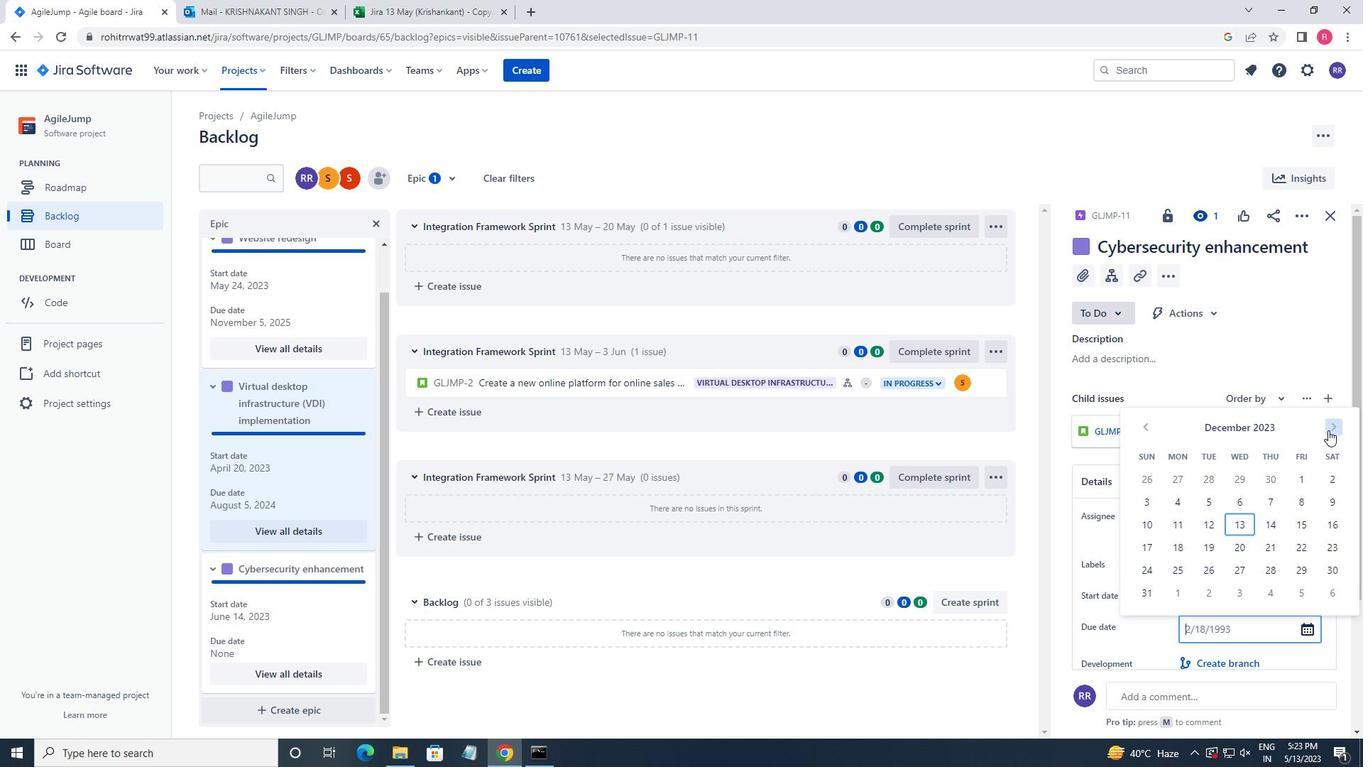 
Action: Mouse pressed left at (1328, 430)
Screenshot: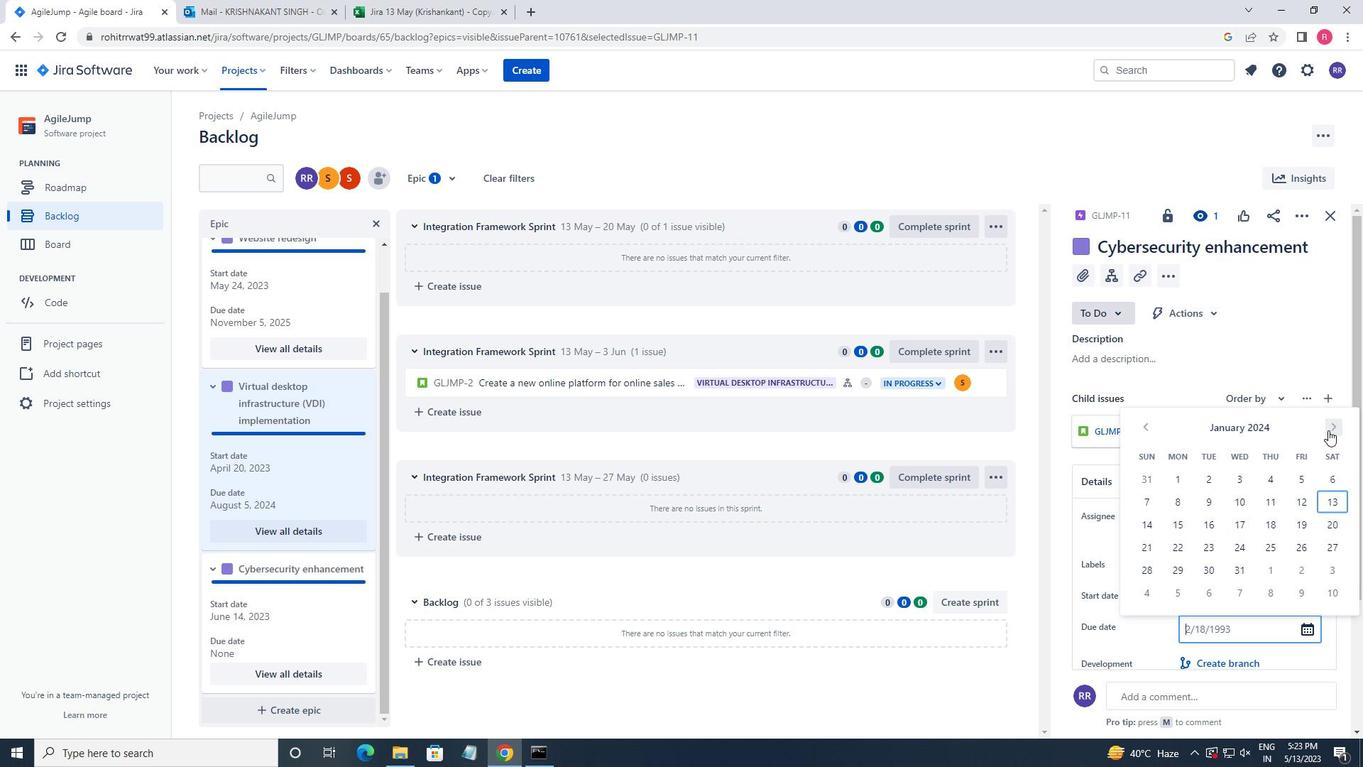 
Action: Mouse pressed left at (1328, 430)
Screenshot: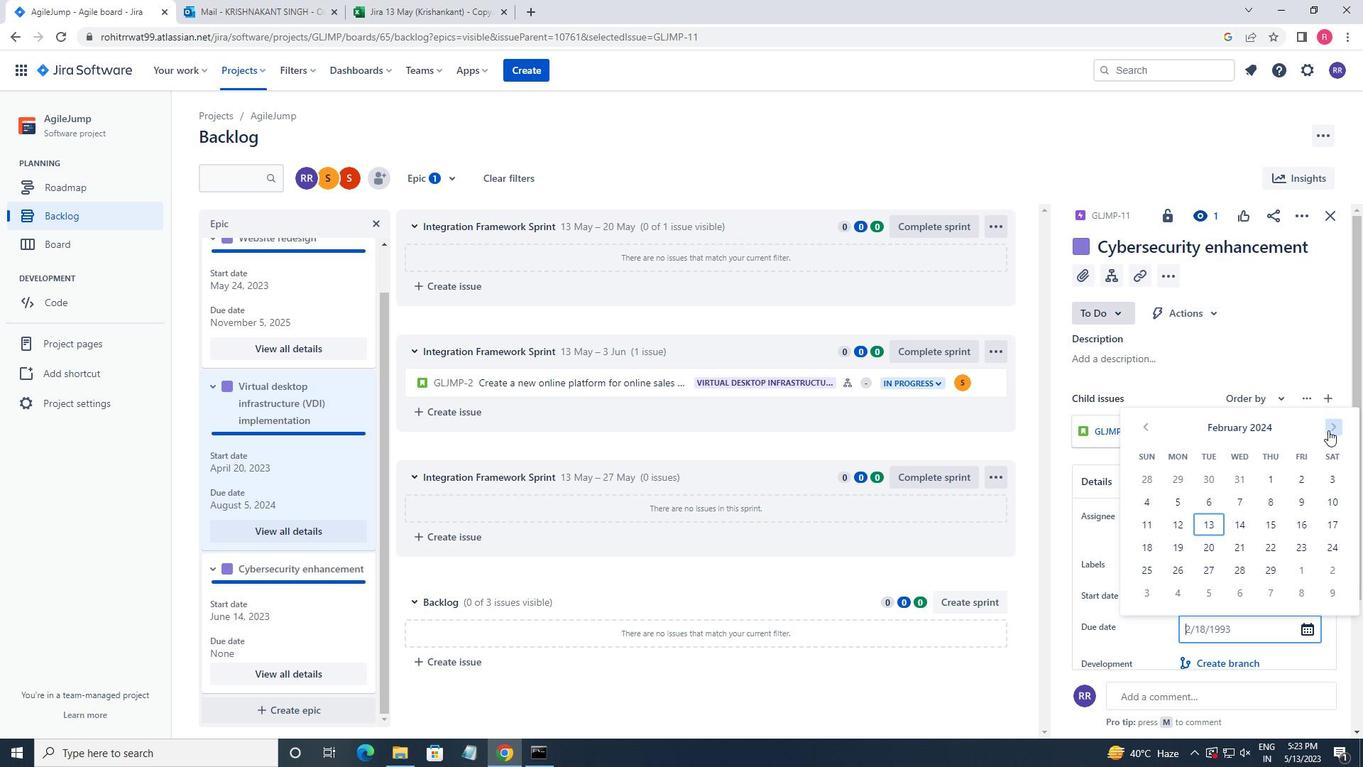 
Action: Mouse pressed left at (1328, 430)
Screenshot: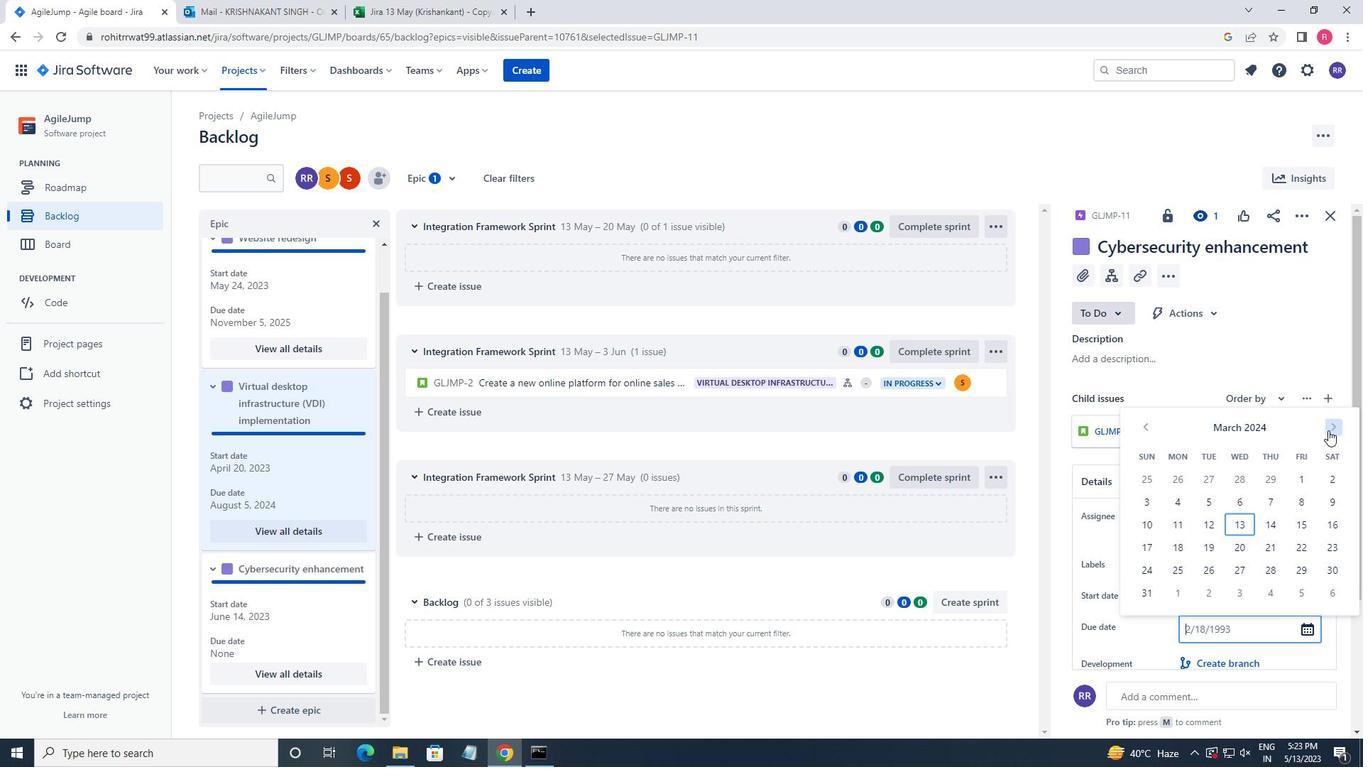 
Action: Mouse pressed left at (1328, 430)
Screenshot: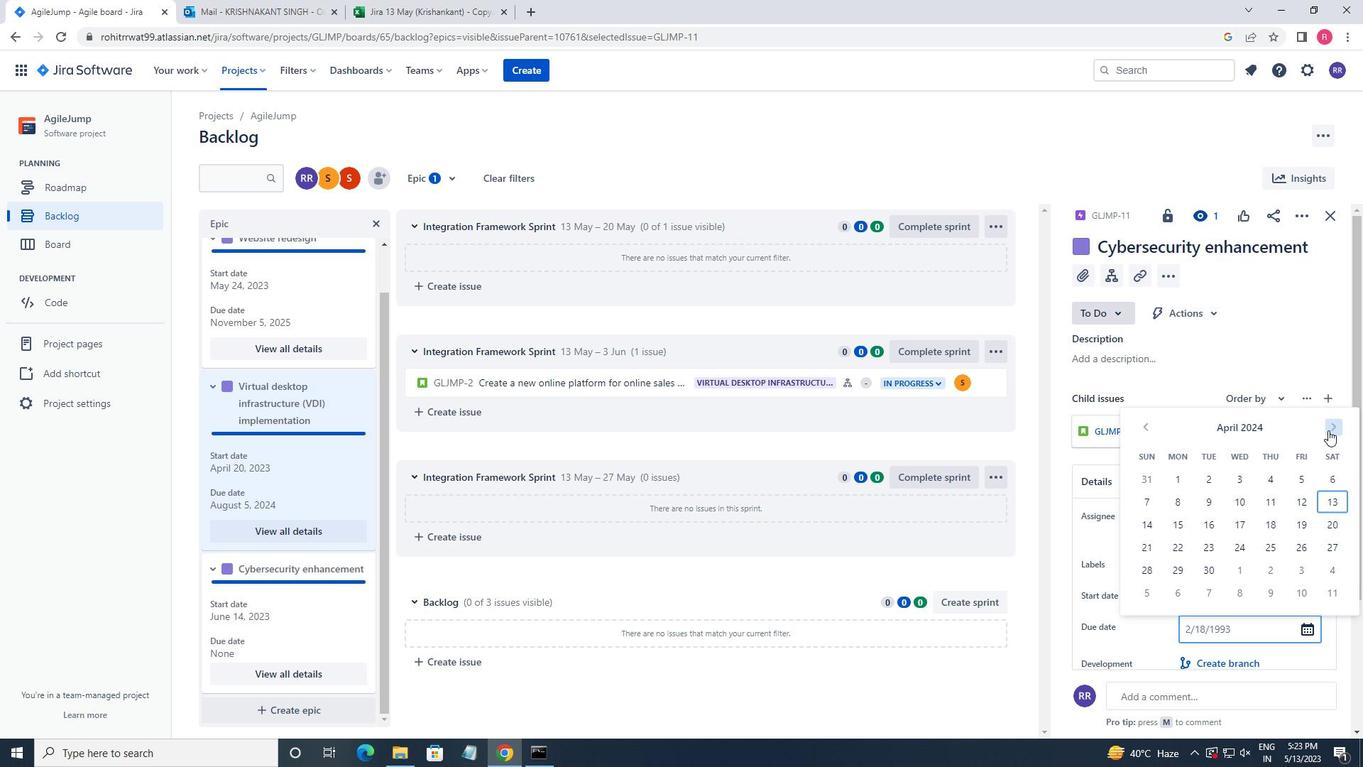 
Action: Mouse pressed left at (1328, 430)
Screenshot: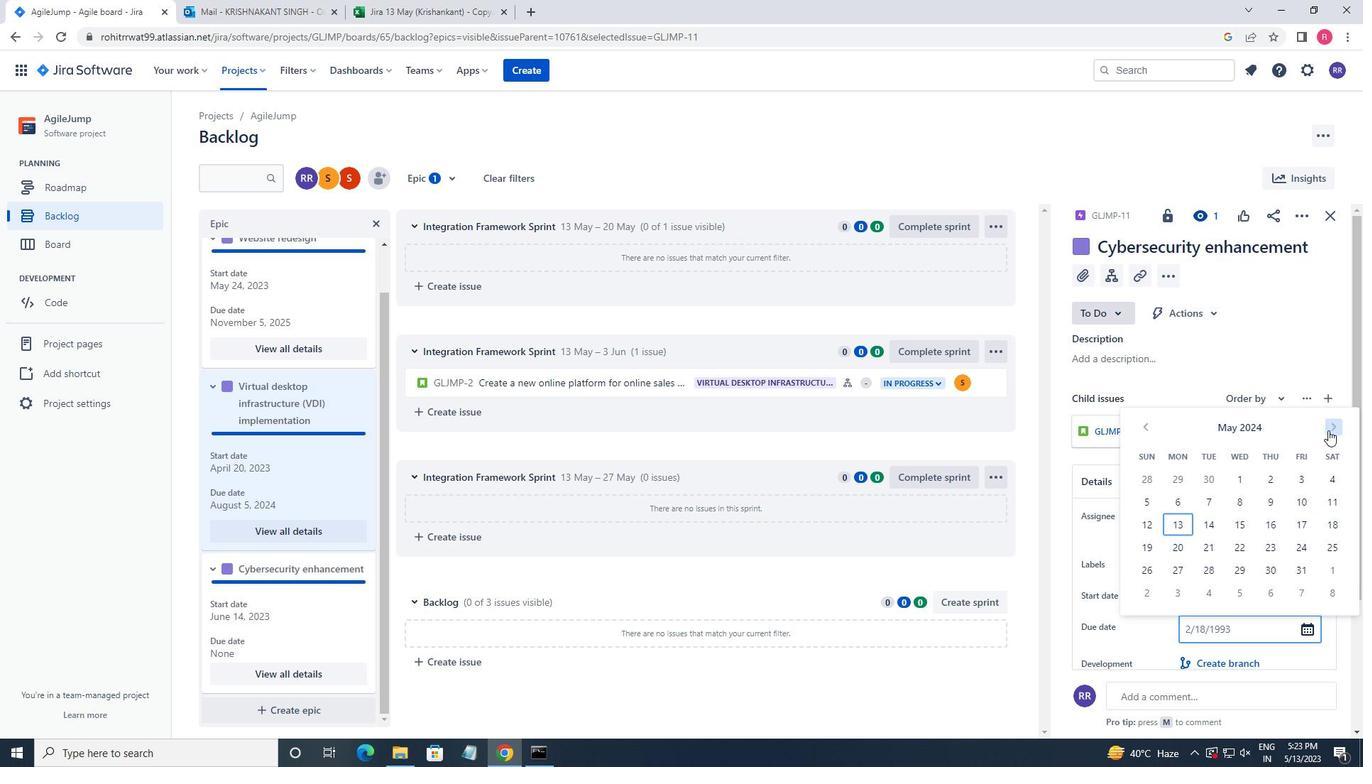 
Action: Mouse pressed left at (1328, 430)
Screenshot: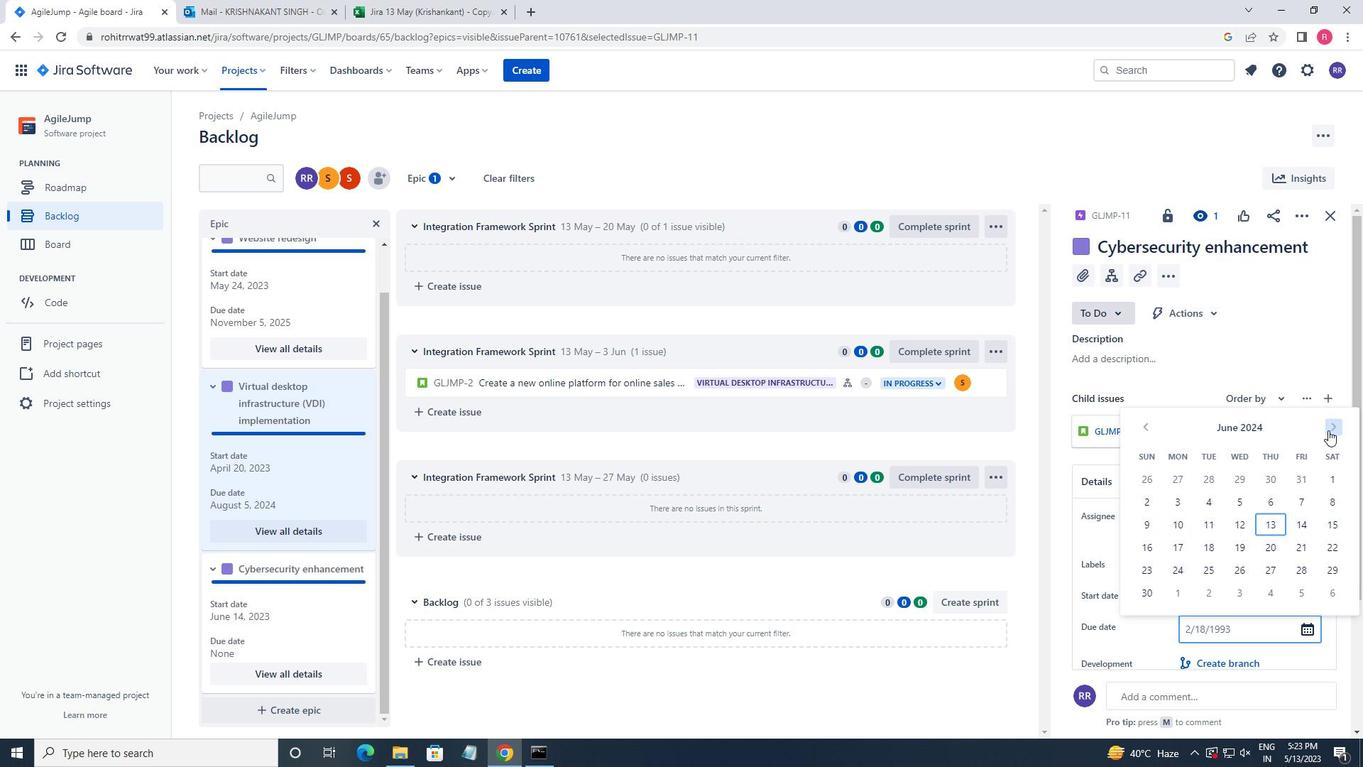 
Action: Mouse pressed left at (1328, 430)
Screenshot: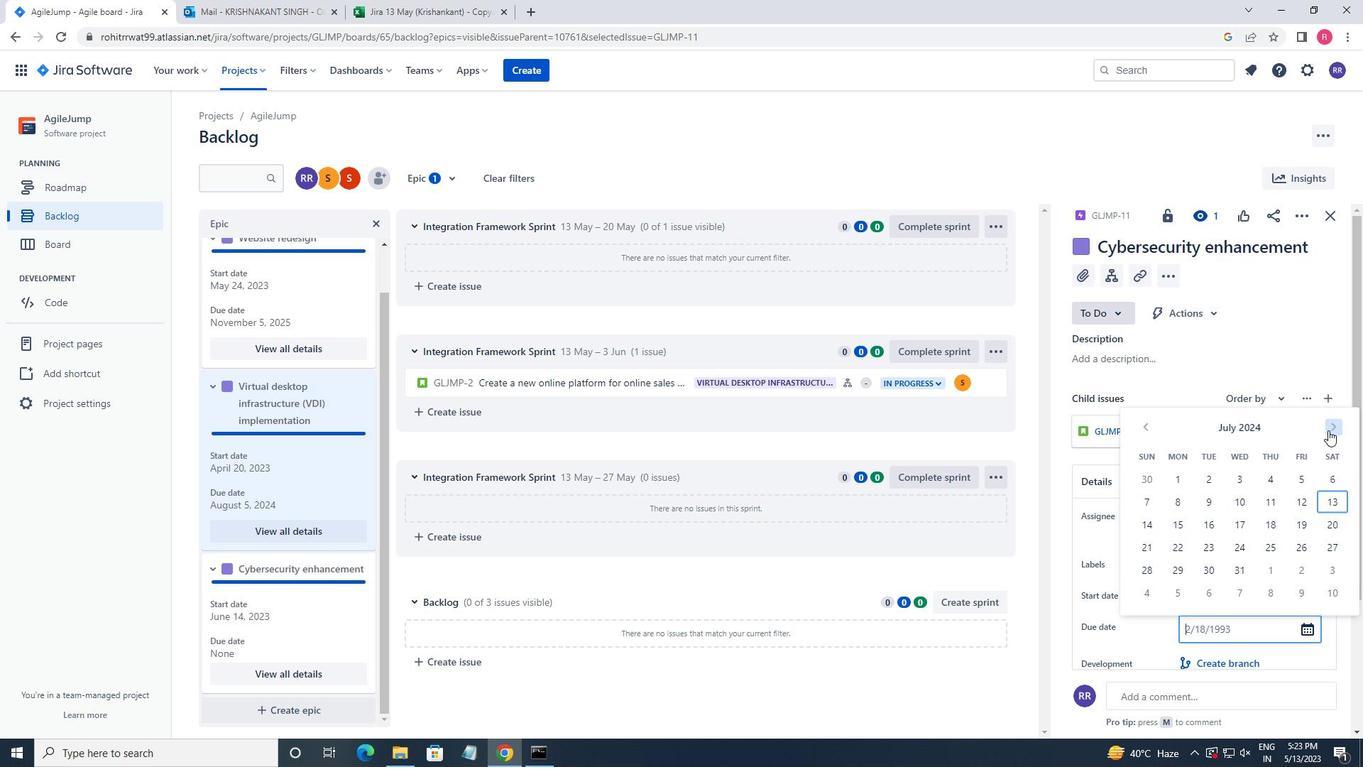 
Action: Mouse pressed left at (1328, 430)
Screenshot: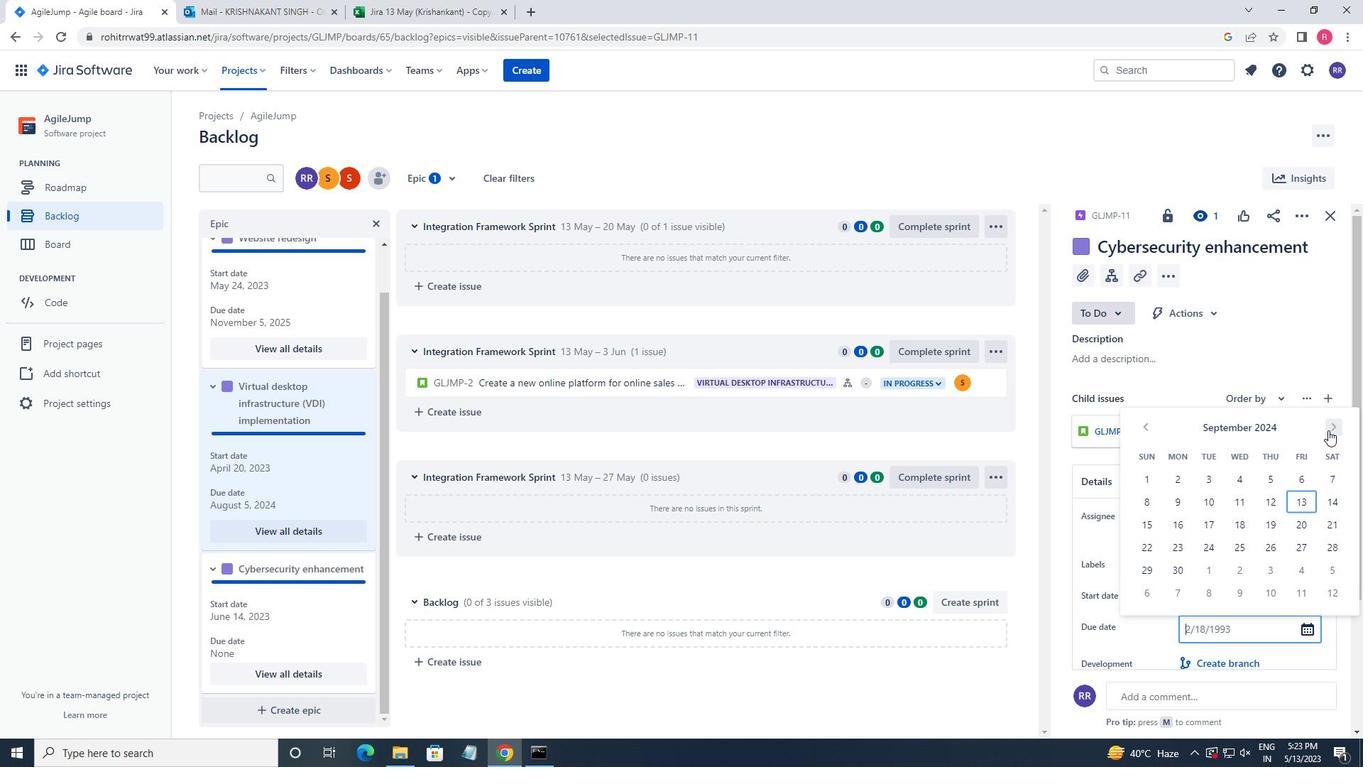 
Action: Mouse pressed left at (1328, 430)
Screenshot: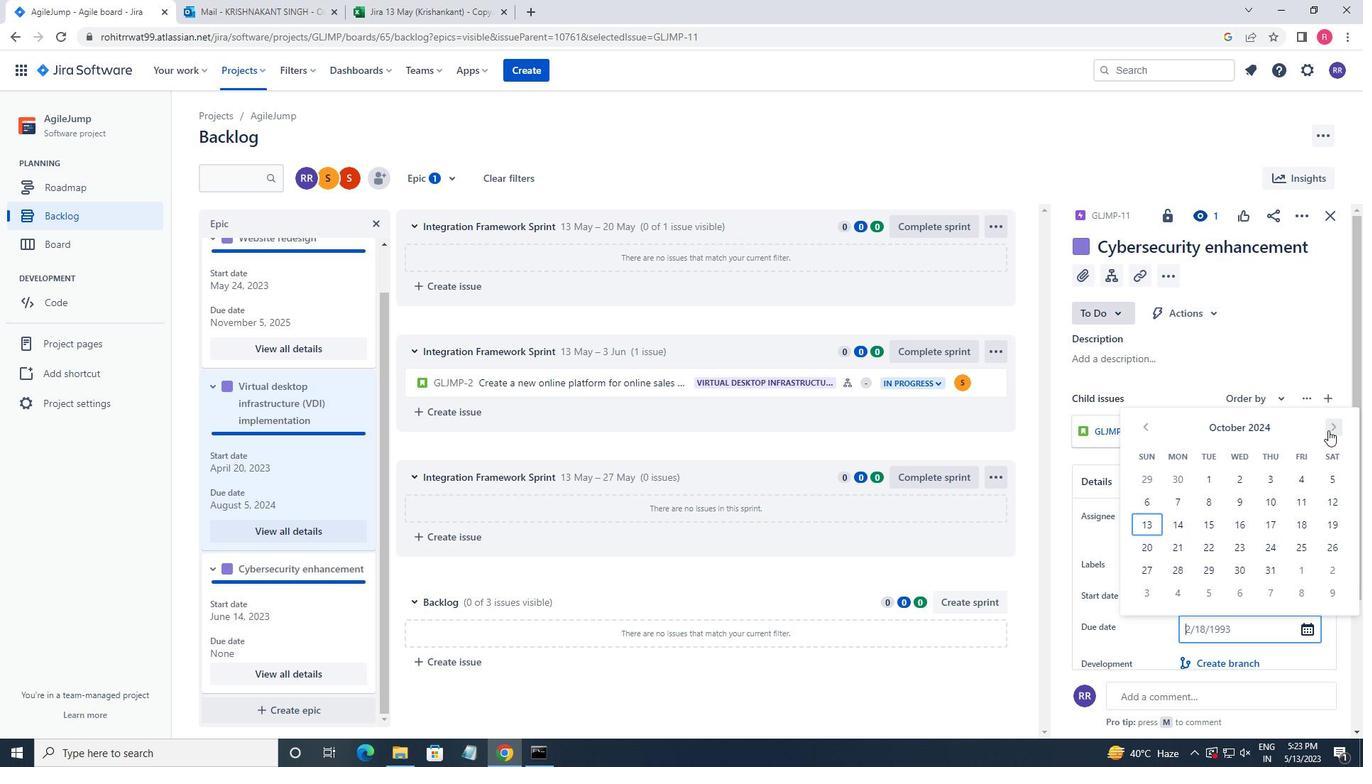 
Action: Mouse pressed left at (1328, 430)
Screenshot: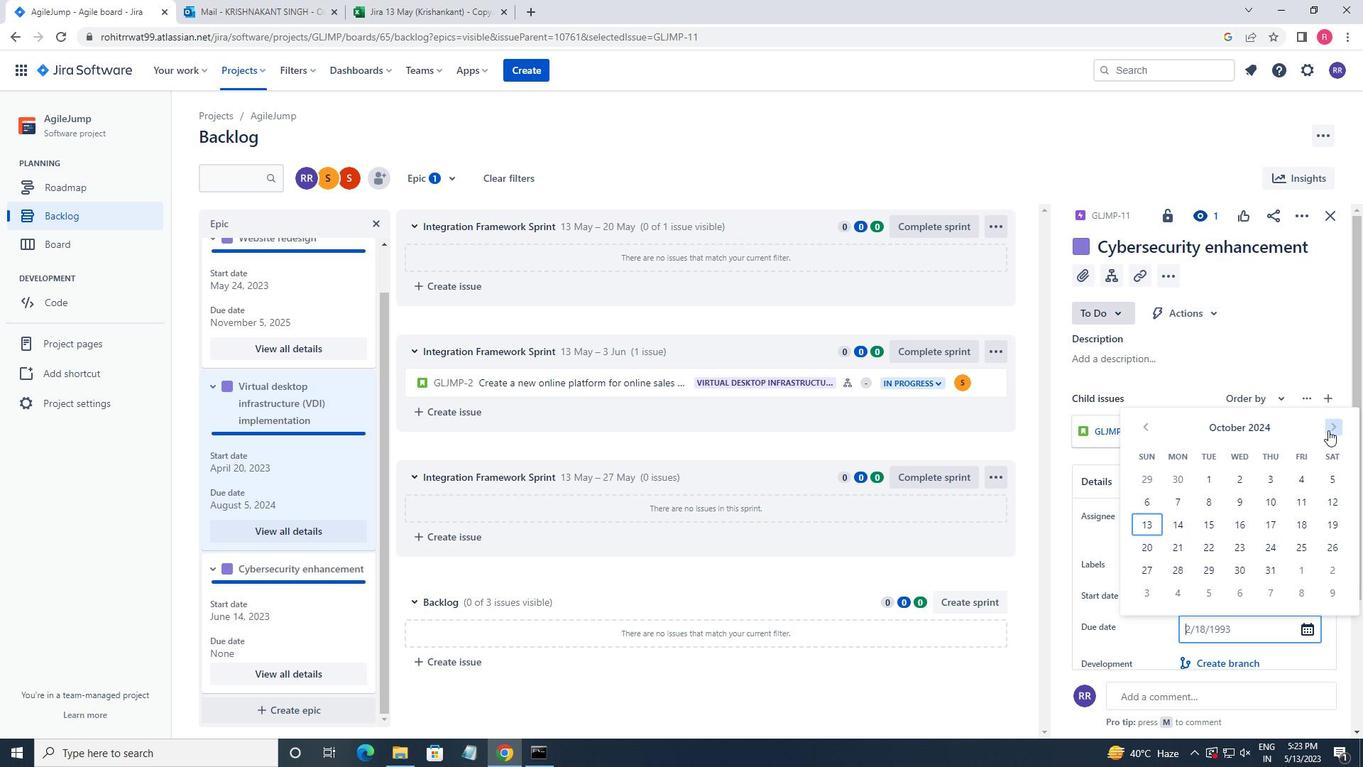 
Action: Mouse moved to (1149, 432)
Screenshot: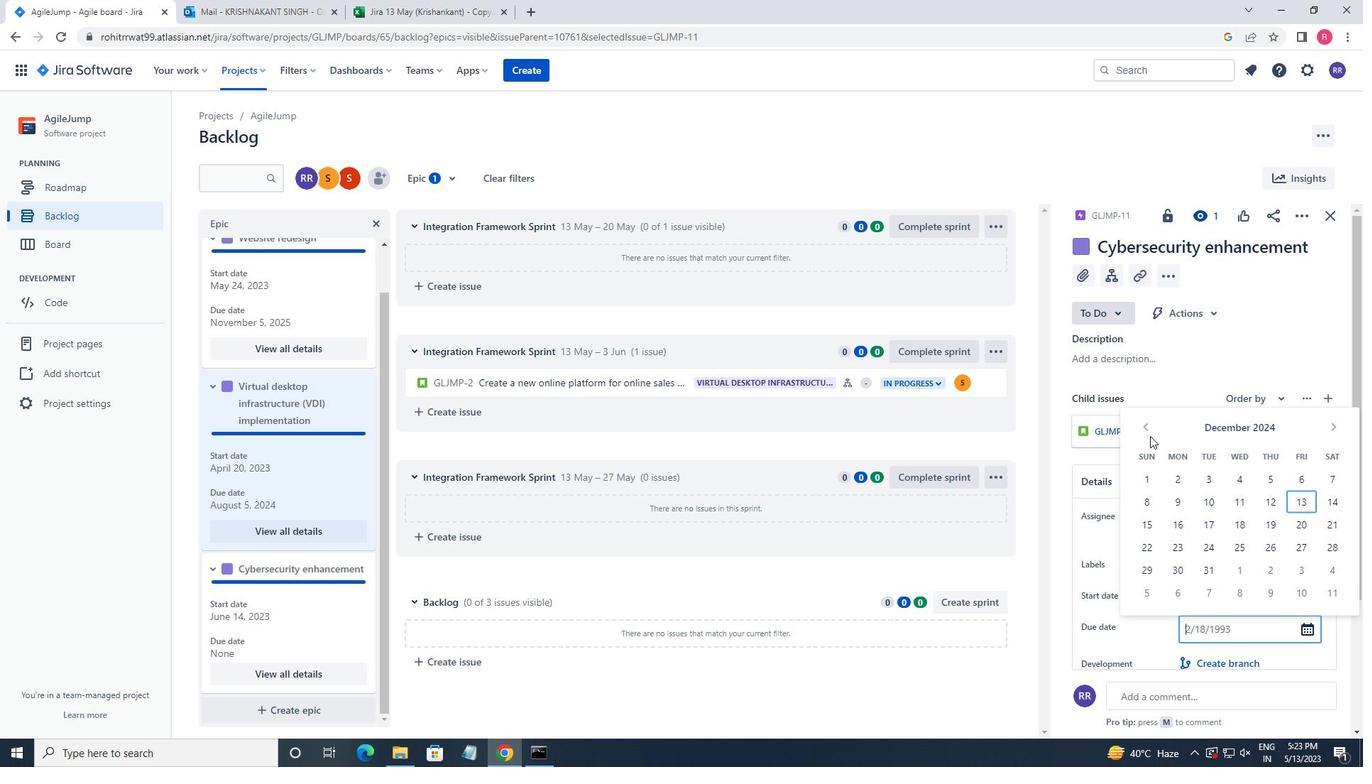 
Action: Mouse pressed left at (1149, 432)
Screenshot: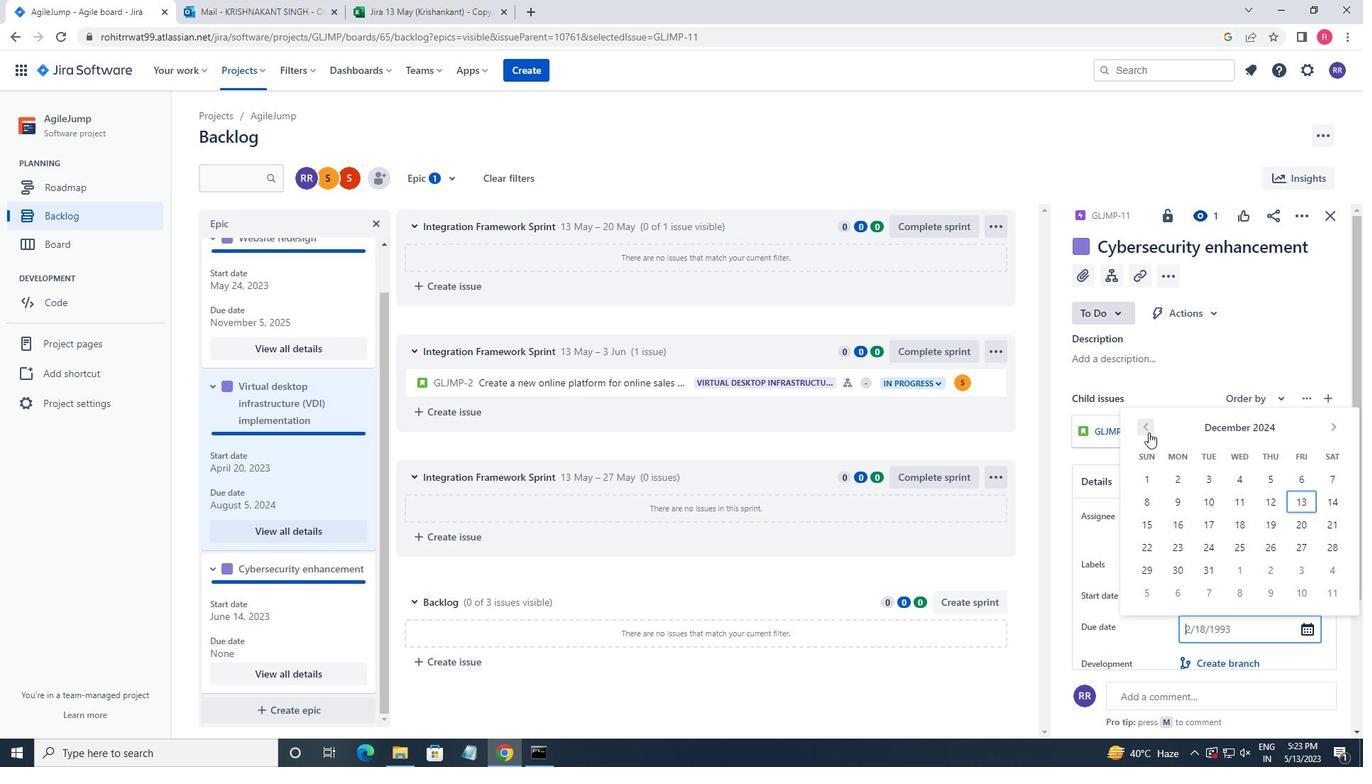 
Action: Mouse moved to (1147, 549)
Screenshot: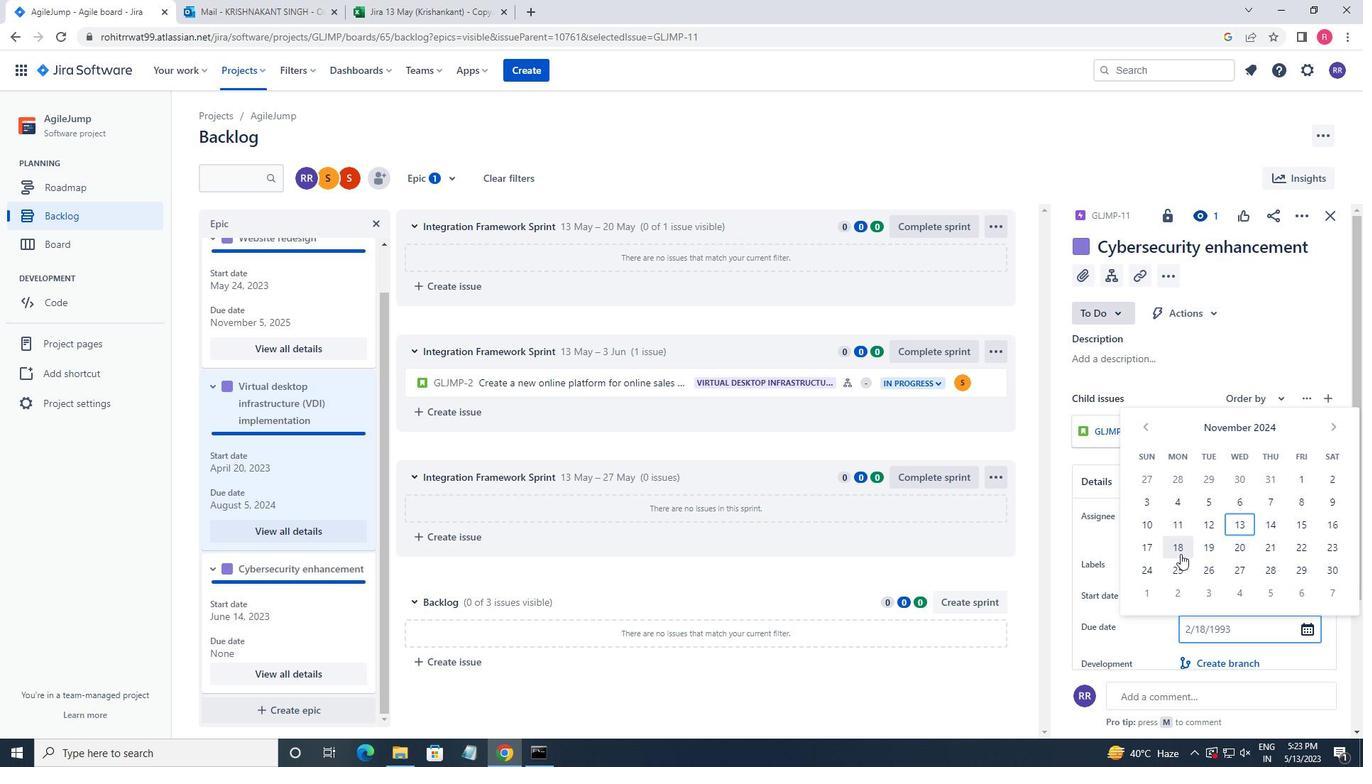 
Action: Mouse pressed left at (1147, 549)
Screenshot: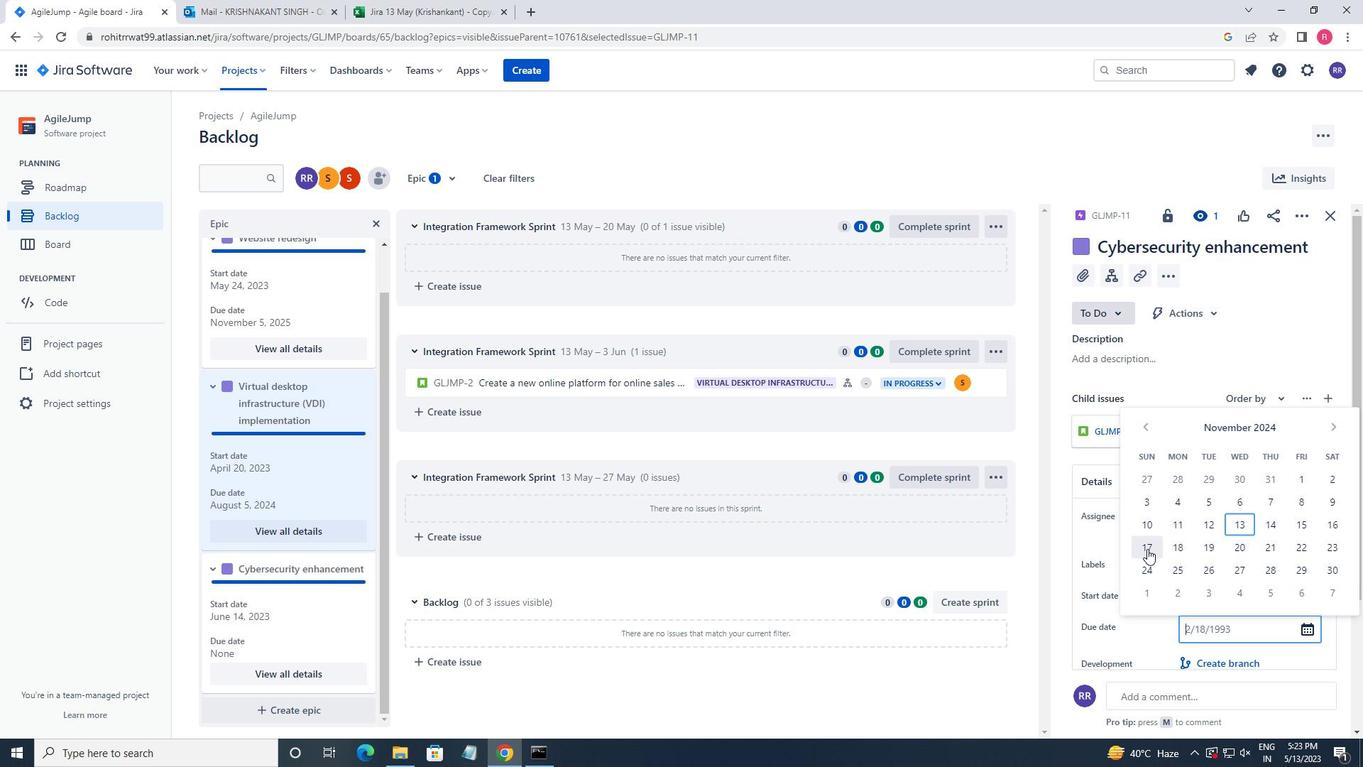 
Action: Mouse moved to (943, 688)
Screenshot: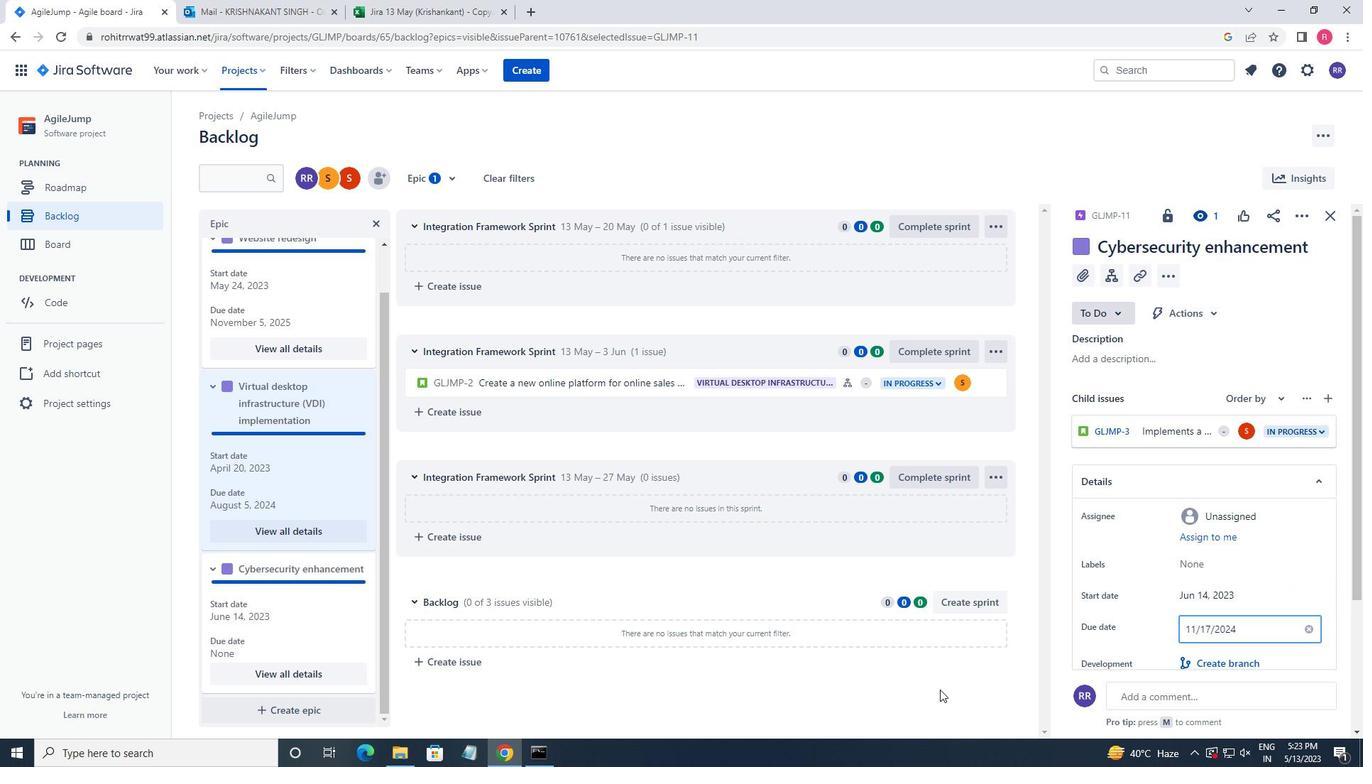 
Action: Mouse pressed left at (943, 688)
Screenshot: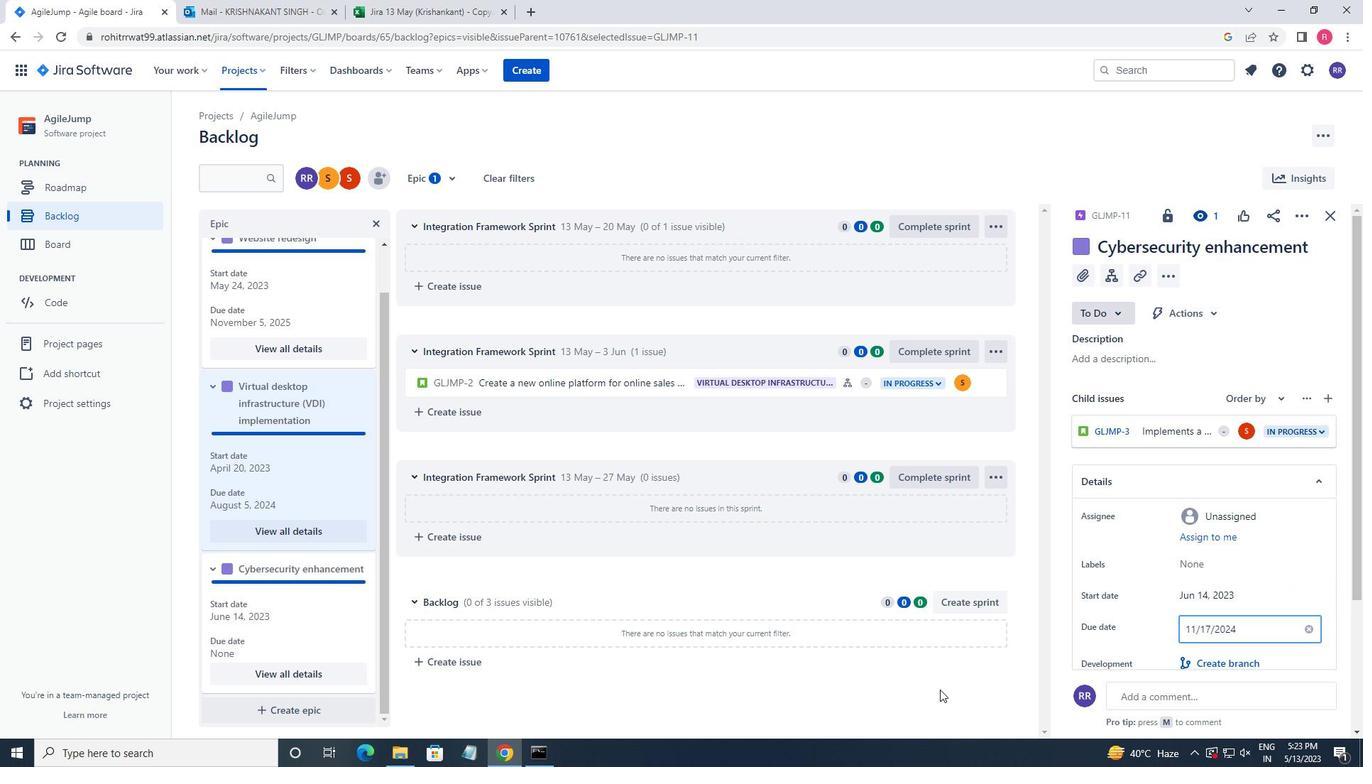
Action: Mouse moved to (316, 551)
Screenshot: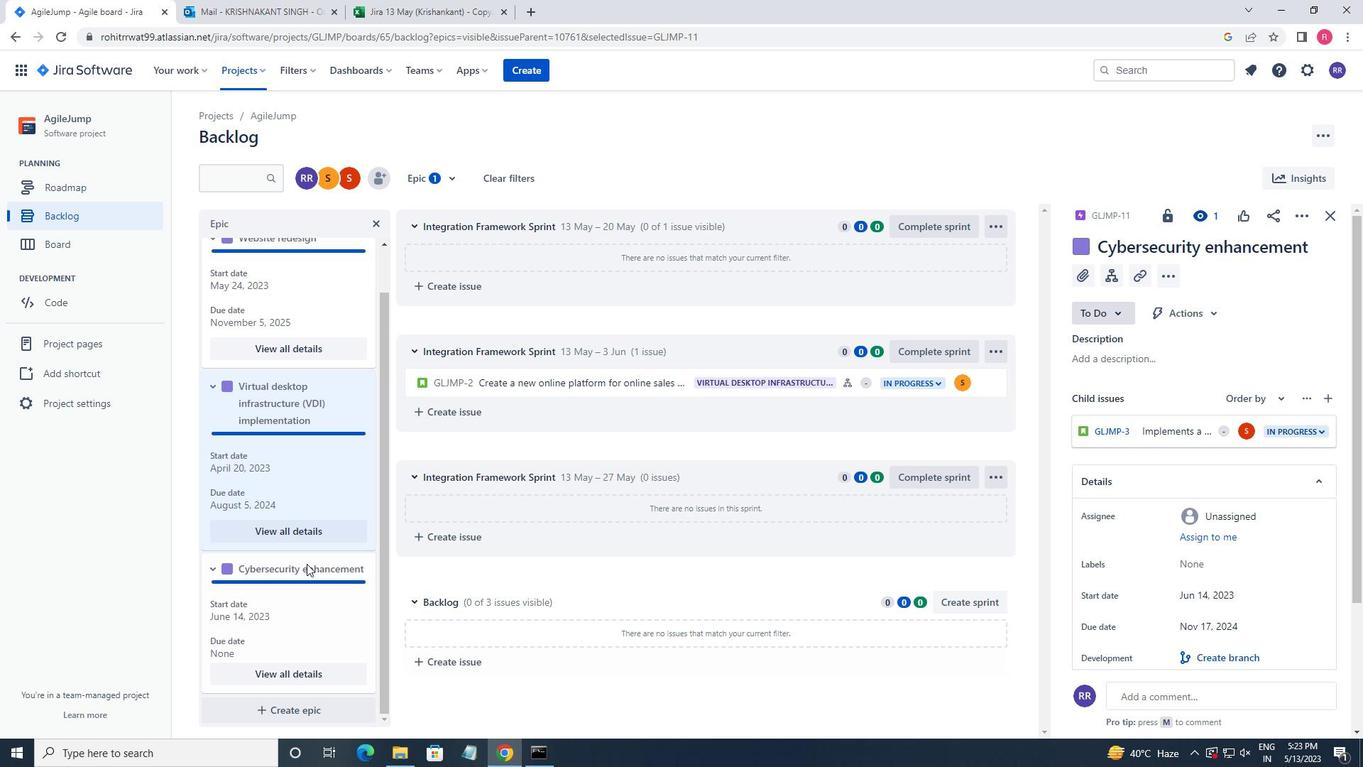 
Action: Mouse scrolled (316, 551) with delta (0, 0)
Screenshot: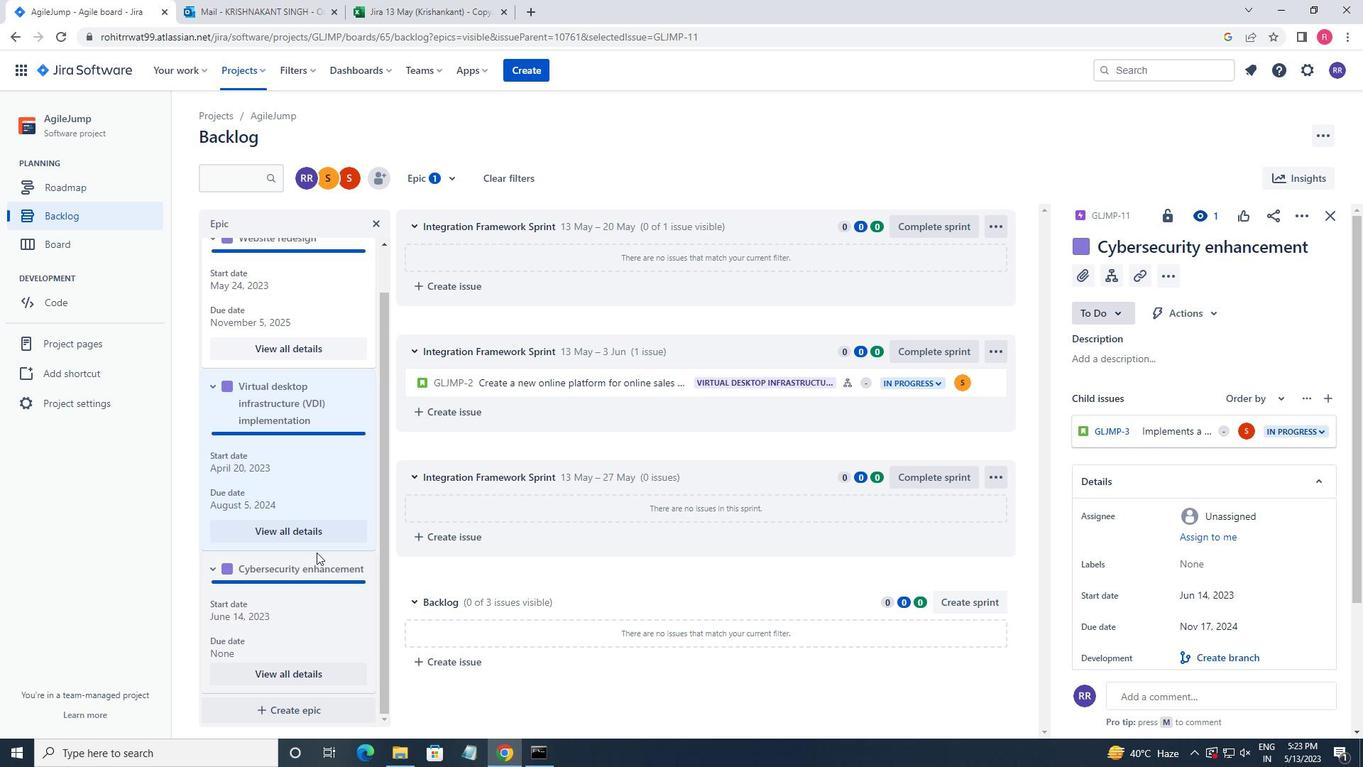 
Action: Mouse moved to (318, 551)
Screenshot: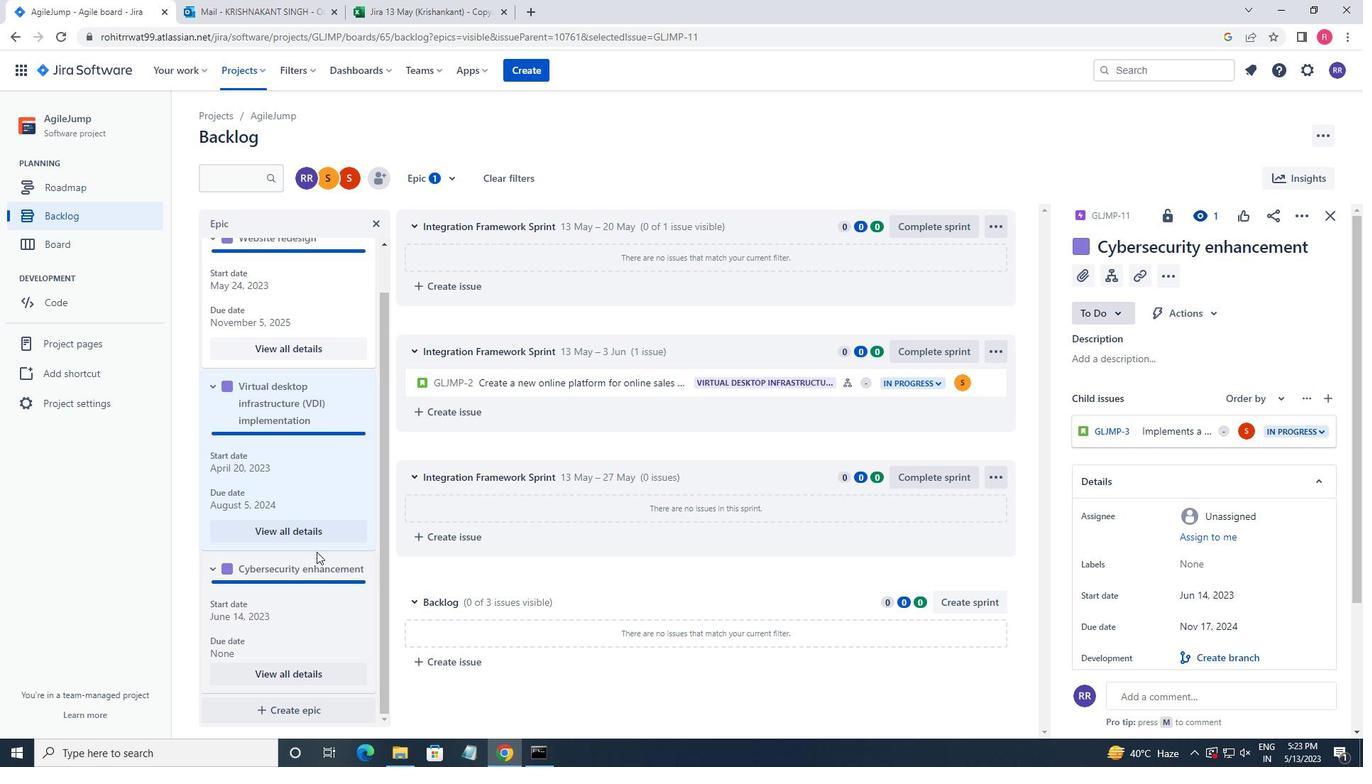 
Action: Mouse scrolled (318, 551) with delta (0, 0)
Screenshot: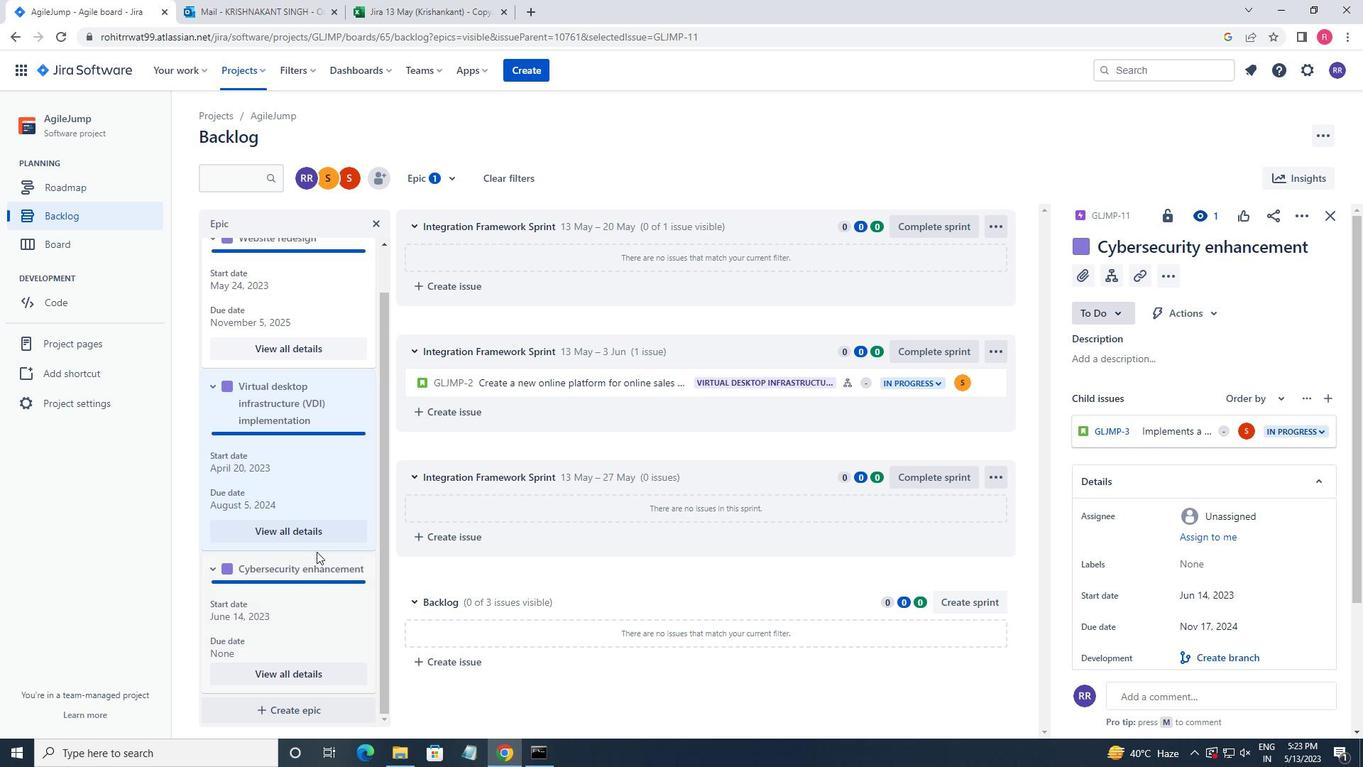 
Action: Mouse moved to (318, 551)
Screenshot: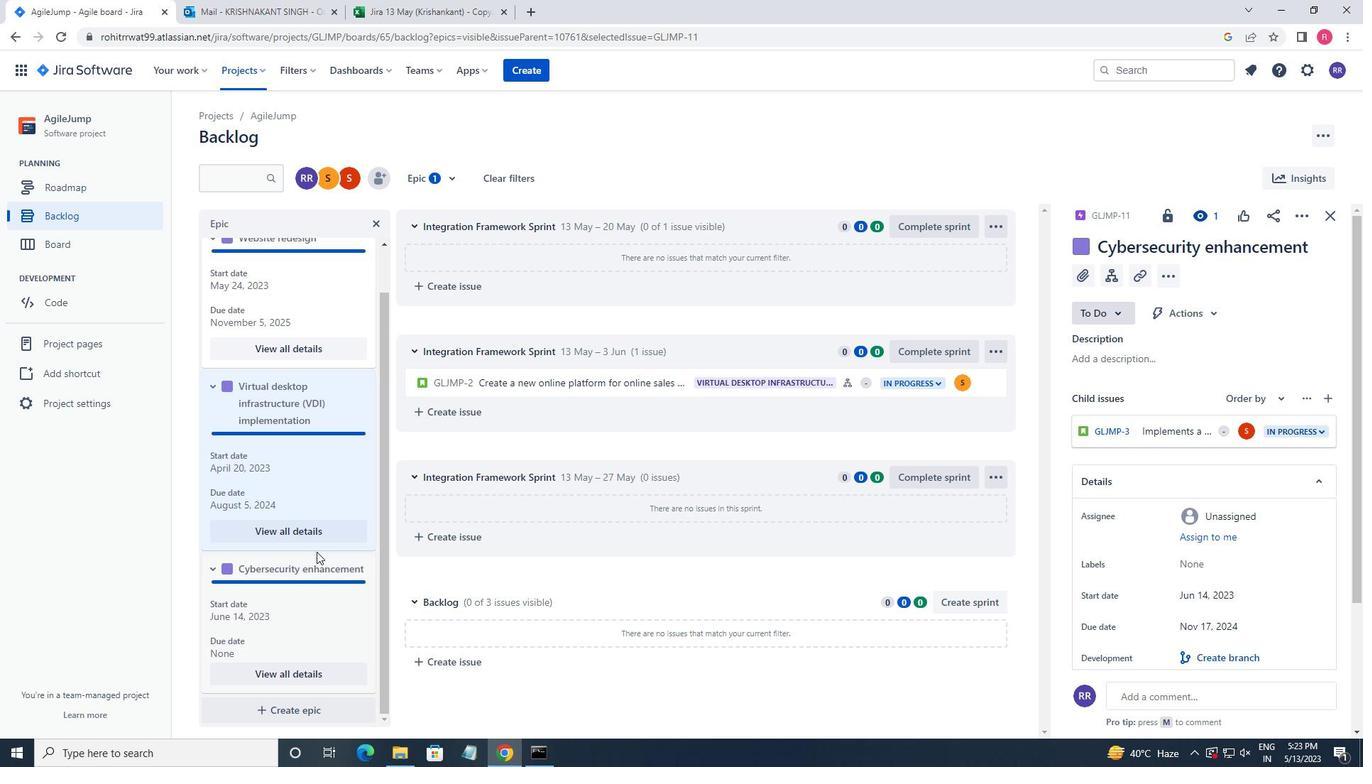 
Action: Mouse scrolled (318, 551) with delta (0, 0)
Screenshot: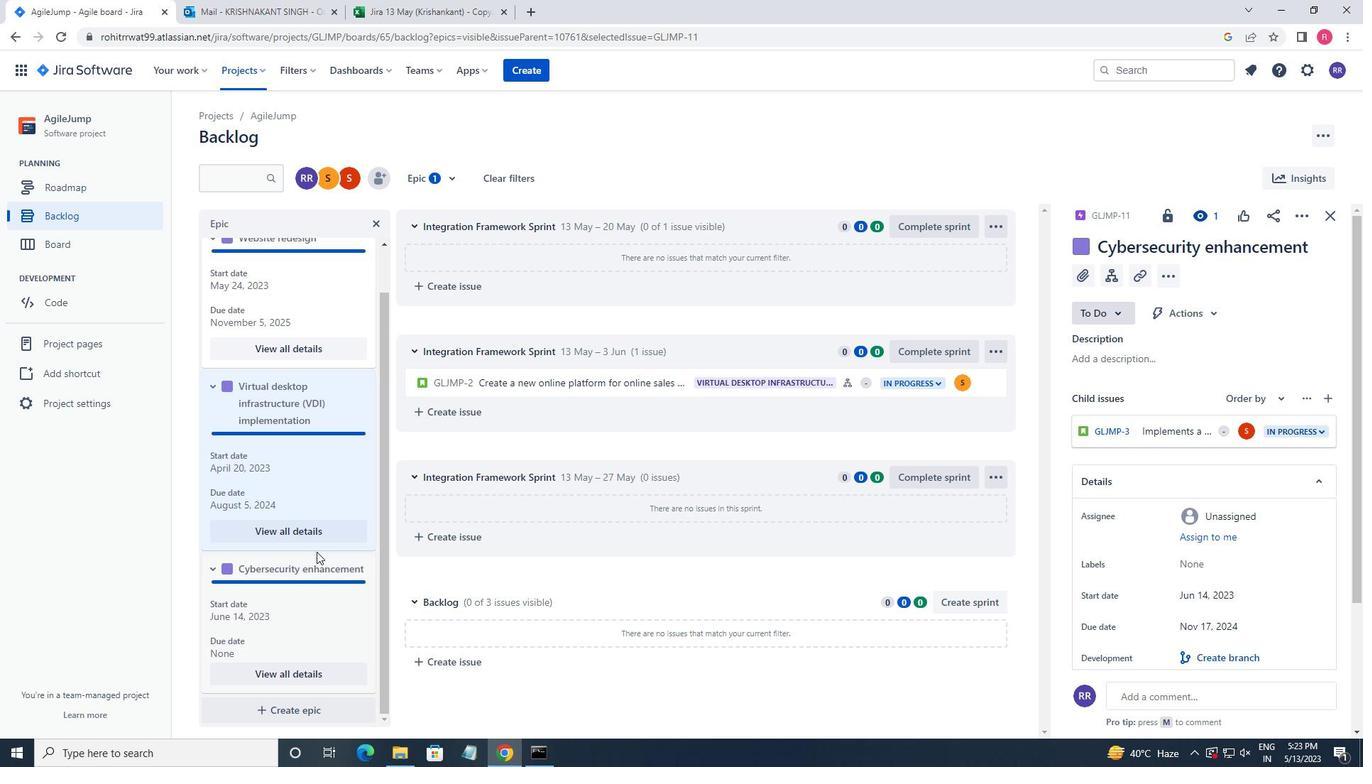 
Action: Mouse scrolled (318, 551) with delta (0, 0)
Screenshot: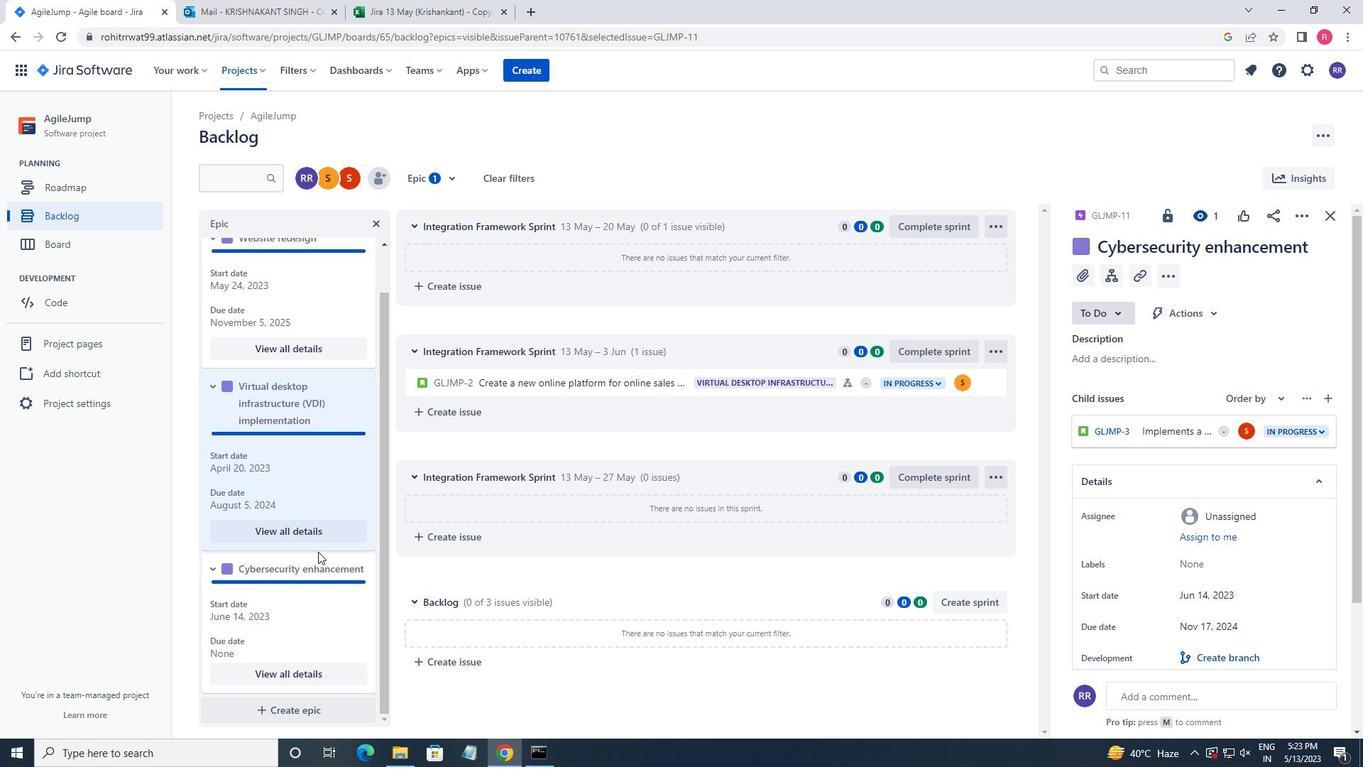 
Action: Mouse moved to (323, 551)
Screenshot: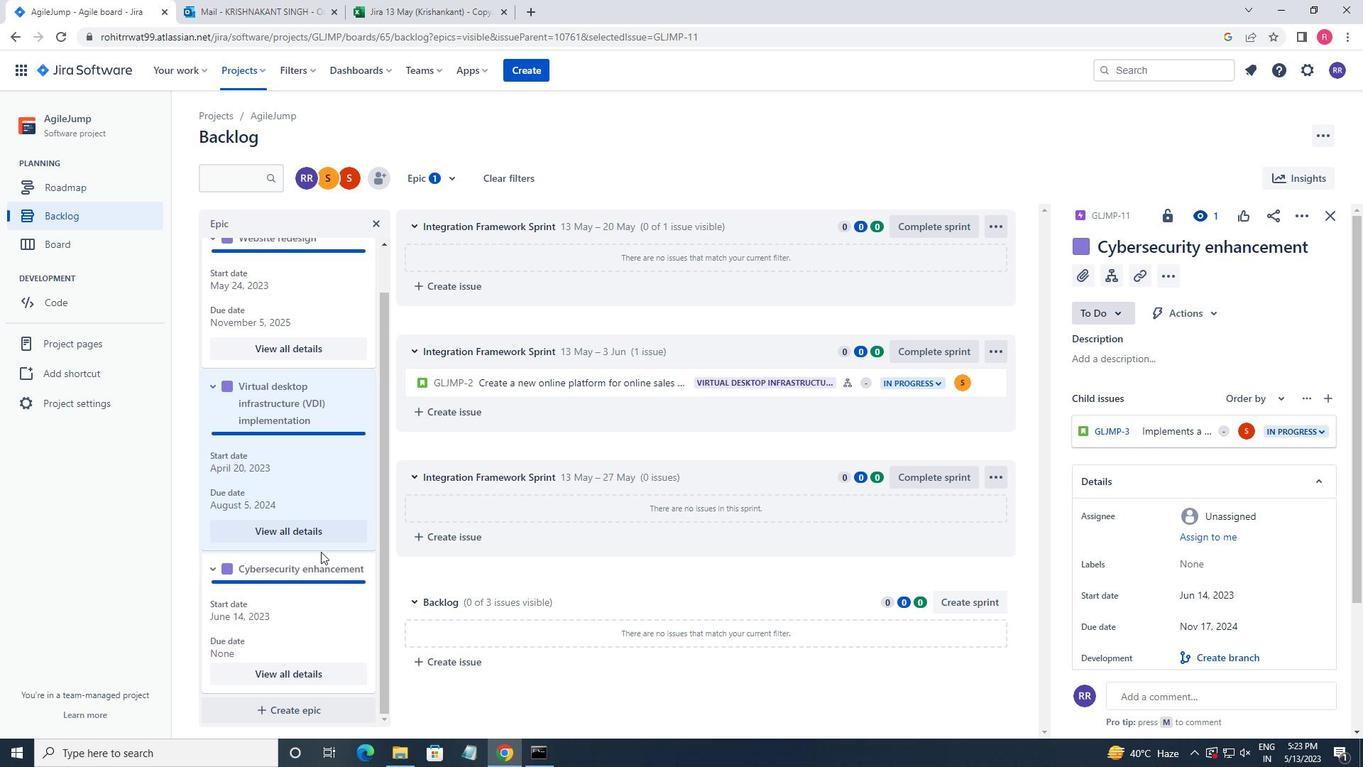 
